 Task: Simulate a beauty dish effect to achieve soft and flattering illumination on a subject.
Action: Mouse moved to (160, 512)
Screenshot: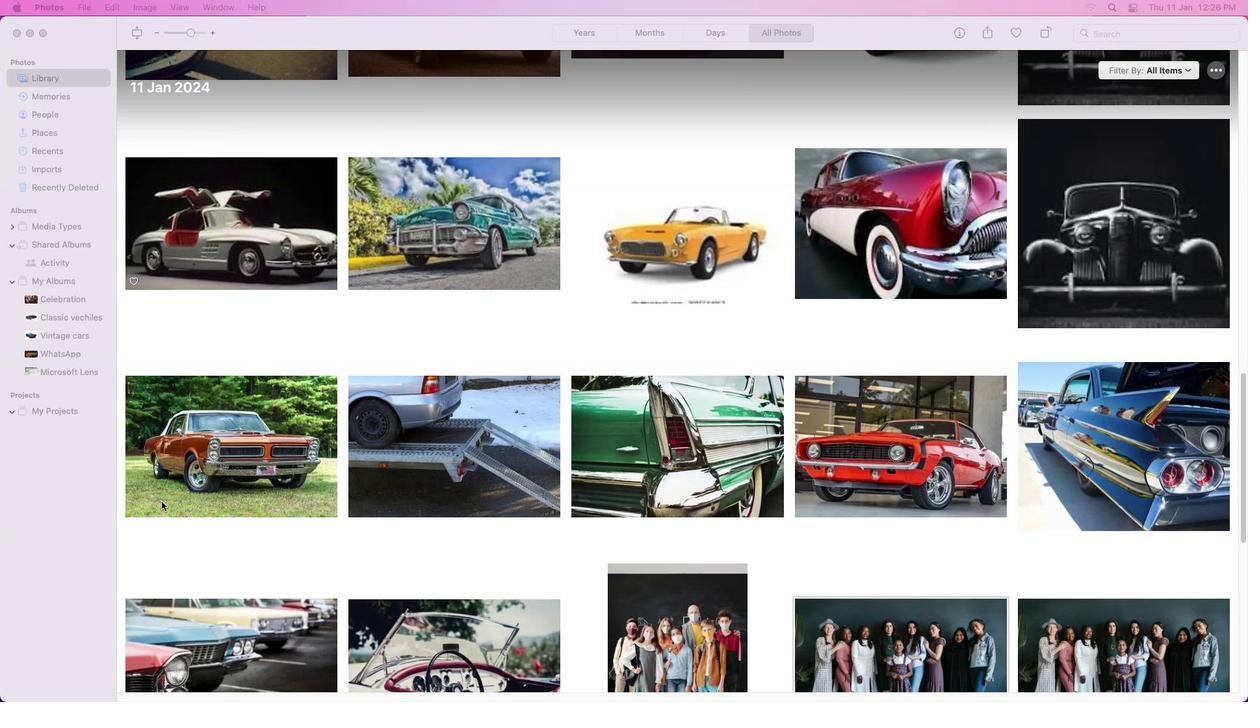 
Action: Mouse scrolled (160, 512) with delta (0, 0)
Screenshot: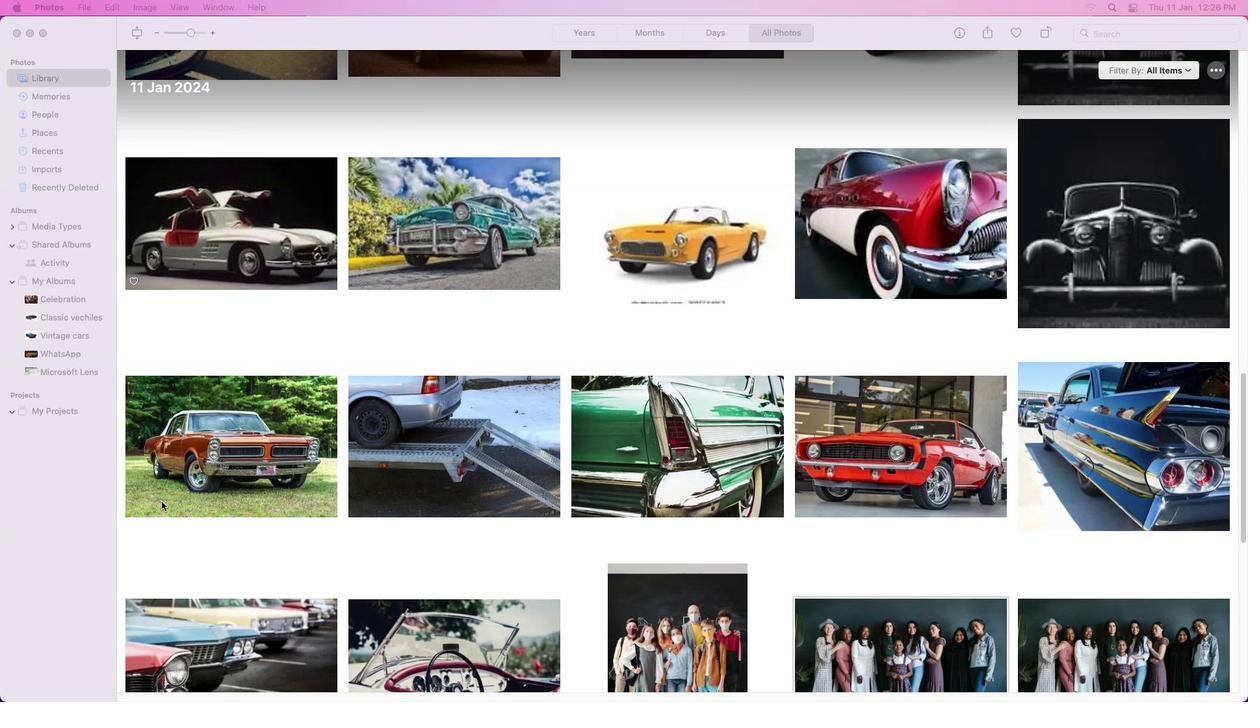 
Action: Mouse moved to (161, 512)
Screenshot: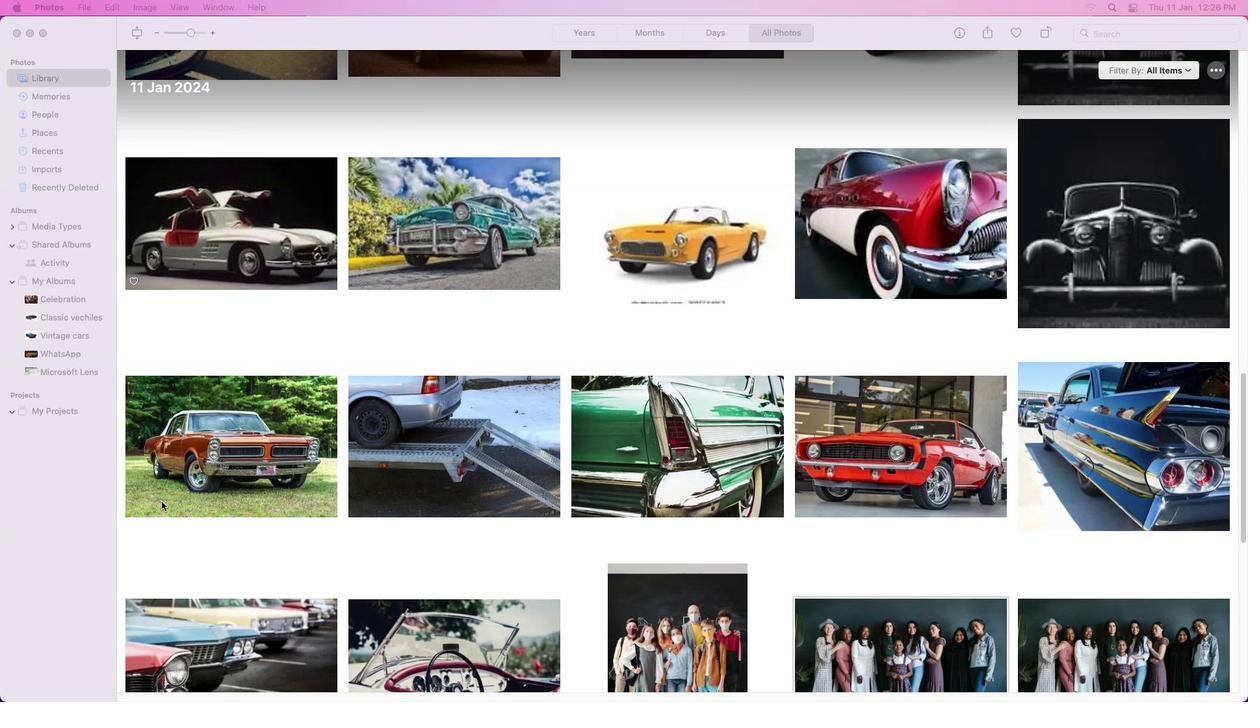 
Action: Mouse scrolled (161, 512) with delta (0, 0)
Screenshot: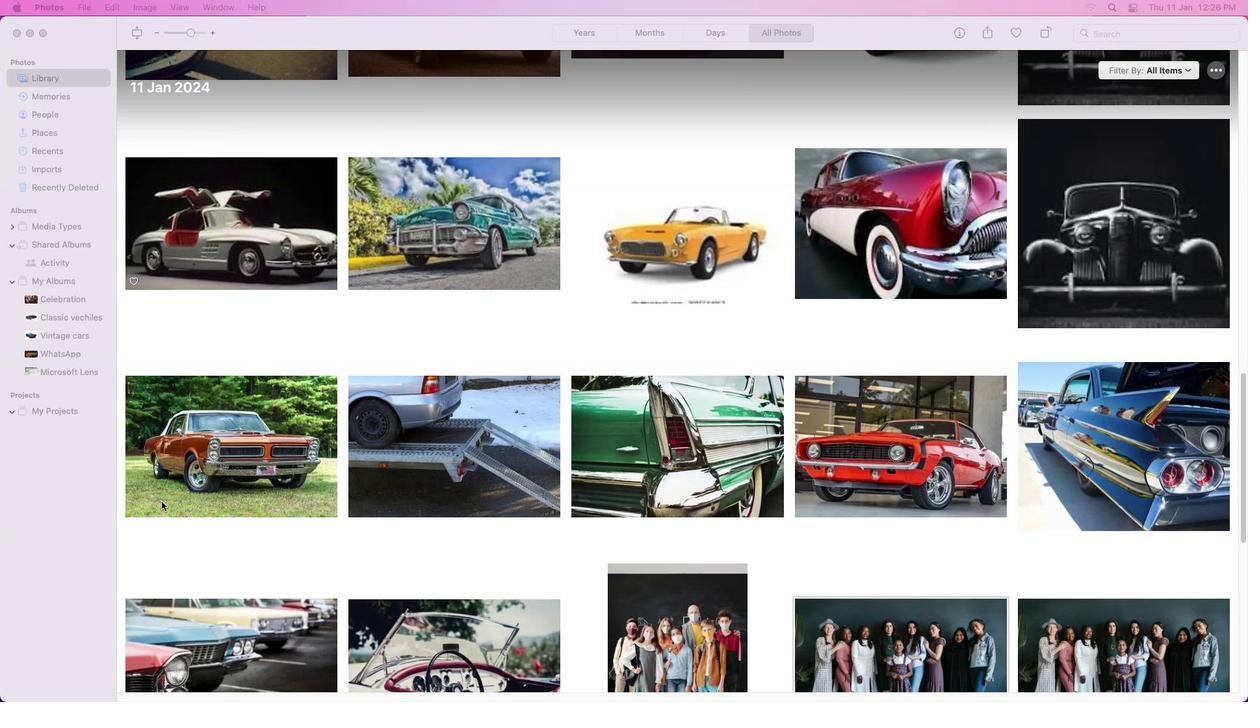 
Action: Mouse moved to (161, 512)
Screenshot: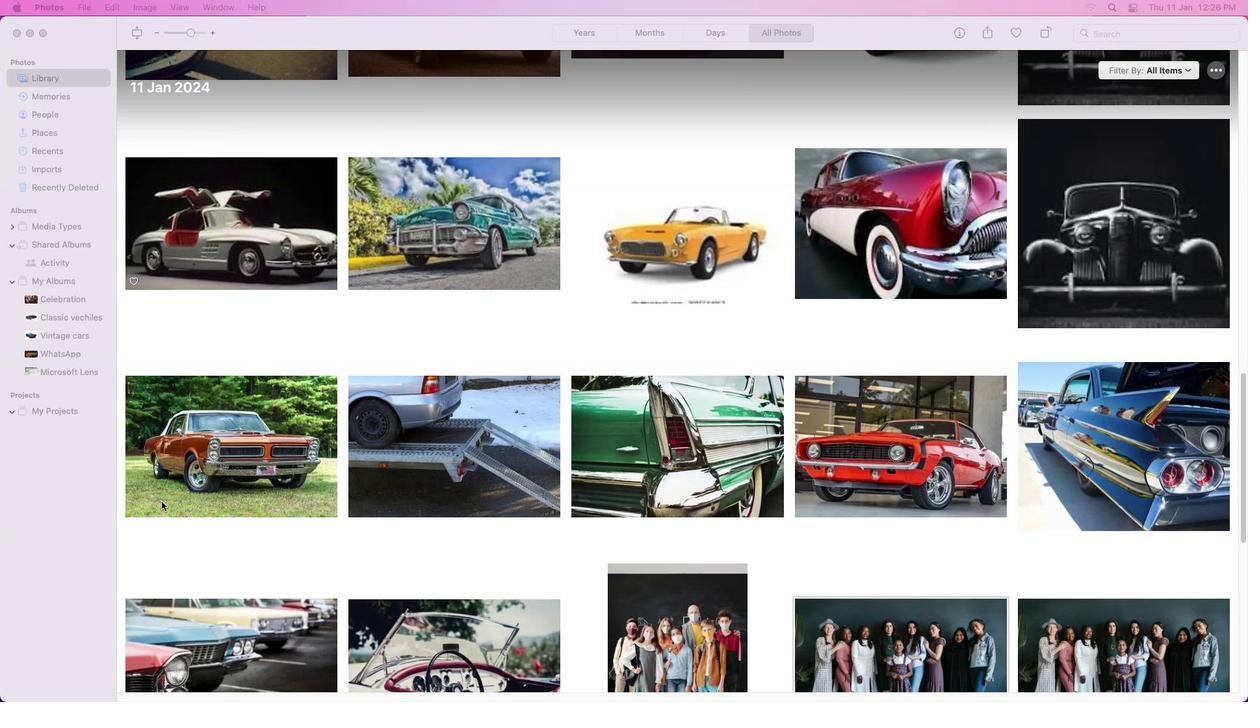 
Action: Mouse scrolled (161, 512) with delta (0, 1)
Screenshot: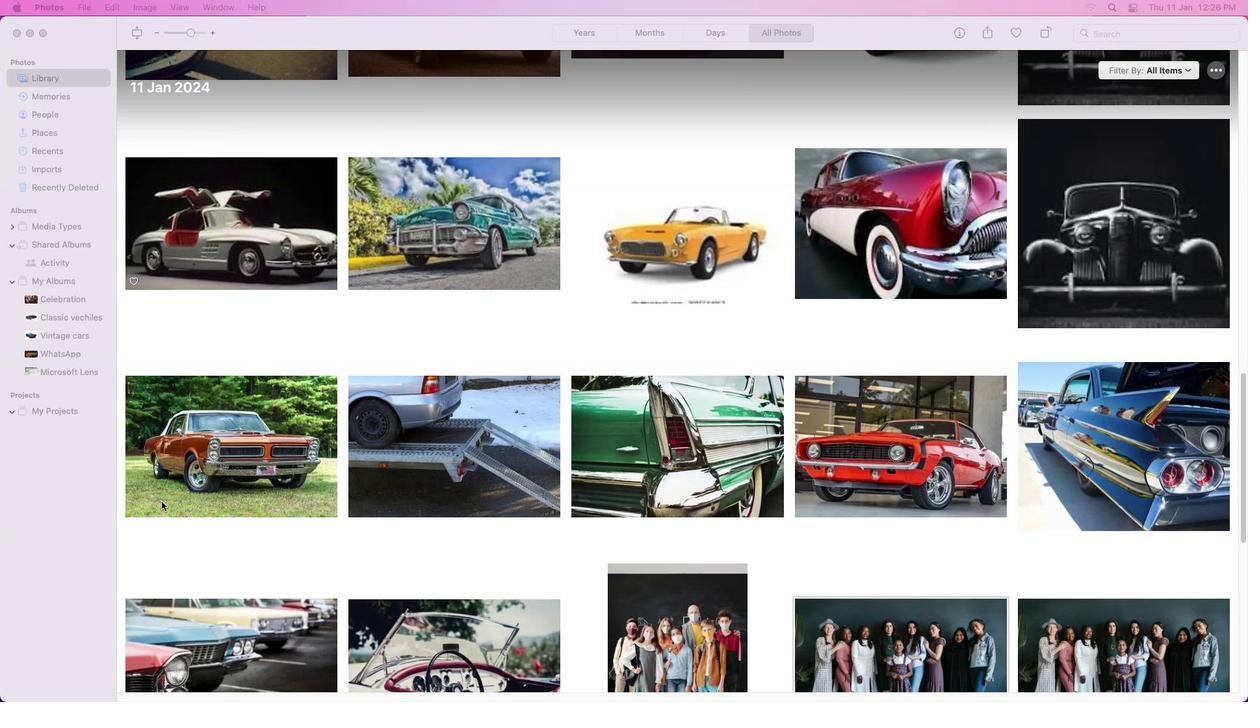 
Action: Mouse moved to (57, 293)
Screenshot: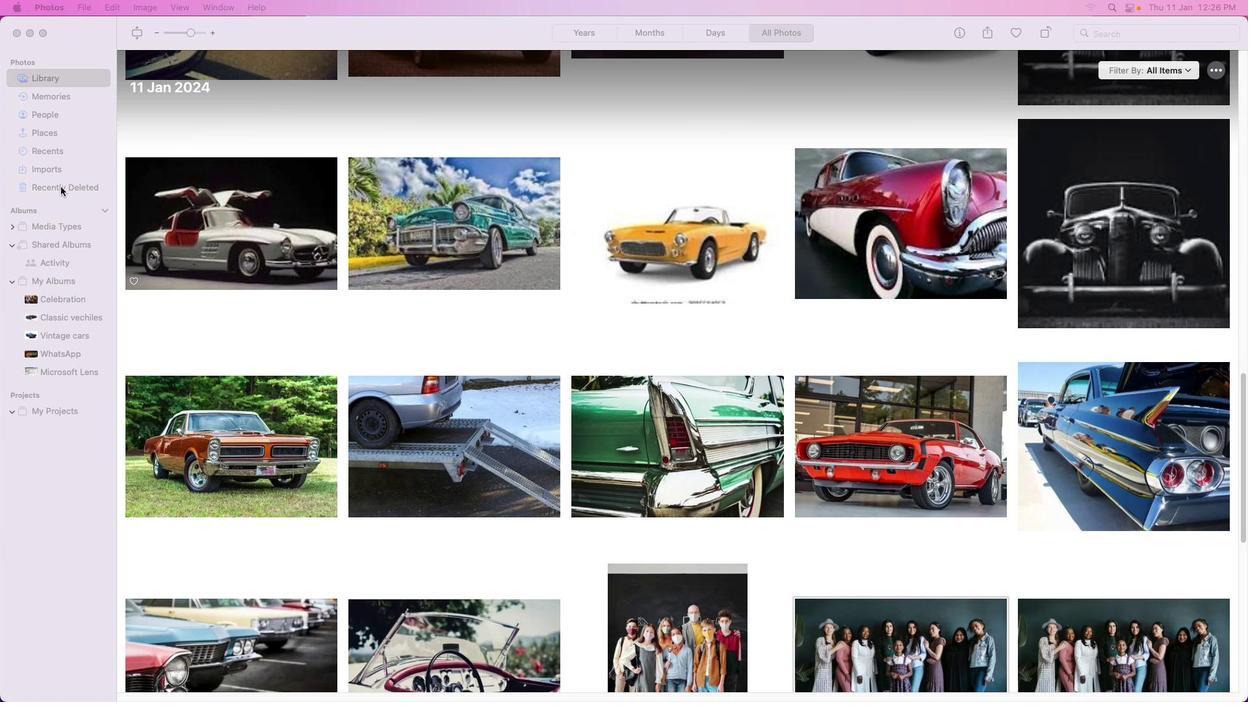 
Action: Mouse scrolled (57, 293) with delta (0, 0)
Screenshot: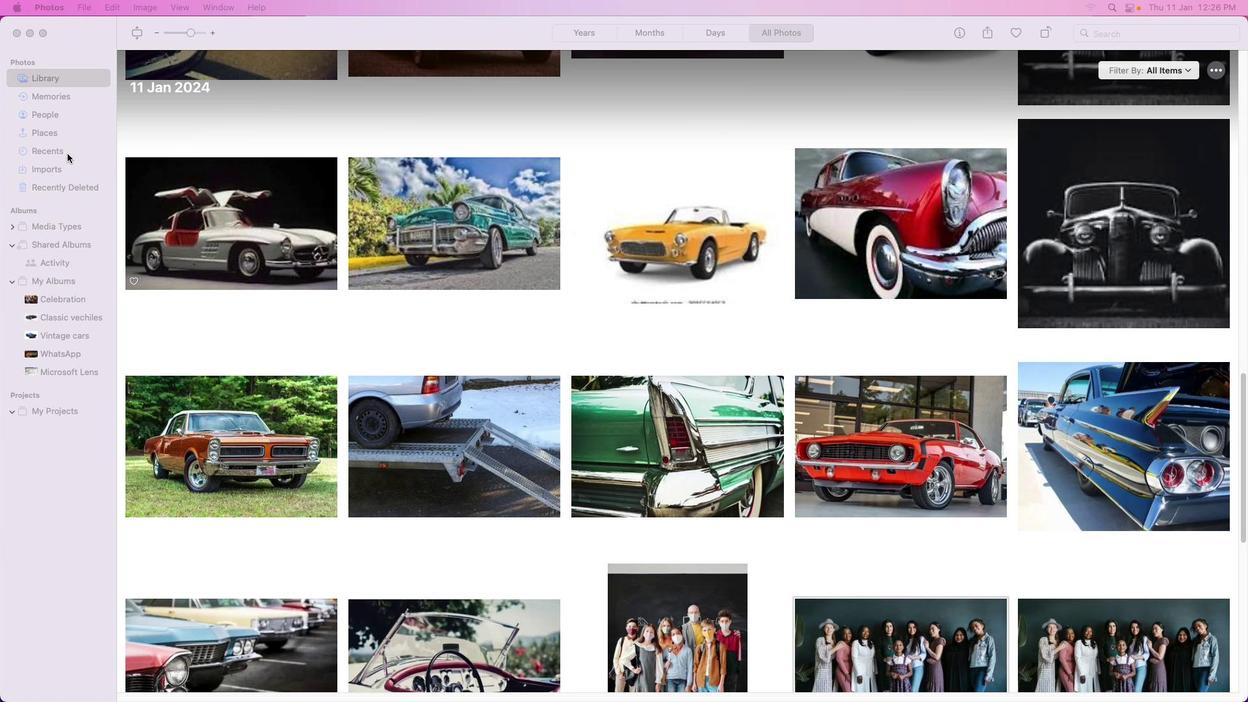 
Action: Mouse moved to (57, 293)
Screenshot: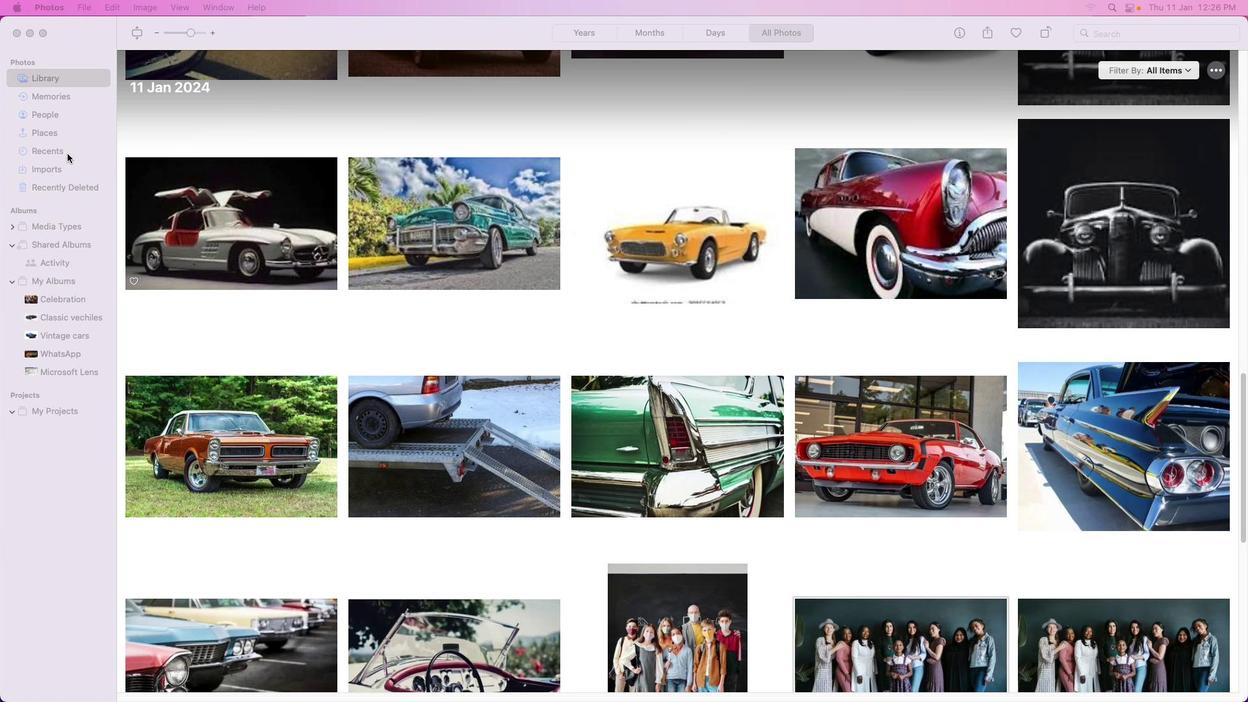 
Action: Mouse scrolled (57, 293) with delta (0, 0)
Screenshot: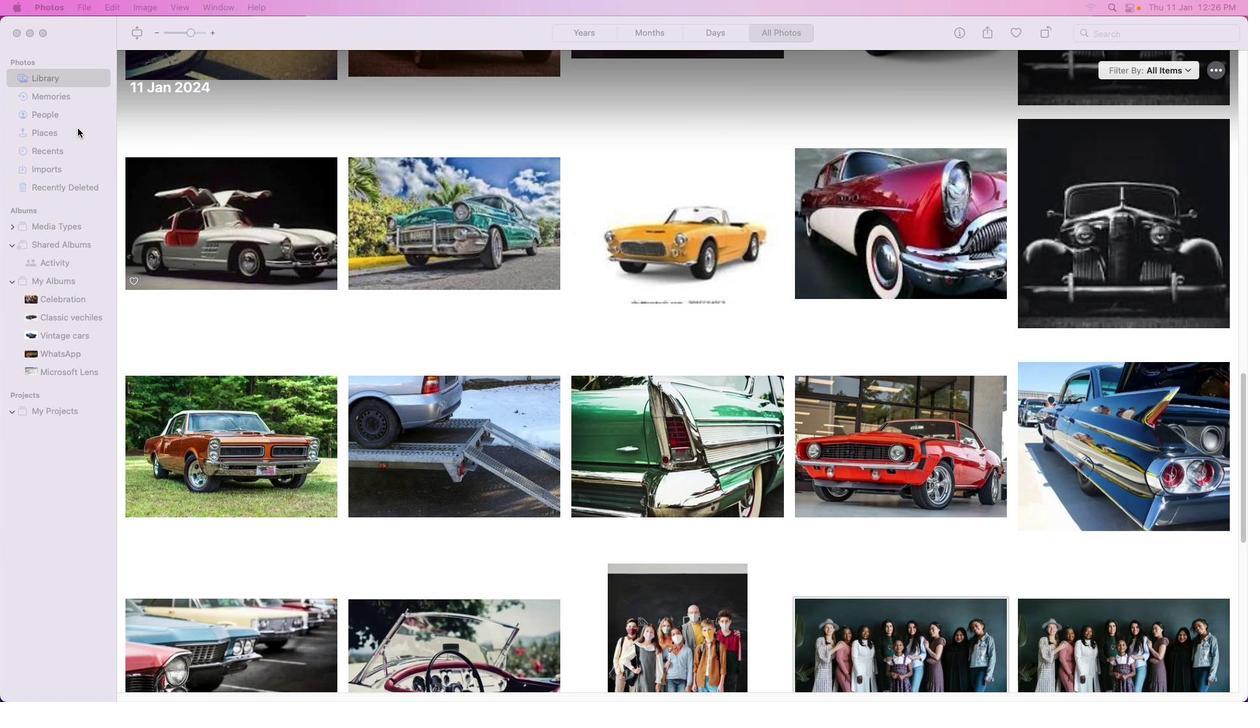 
Action: Mouse moved to (56, 74)
Screenshot: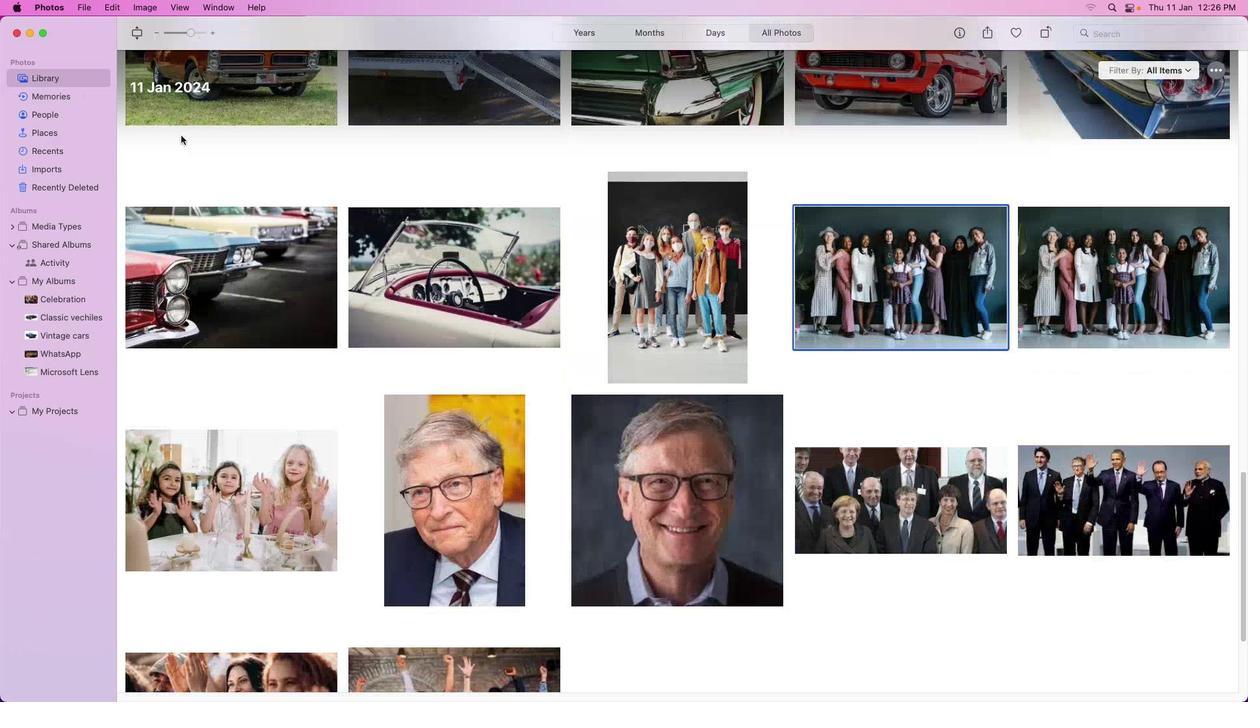 
Action: Mouse pressed left at (56, 74)
Screenshot: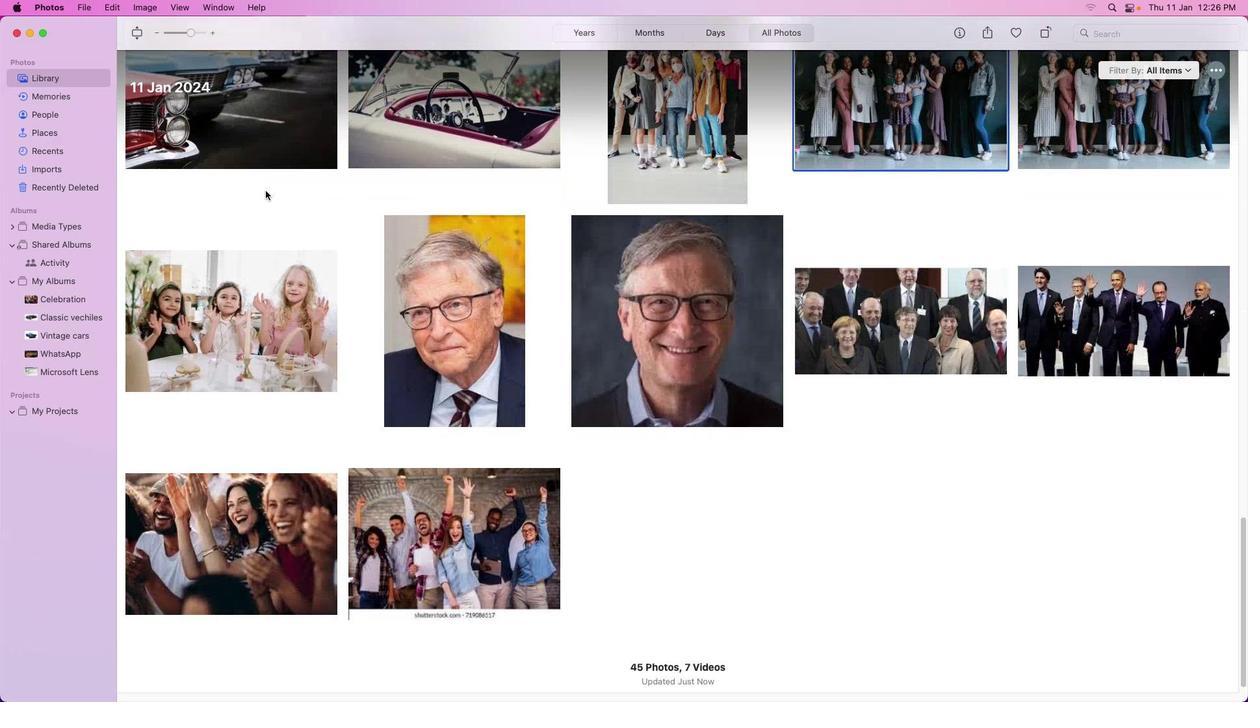 
Action: Mouse moved to (383, 249)
Screenshot: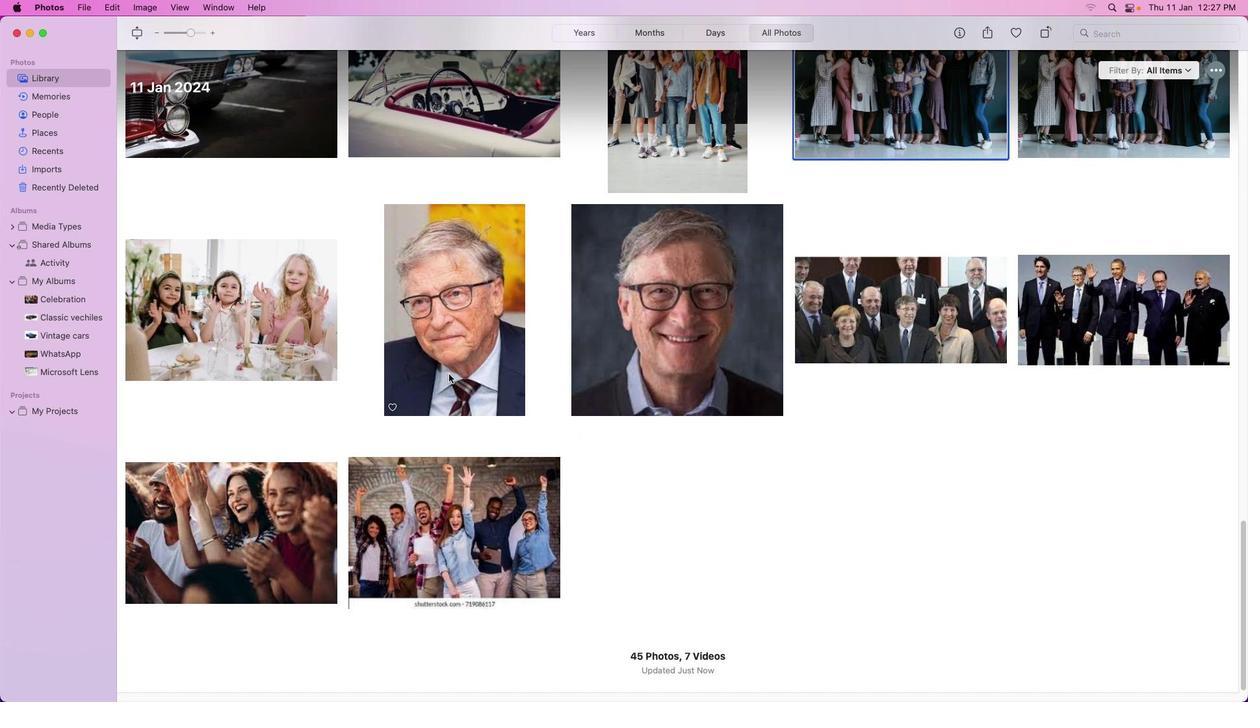 
Action: Mouse scrolled (383, 249) with delta (0, 0)
Screenshot: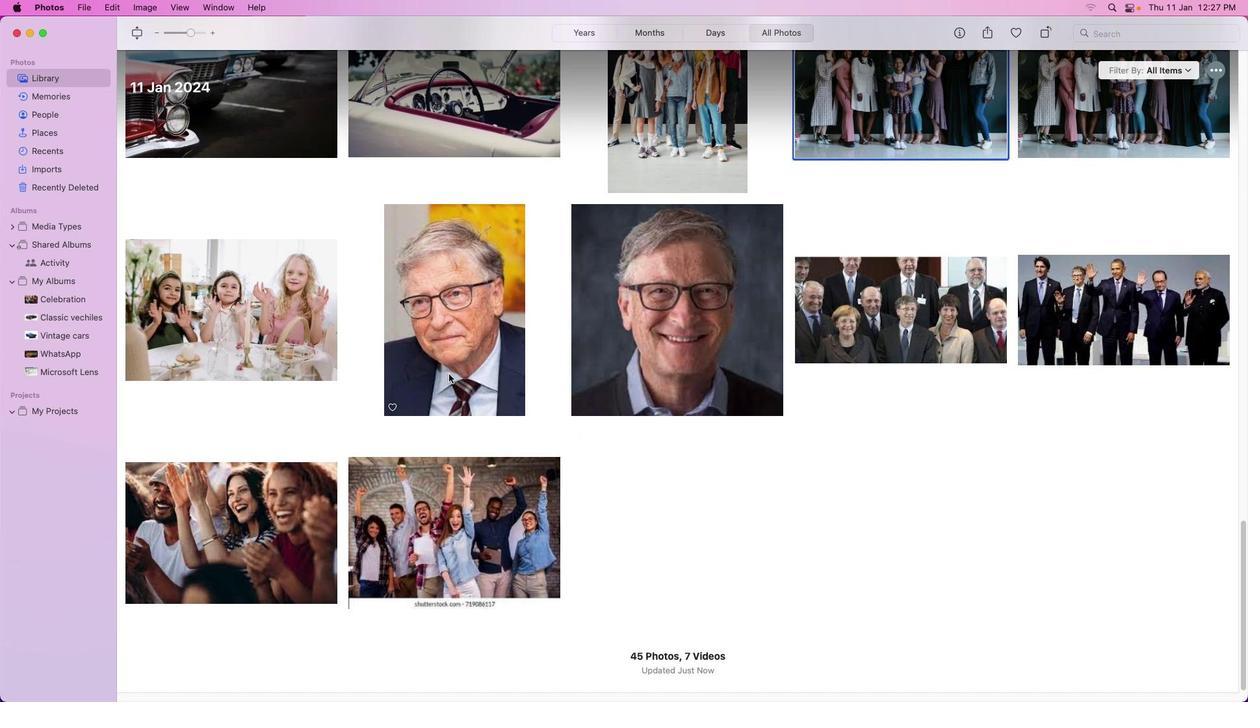 
Action: Mouse moved to (387, 254)
Screenshot: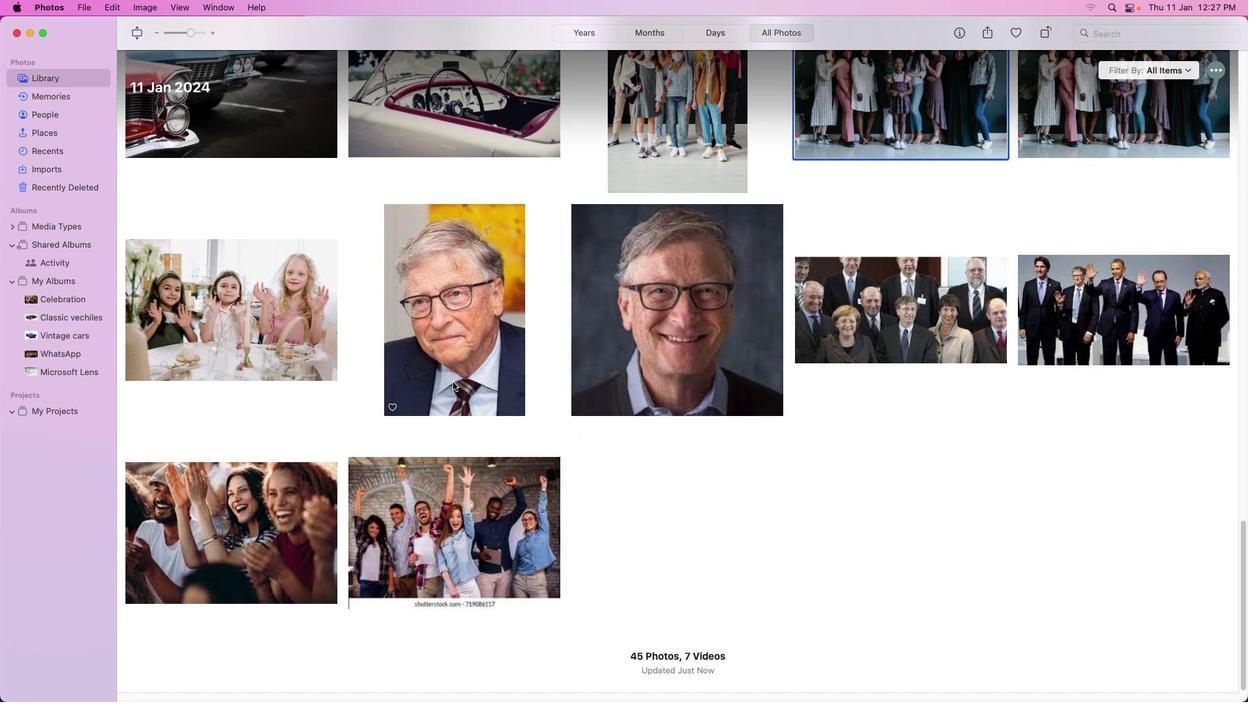 
Action: Mouse scrolled (387, 254) with delta (0, 0)
Screenshot: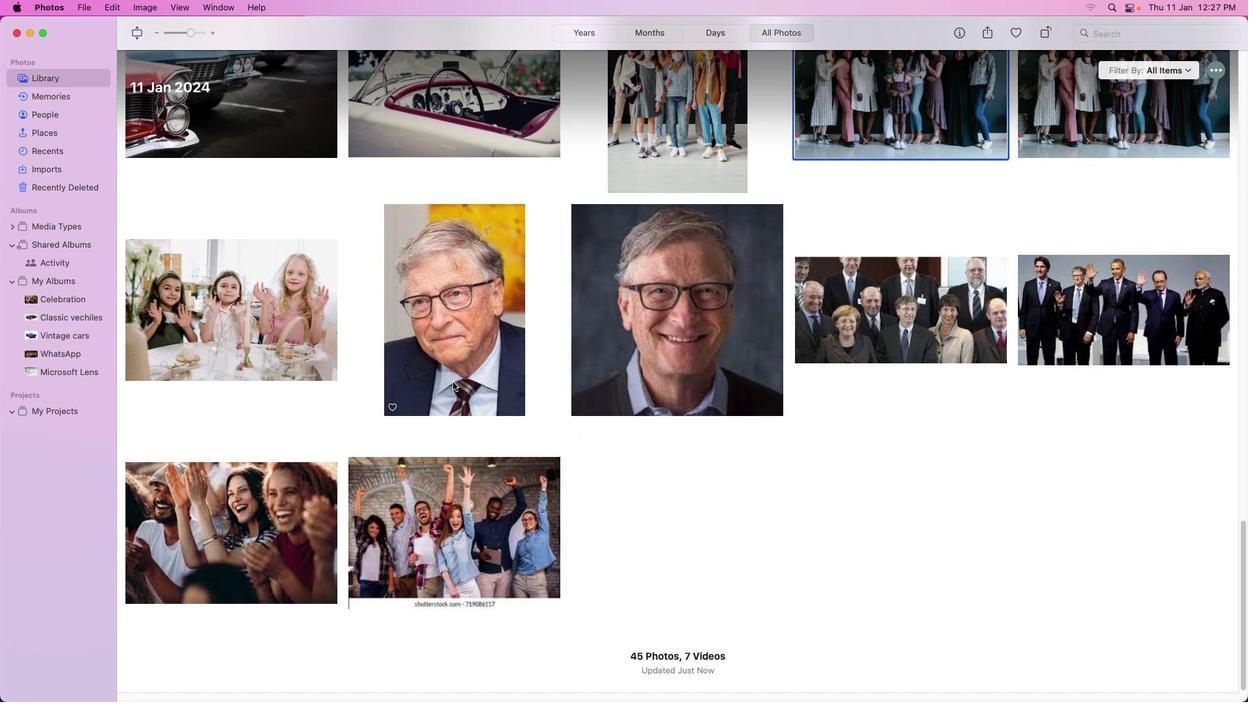 
Action: Mouse moved to (391, 261)
Screenshot: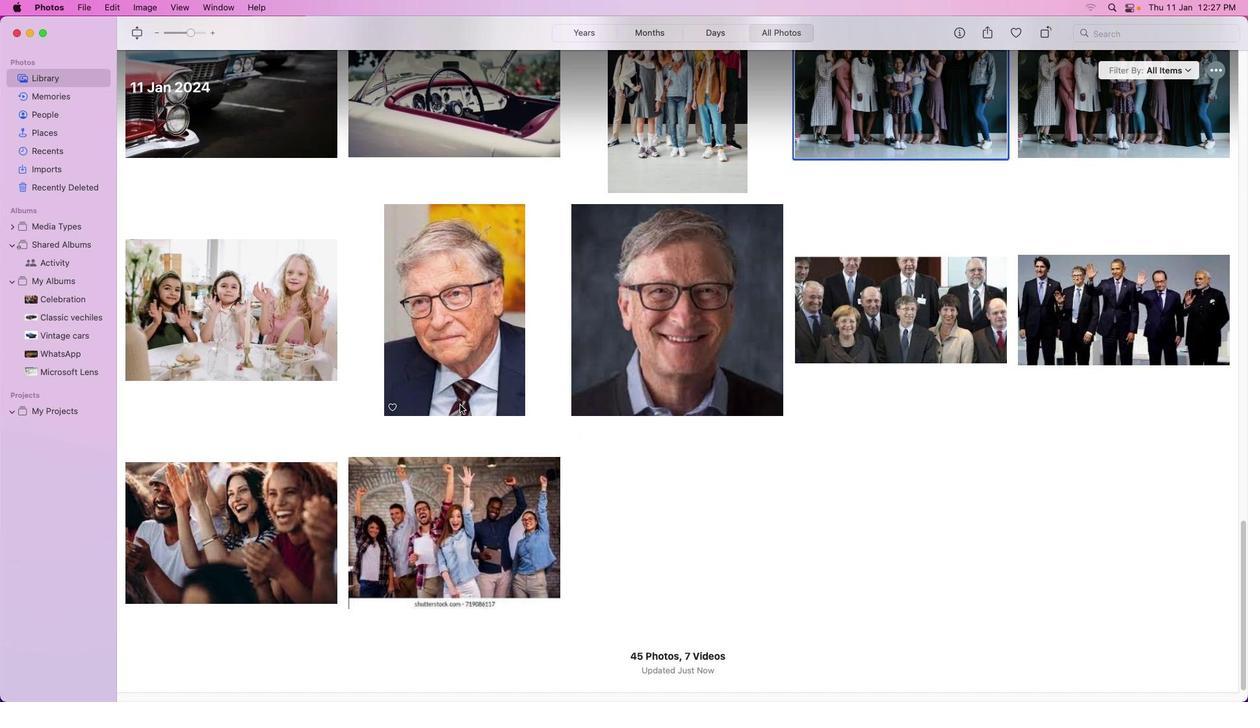
Action: Mouse scrolled (391, 261) with delta (0, -1)
Screenshot: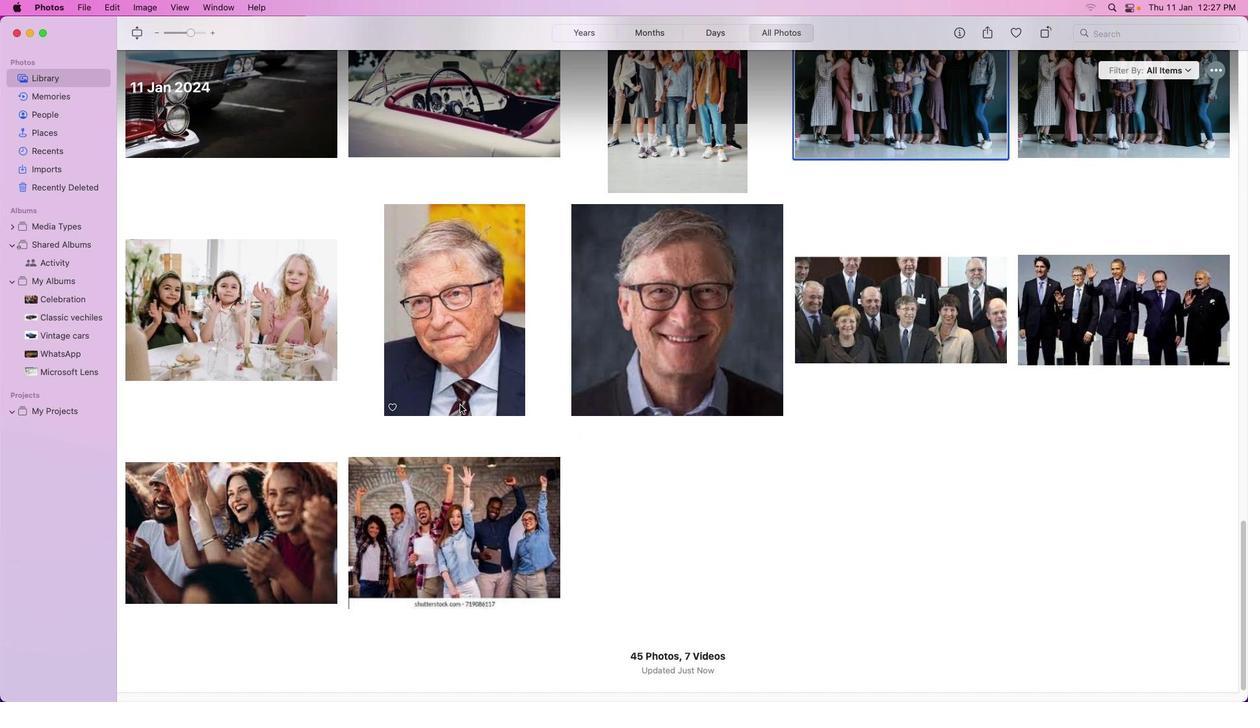 
Action: Mouse moved to (395, 267)
Screenshot: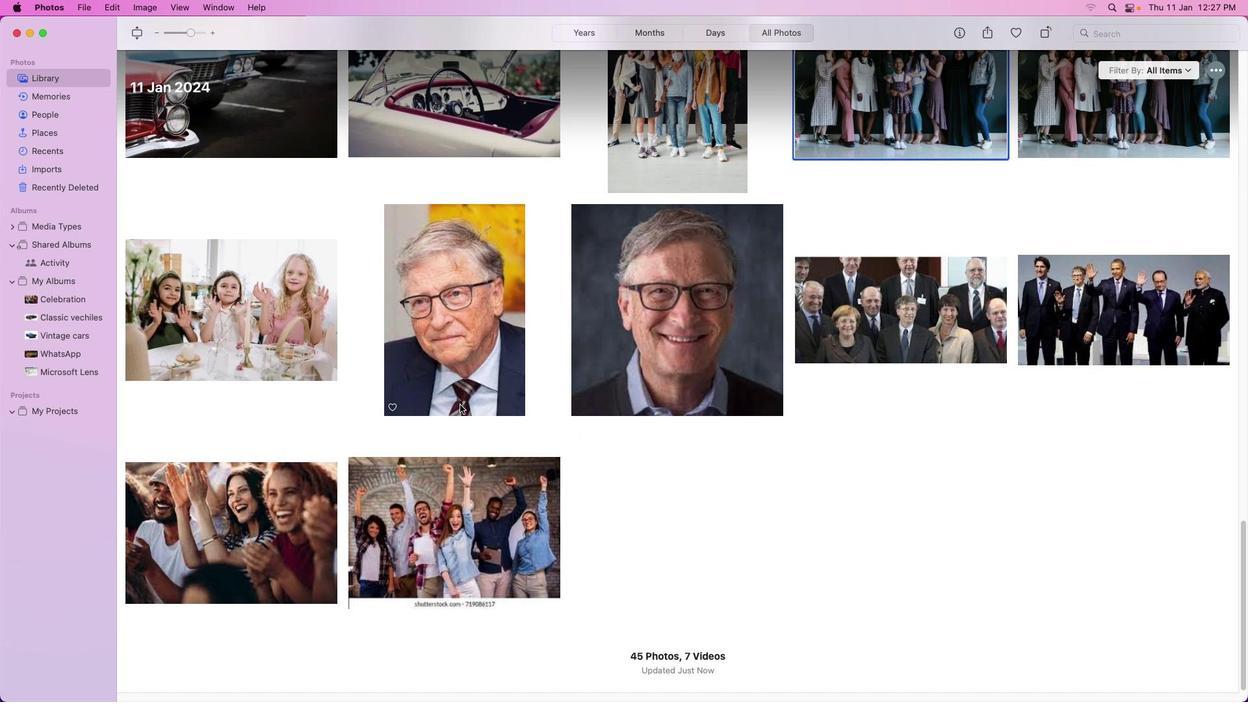
Action: Mouse scrolled (395, 267) with delta (0, -2)
Screenshot: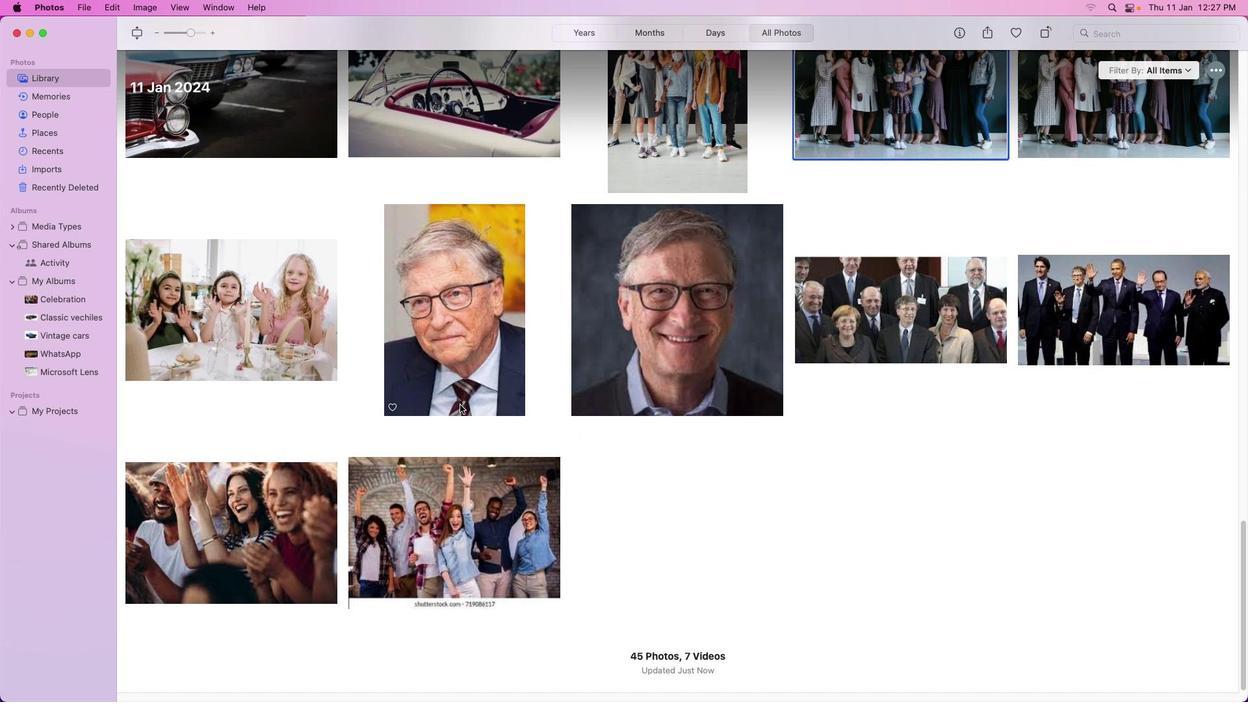 
Action: Mouse moved to (396, 269)
Screenshot: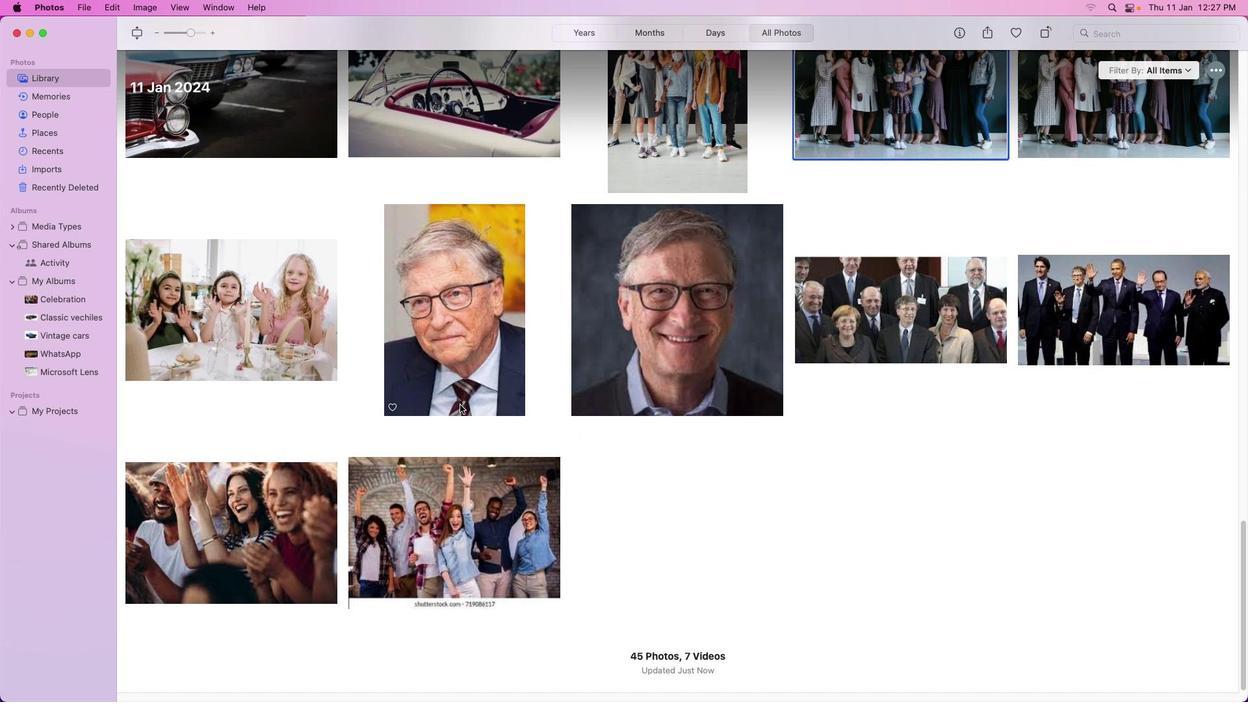 
Action: Mouse scrolled (396, 269) with delta (0, -3)
Screenshot: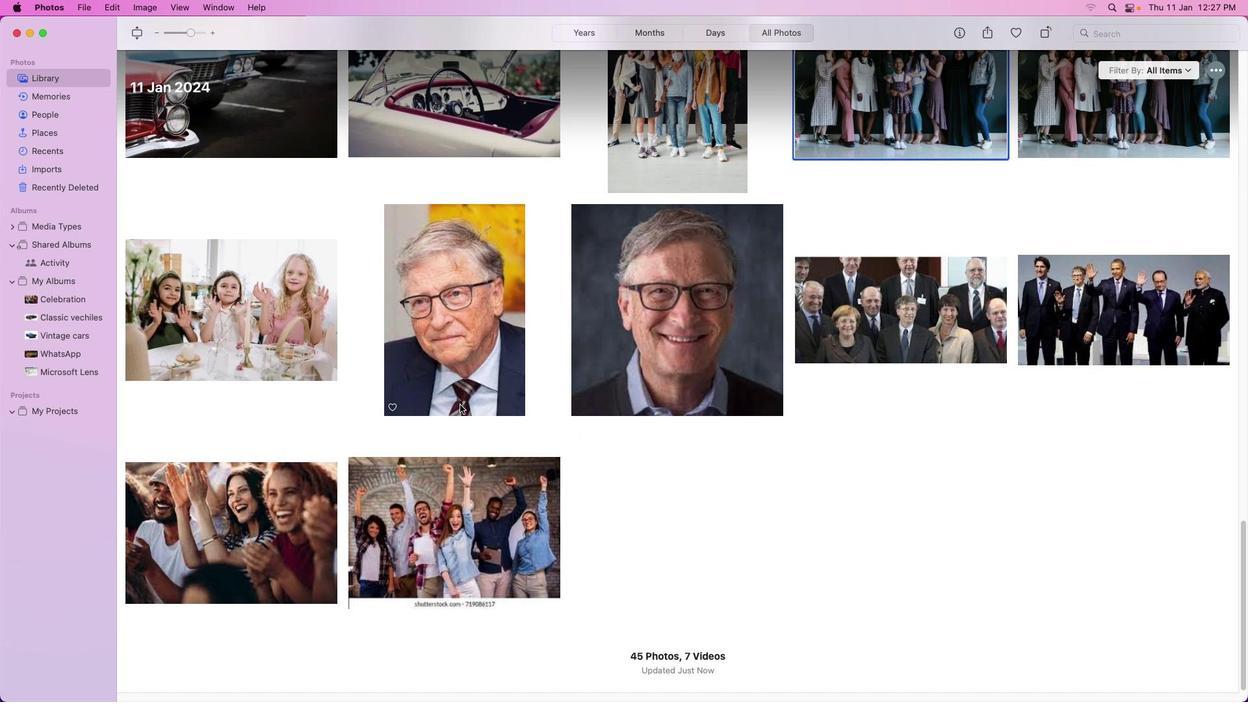 
Action: Mouse moved to (811, 437)
Screenshot: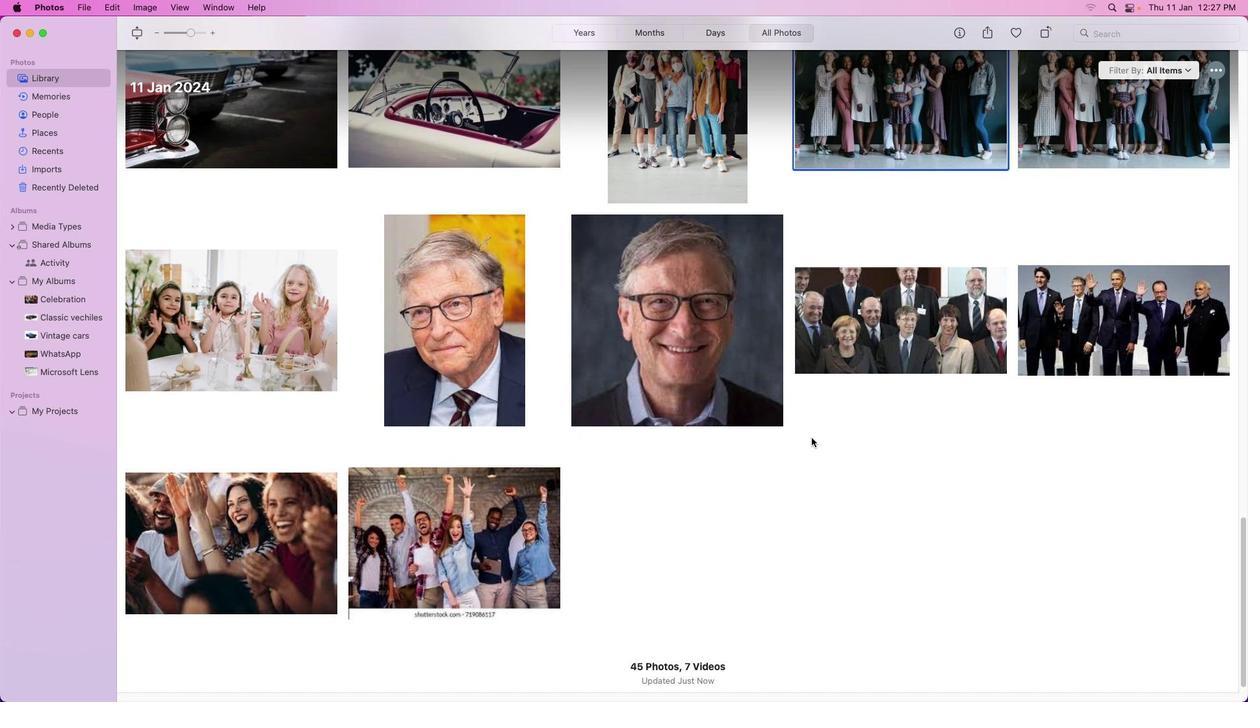 
Action: Mouse scrolled (811, 437) with delta (0, 0)
Screenshot: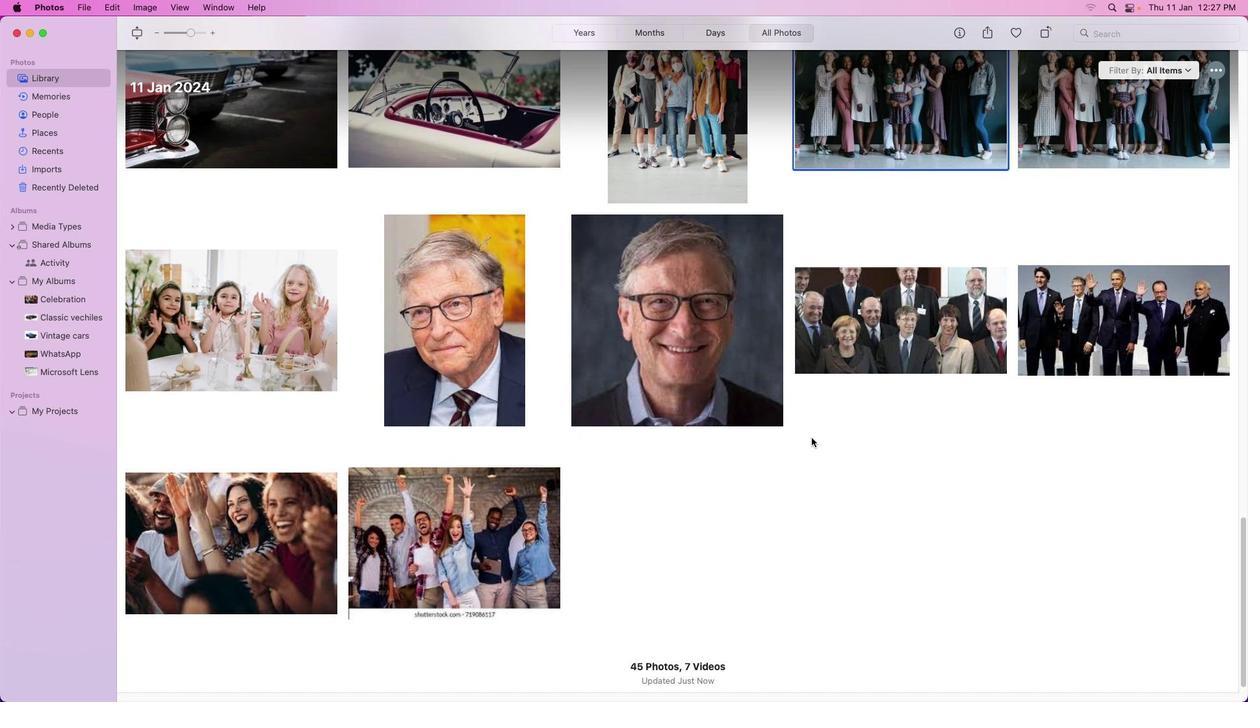 
Action: Mouse scrolled (811, 437) with delta (0, 0)
Screenshot: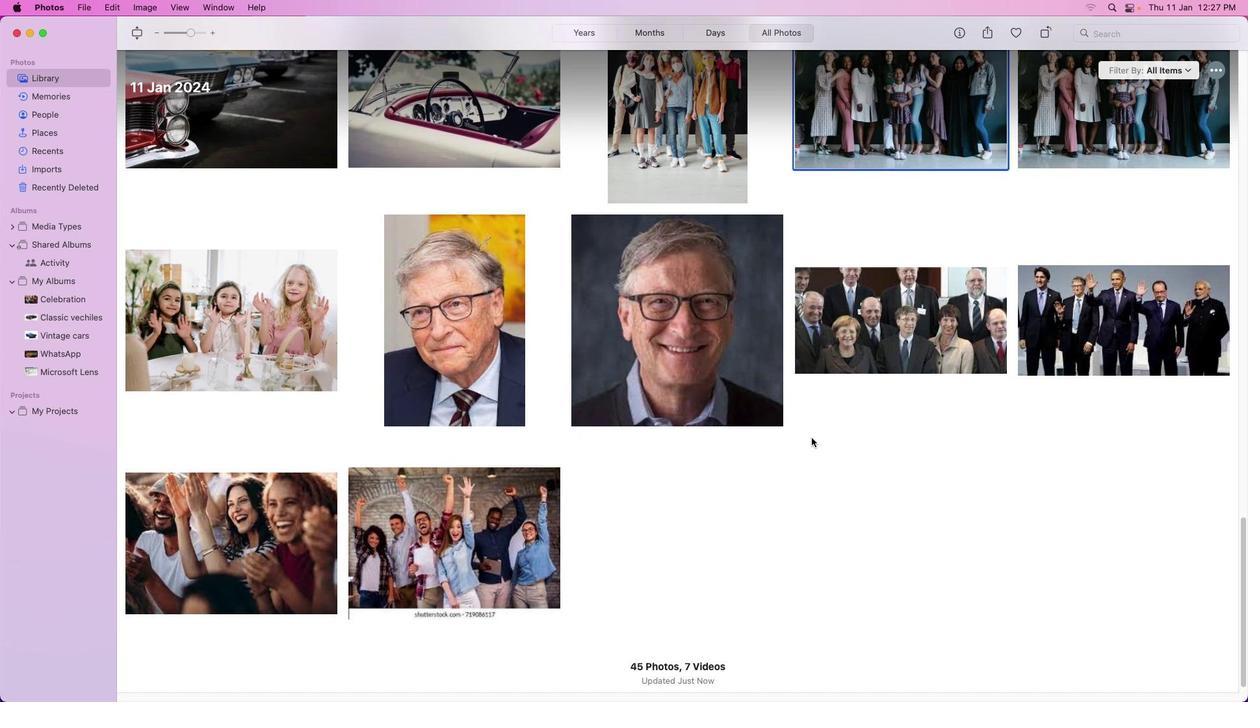 
Action: Mouse scrolled (811, 437) with delta (0, 0)
Screenshot: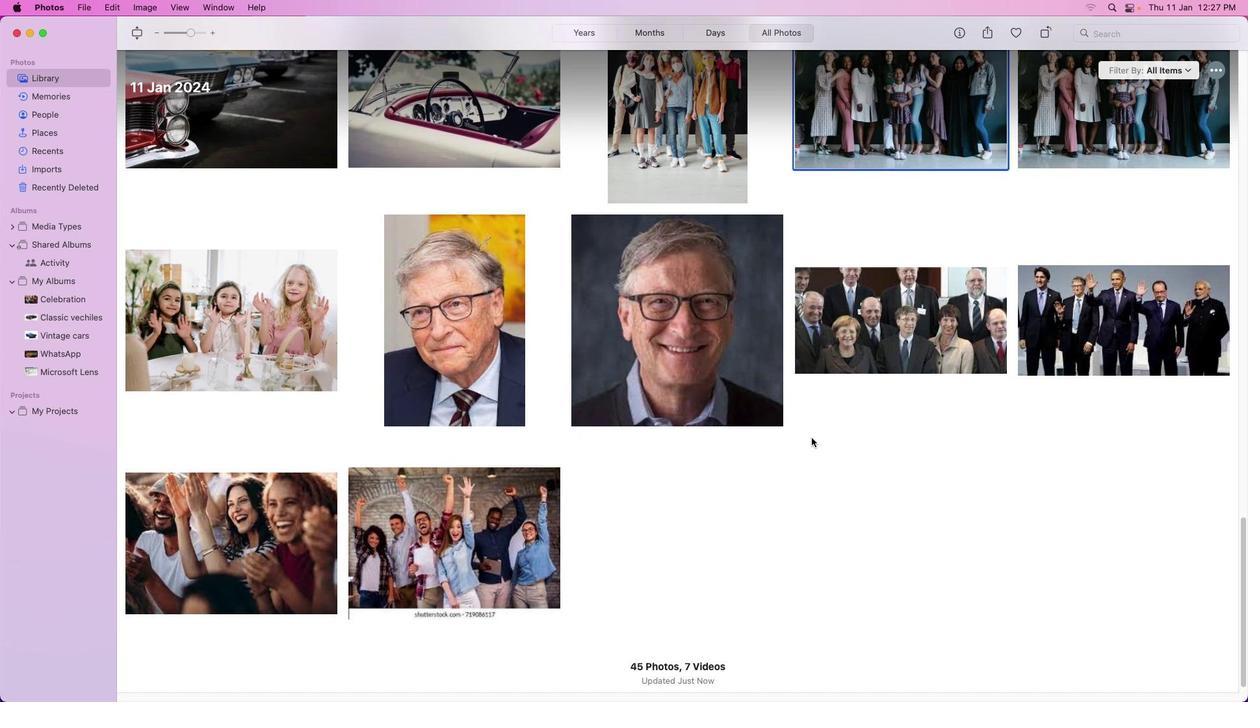 
Action: Mouse scrolled (811, 437) with delta (0, 0)
Screenshot: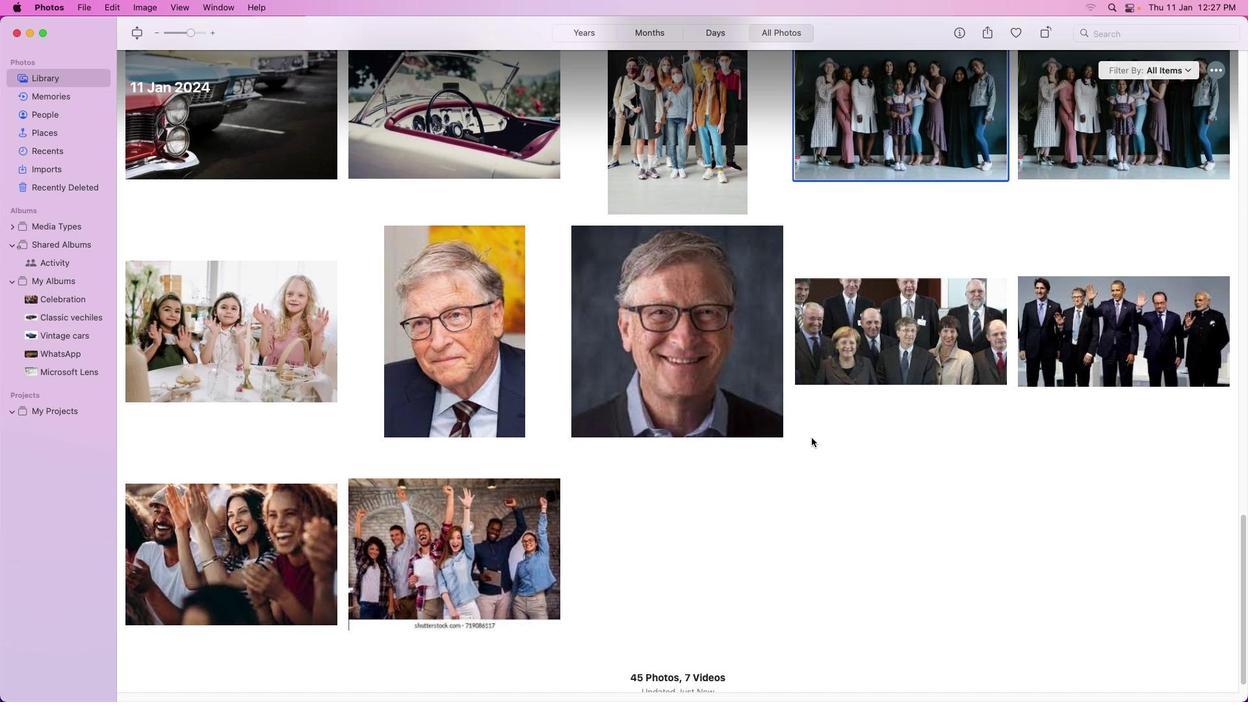 
Action: Mouse scrolled (811, 437) with delta (0, 0)
Screenshot: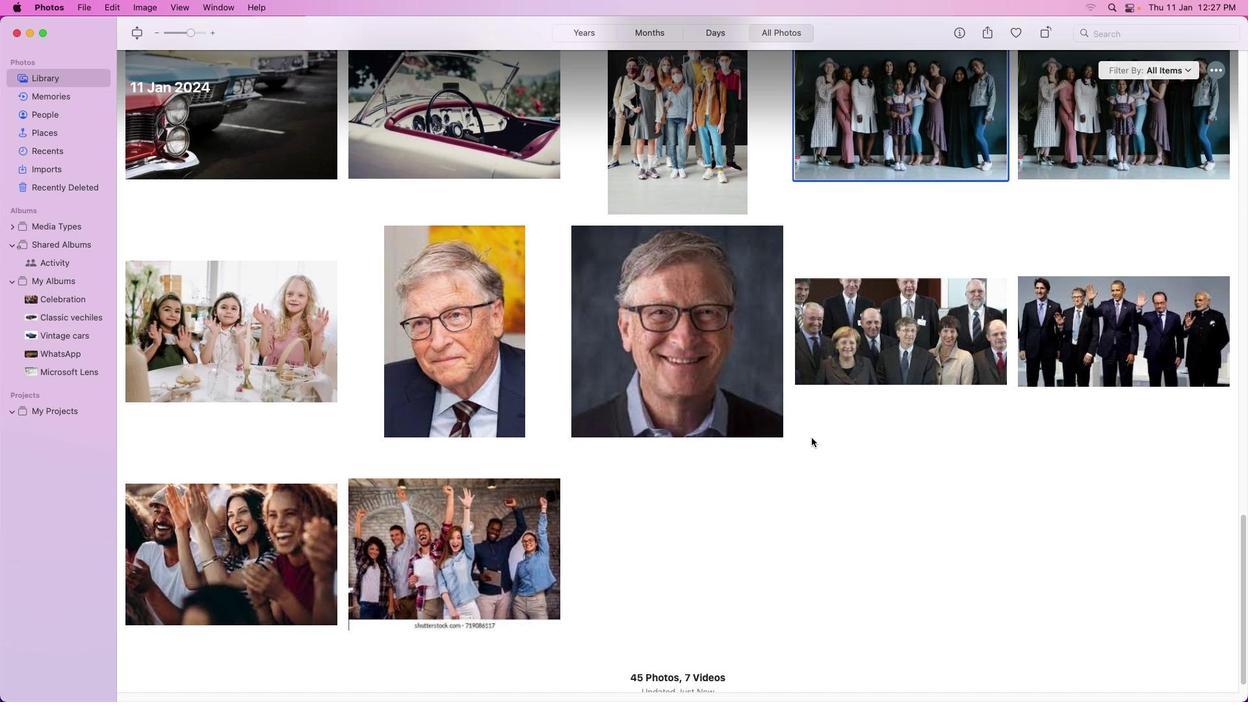 
Action: Mouse scrolled (811, 437) with delta (0, 0)
Screenshot: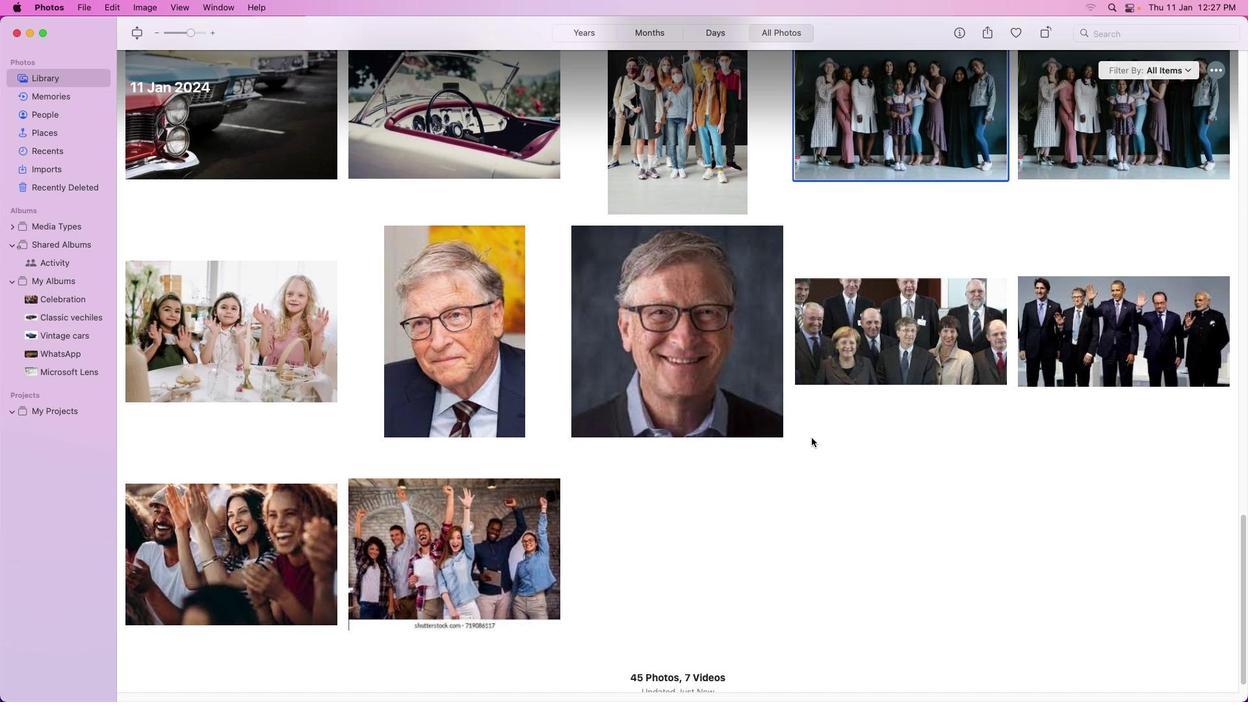 
Action: Mouse moved to (888, 155)
Screenshot: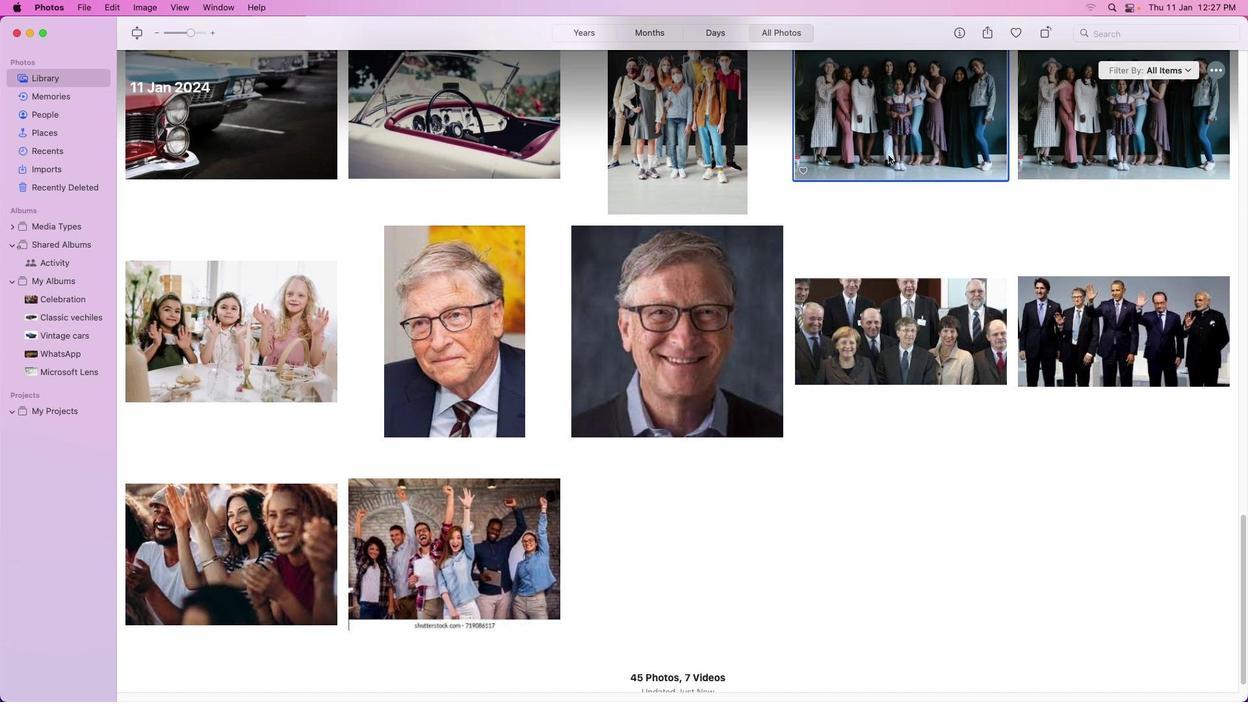
Action: Mouse pressed left at (888, 155)
Screenshot: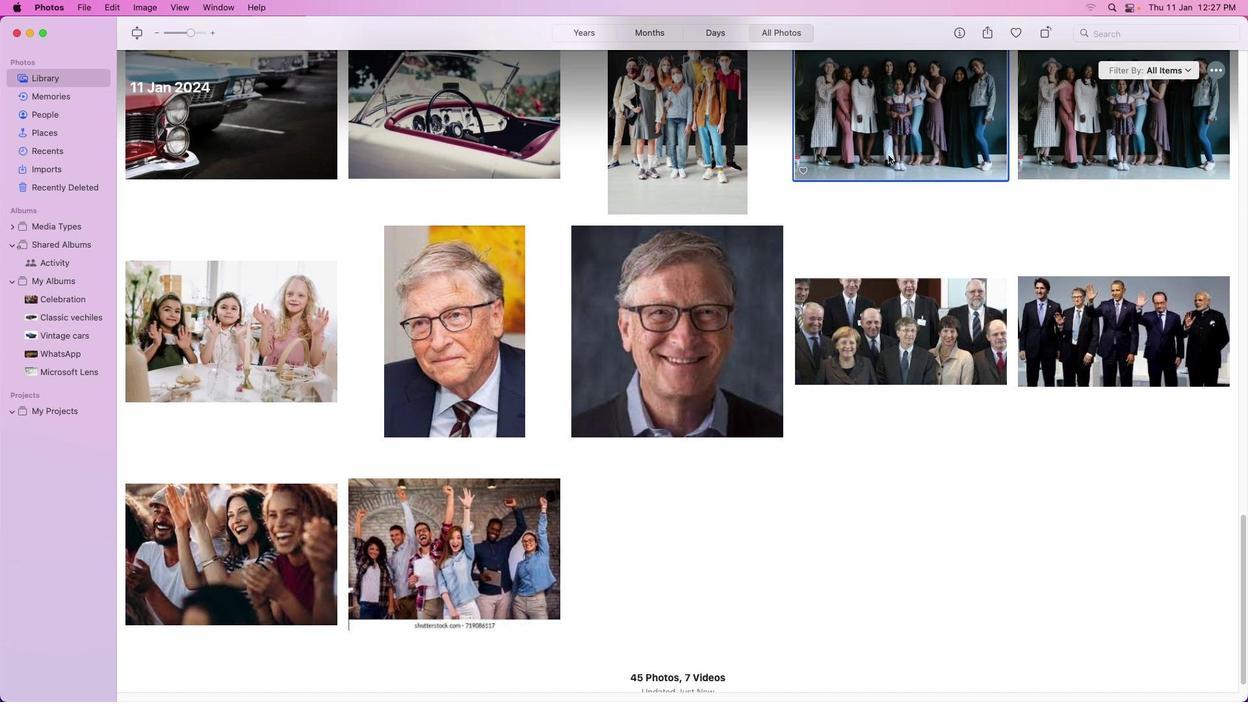 
Action: Mouse pressed left at (888, 155)
Screenshot: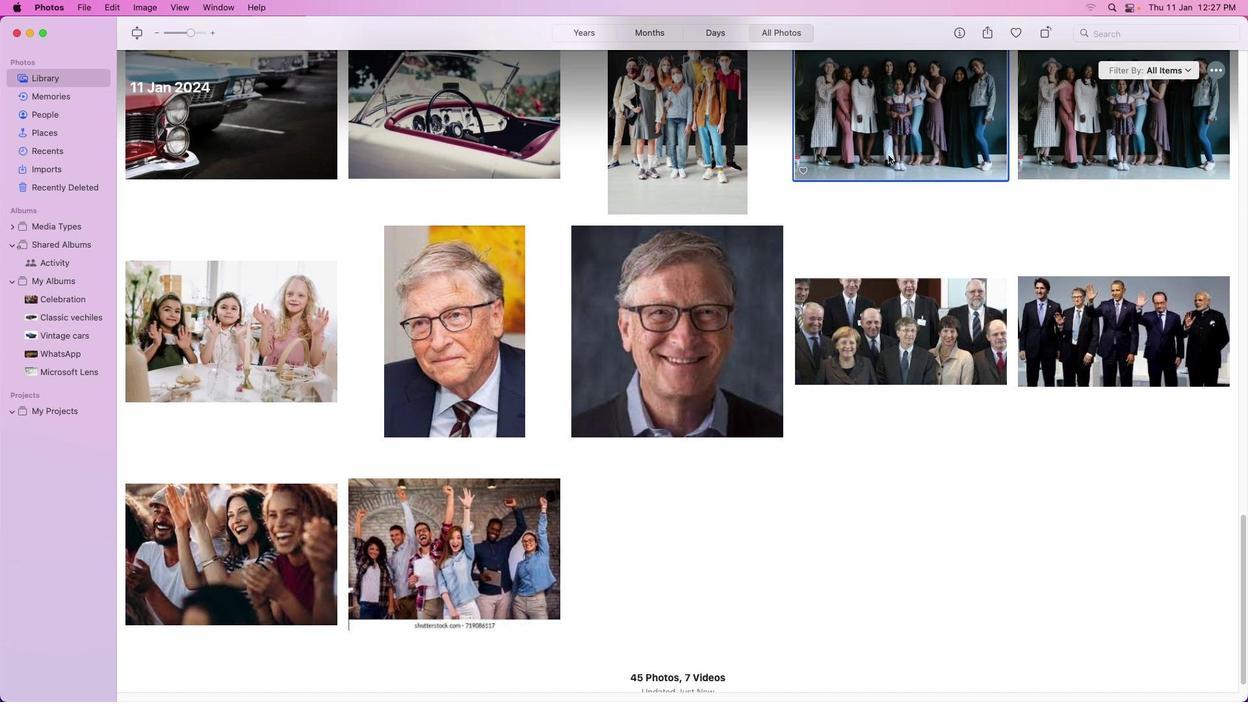 
Action: Mouse pressed left at (888, 155)
Screenshot: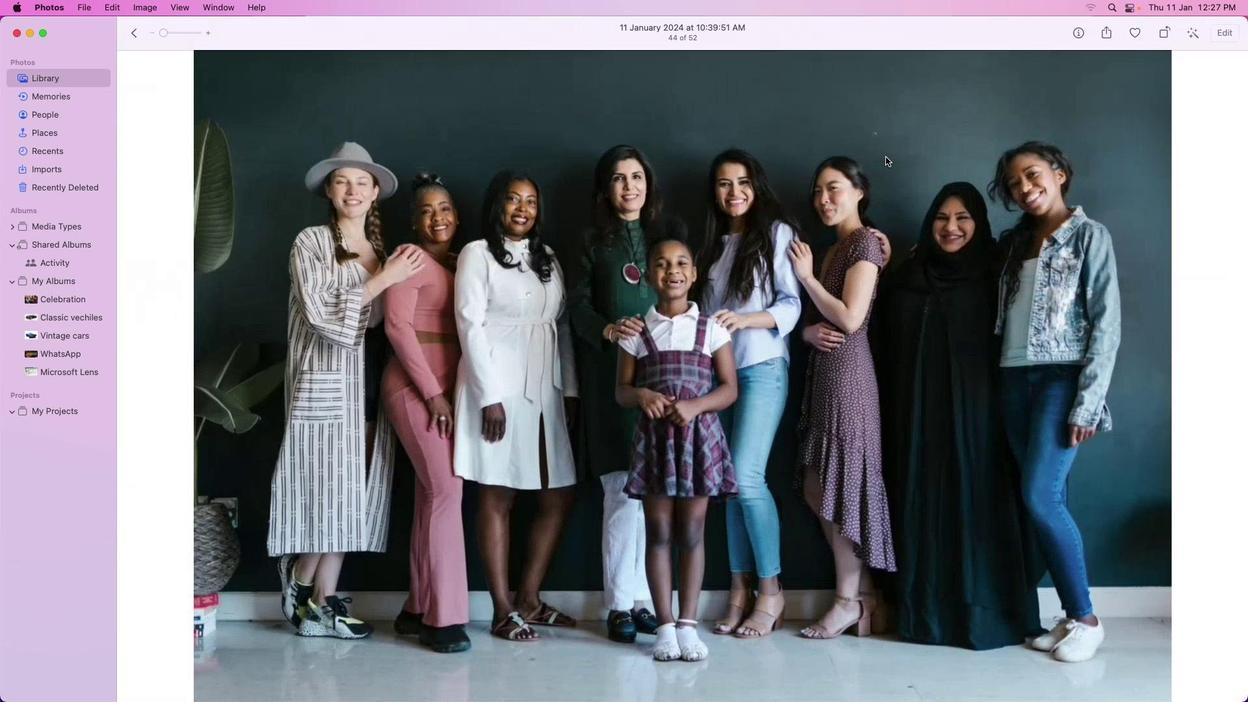 
Action: Mouse moved to (1188, 28)
Screenshot: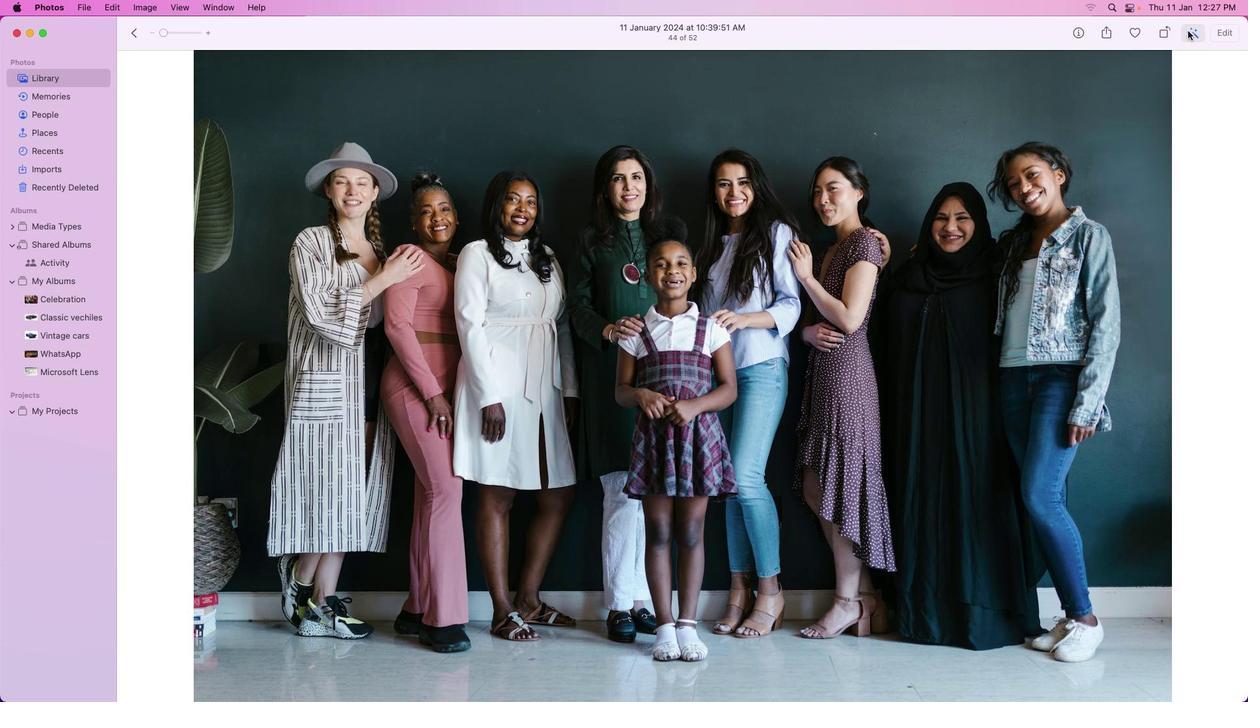 
Action: Mouse pressed left at (1188, 28)
Screenshot: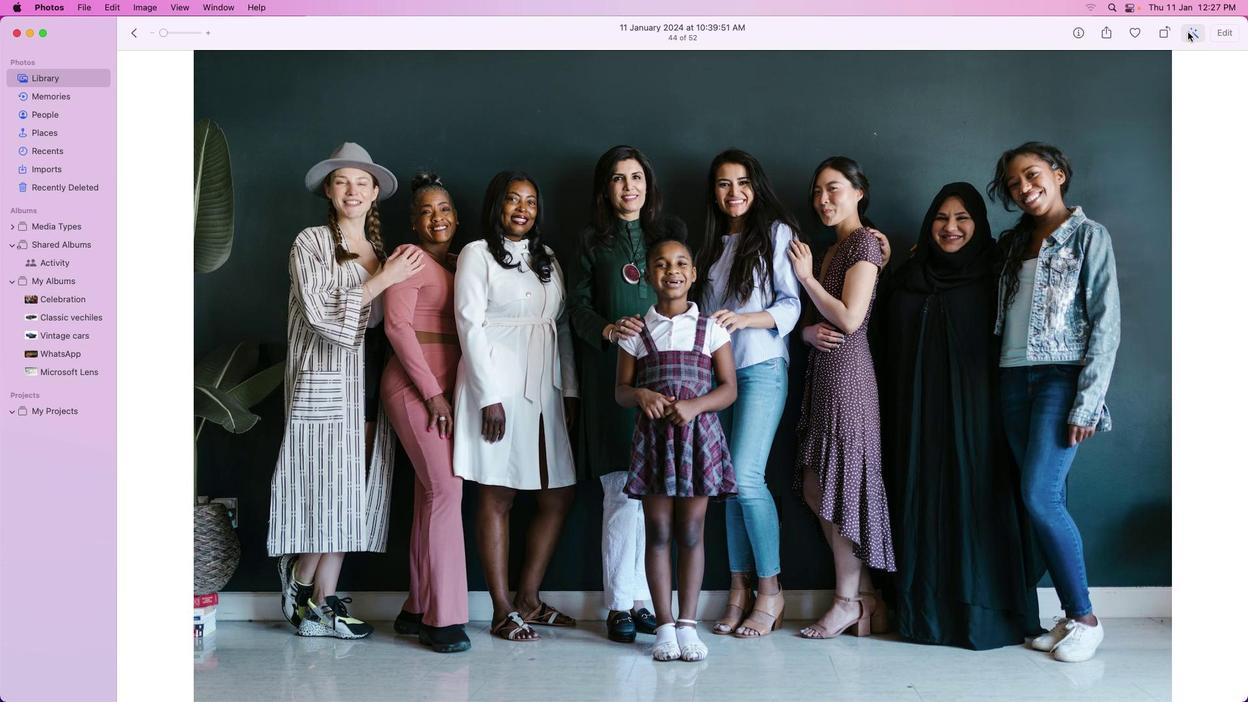 
Action: Mouse moved to (1233, 30)
Screenshot: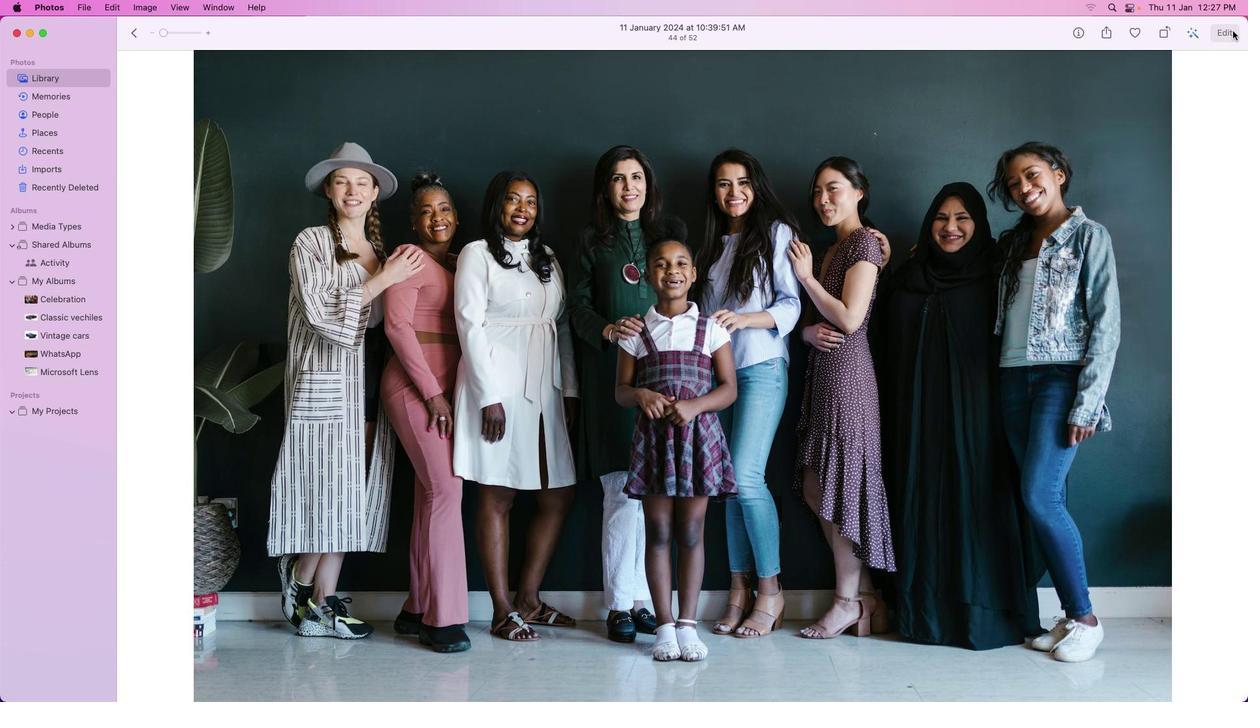 
Action: Mouse pressed left at (1233, 30)
Screenshot: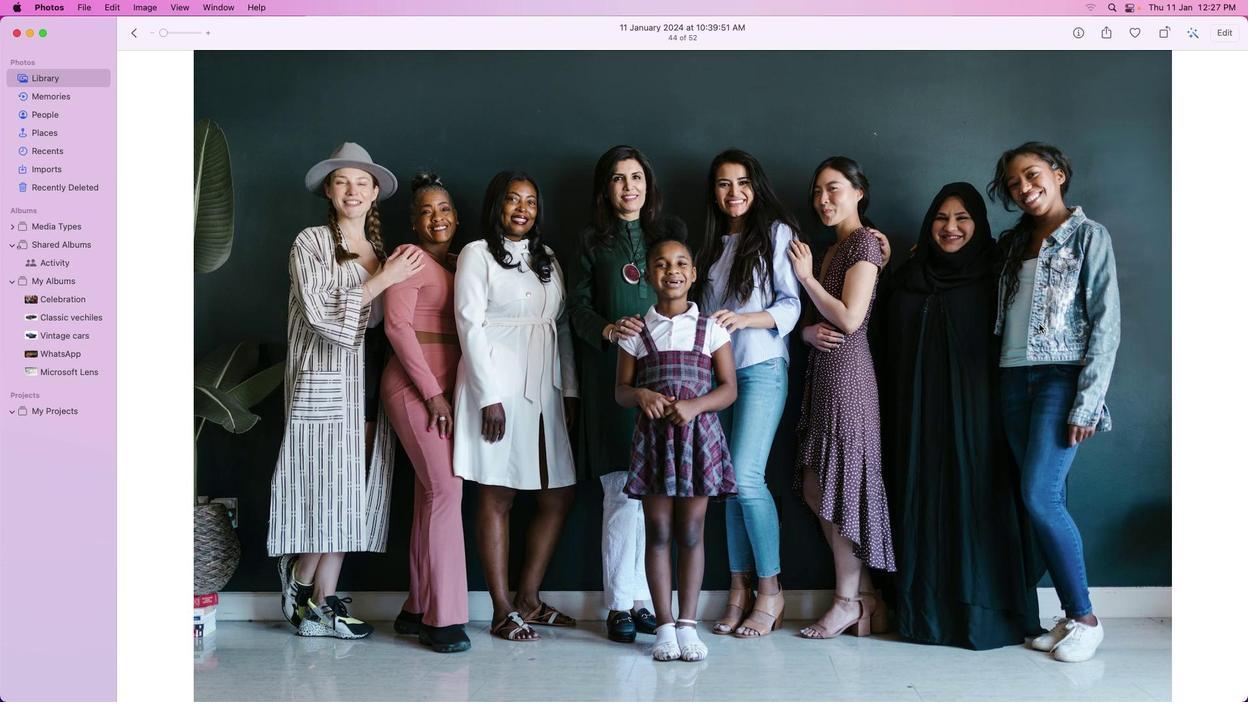
Action: Mouse moved to (1153, 302)
Screenshot: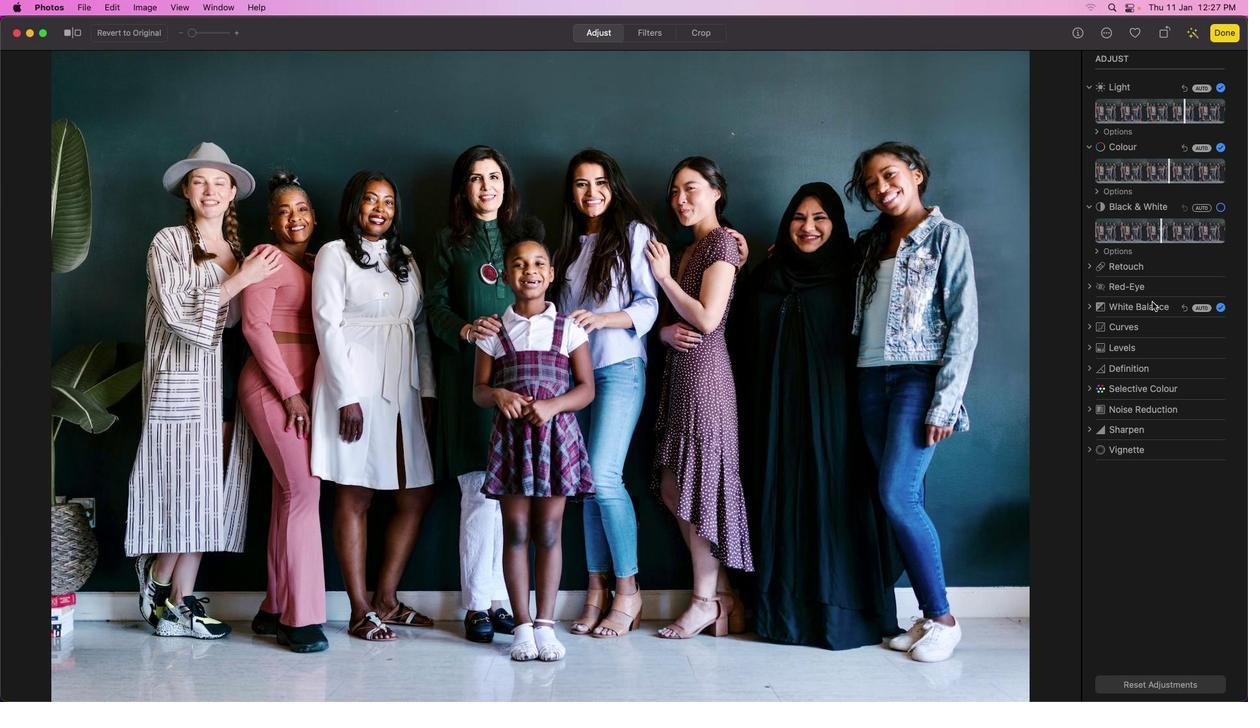 
Action: Mouse scrolled (1153, 302) with delta (0, 0)
Screenshot: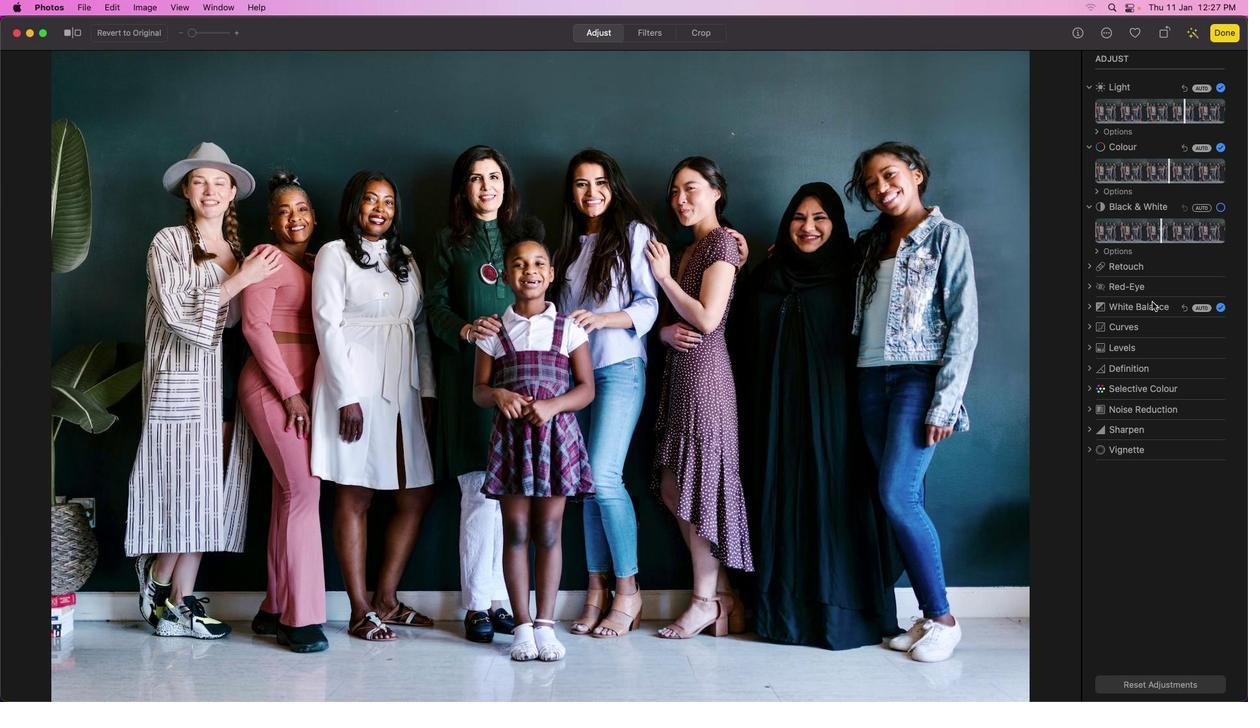 
Action: Mouse moved to (1152, 302)
Screenshot: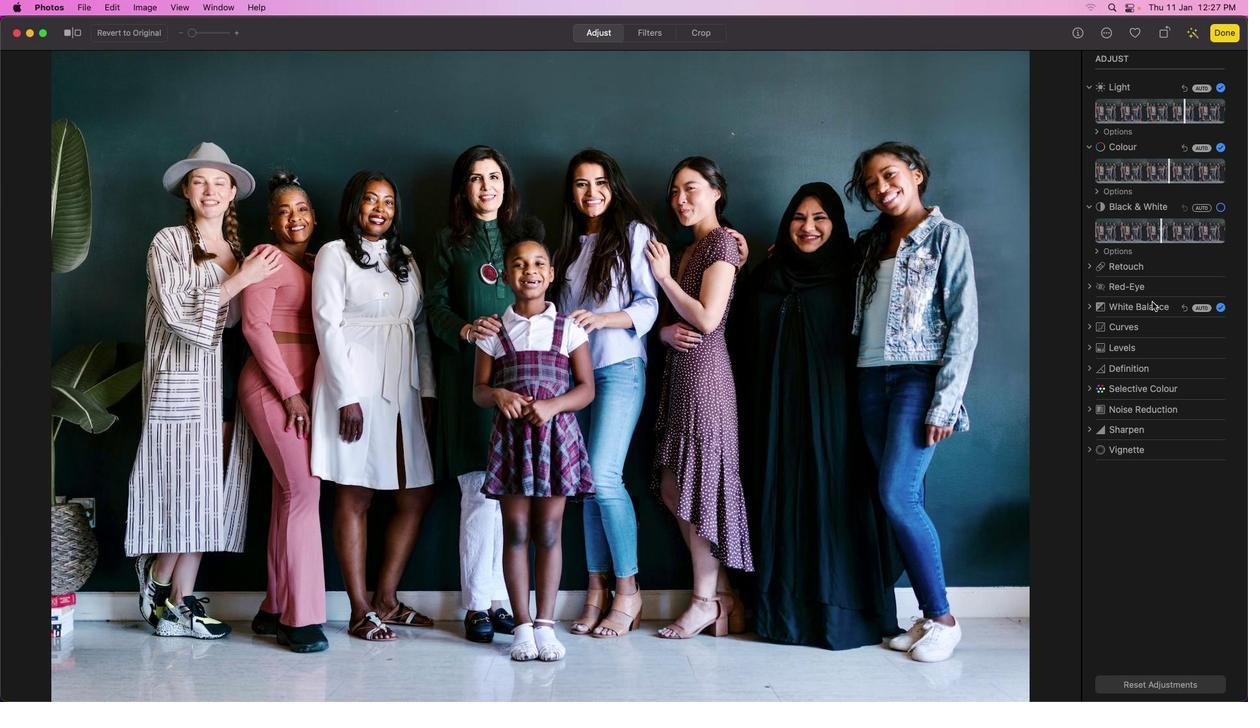 
Action: Mouse scrolled (1152, 302) with delta (0, 0)
Screenshot: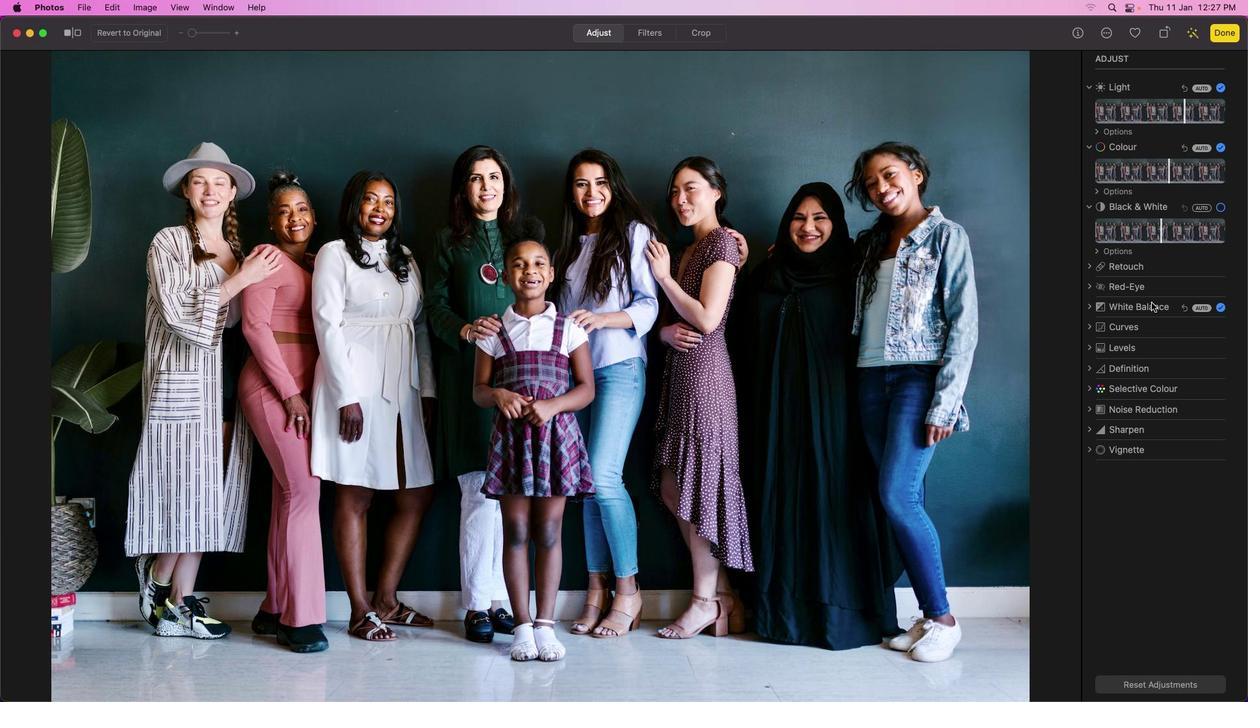 
Action: Mouse moved to (1144, 300)
Screenshot: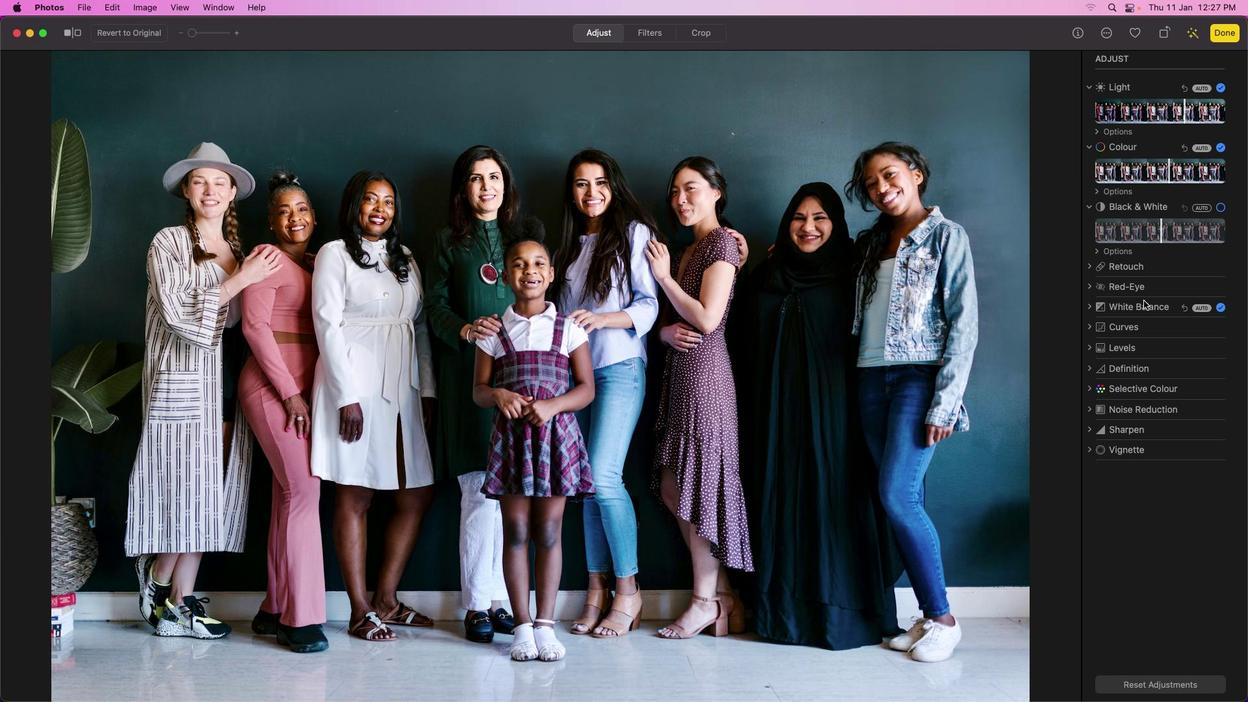 
Action: Mouse scrolled (1144, 300) with delta (0, 0)
Screenshot: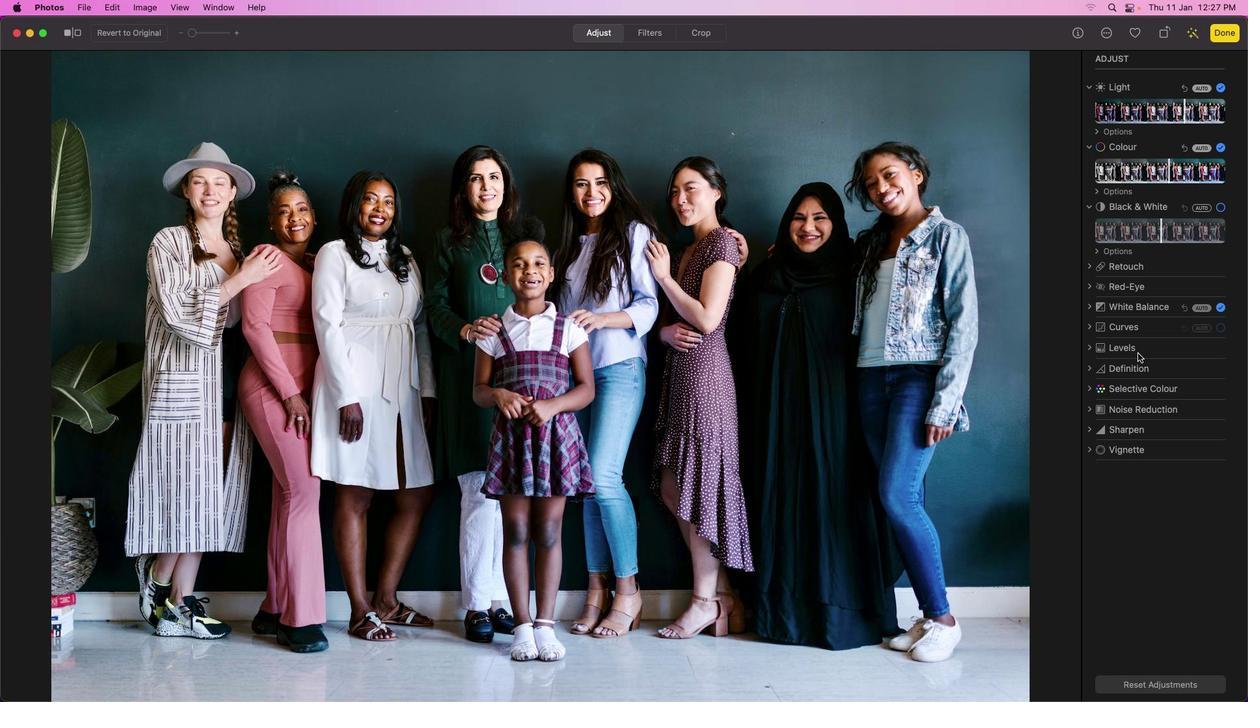 
Action: Mouse scrolled (1144, 300) with delta (0, 0)
Screenshot: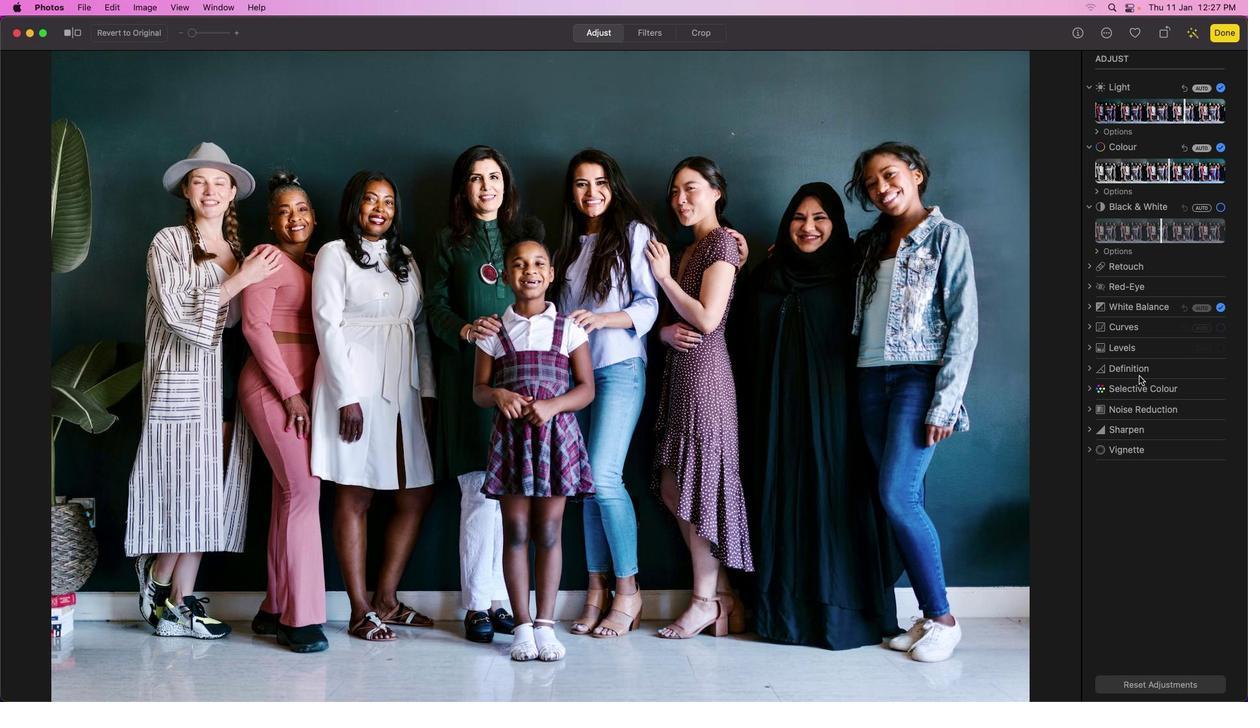 
Action: Mouse scrolled (1144, 300) with delta (0, 1)
Screenshot: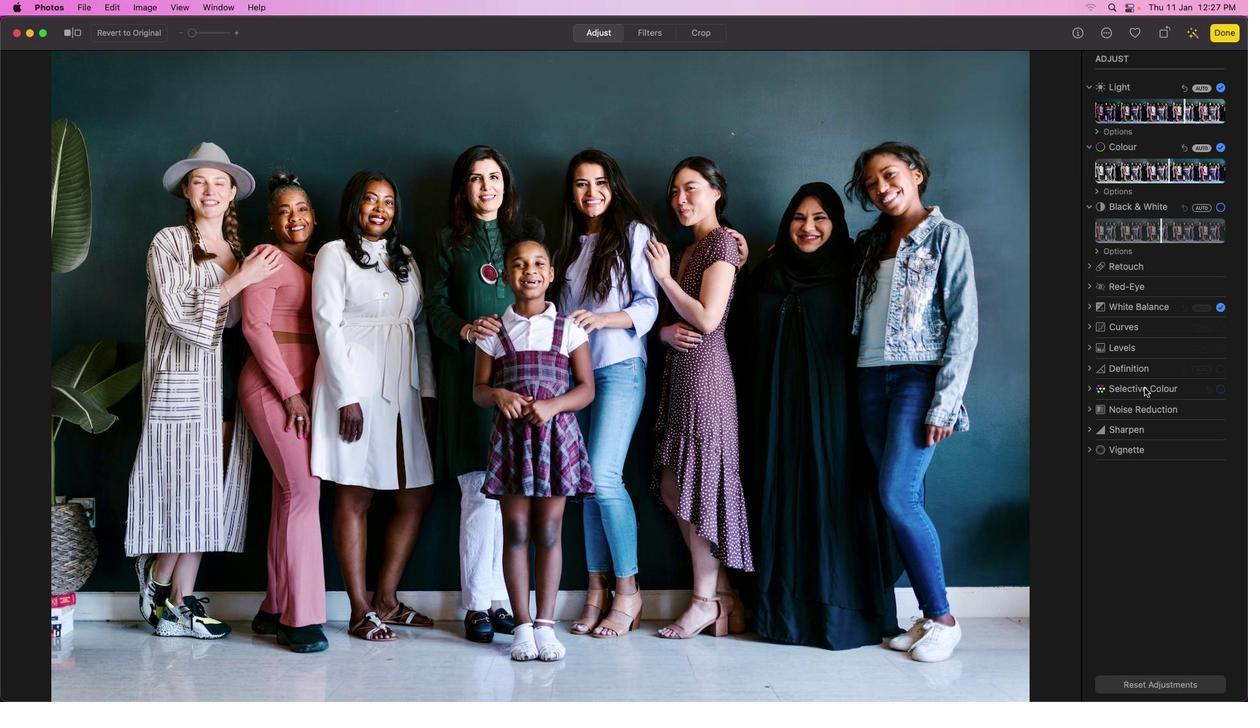 
Action: Mouse moved to (1116, 85)
Screenshot: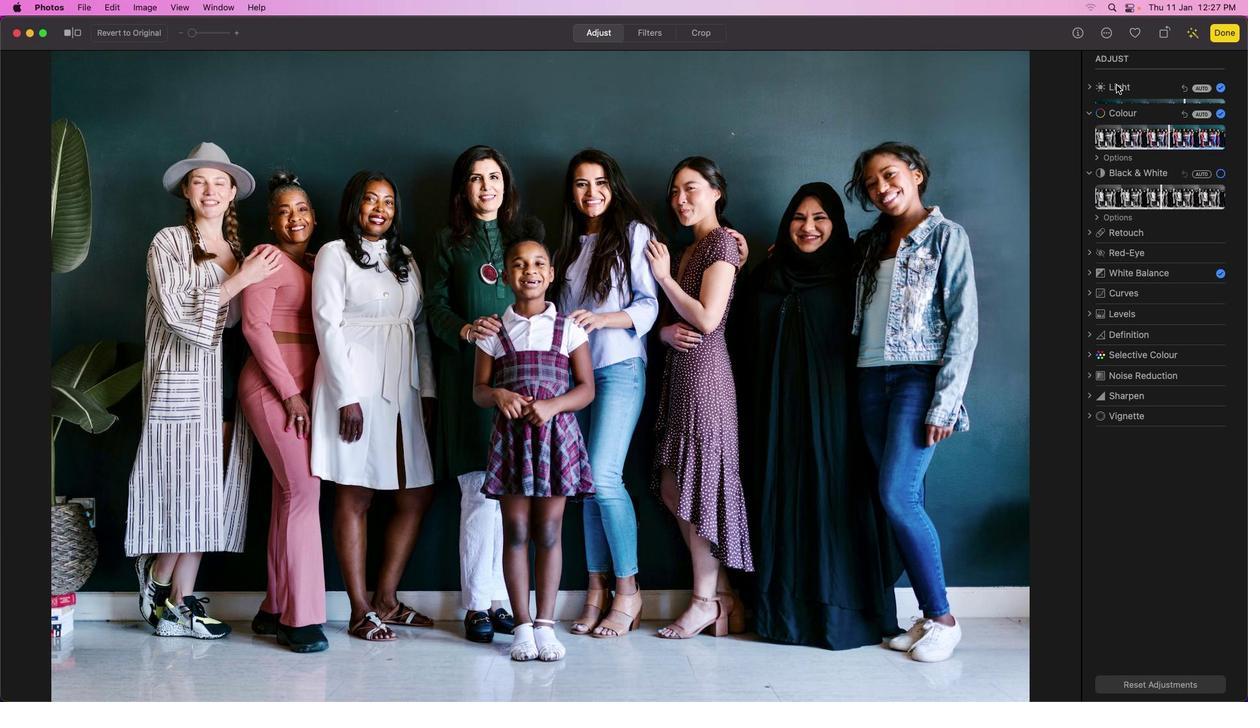 
Action: Mouse pressed left at (1116, 85)
Screenshot: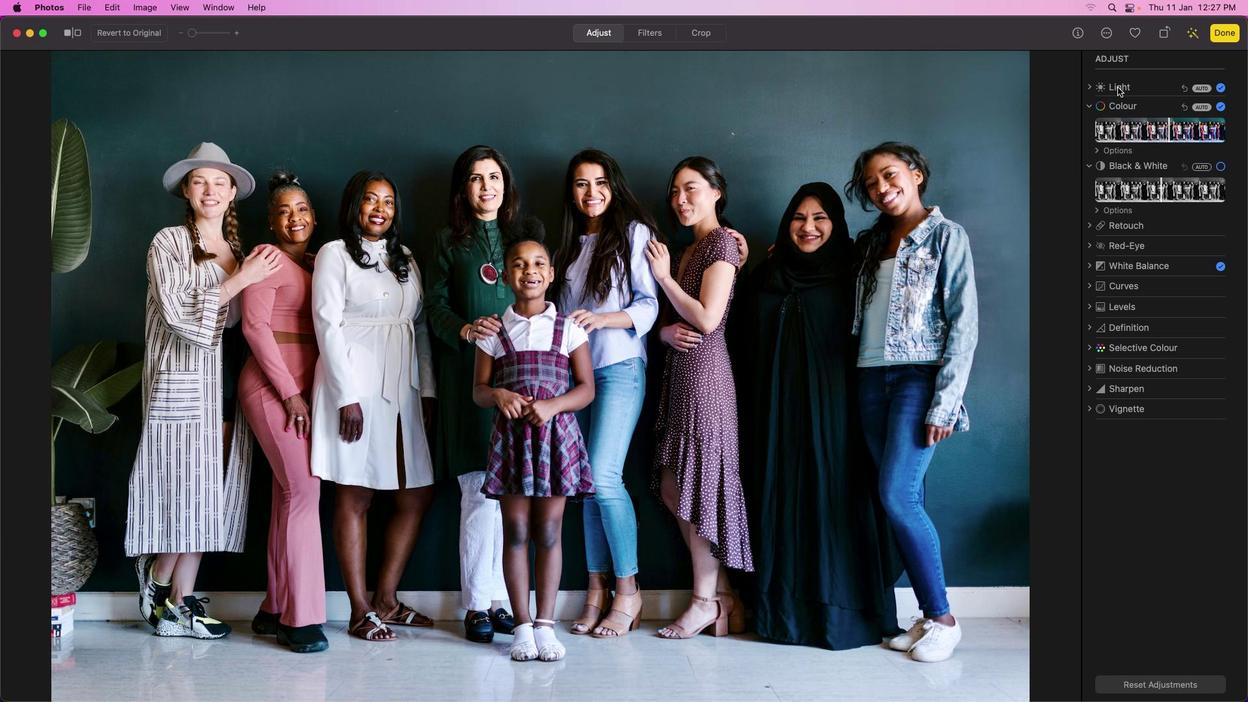 
Action: Mouse moved to (1102, 88)
Screenshot: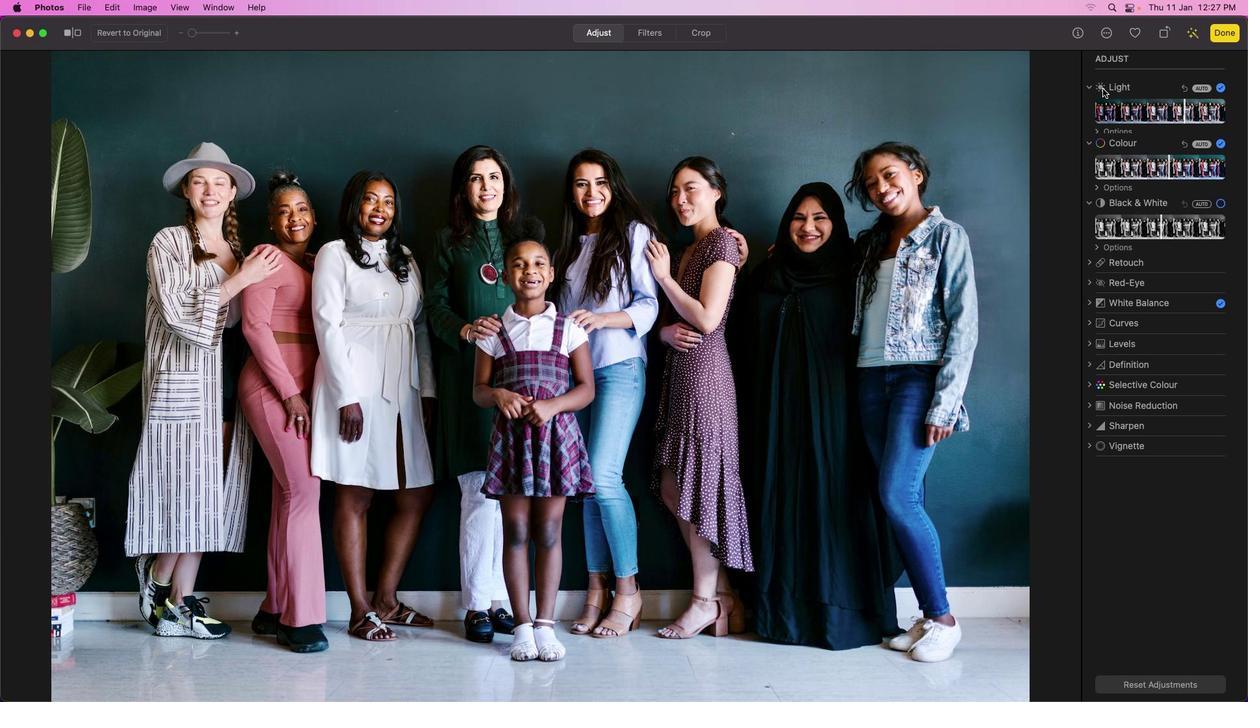 
Action: Mouse pressed left at (1102, 88)
Screenshot: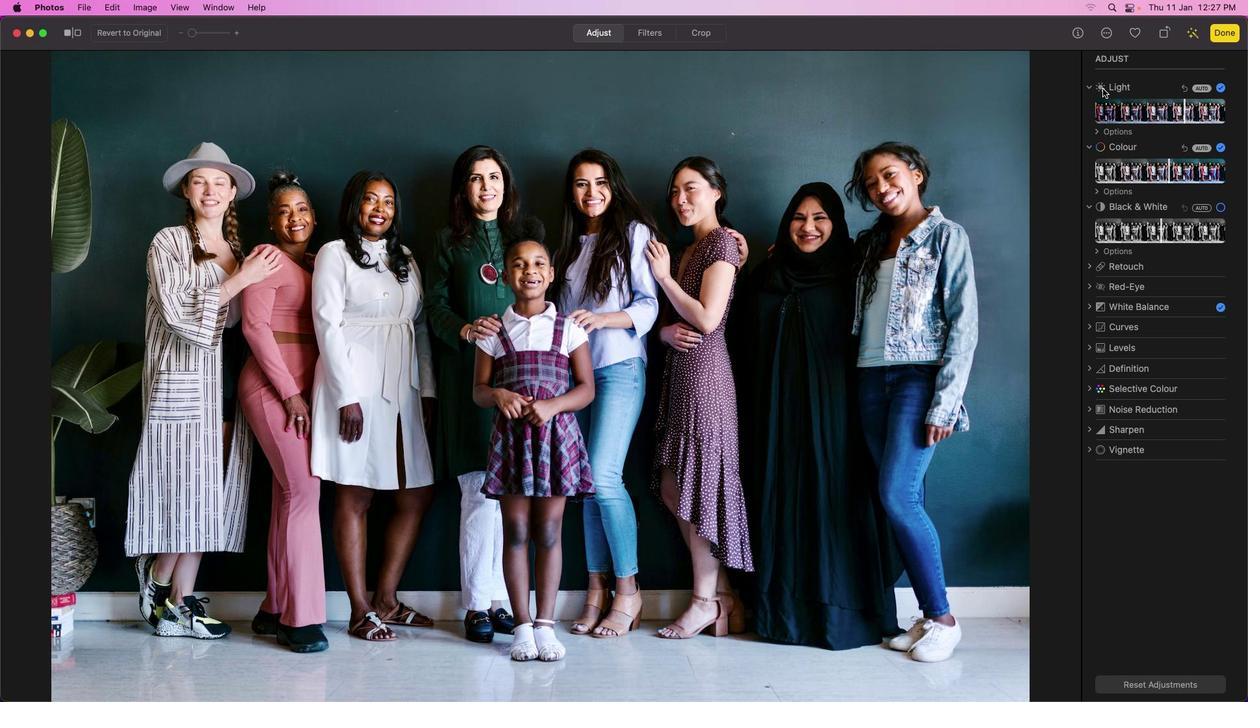 
Action: Mouse moved to (1187, 113)
Screenshot: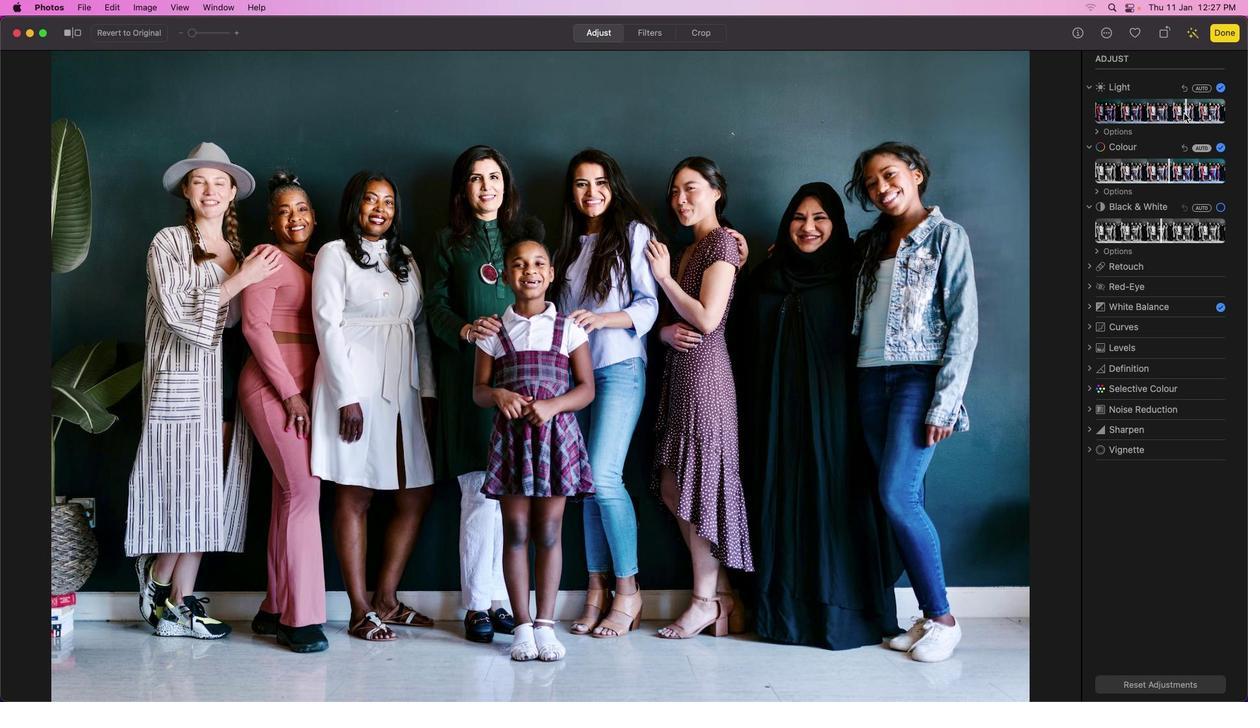 
Action: Mouse pressed left at (1187, 113)
Screenshot: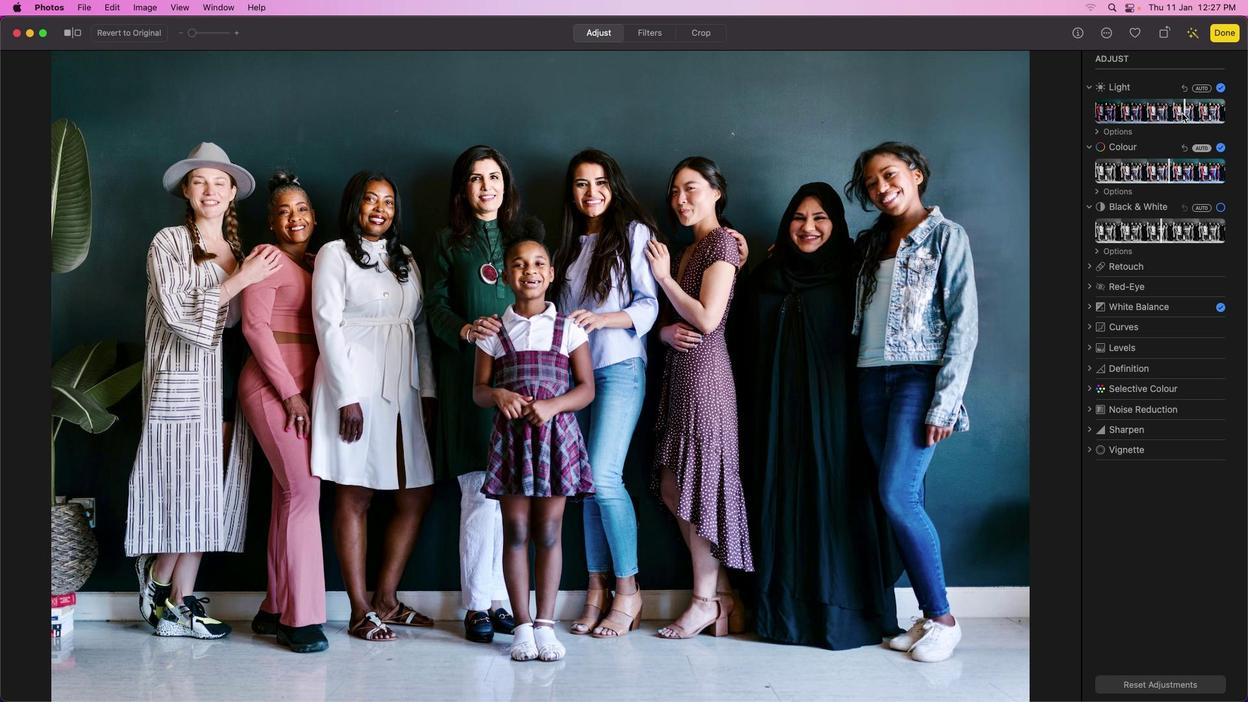 
Action: Mouse moved to (1094, 147)
Screenshot: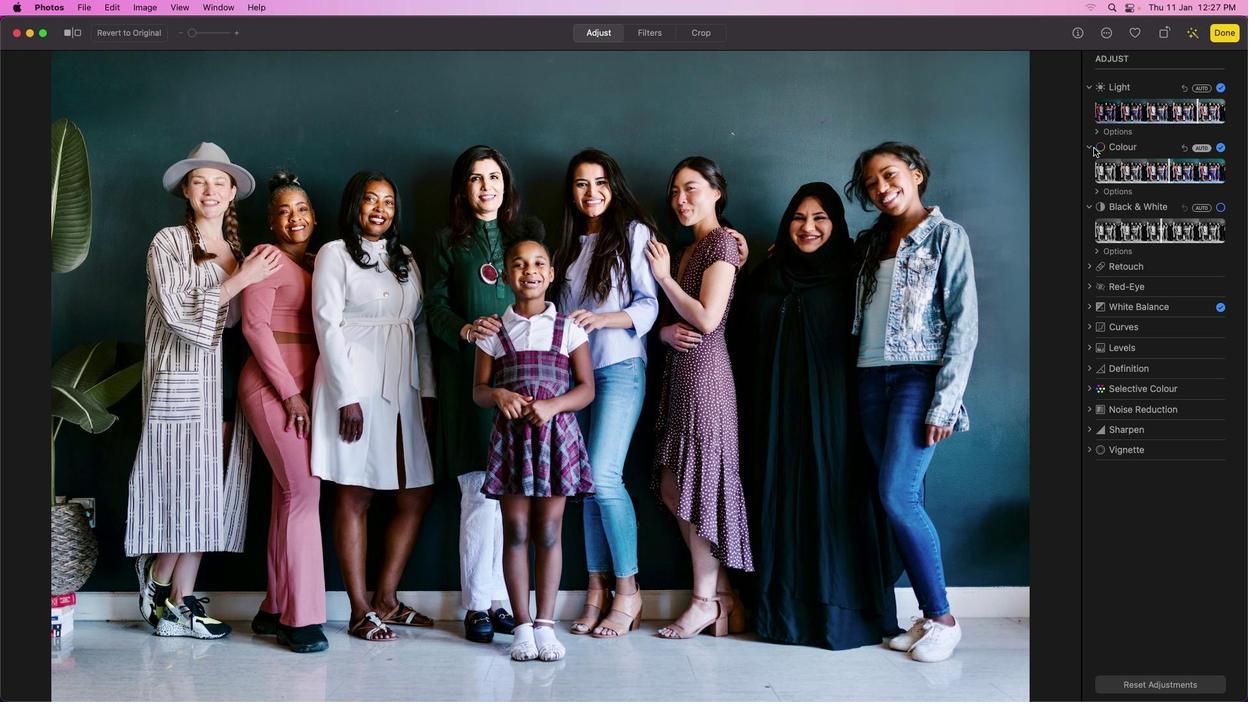 
Action: Mouse pressed left at (1094, 147)
Screenshot: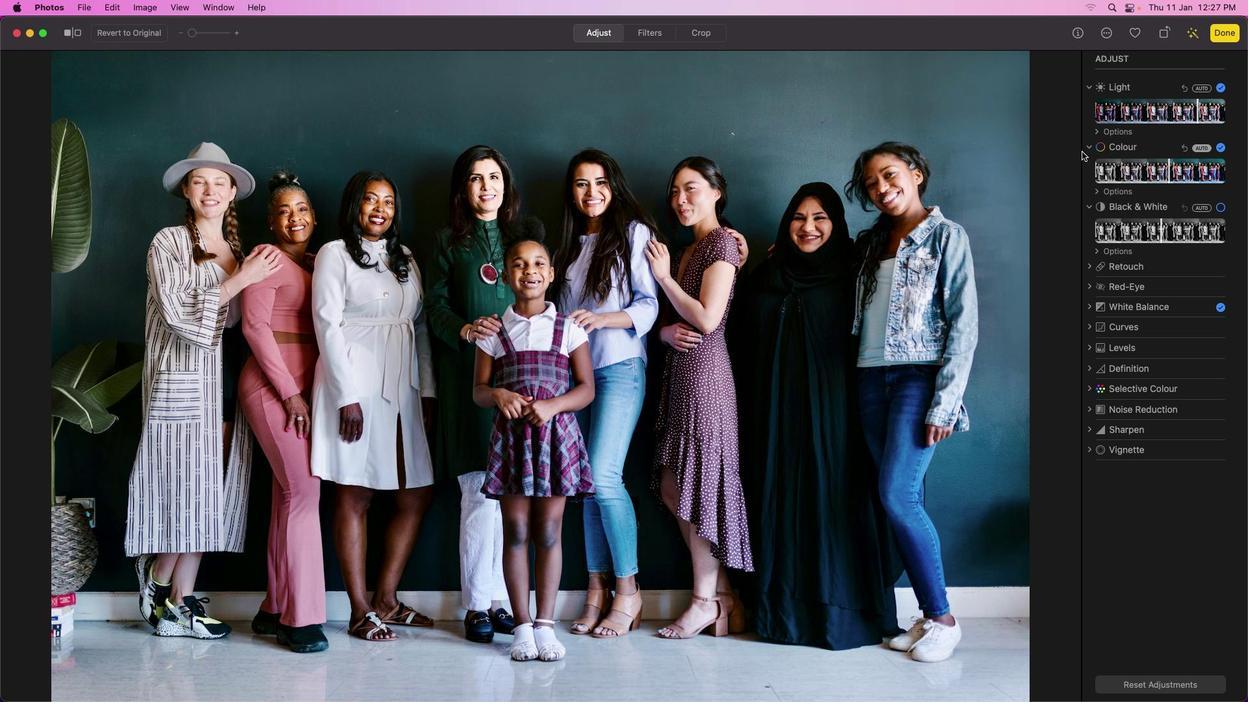 
Action: Mouse moved to (1114, 144)
Screenshot: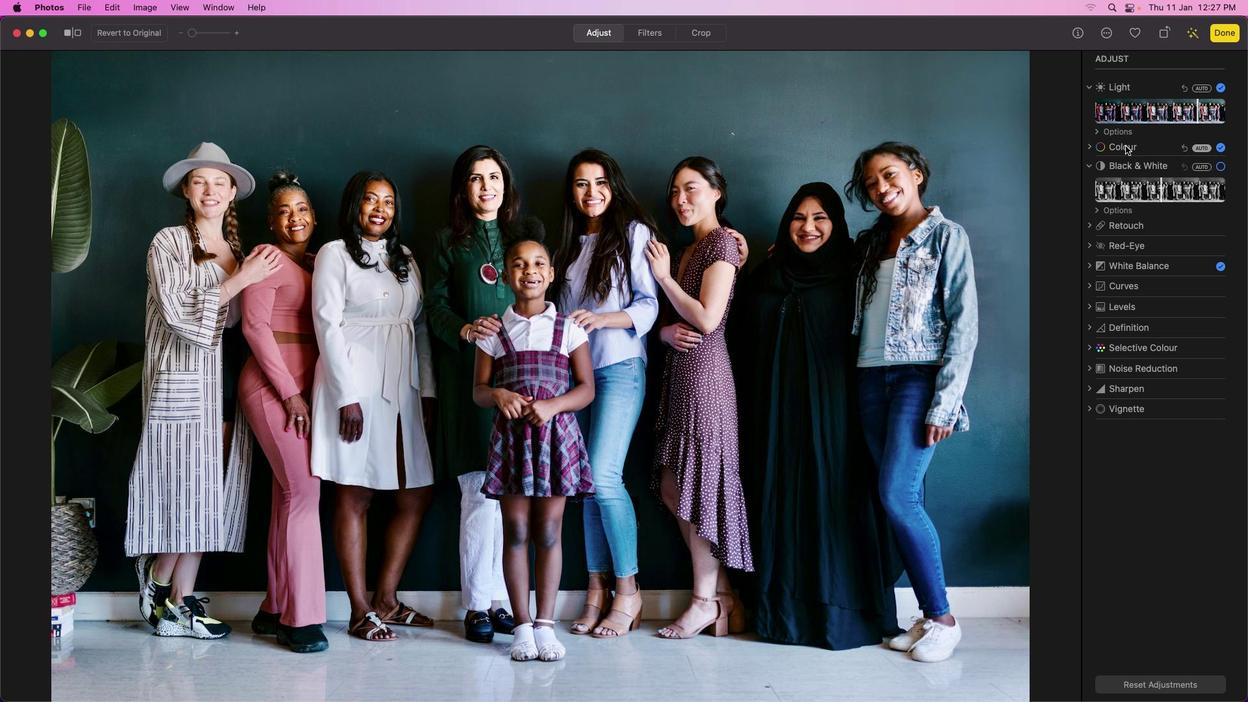 
Action: Mouse pressed left at (1114, 144)
Screenshot: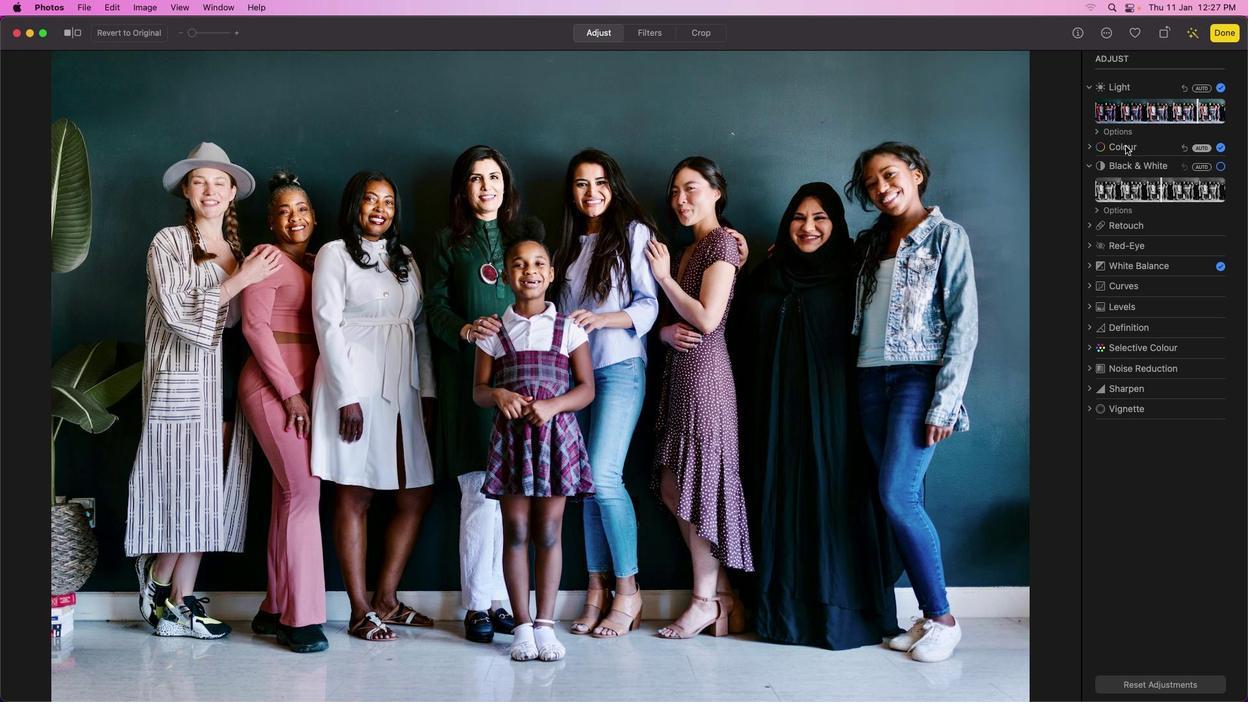 
Action: Mouse moved to (1125, 146)
Screenshot: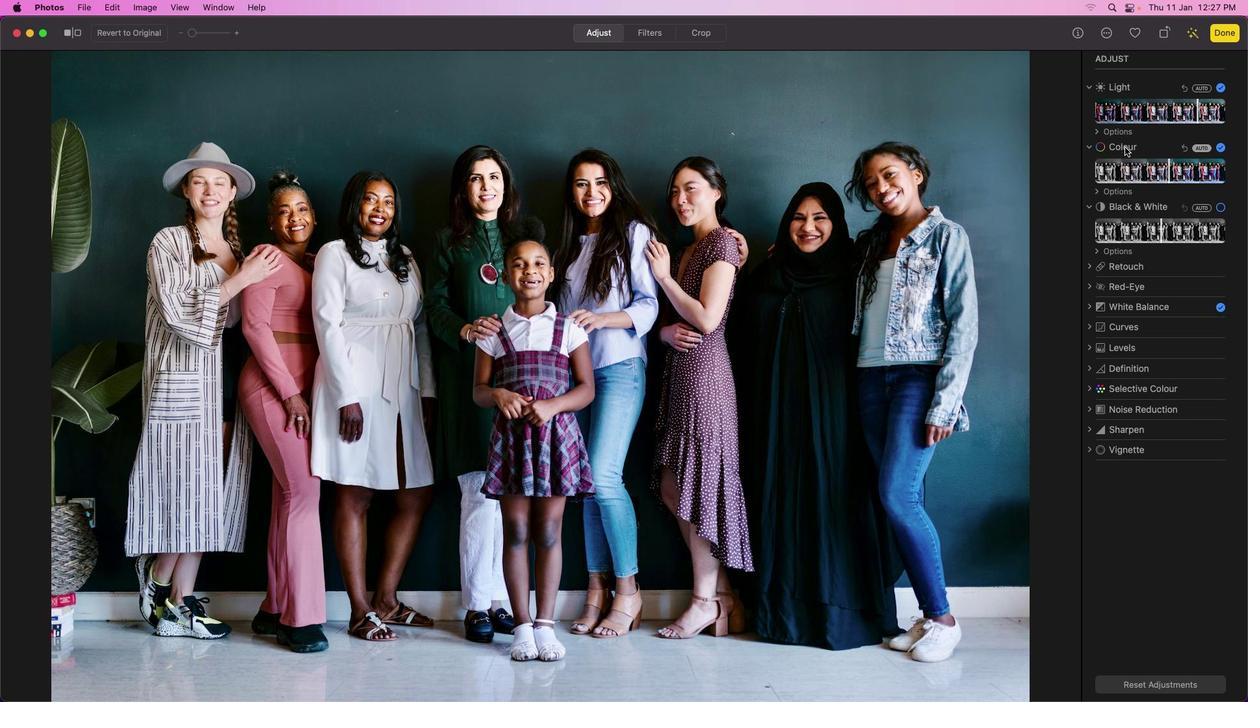 
Action: Mouse pressed left at (1125, 146)
Screenshot: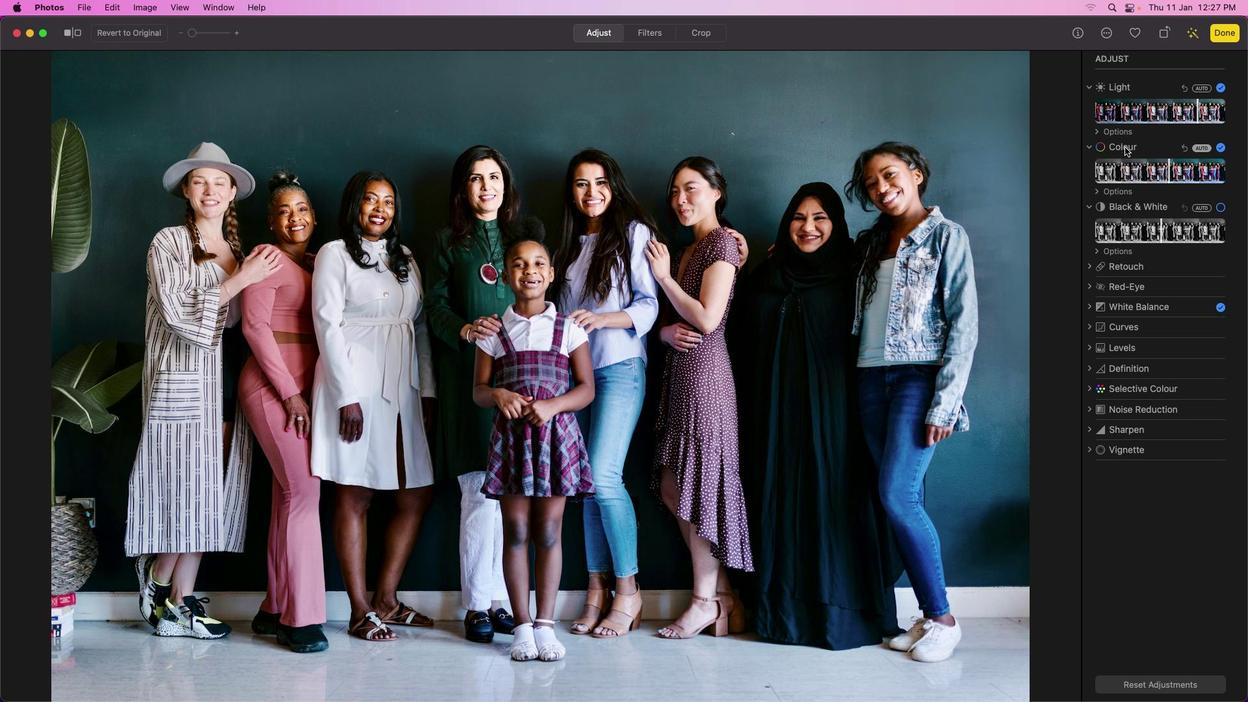 
Action: Mouse moved to (1172, 177)
Screenshot: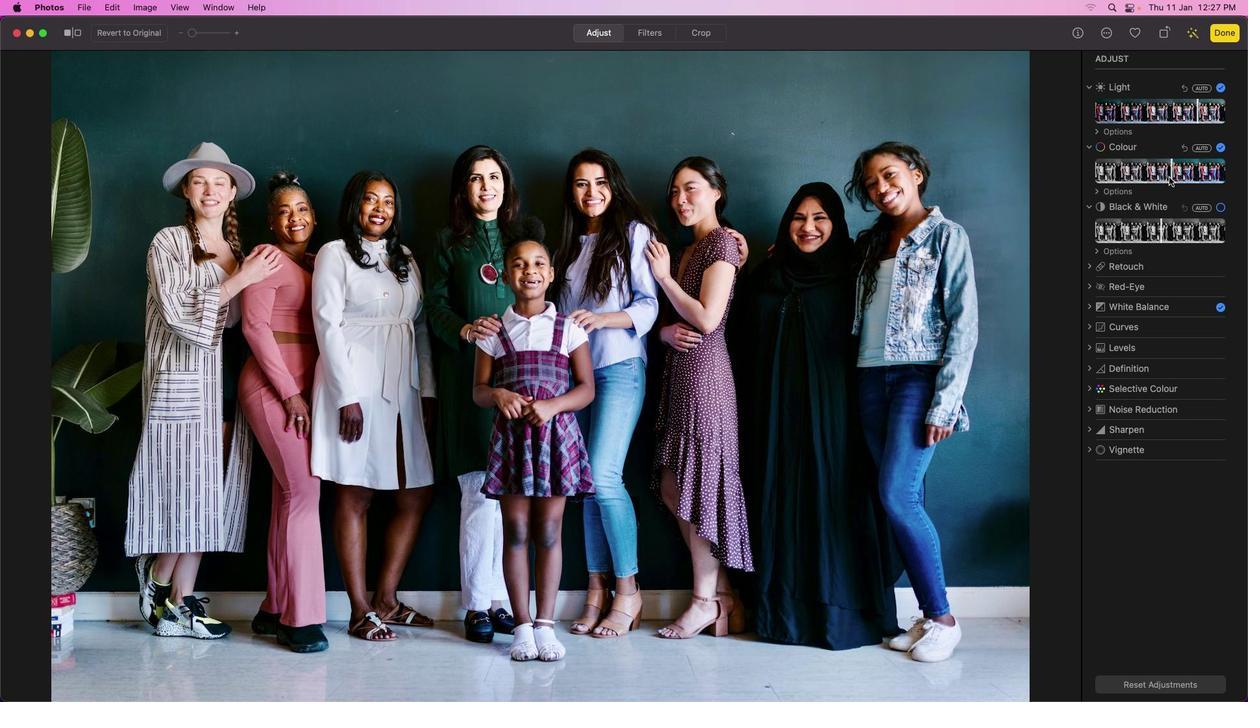 
Action: Mouse pressed left at (1172, 177)
Screenshot: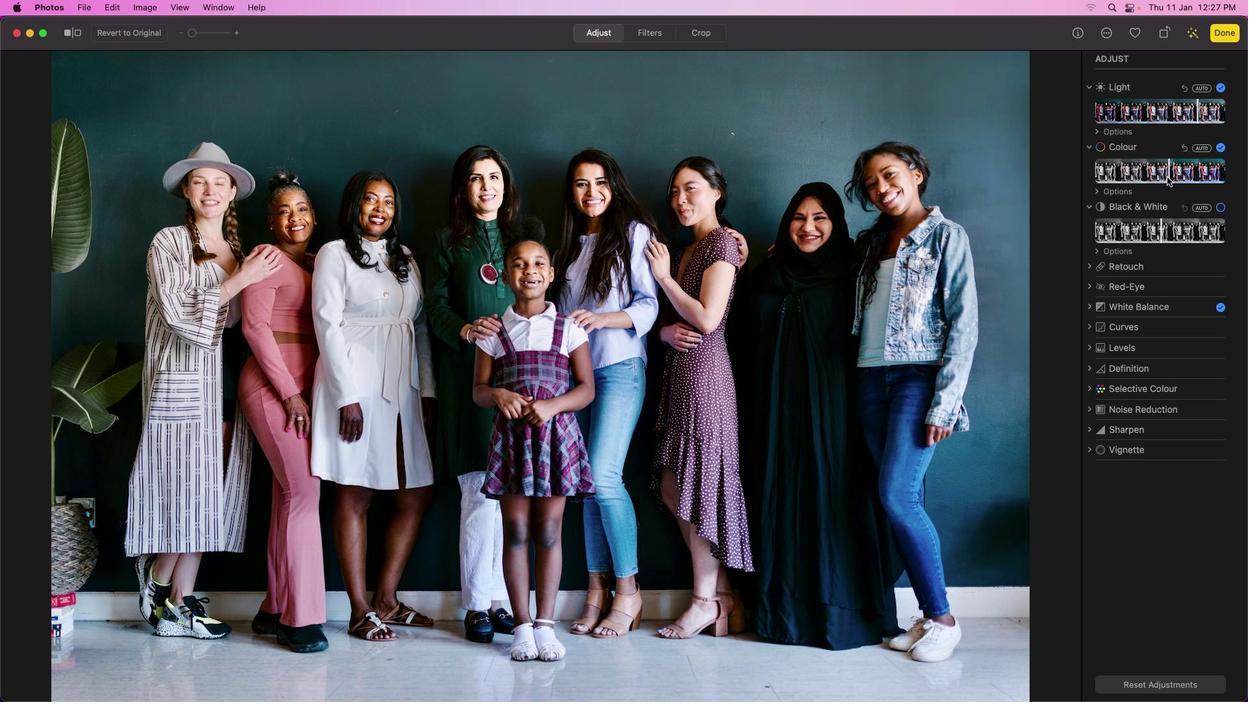 
Action: Mouse moved to (1215, 225)
Screenshot: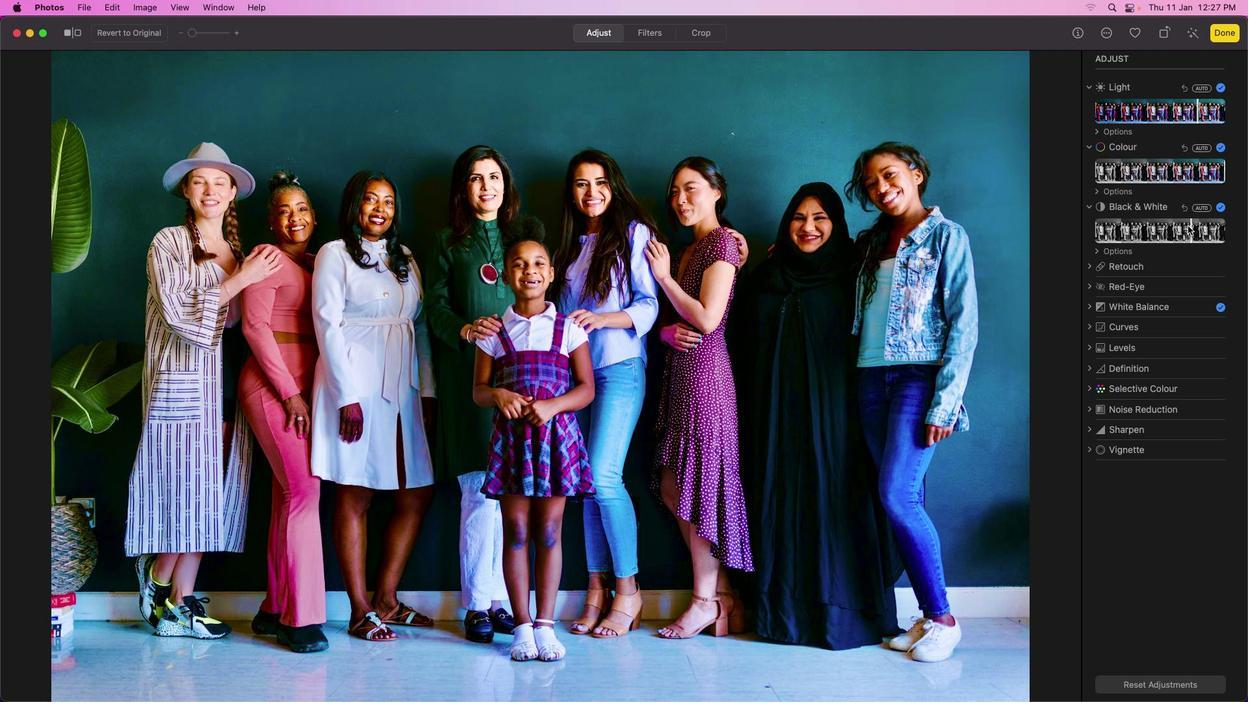 
Action: Mouse pressed left at (1215, 225)
Screenshot: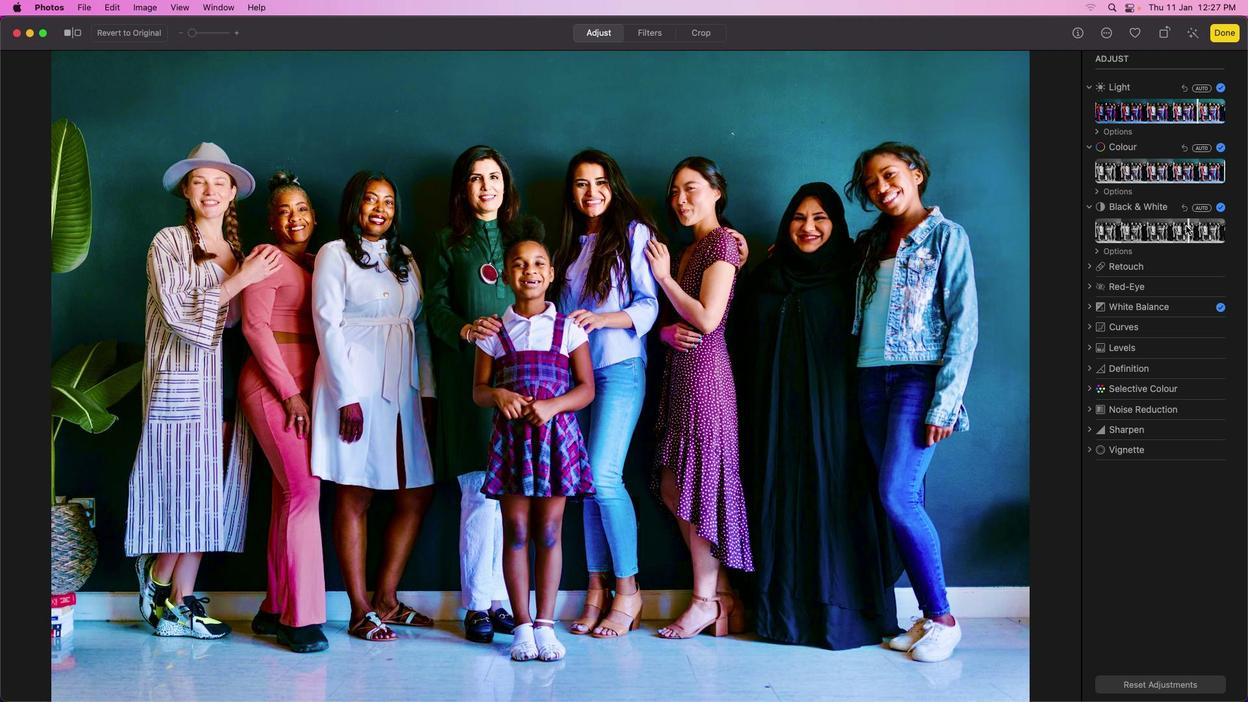 
Action: Mouse moved to (1121, 249)
Screenshot: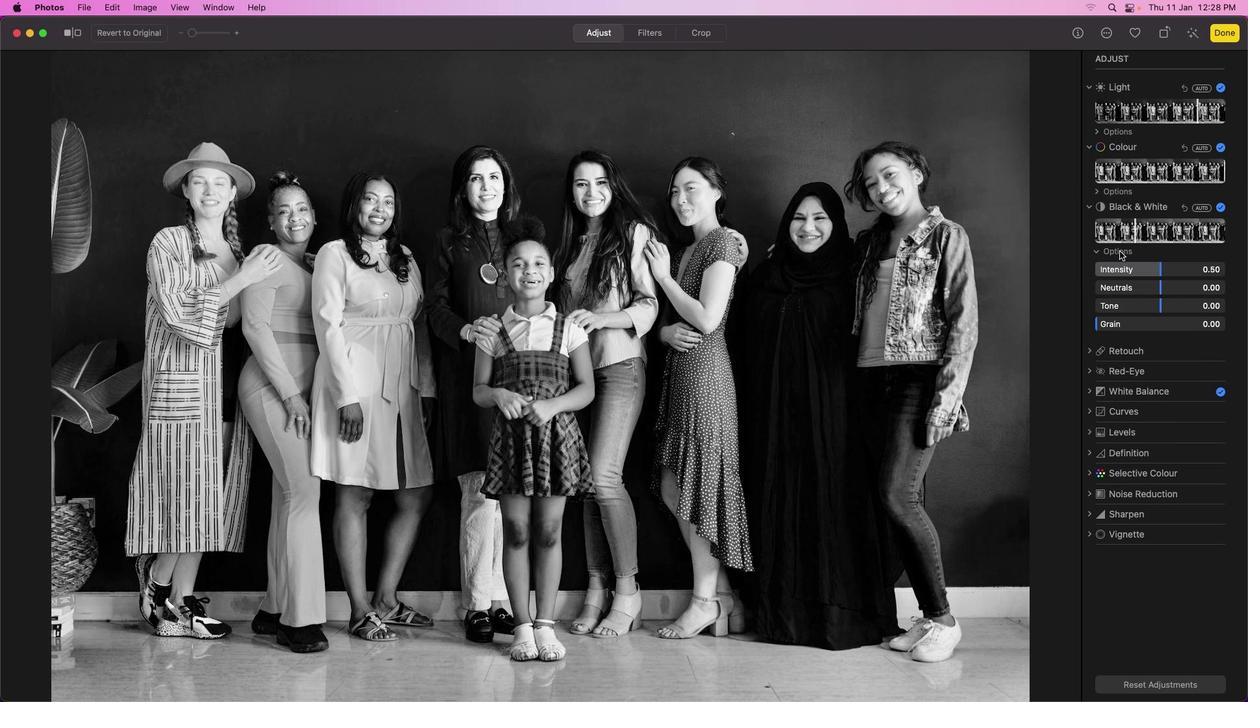 
Action: Mouse pressed left at (1121, 249)
Screenshot: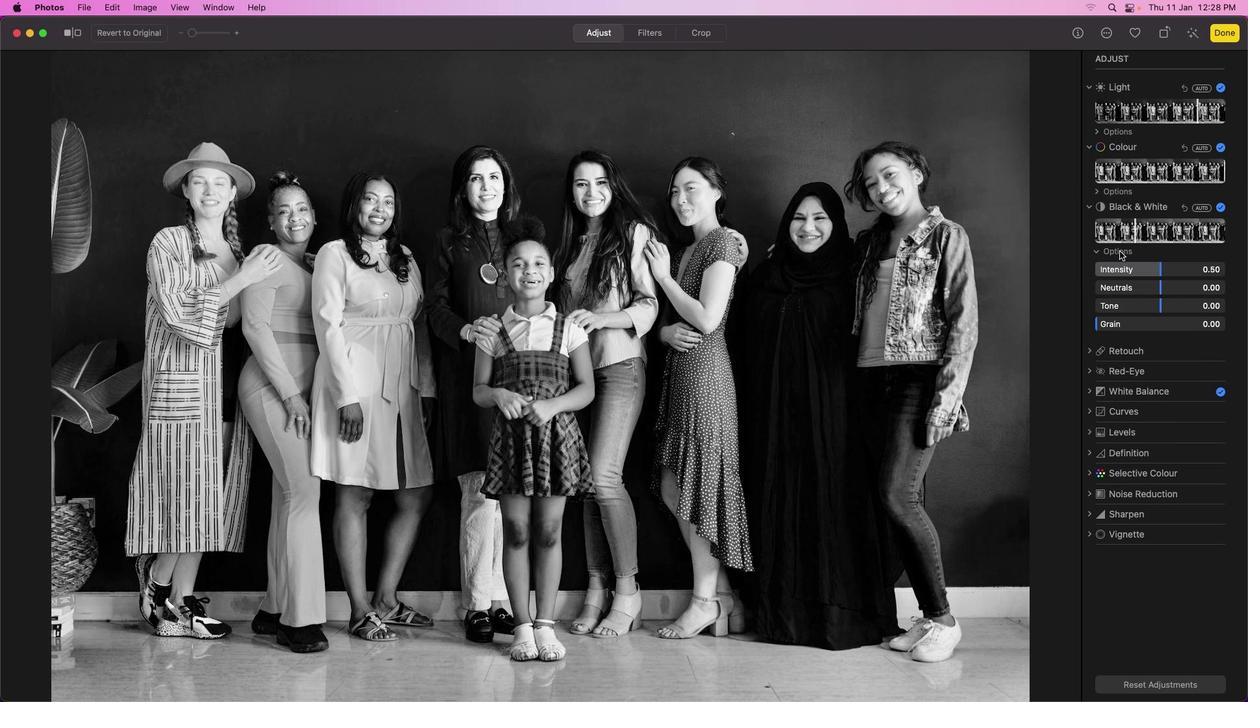 
Action: Mouse moved to (1214, 273)
Screenshot: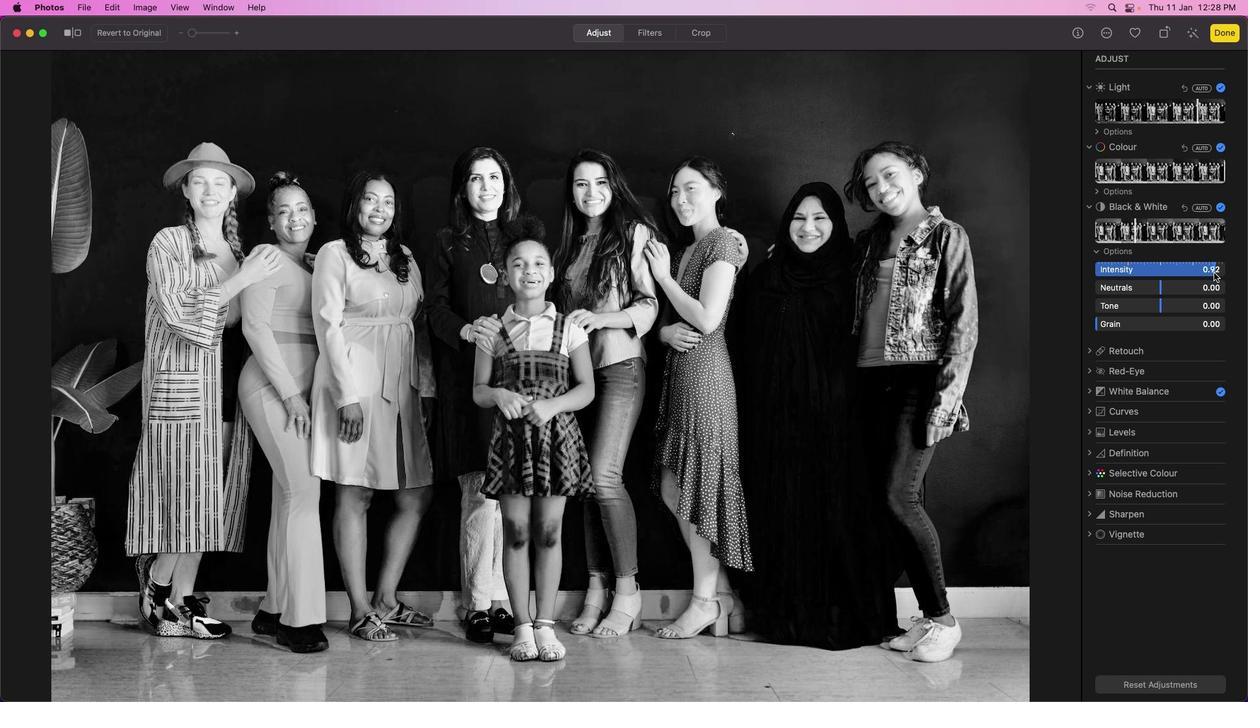 
Action: Mouse pressed left at (1214, 273)
Screenshot: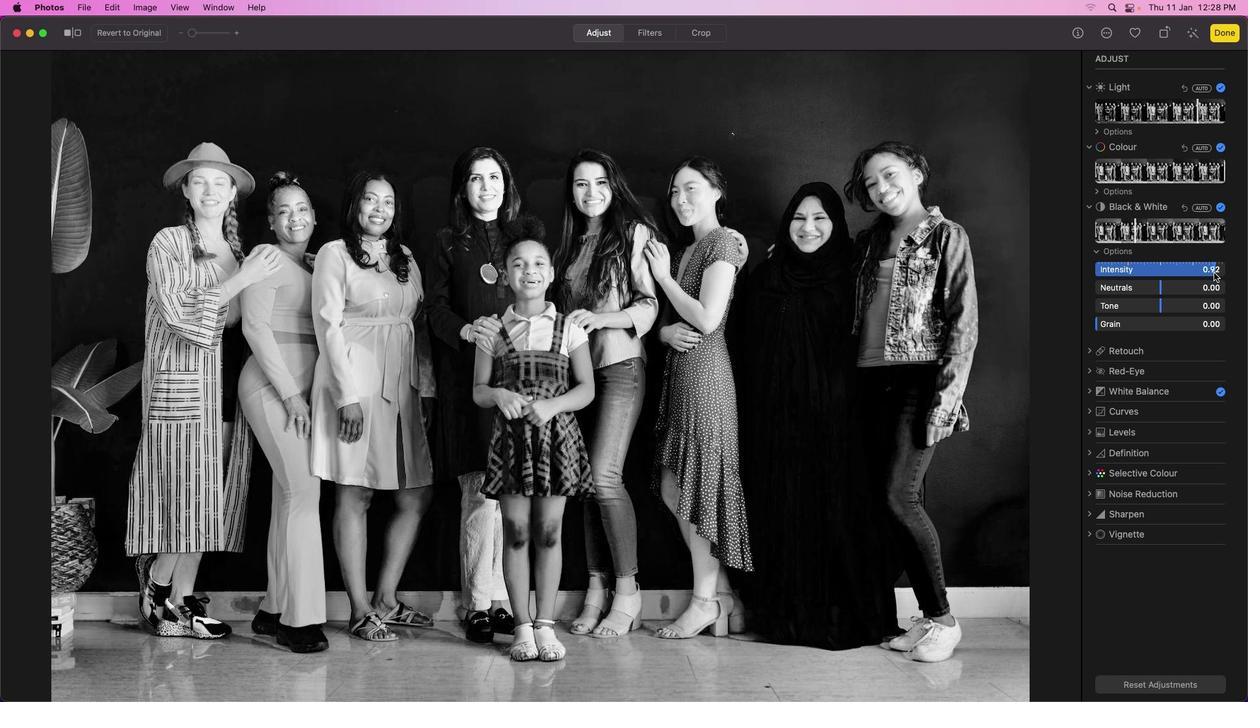 
Action: Mouse moved to (1213, 273)
Screenshot: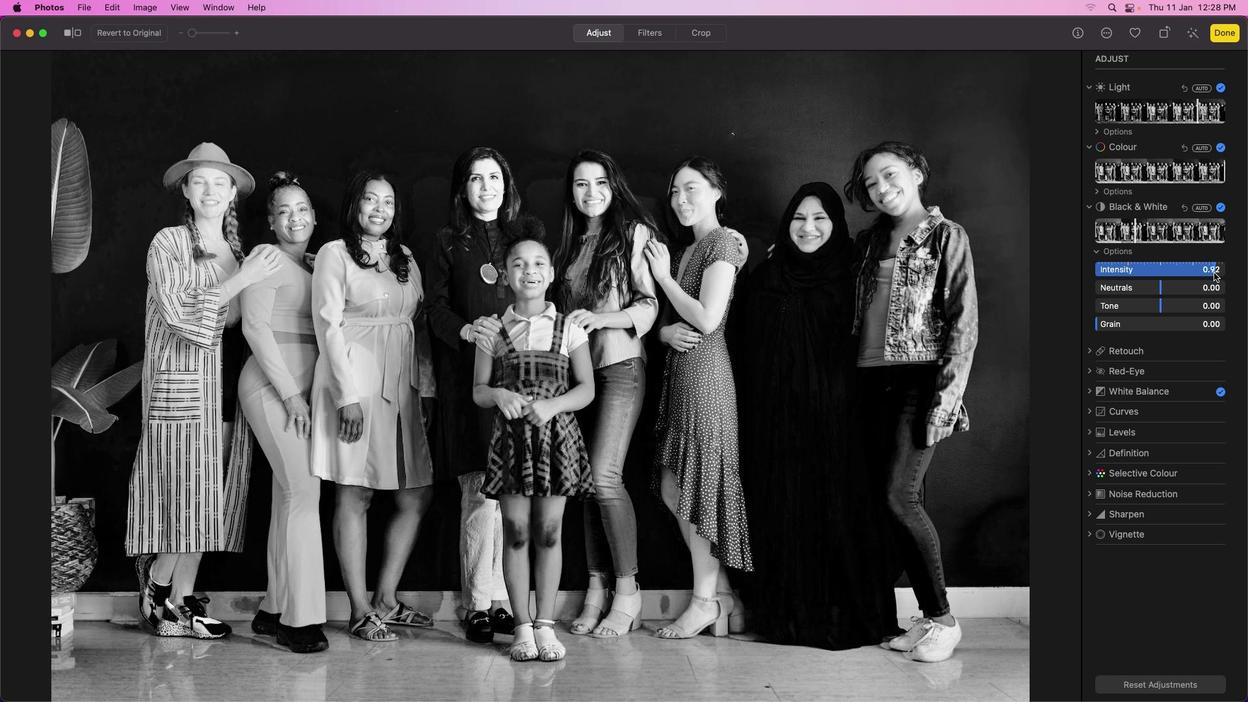 
Action: Key pressed Key.up
Screenshot: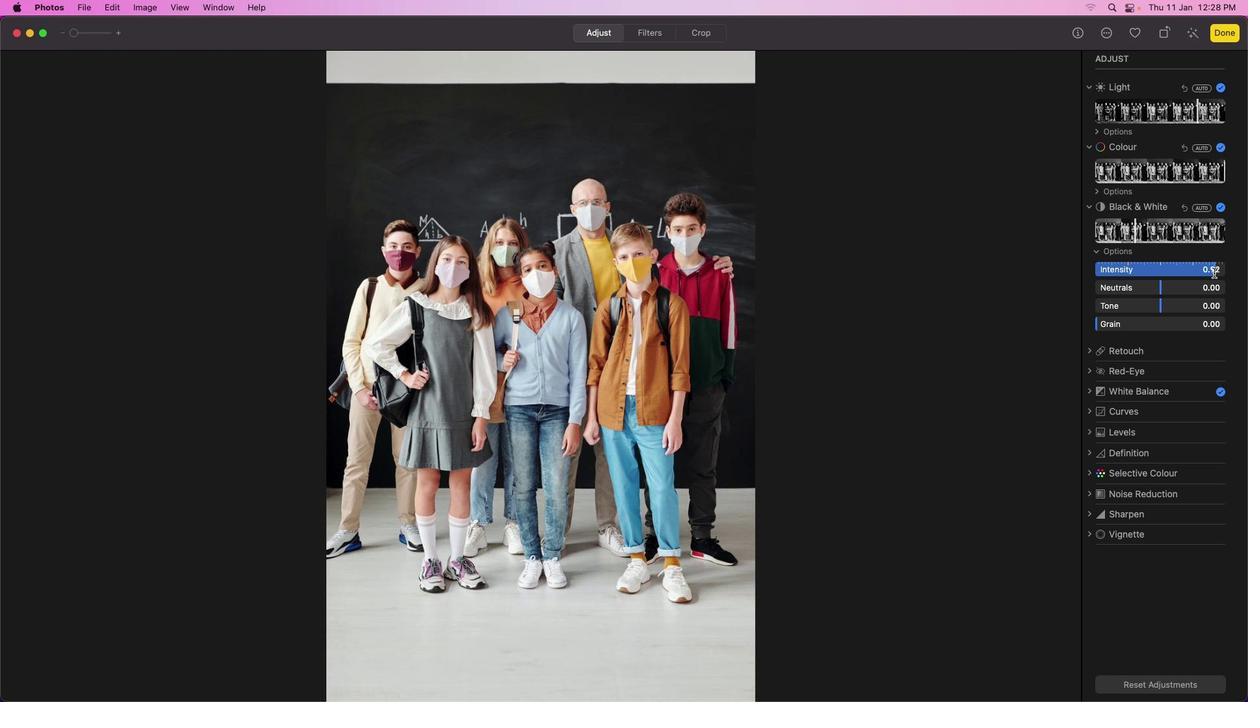 
Action: Mouse moved to (1146, 169)
Screenshot: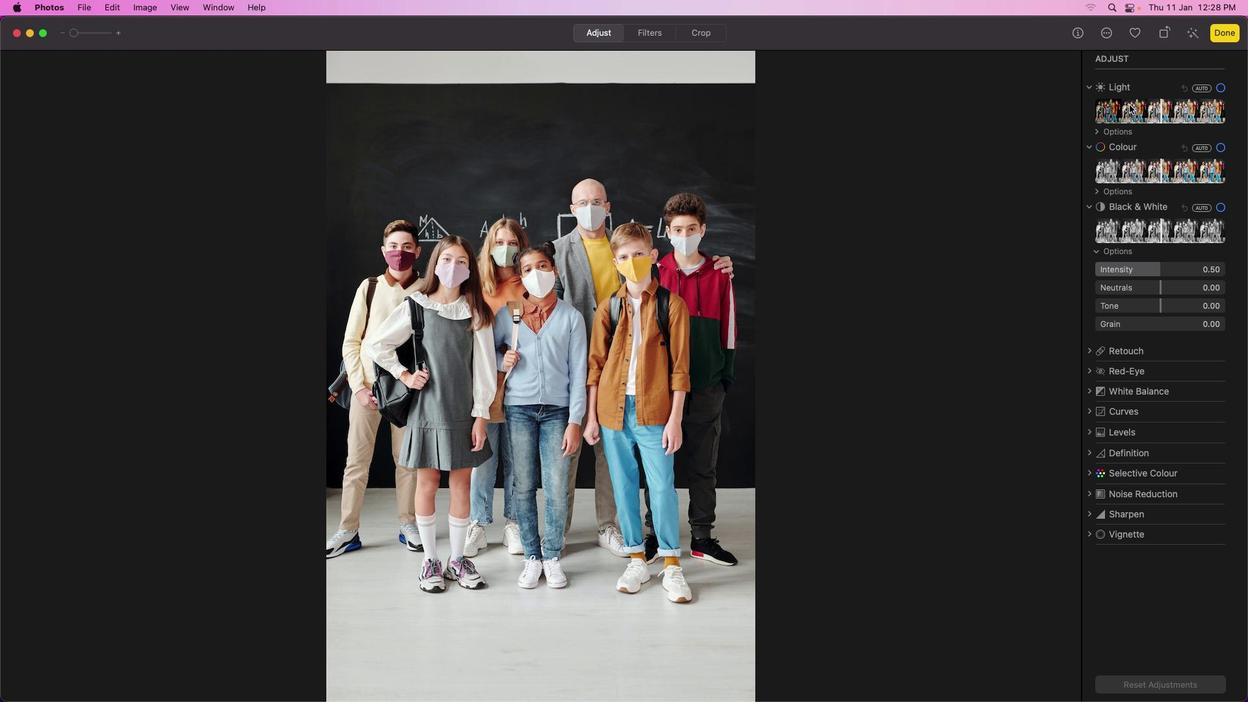 
Action: Mouse scrolled (1146, 169) with delta (0, 0)
Screenshot: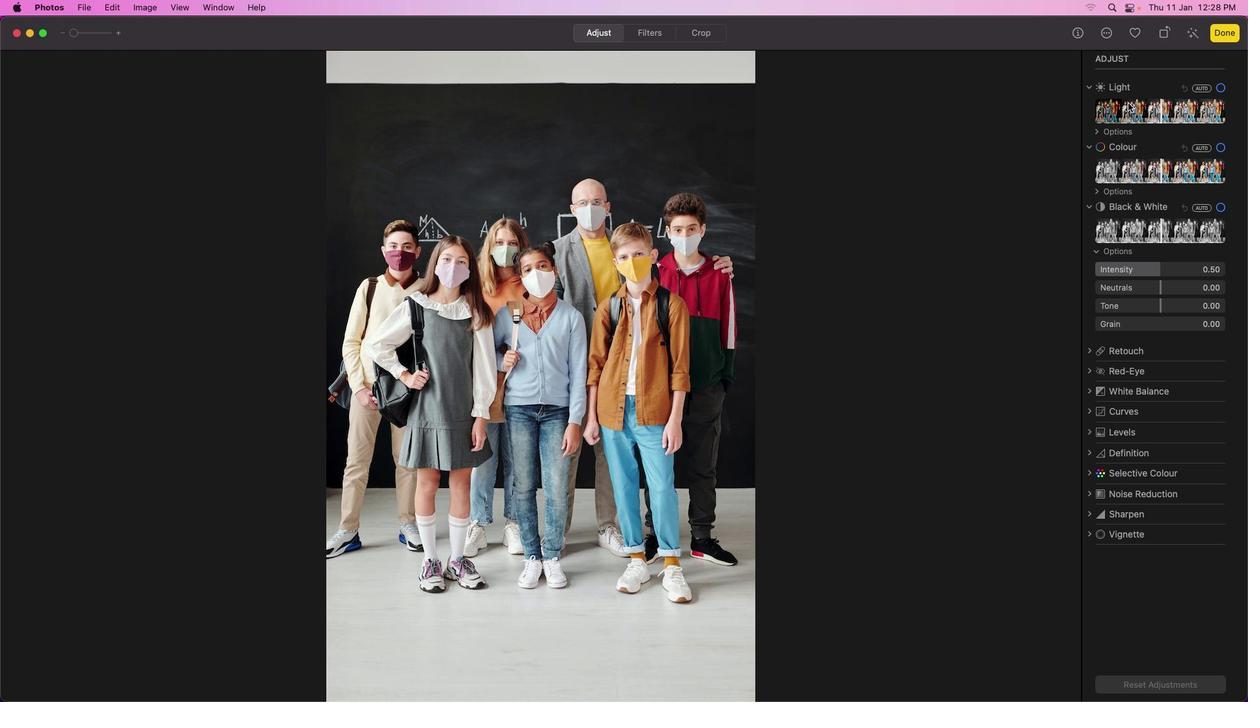 
Action: Mouse moved to (1146, 169)
Screenshot: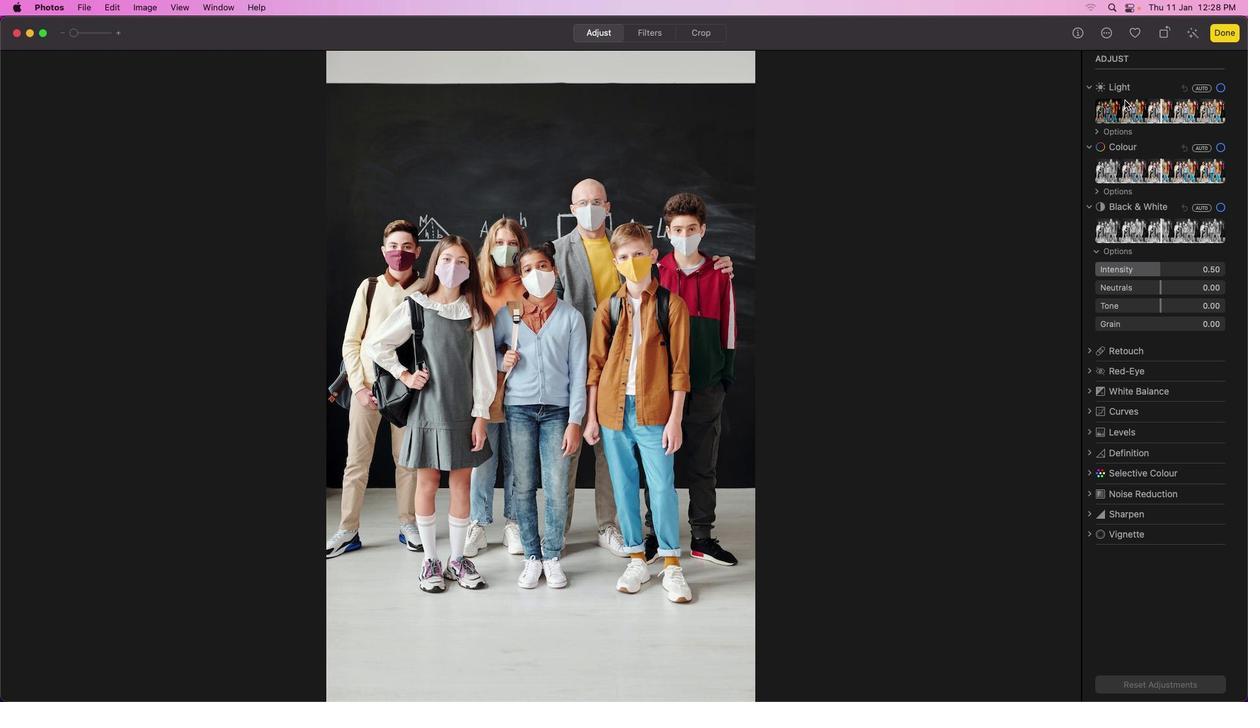 
Action: Mouse scrolled (1146, 169) with delta (0, 0)
Screenshot: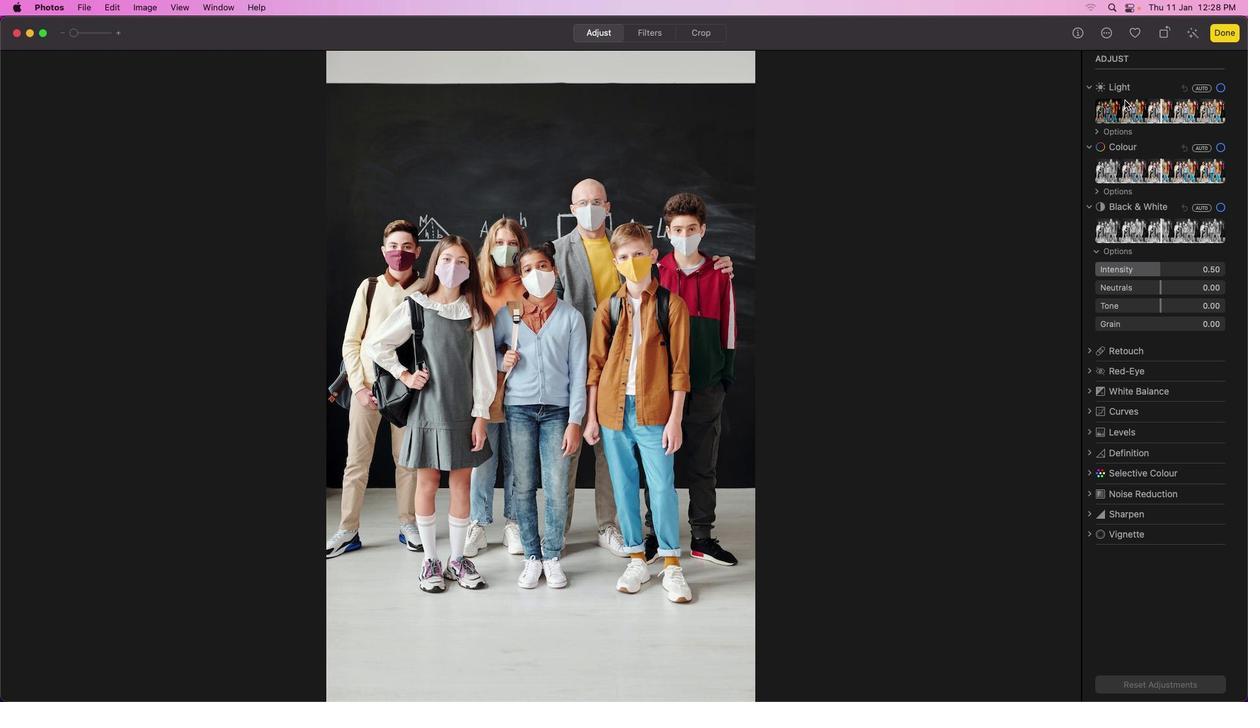 
Action: Mouse scrolled (1146, 169) with delta (0, 1)
Screenshot: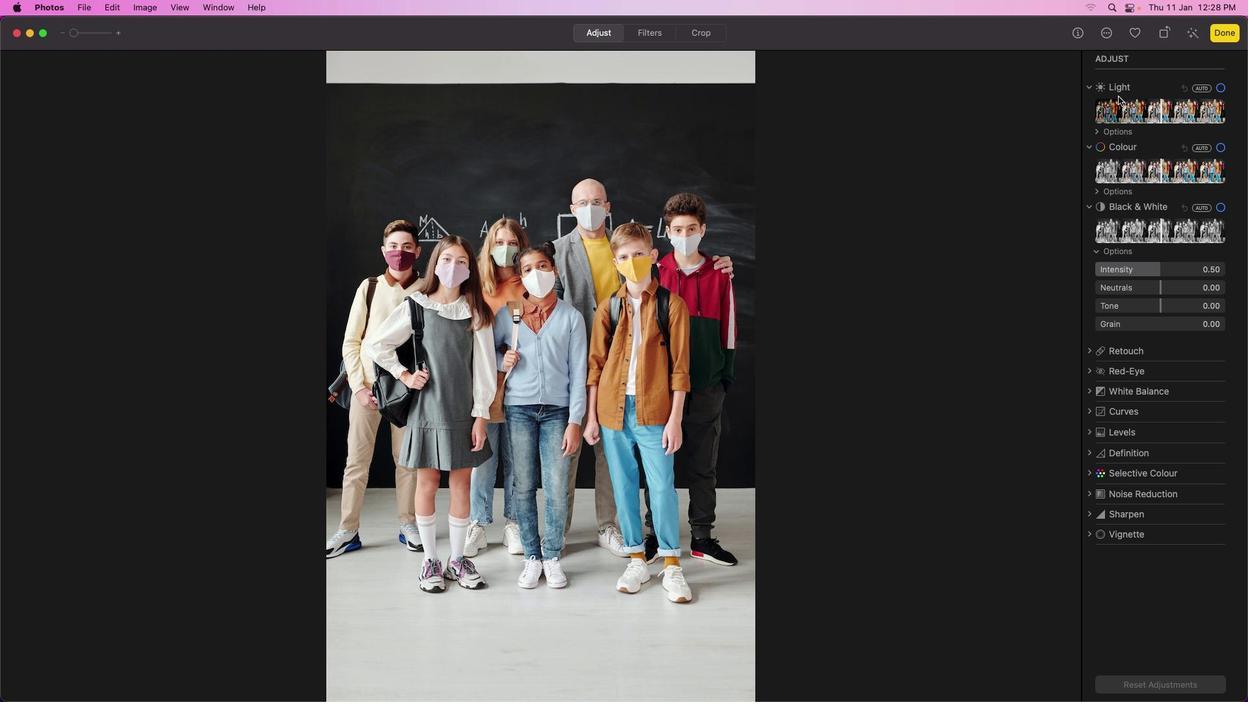
Action: Mouse scrolled (1146, 169) with delta (0, 2)
Screenshot: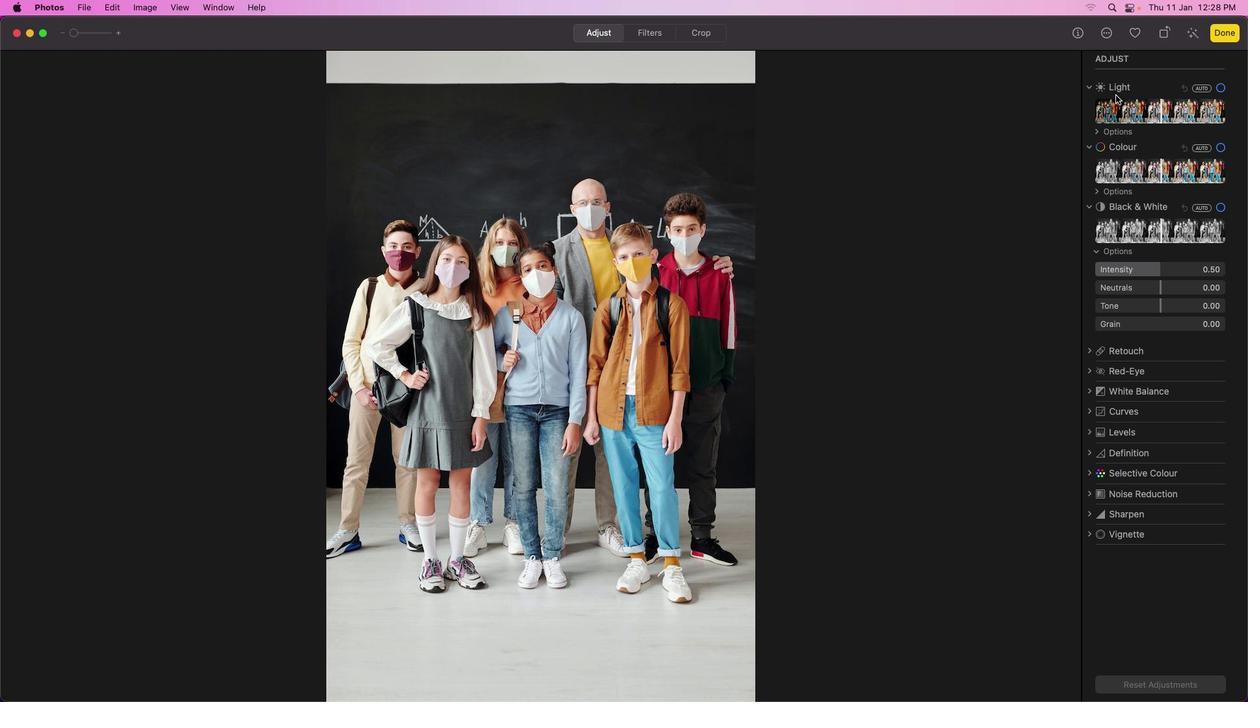 
Action: Mouse moved to (1146, 169)
Screenshot: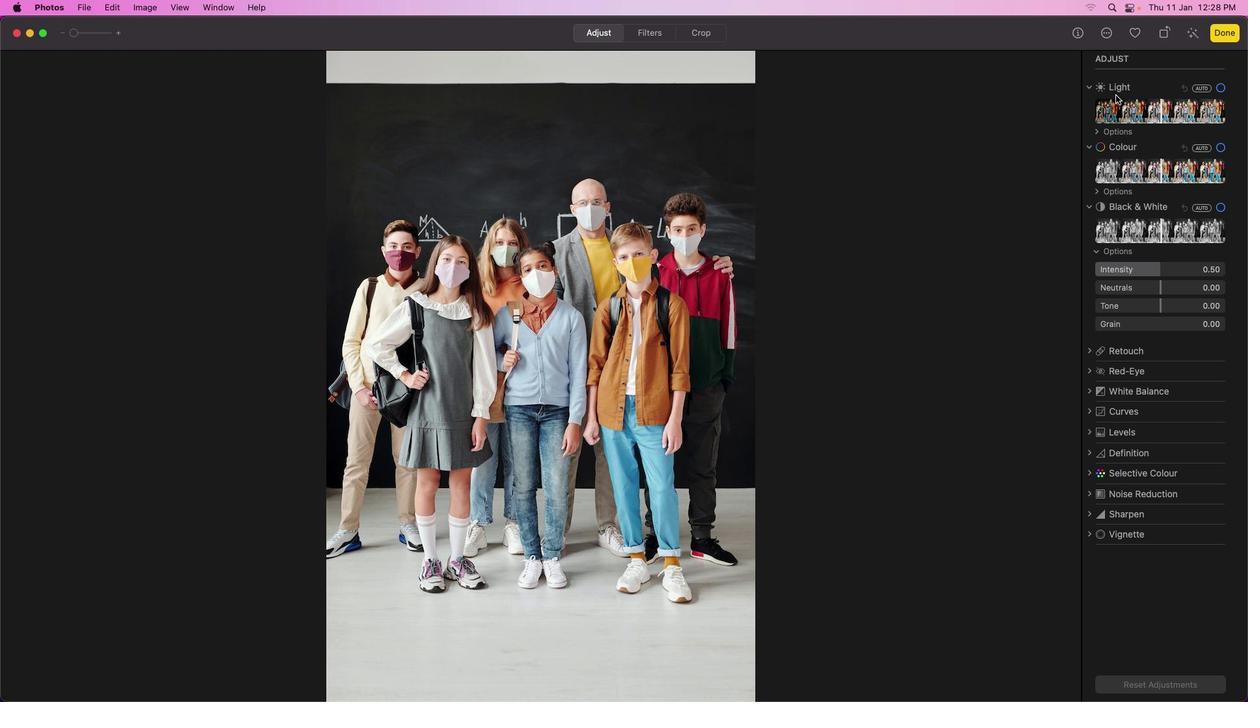 
Action: Mouse scrolled (1146, 169) with delta (0, 3)
Screenshot: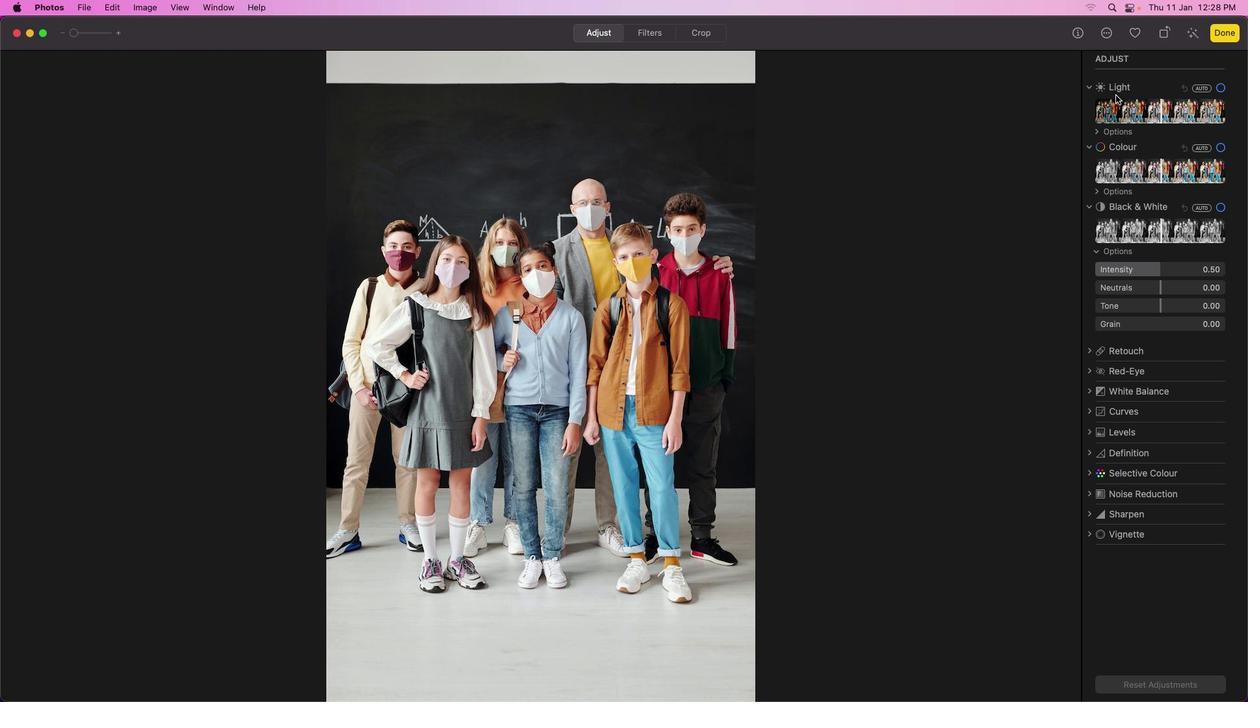 
Action: Mouse moved to (644, 282)
Screenshot: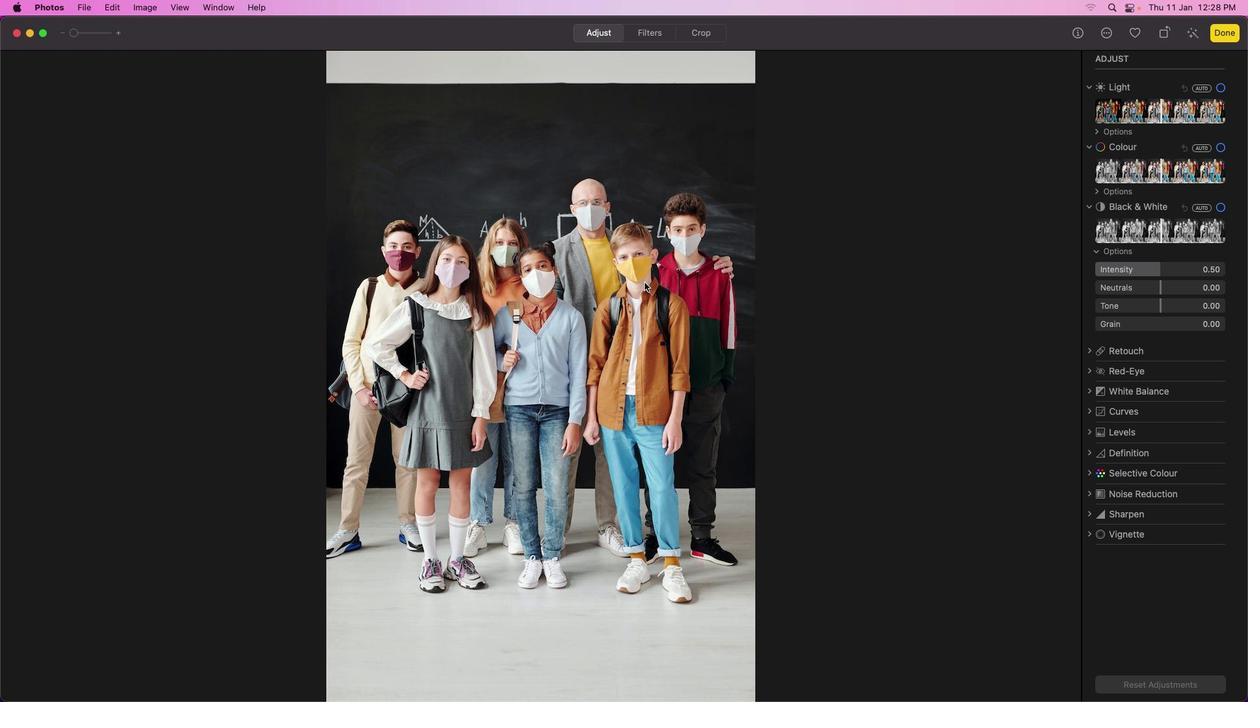 
Action: Mouse scrolled (644, 282) with delta (0, 0)
Screenshot: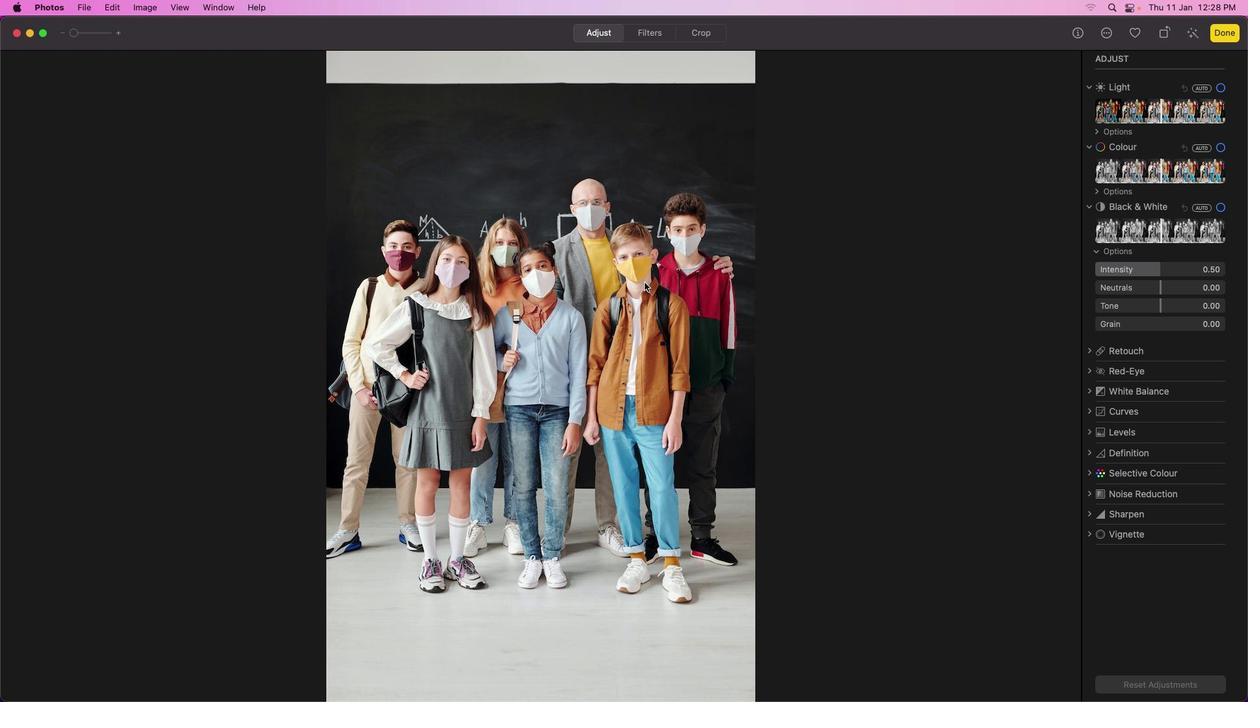 
Action: Mouse scrolled (644, 282) with delta (0, 0)
Screenshot: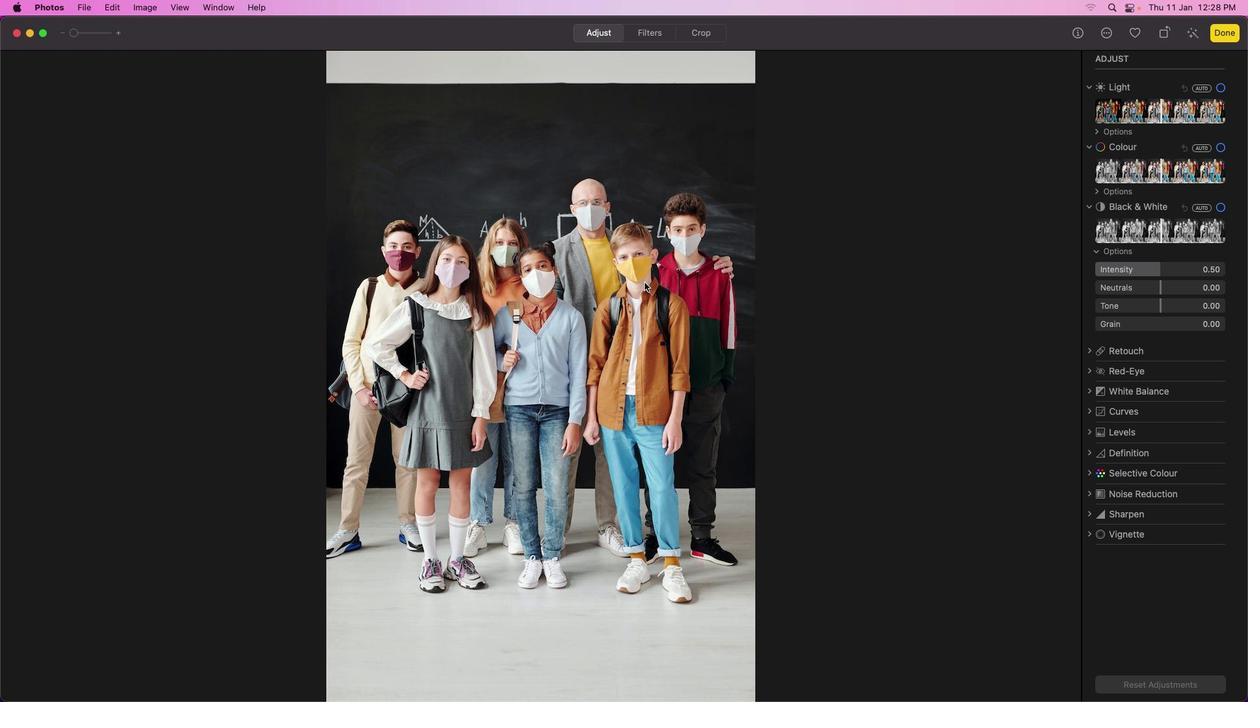 
Action: Mouse scrolled (644, 282) with delta (0, -1)
Screenshot: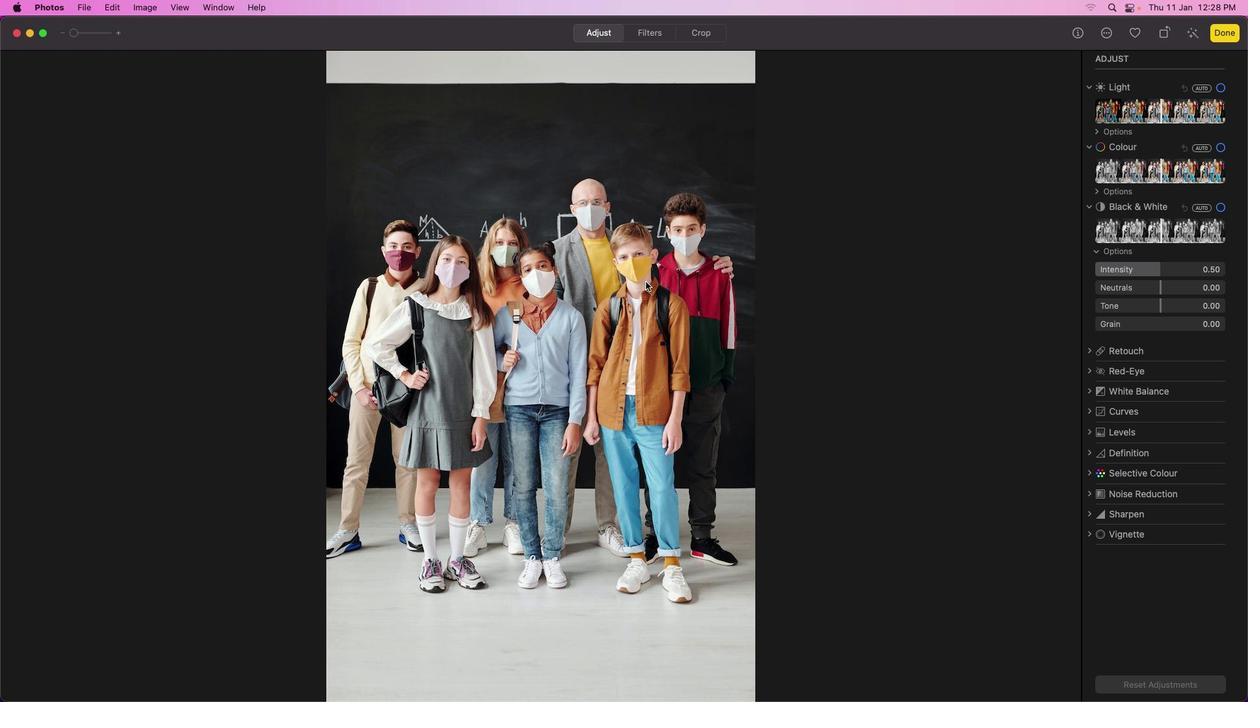 
Action: Mouse scrolled (644, 282) with delta (0, -2)
Screenshot: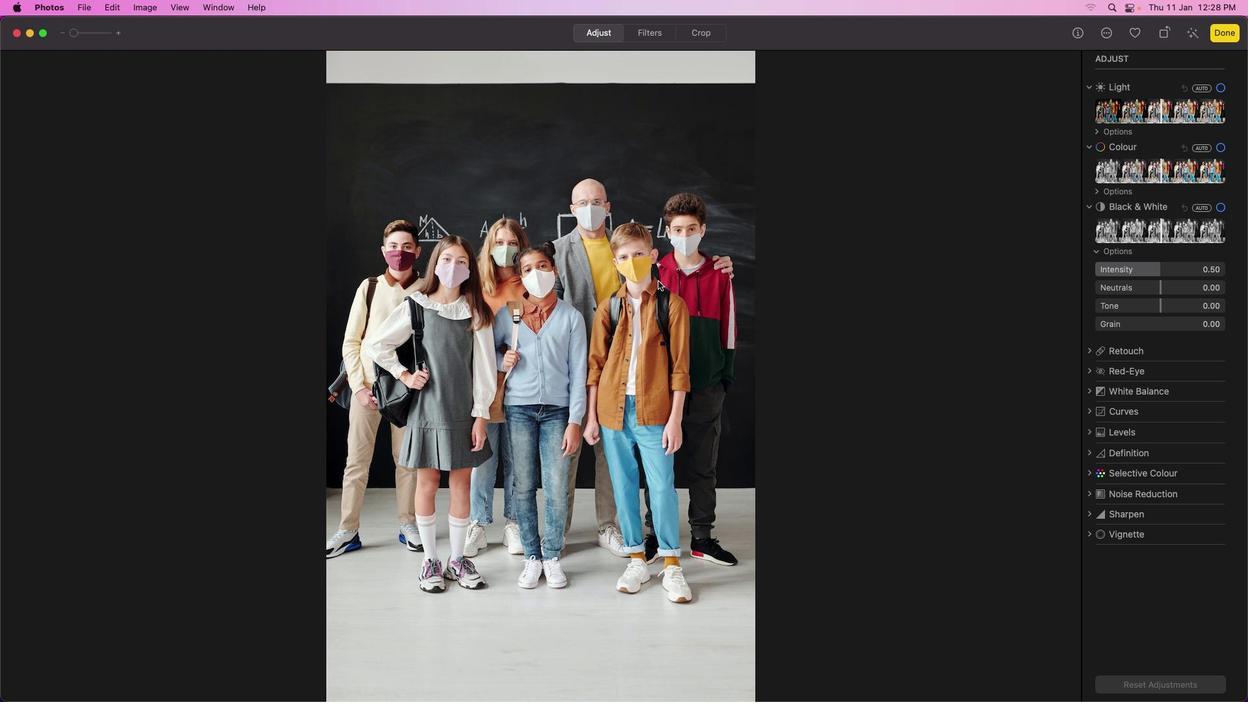 
Action: Mouse scrolled (644, 282) with delta (0, -3)
Screenshot: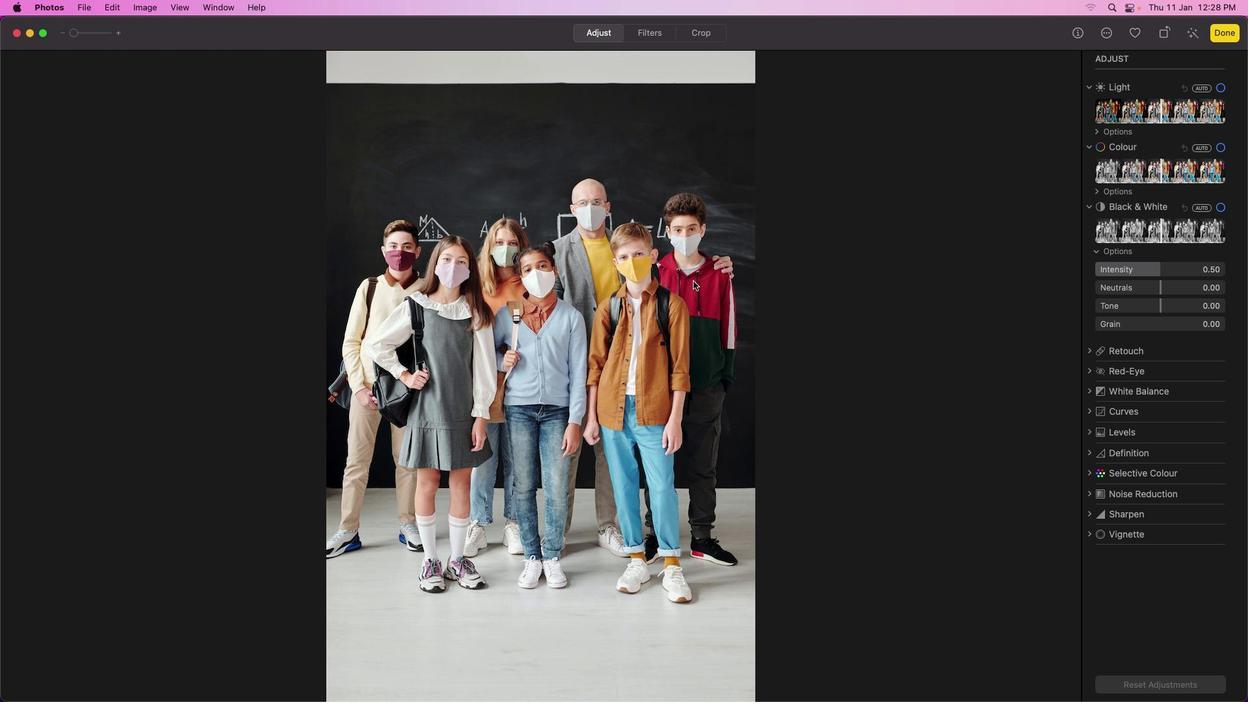
Action: Mouse scrolled (644, 282) with delta (0, -3)
Screenshot: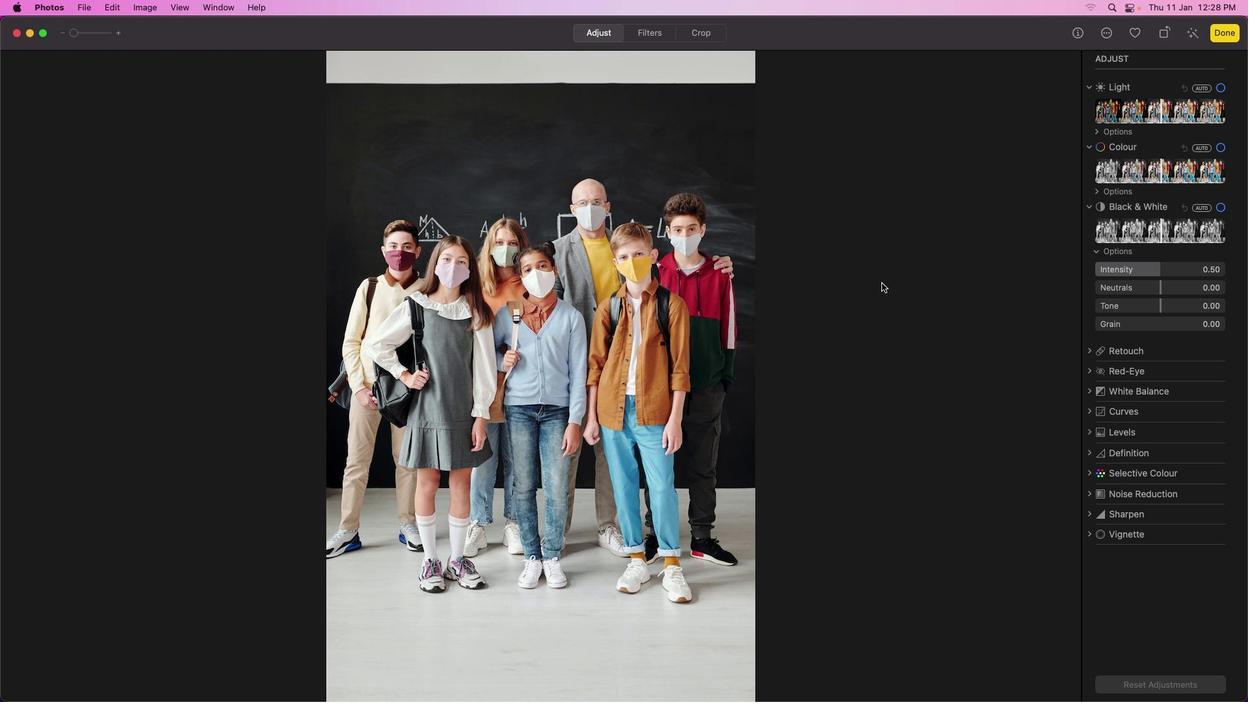 
Action: Mouse scrolled (644, 282) with delta (0, 0)
Screenshot: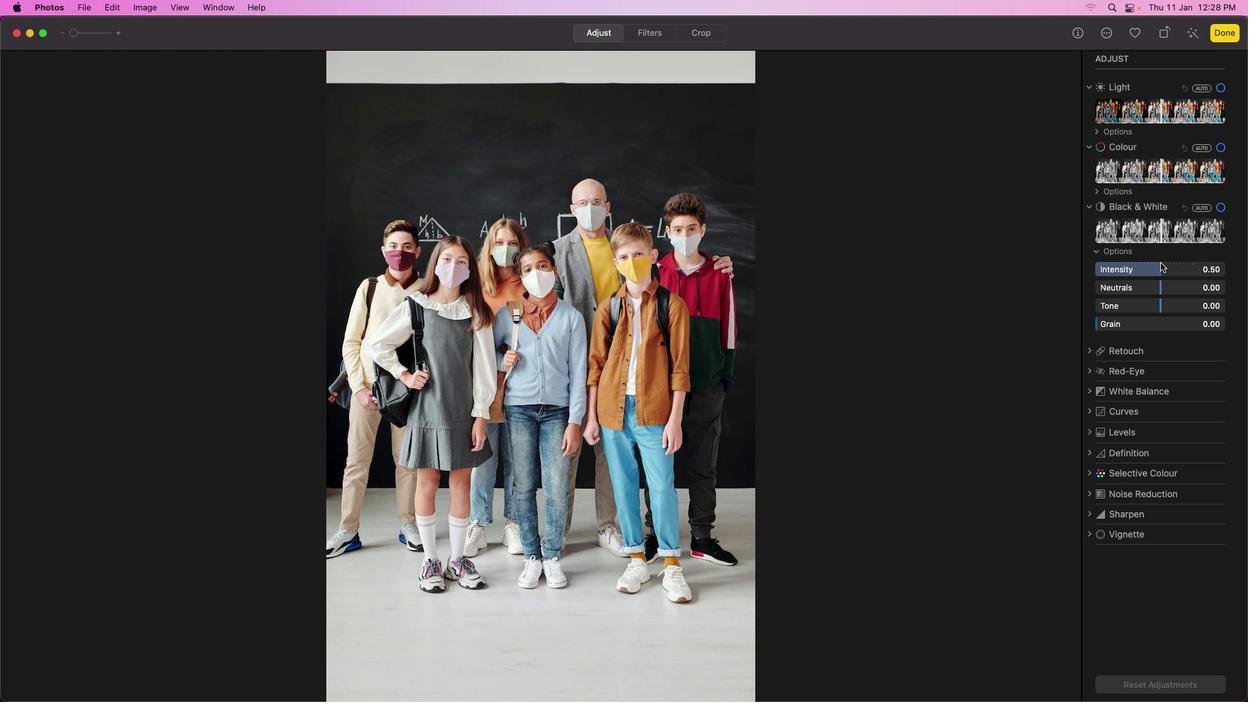 
Action: Mouse scrolled (644, 282) with delta (0, 0)
Screenshot: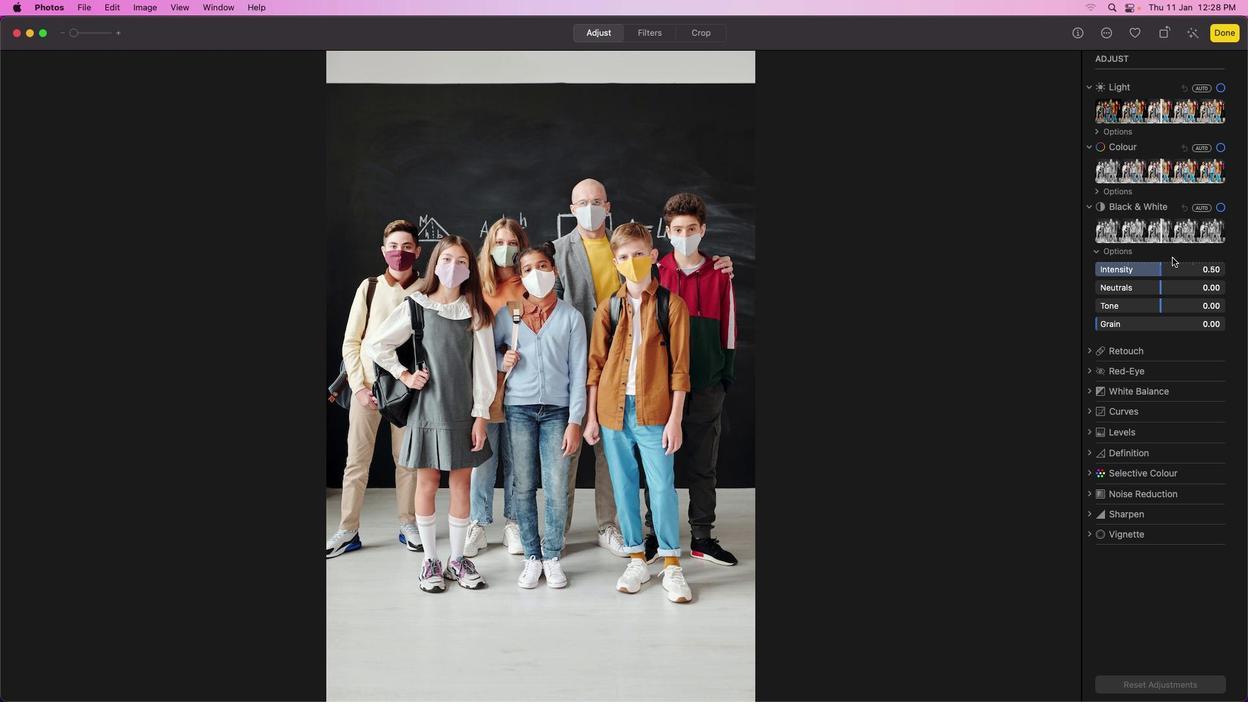 
Action: Mouse scrolled (644, 282) with delta (0, 1)
Screenshot: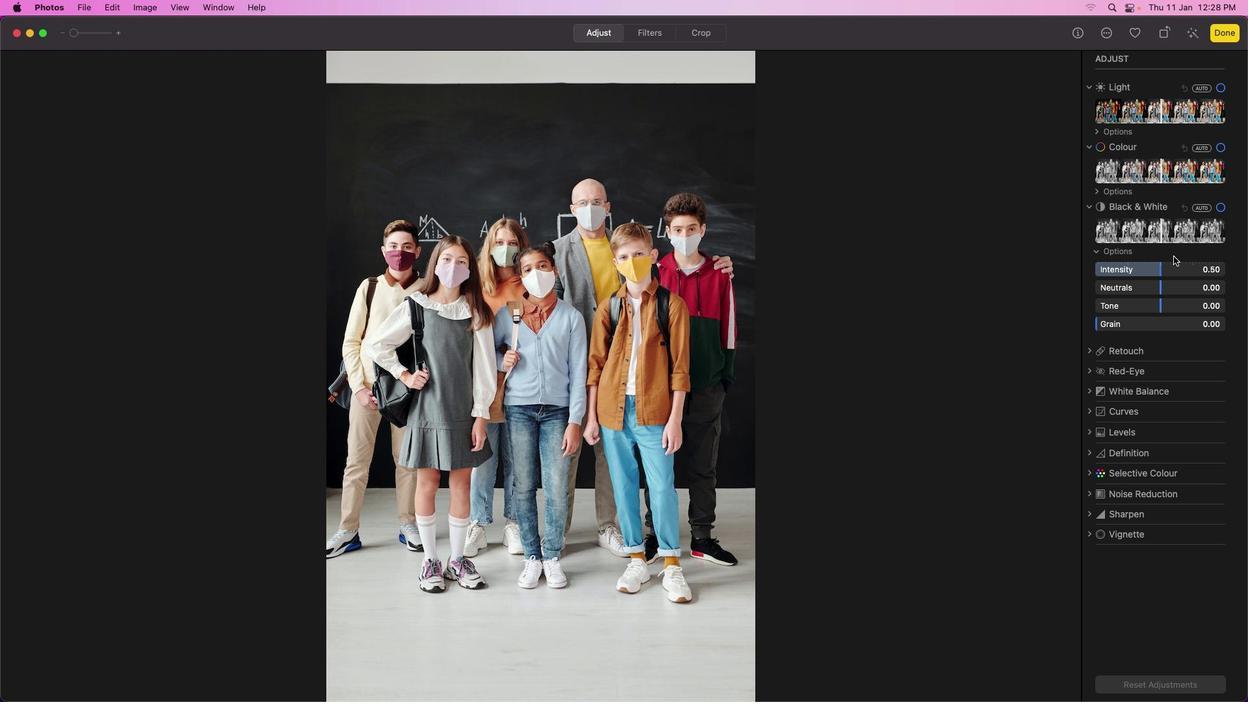 
Action: Mouse moved to (1209, 267)
Screenshot: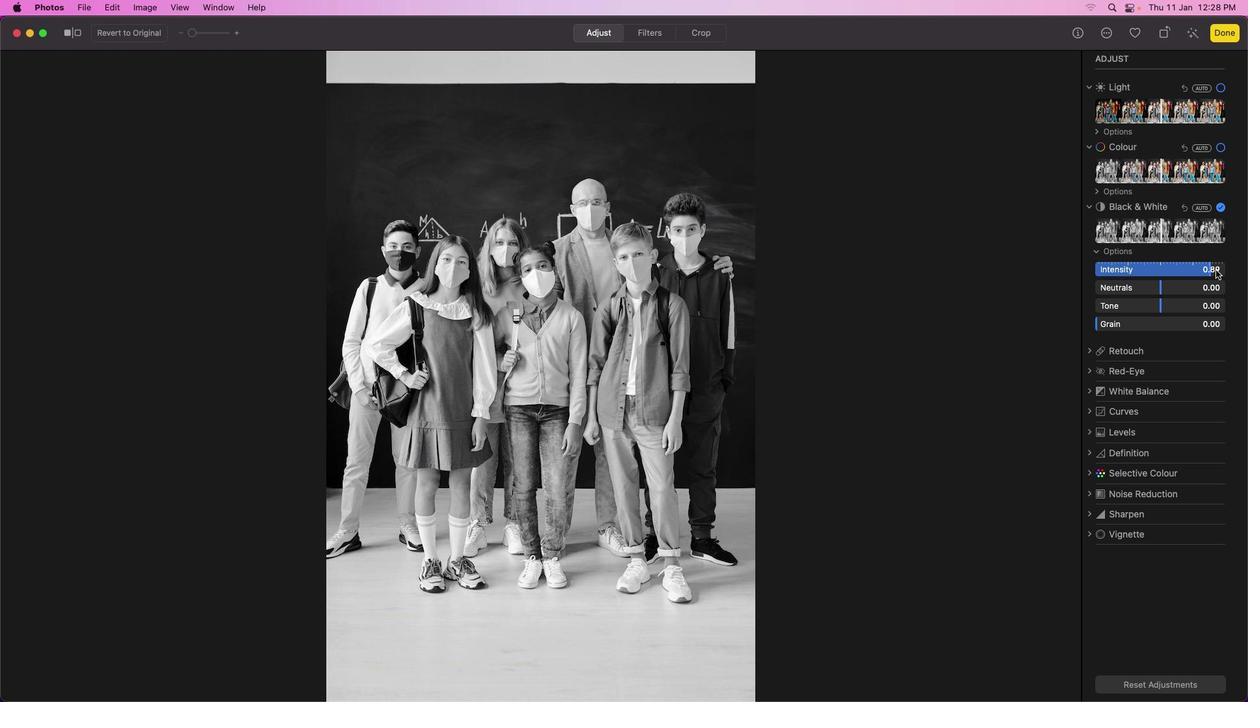 
Action: Mouse pressed left at (1209, 267)
Screenshot: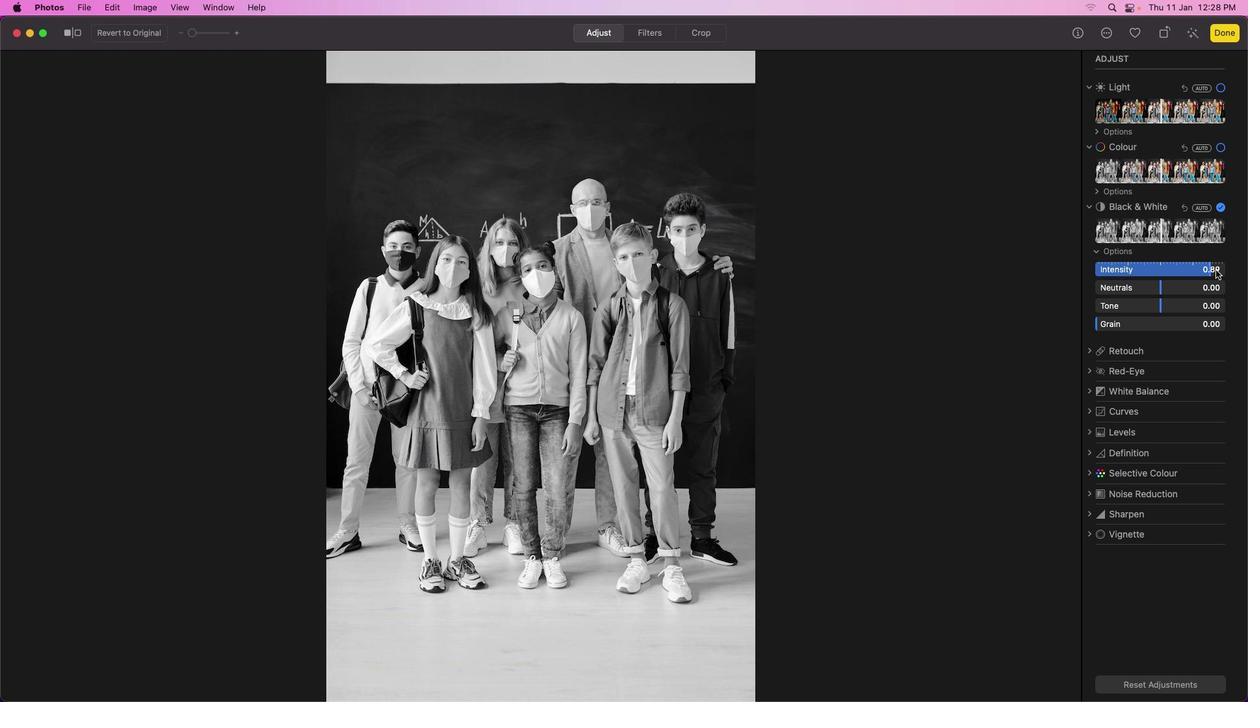 
Action: Mouse moved to (1215, 270)
Screenshot: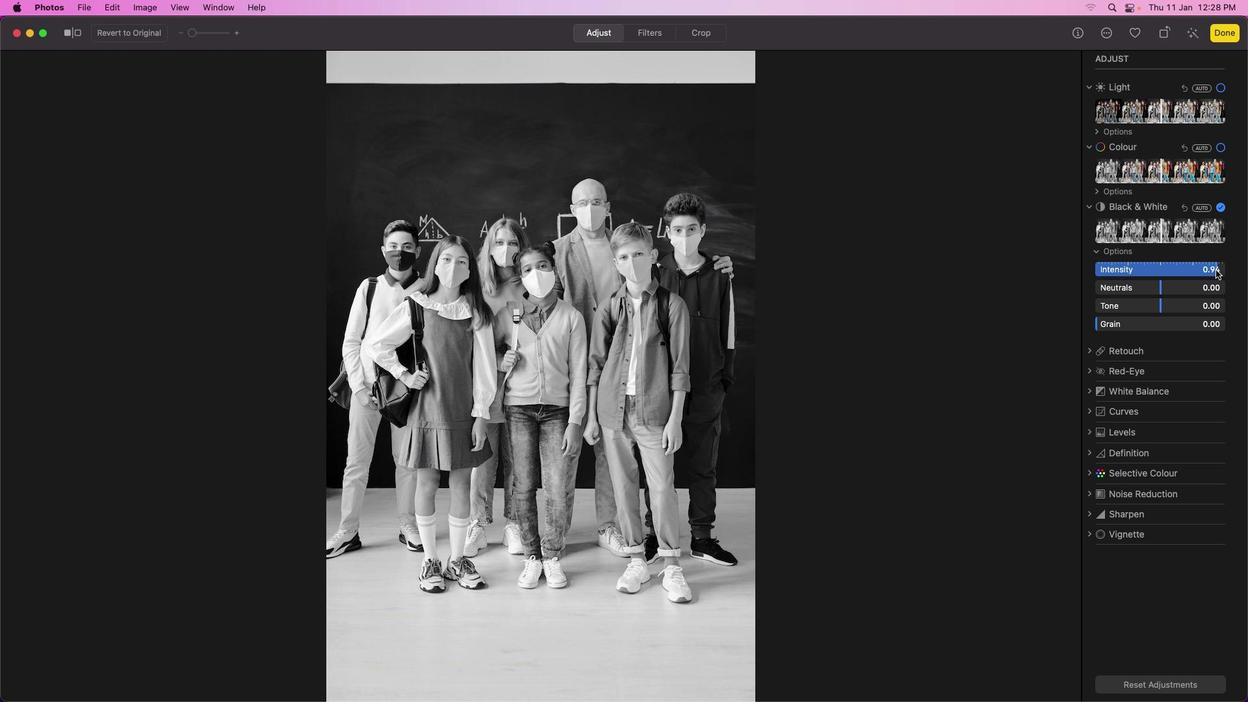 
Action: Mouse pressed left at (1215, 270)
Screenshot: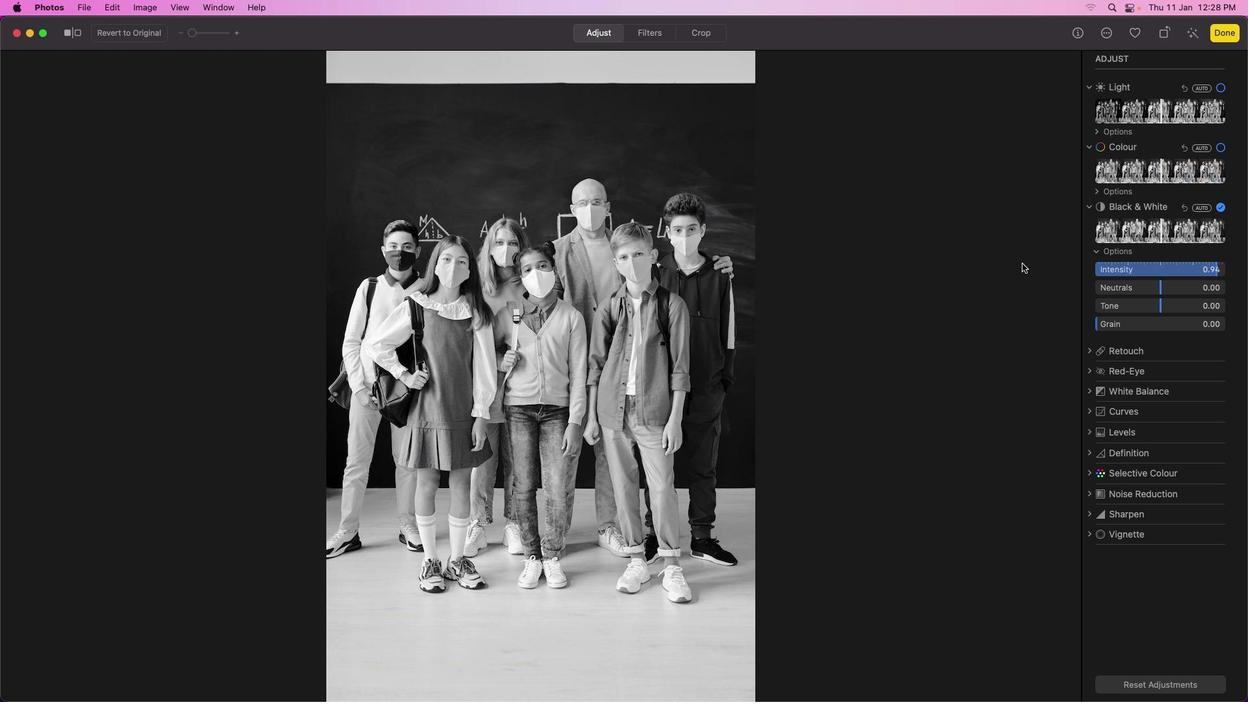
Action: Mouse moved to (1222, 150)
Screenshot: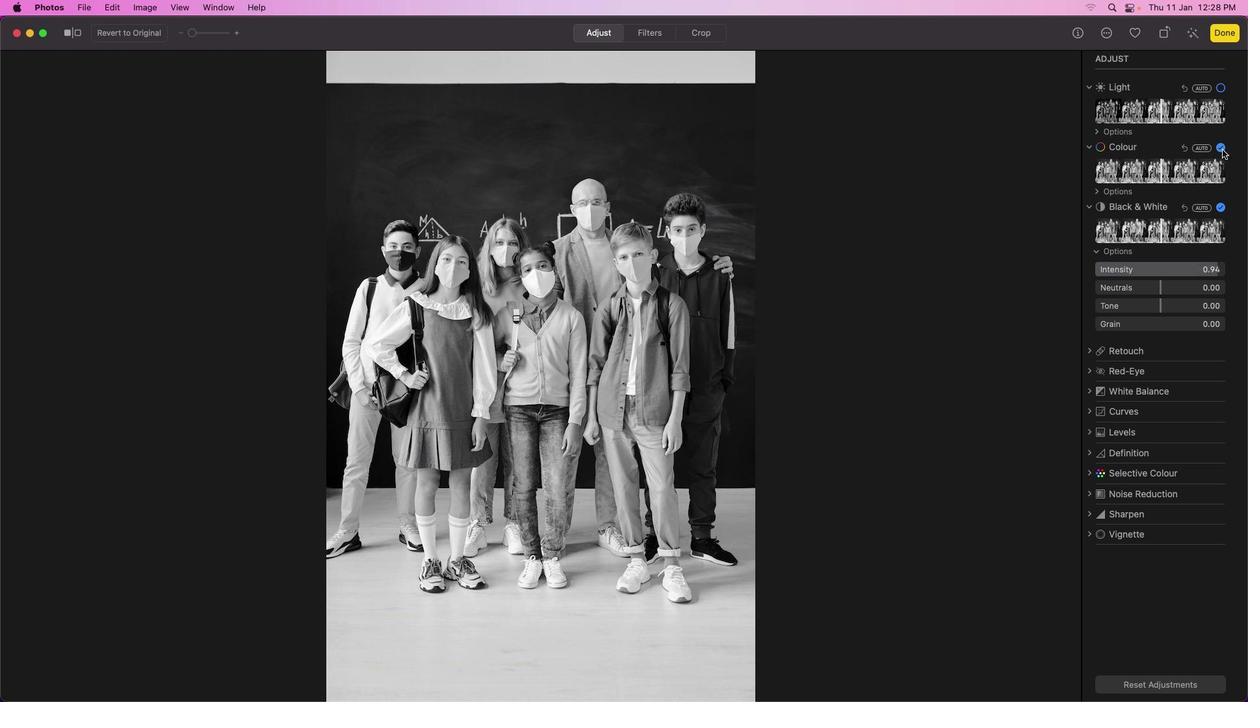 
Action: Mouse pressed left at (1222, 150)
Screenshot: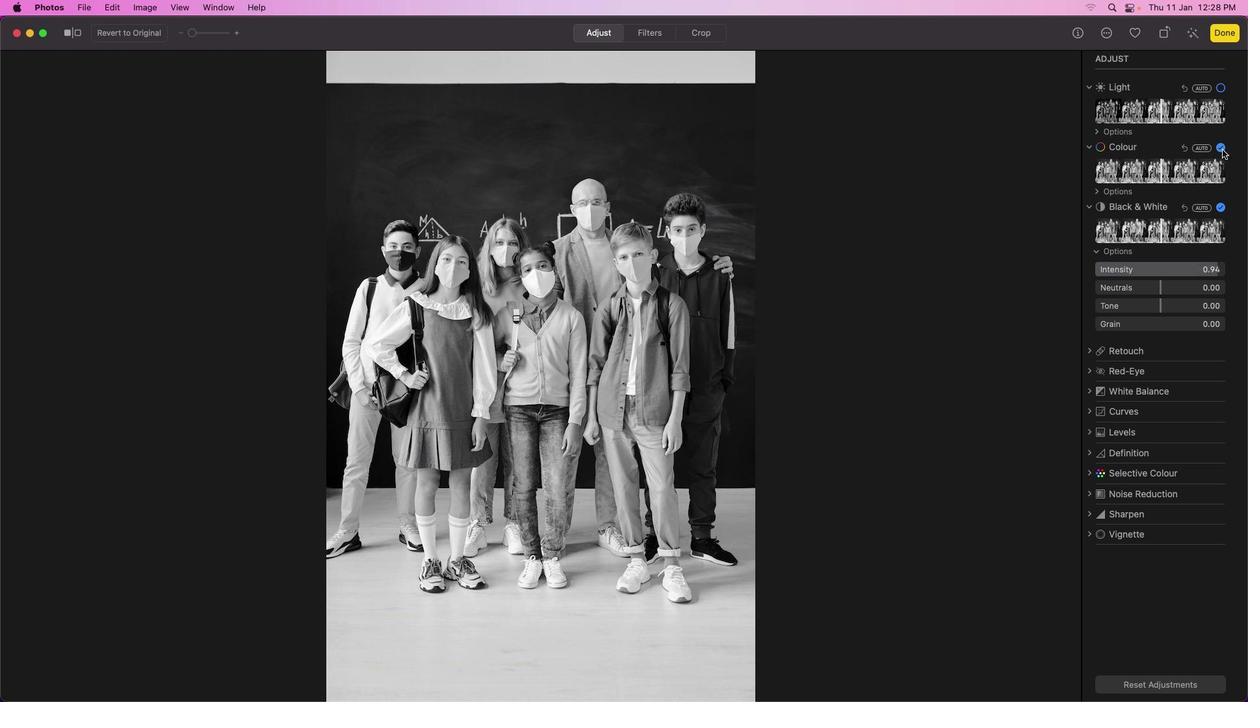 
Action: Mouse moved to (1224, 206)
Screenshot: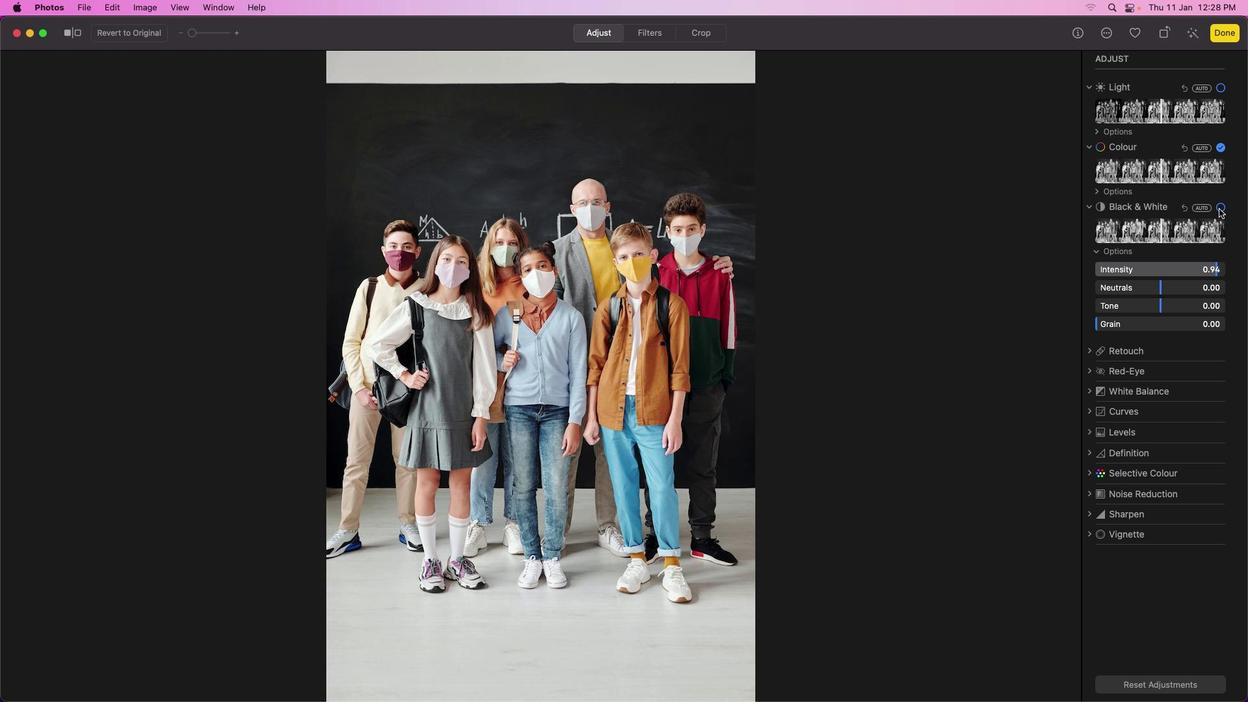 
Action: Mouse pressed left at (1224, 206)
Screenshot: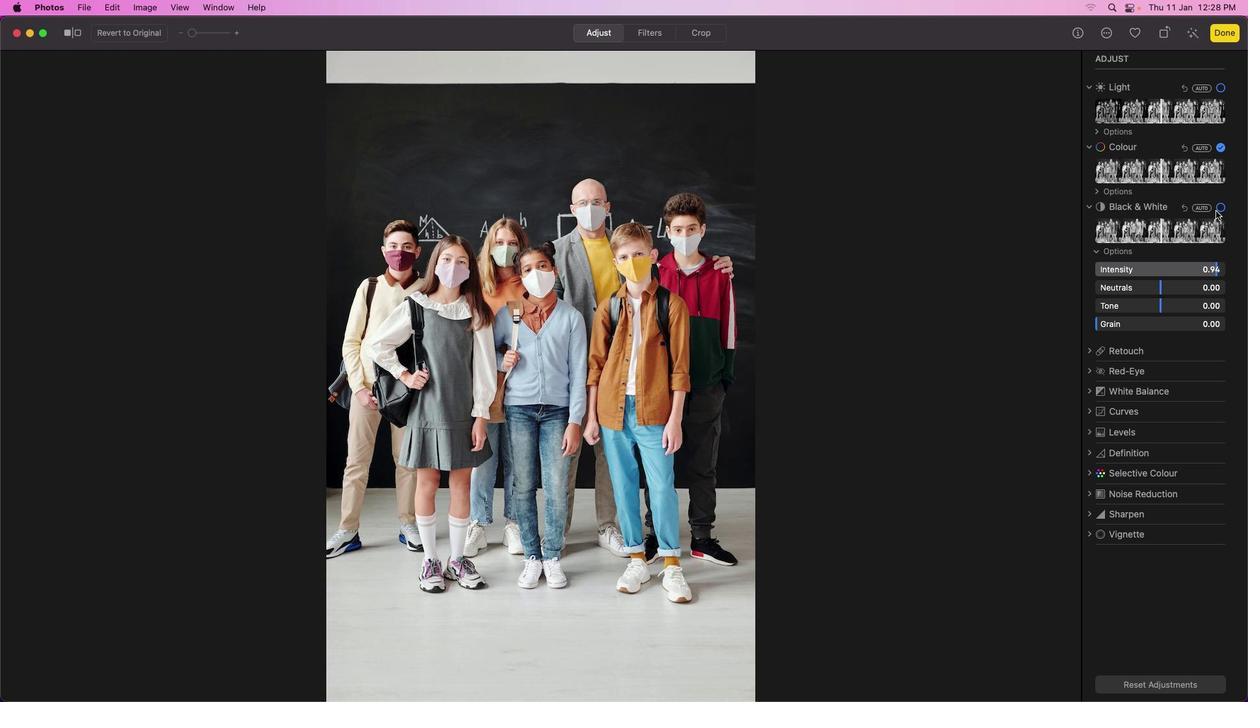 
Action: Mouse moved to (1214, 269)
Screenshot: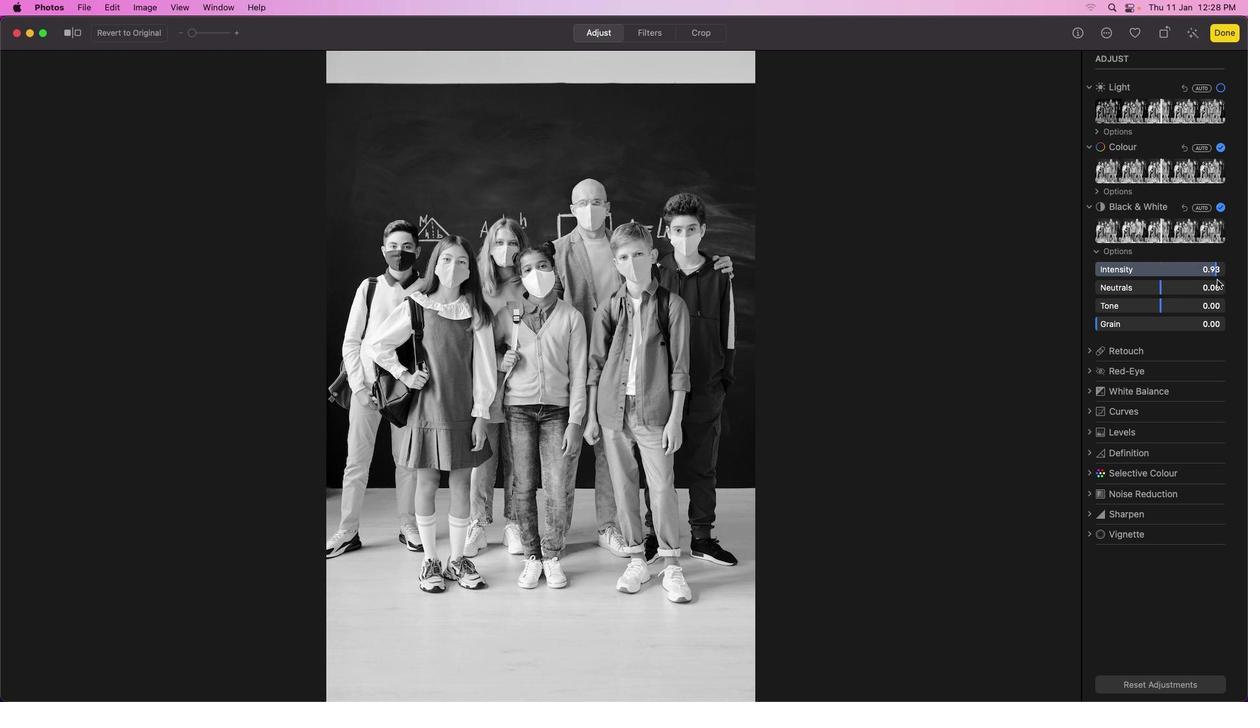 
Action: Mouse pressed left at (1214, 269)
Screenshot: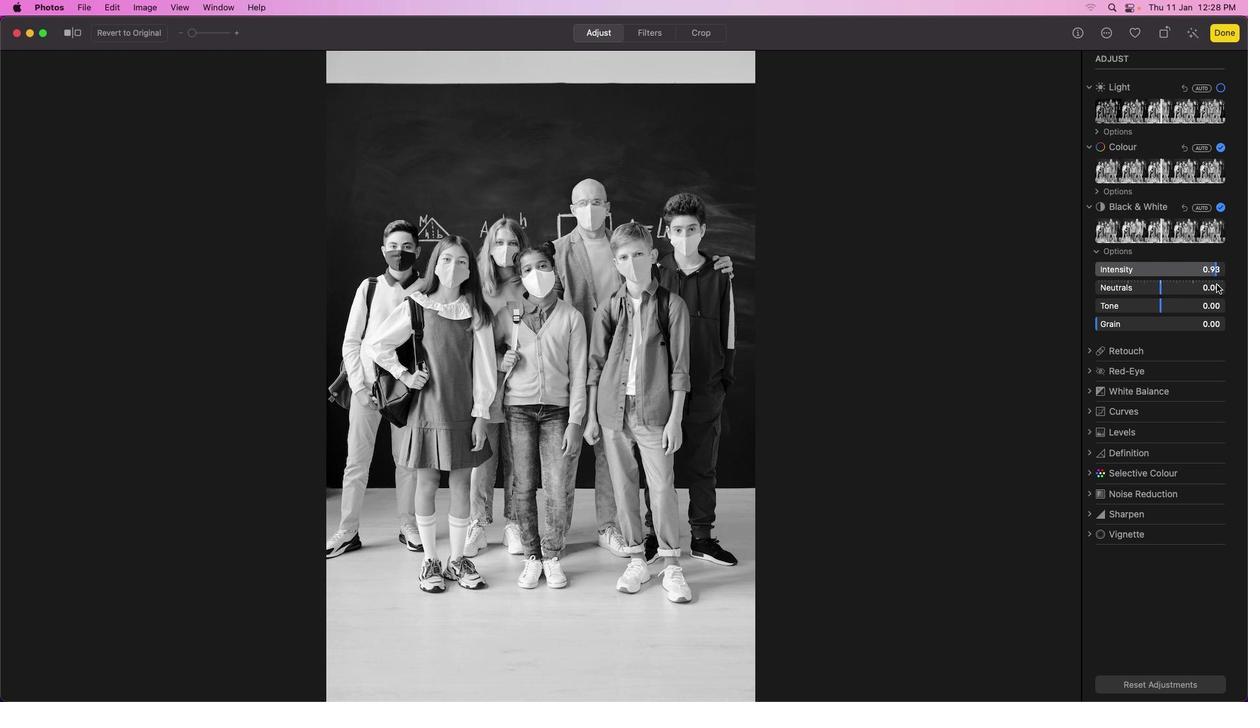
Action: Mouse moved to (1208, 272)
Screenshot: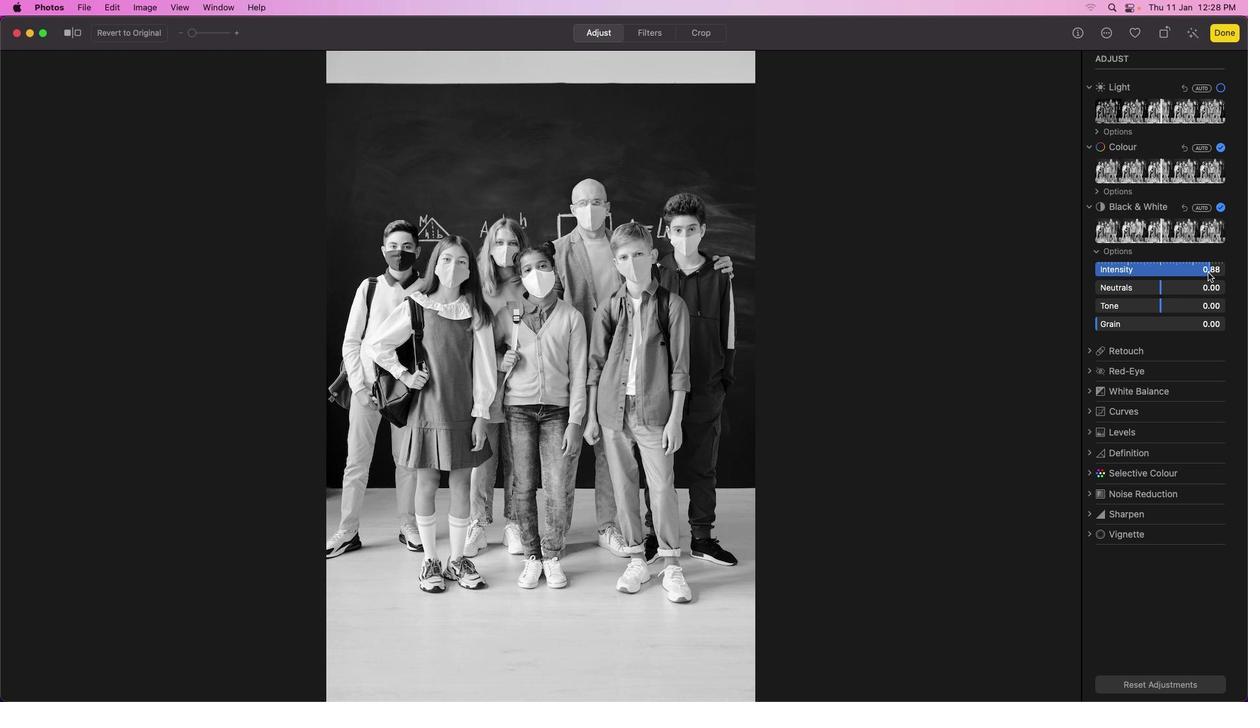 
Action: Mouse pressed left at (1208, 272)
Screenshot: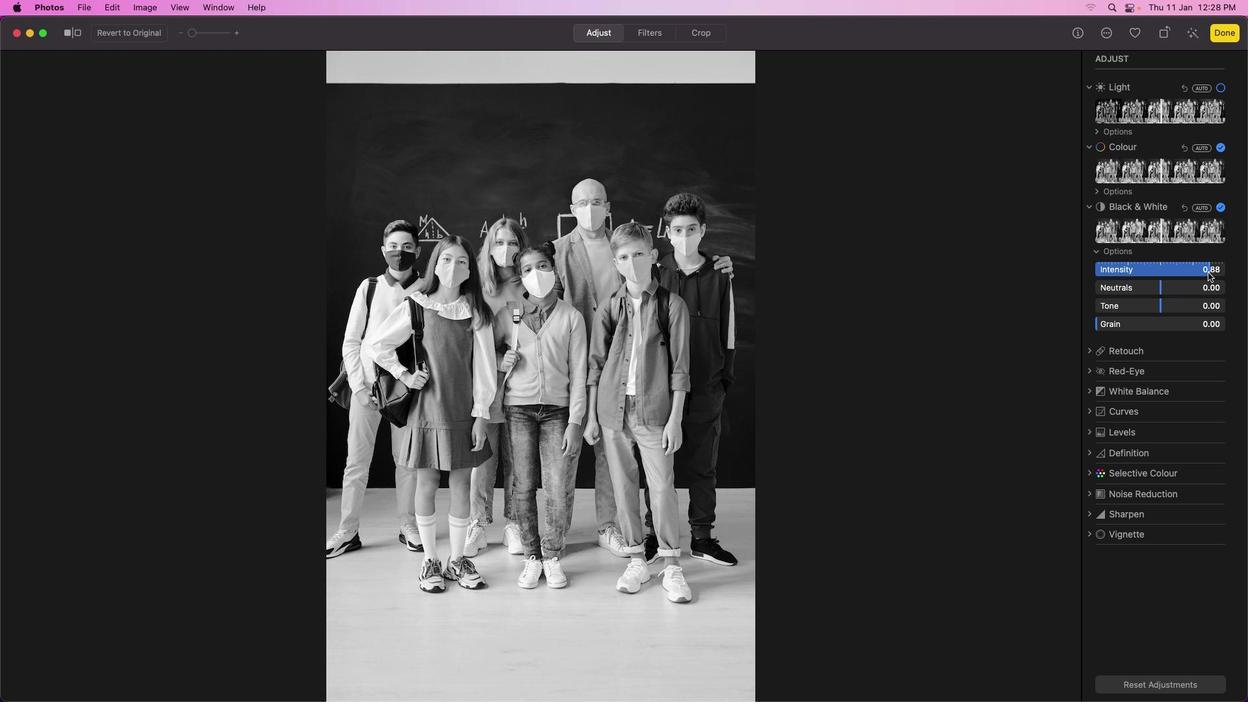 
Action: Key pressed Key.rightKey.left
Screenshot: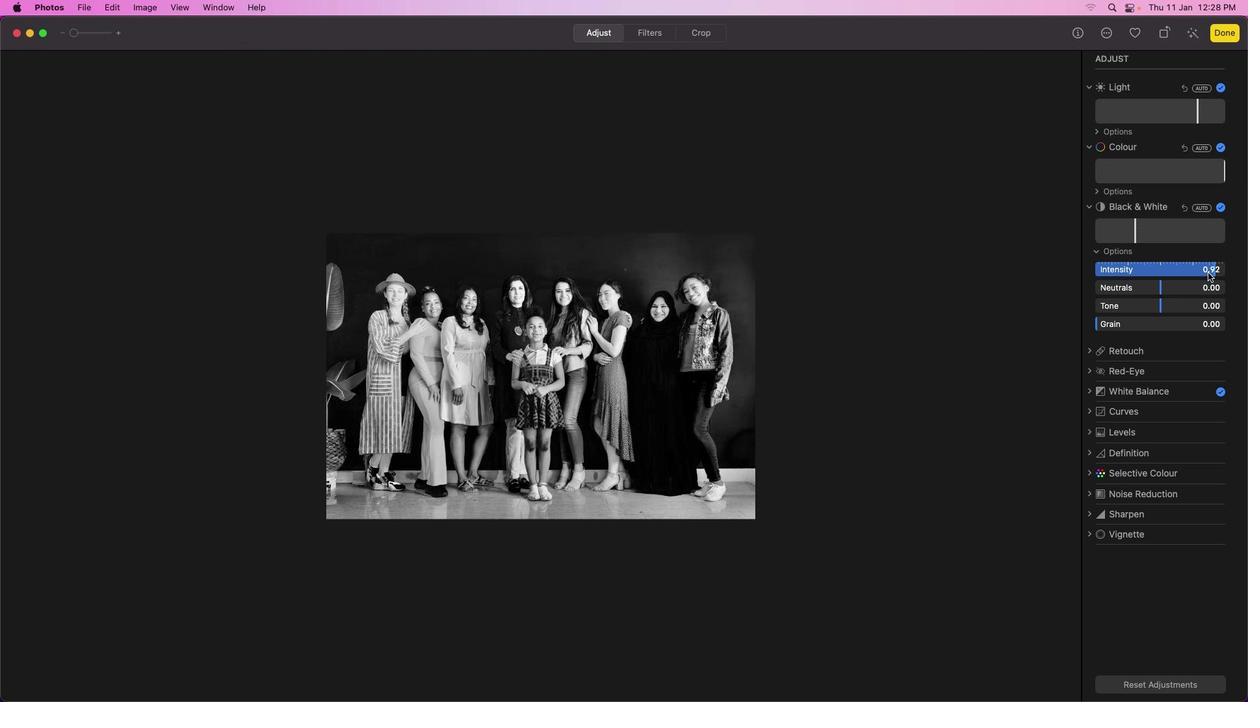 
Action: Mouse moved to (1211, 271)
Screenshot: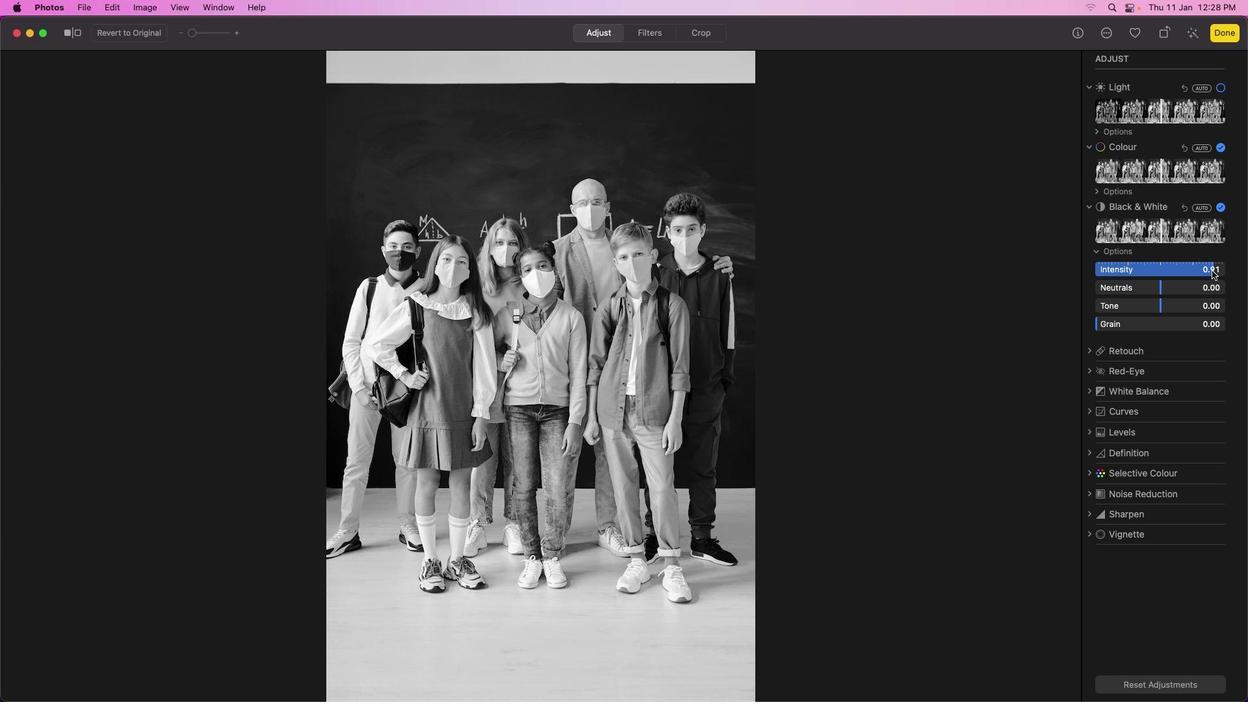 
Action: Mouse pressed left at (1211, 271)
Screenshot: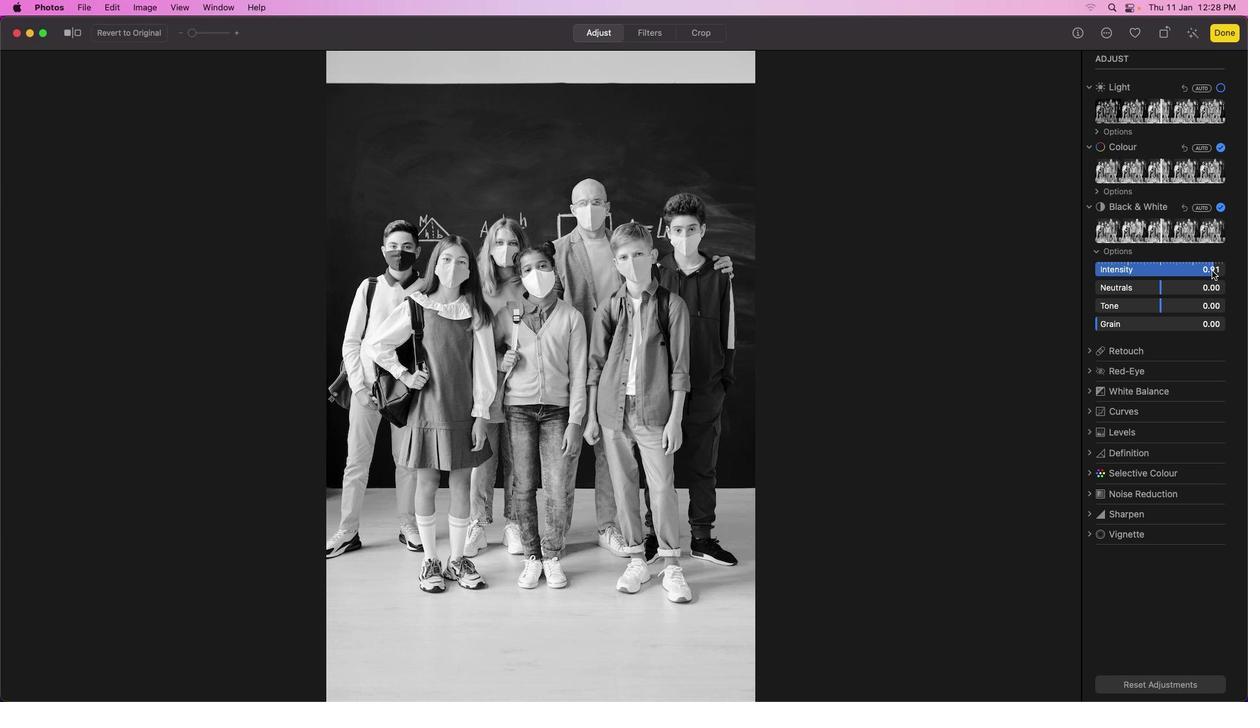 
Action: Mouse pressed left at (1211, 271)
Screenshot: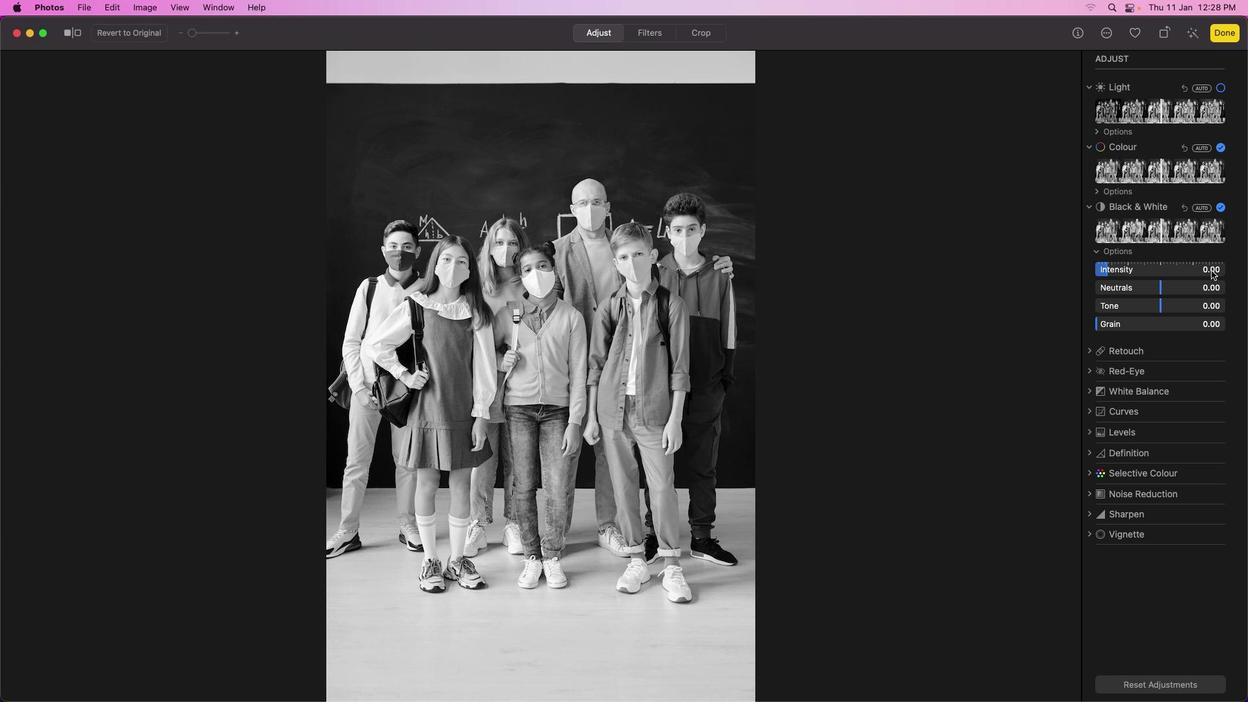 
Action: Mouse moved to (1211, 271)
Screenshot: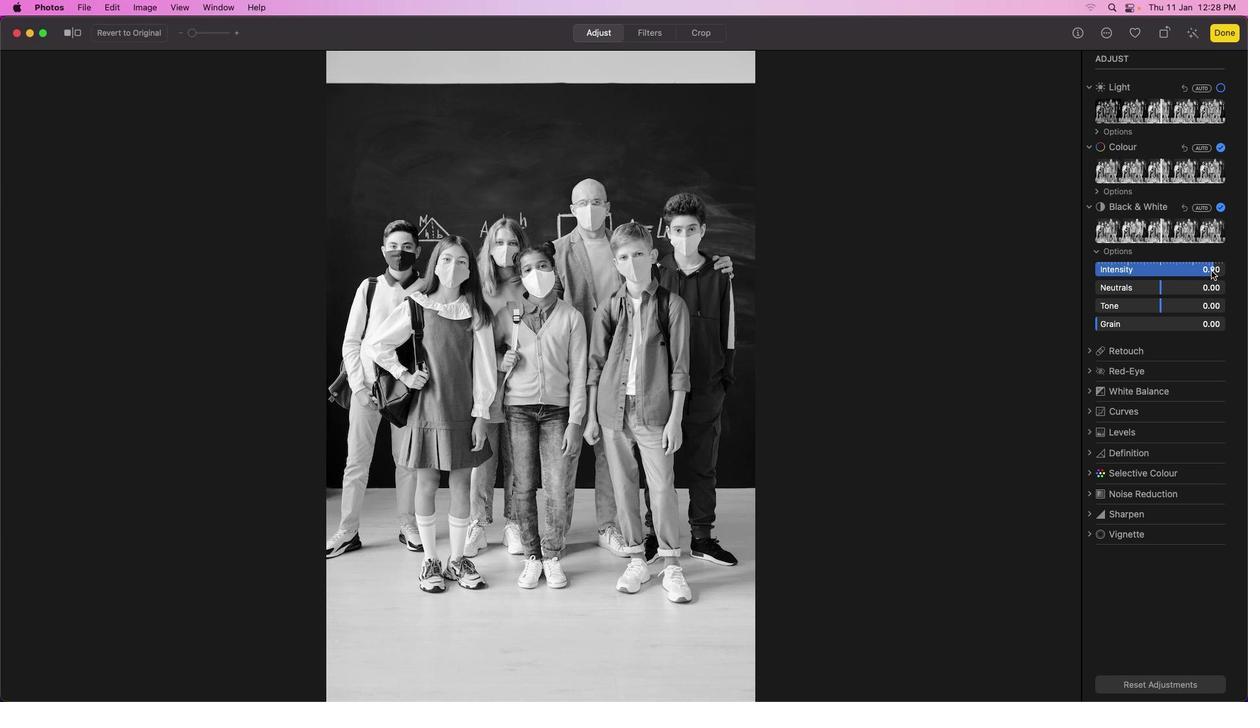 
Action: Mouse pressed left at (1211, 271)
Screenshot: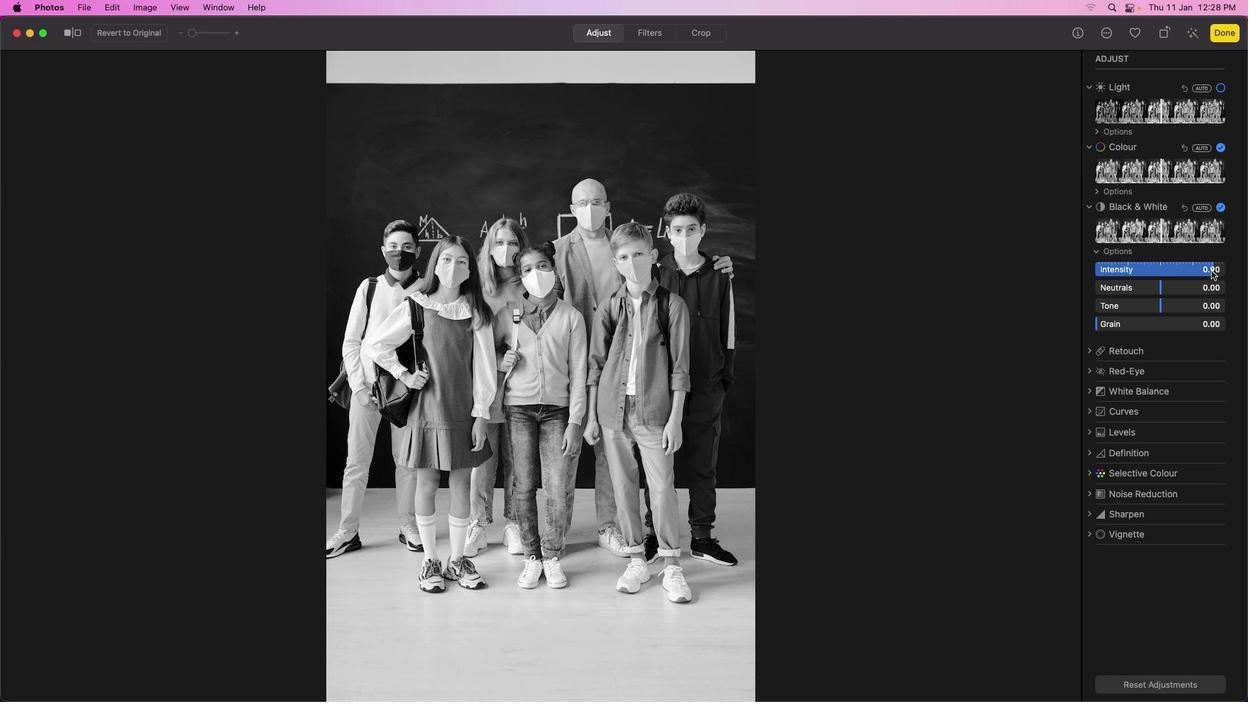 
Action: Mouse pressed left at (1211, 271)
Screenshot: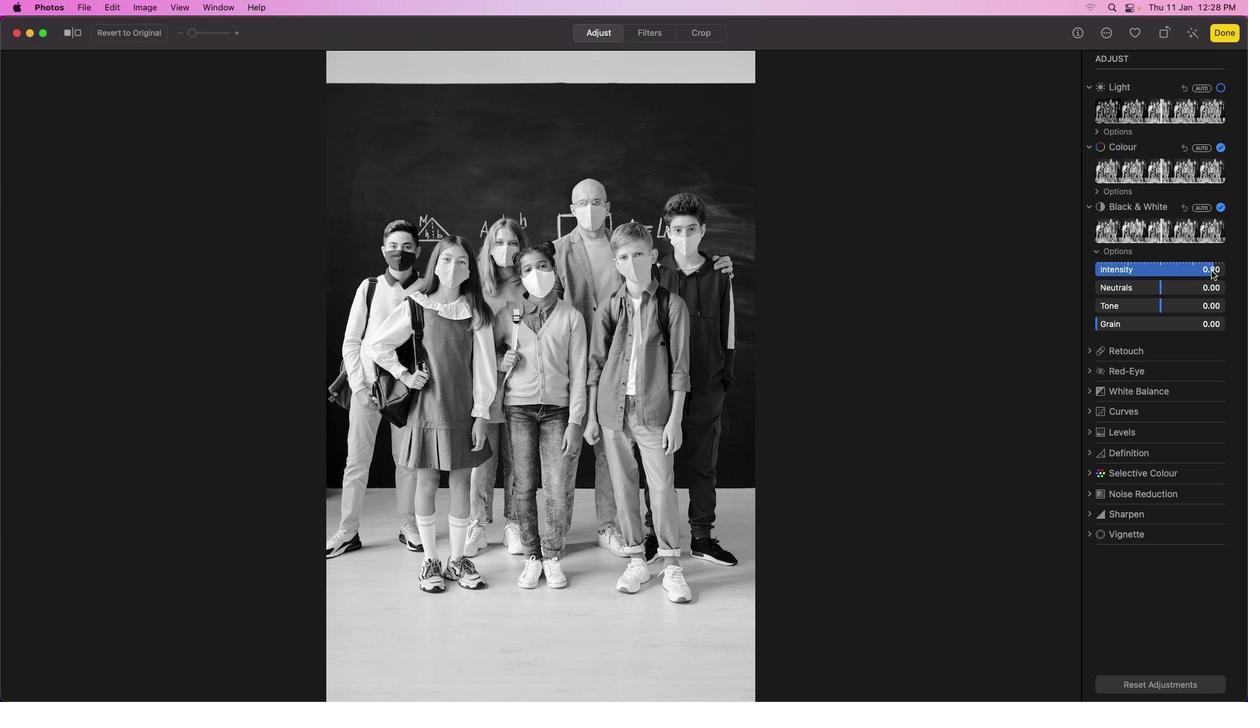 
Action: Mouse pressed left at (1211, 271)
Screenshot: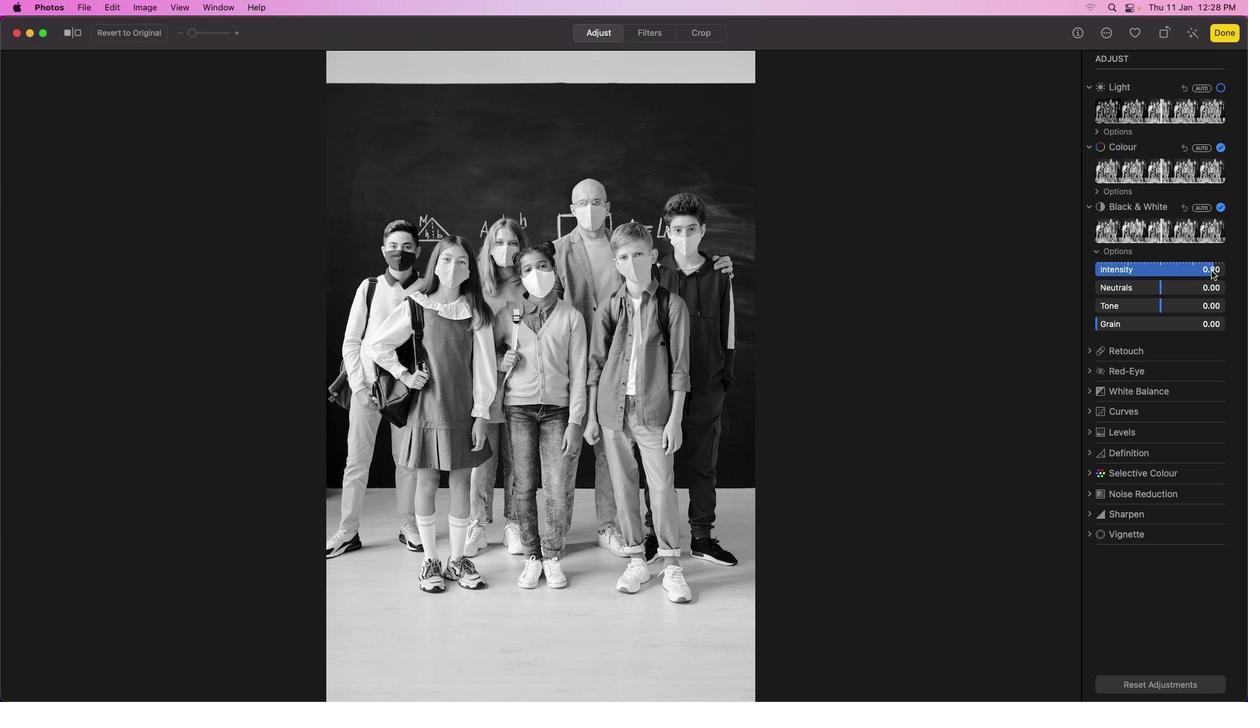 
Action: Mouse pressed left at (1211, 271)
Screenshot: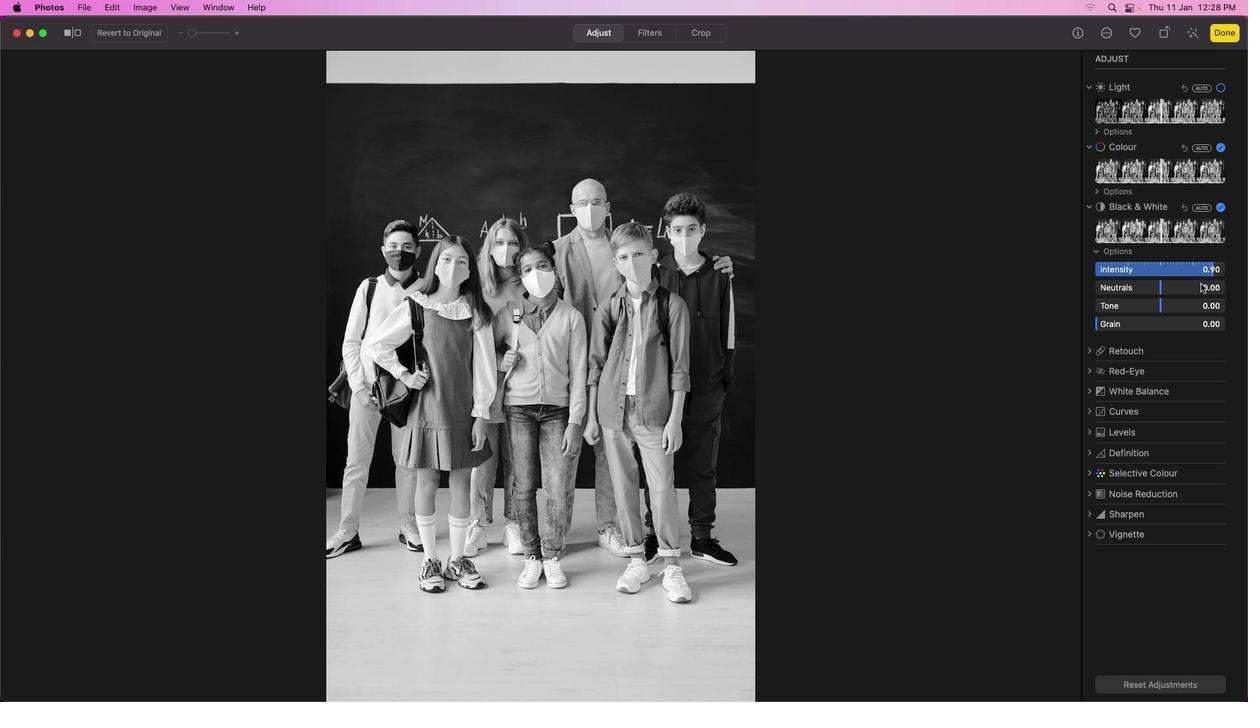 
Action: Mouse pressed left at (1211, 271)
Screenshot: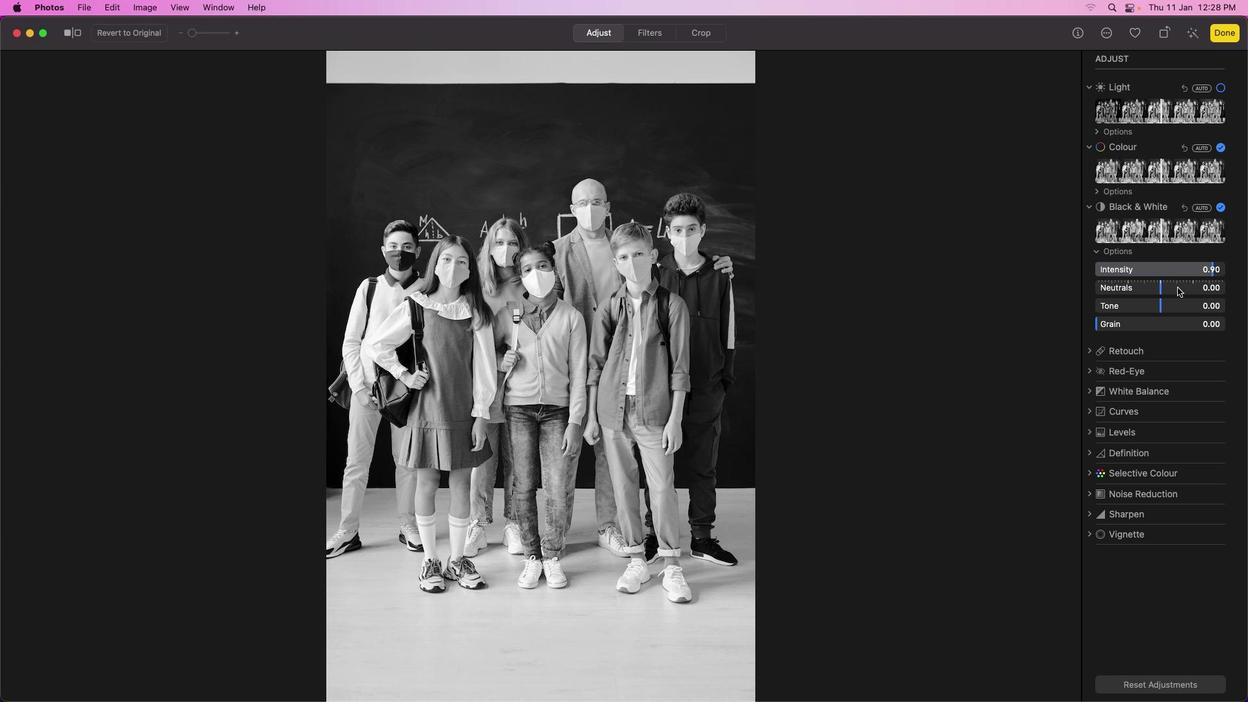 
Action: Mouse moved to (1169, 269)
Screenshot: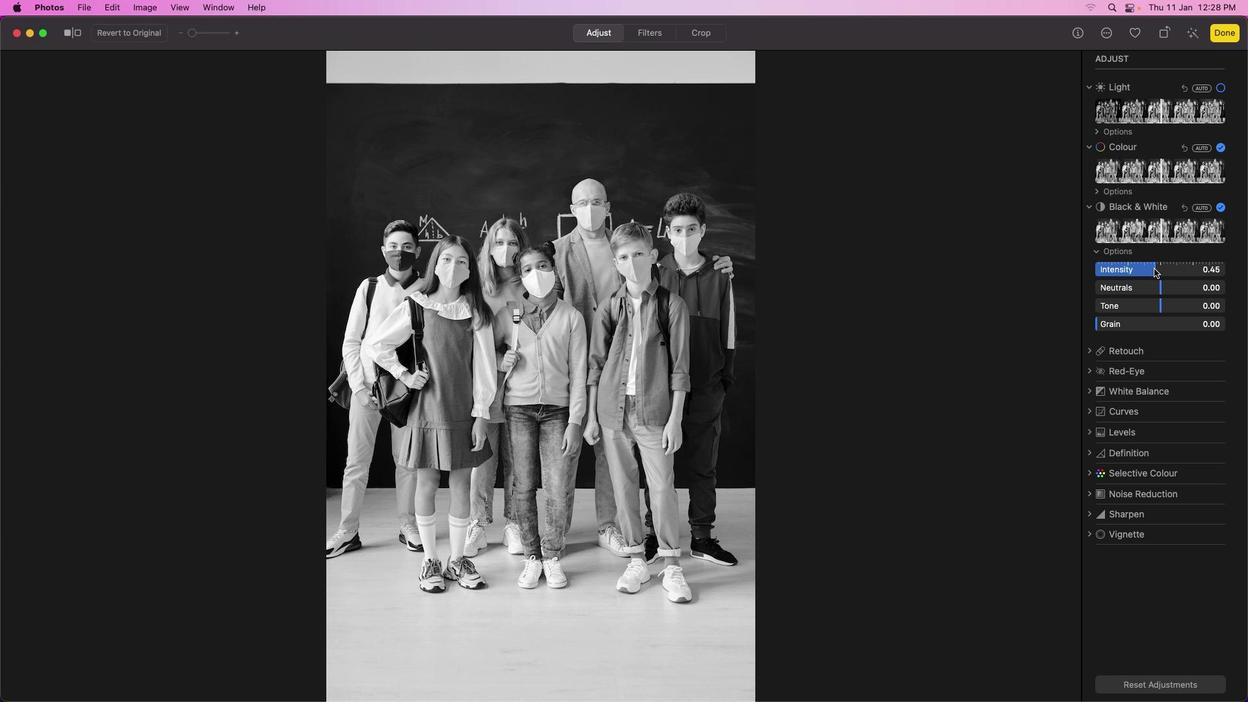 
Action: Mouse pressed left at (1169, 269)
Screenshot: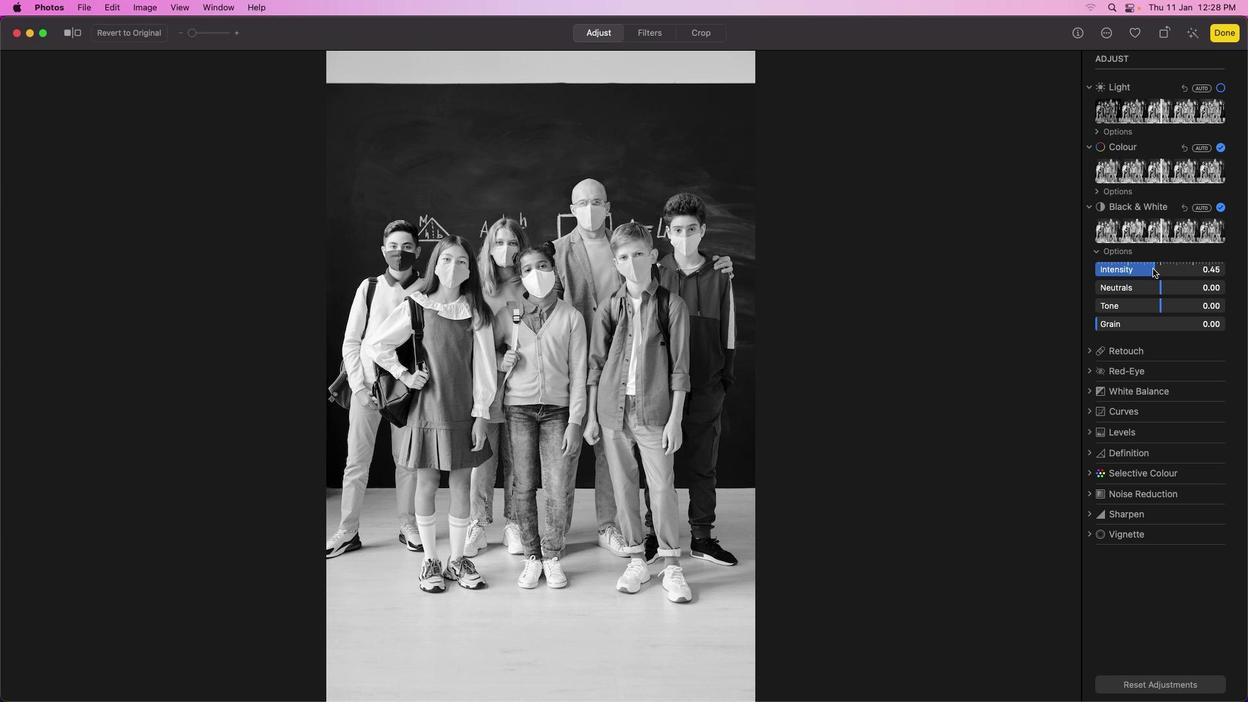 
Action: Mouse moved to (1160, 286)
Screenshot: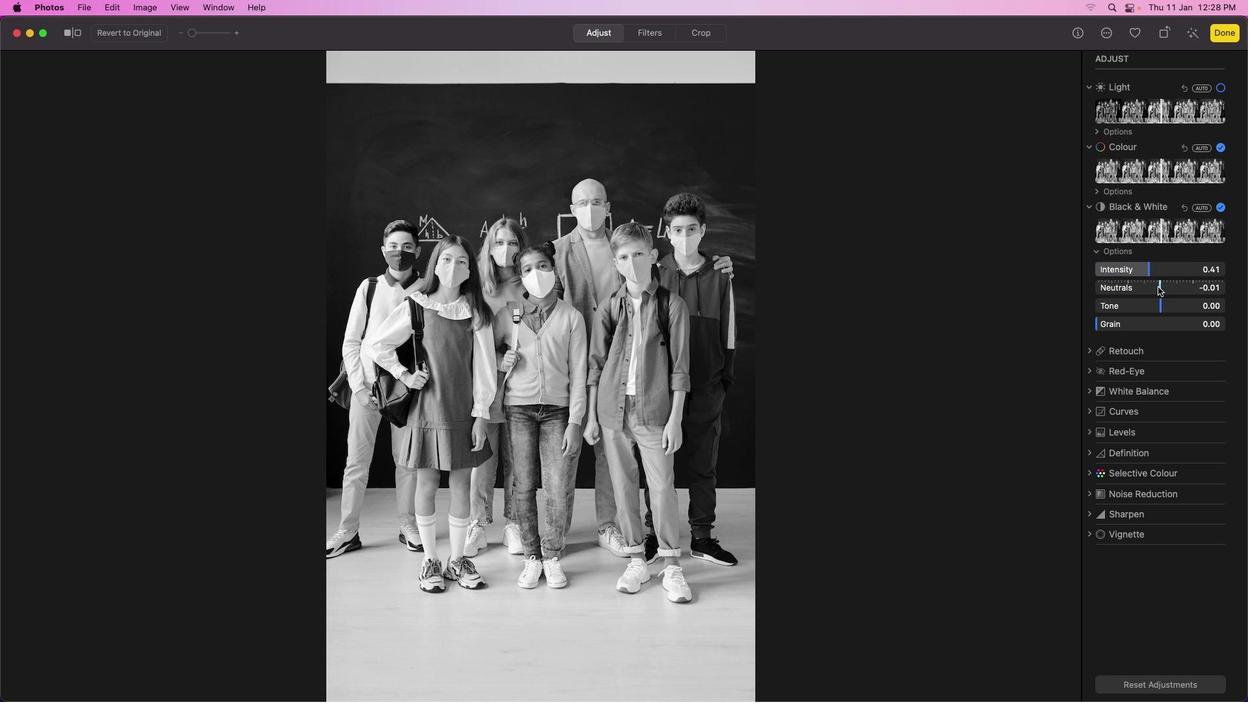 
Action: Mouse pressed left at (1160, 286)
Screenshot: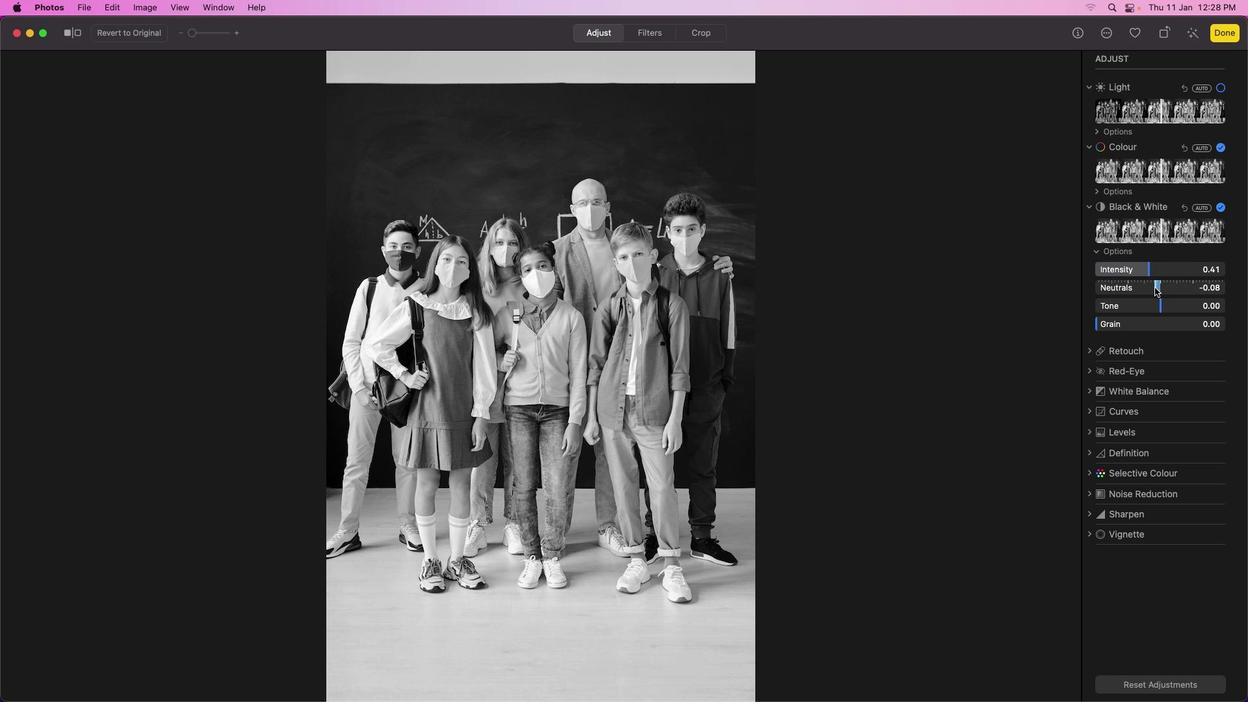 
Action: Mouse moved to (1160, 308)
Screenshot: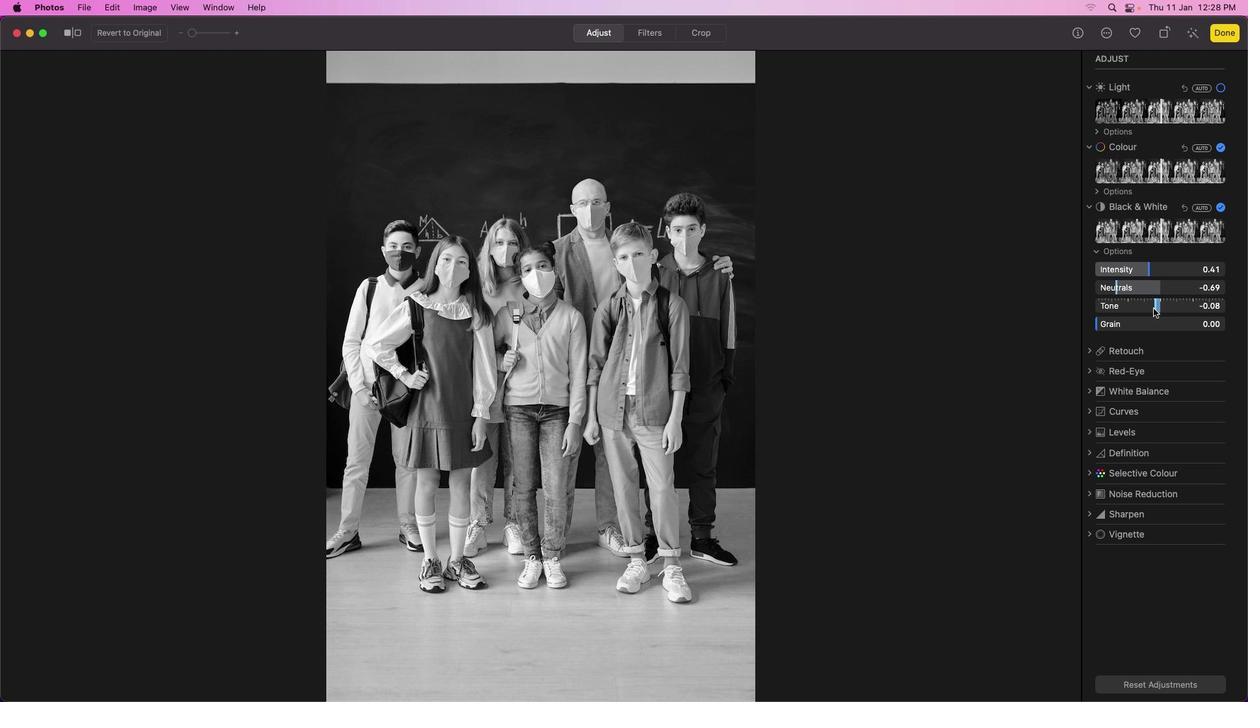 
Action: Mouse pressed left at (1160, 308)
Screenshot: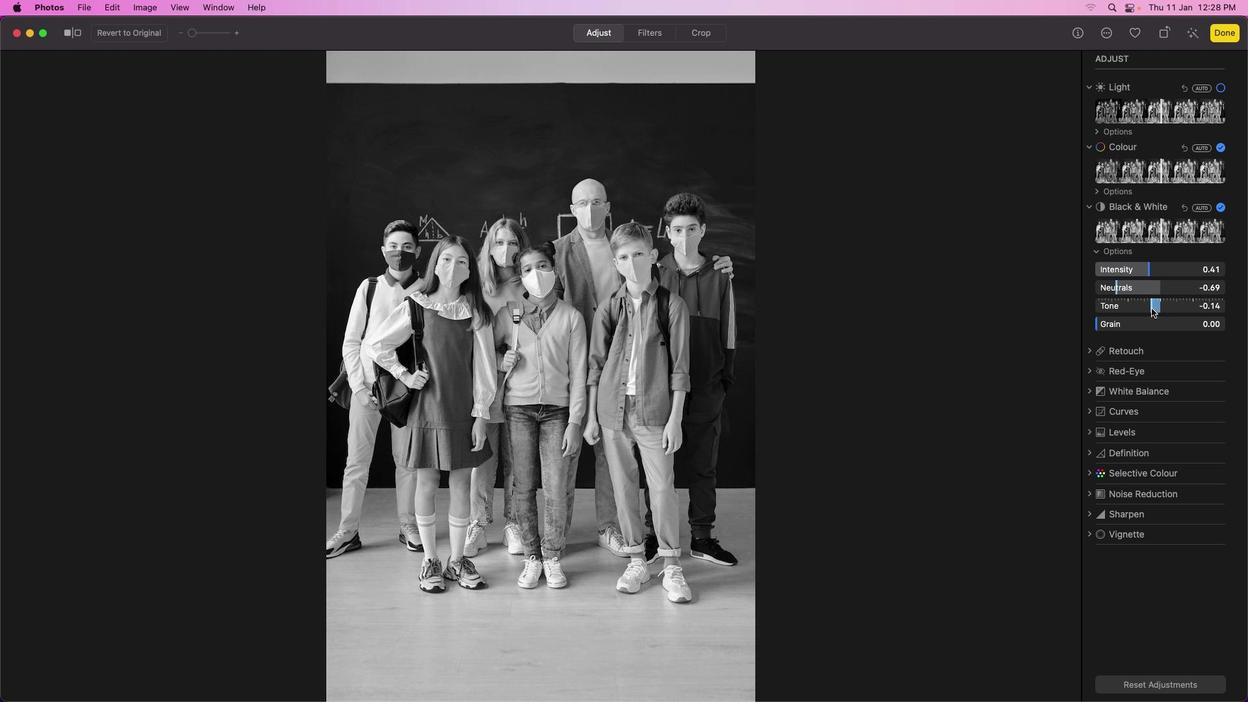 
Action: Mouse moved to (1148, 325)
Screenshot: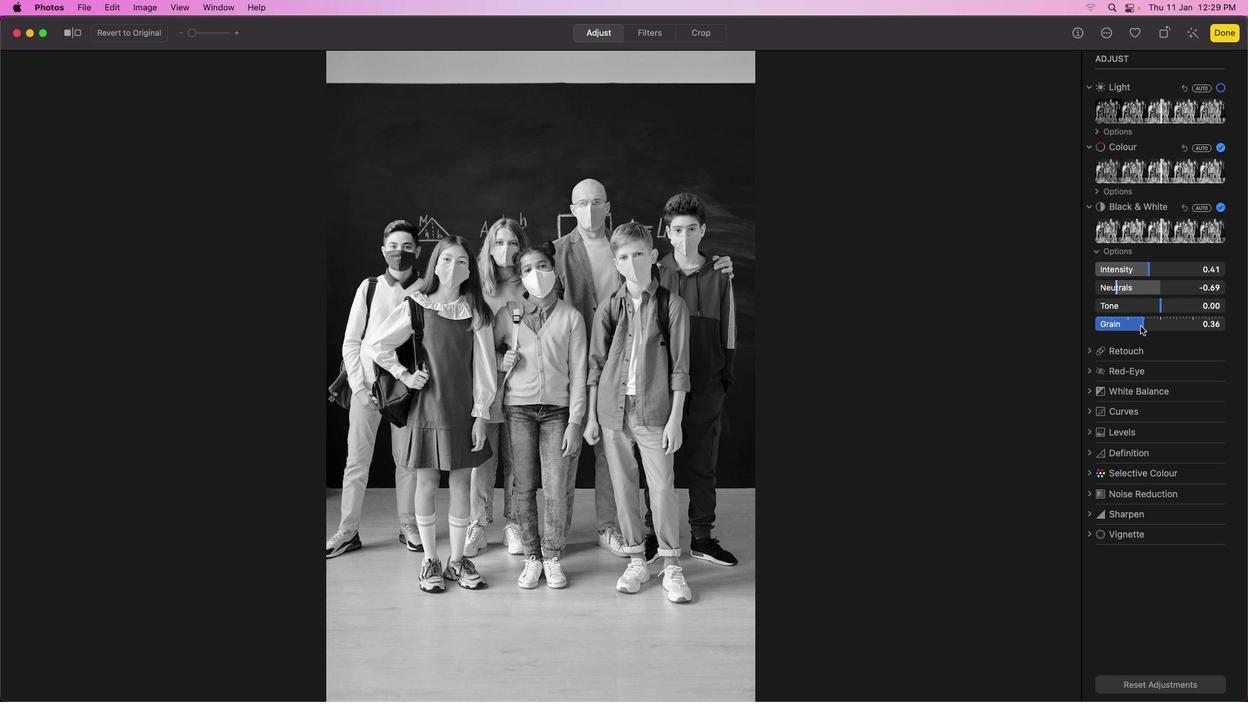 
Action: Mouse pressed left at (1148, 325)
Screenshot: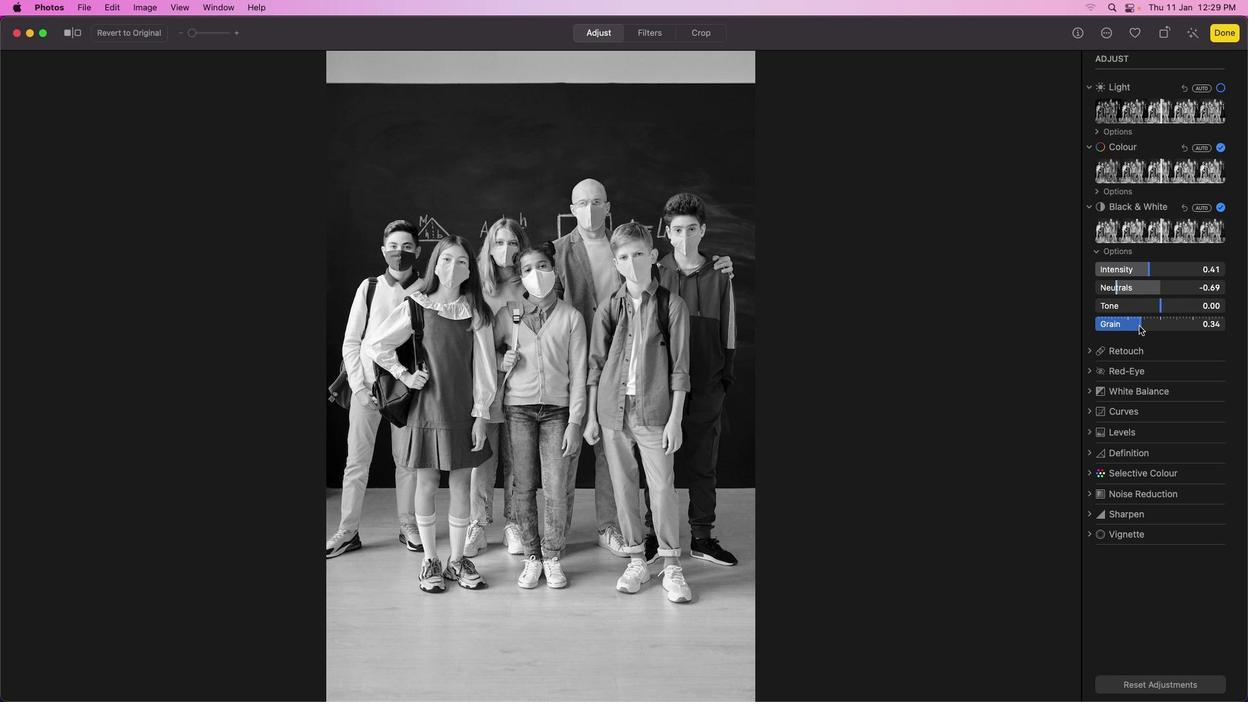 
Action: Mouse moved to (1218, 207)
Screenshot: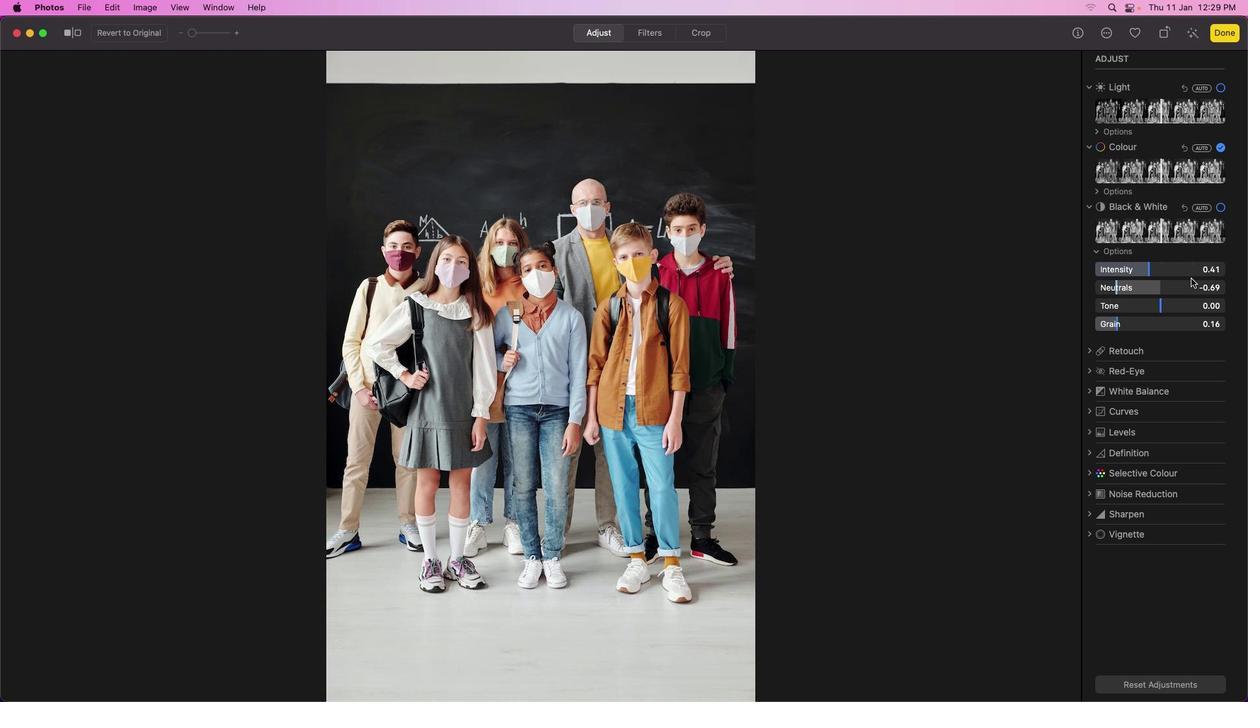 
Action: Mouse pressed left at (1218, 207)
Screenshot: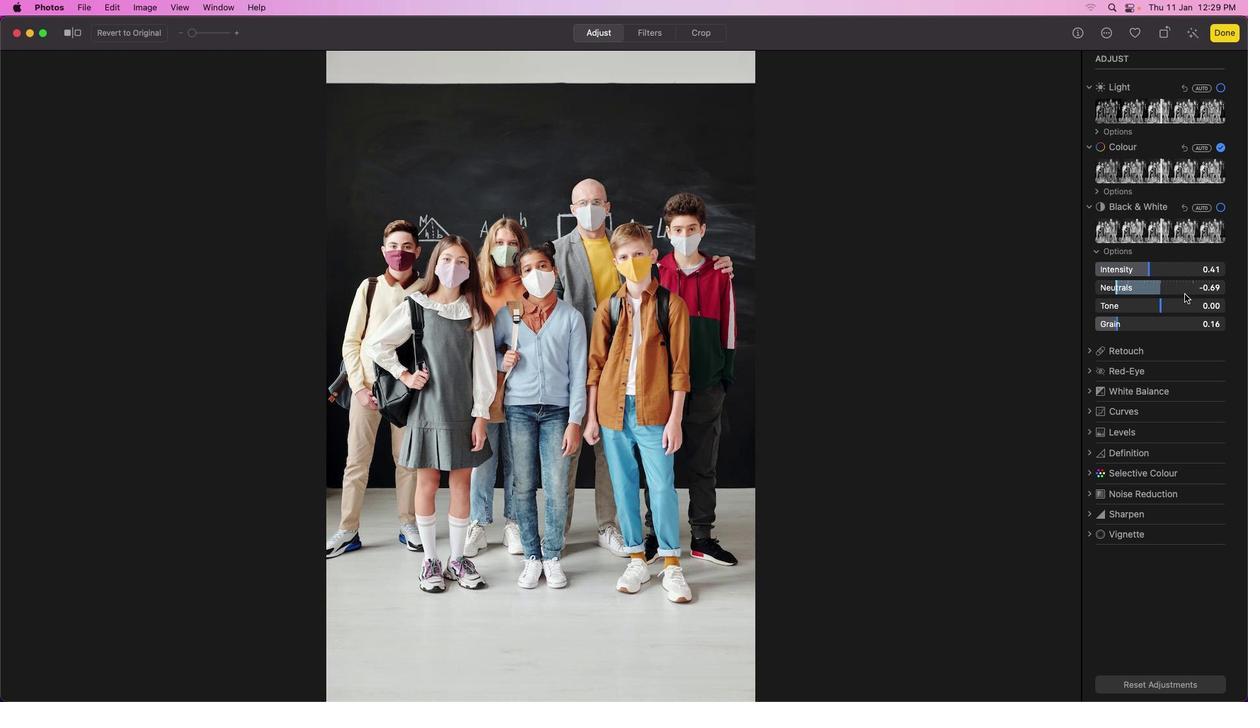 
Action: Mouse moved to (1151, 270)
Screenshot: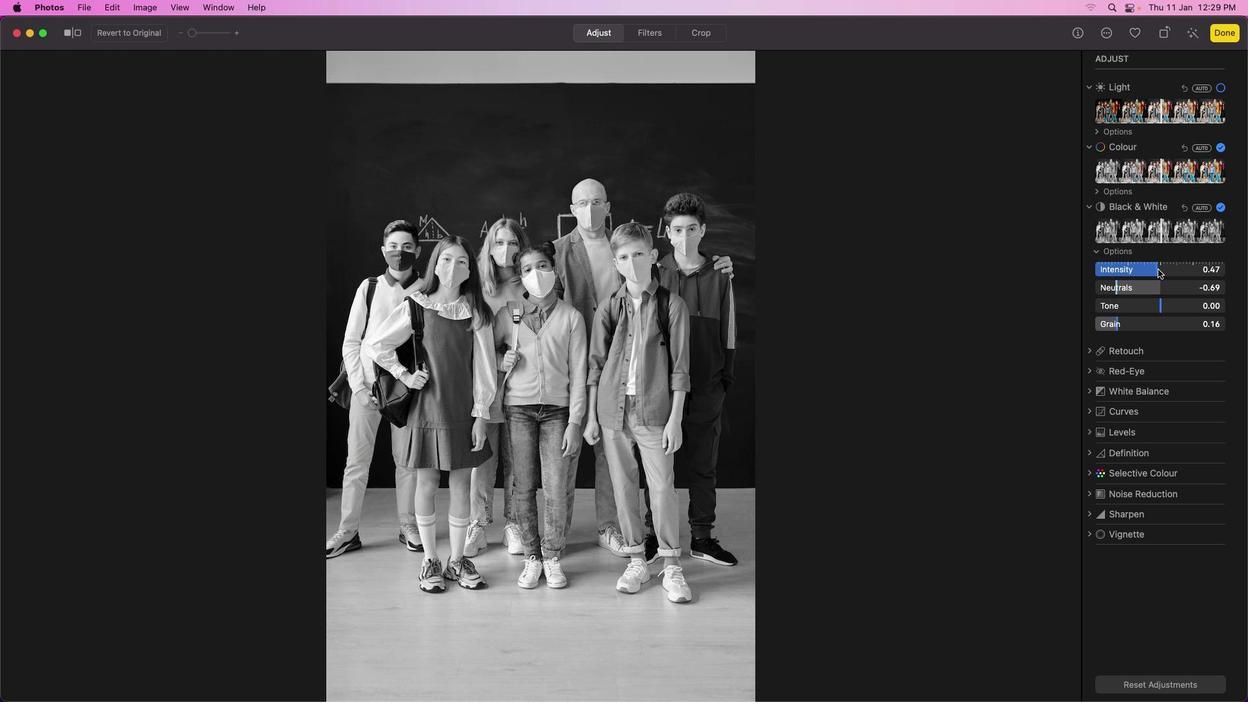 
Action: Mouse pressed left at (1151, 270)
Screenshot: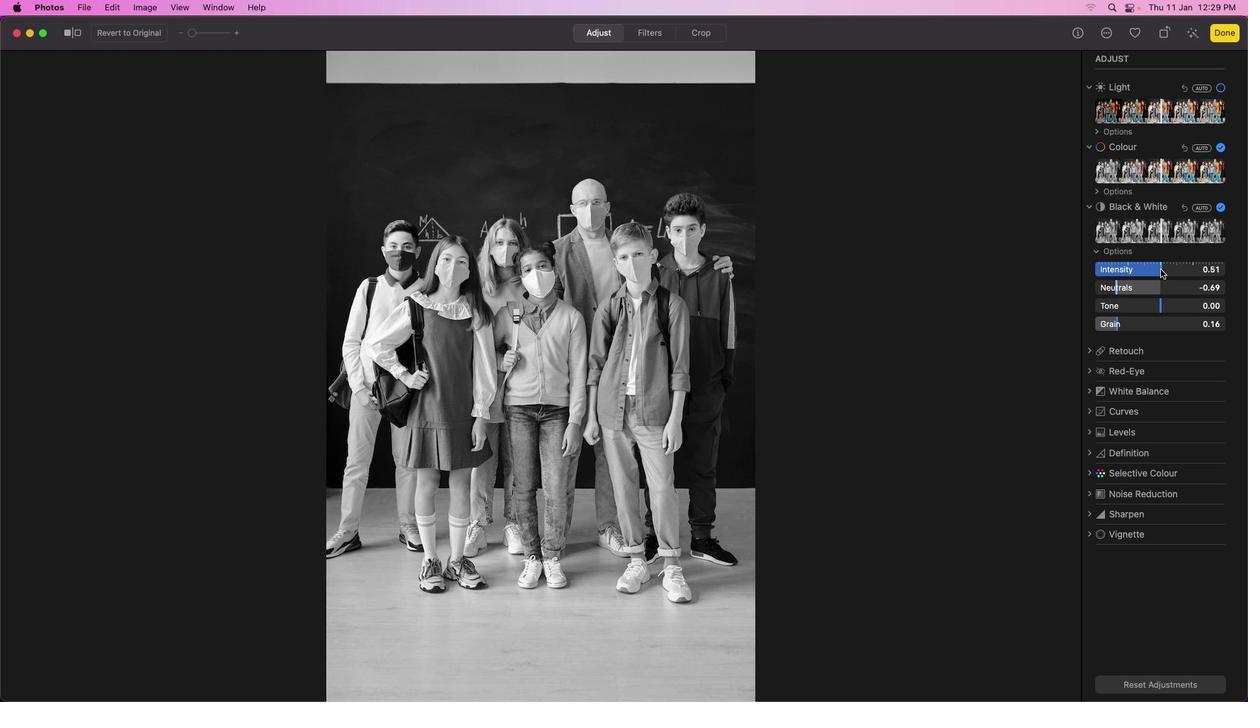 
Action: Mouse moved to (1219, 205)
Screenshot: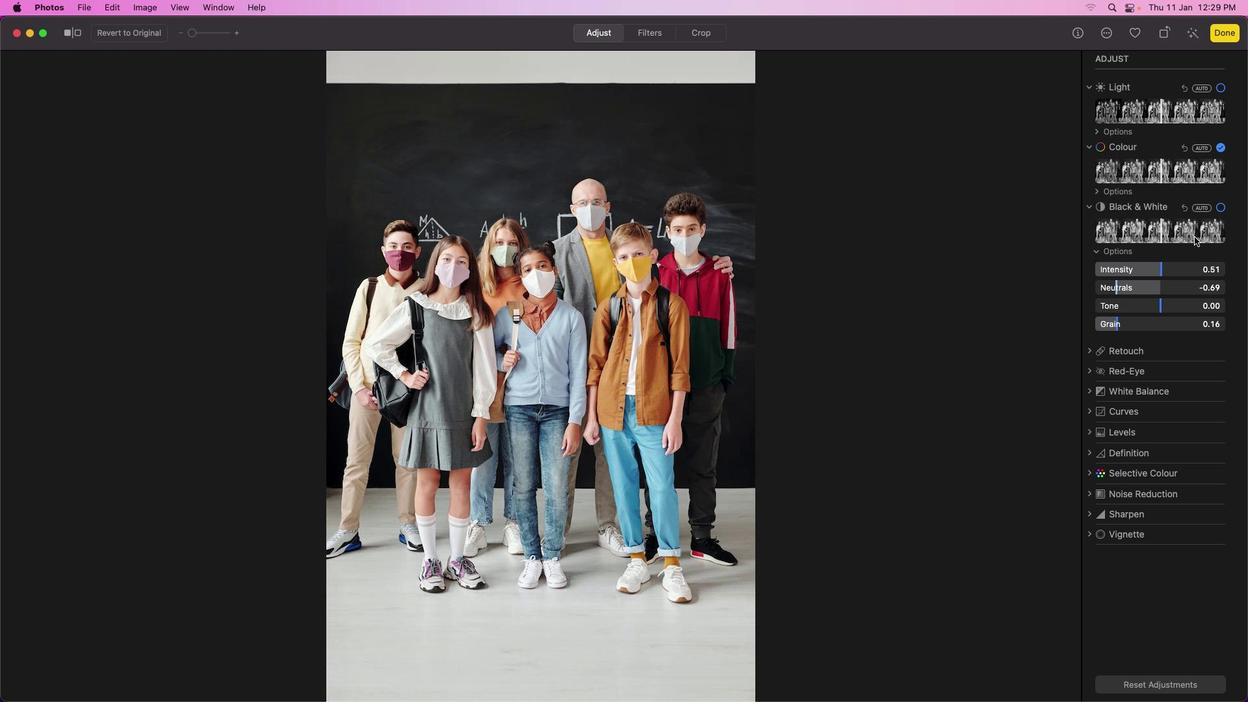 
Action: Mouse pressed left at (1219, 205)
Screenshot: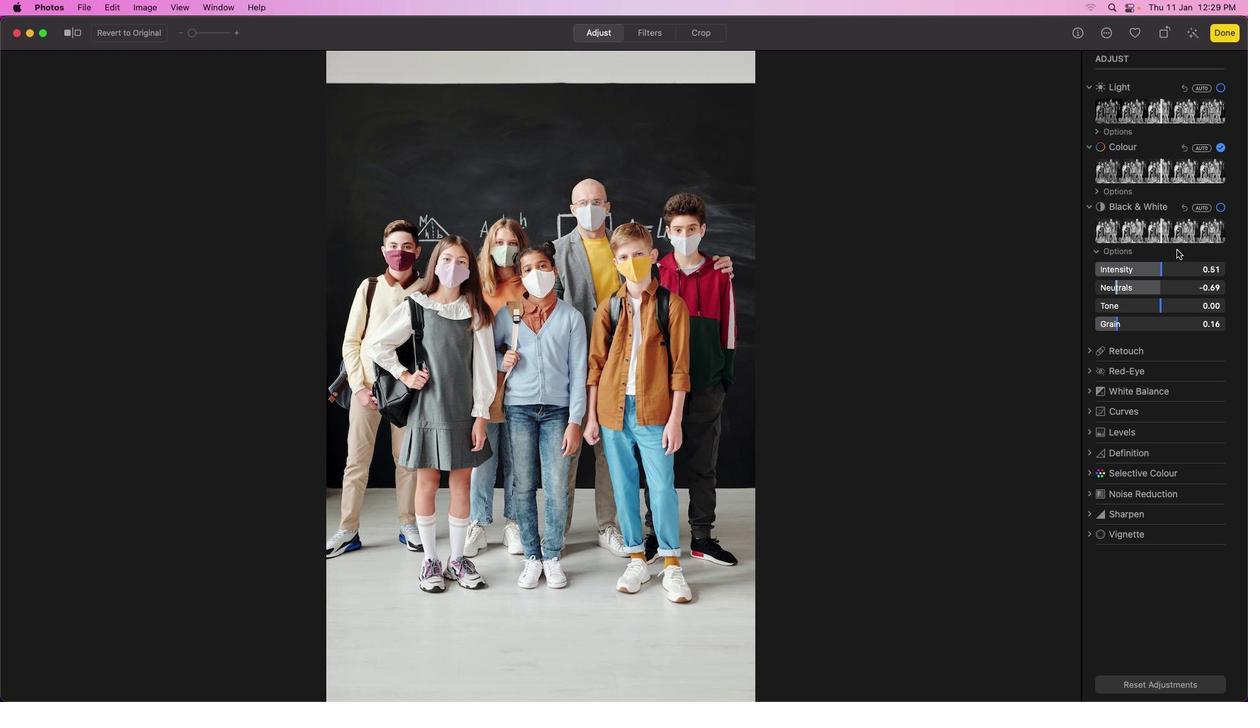 
Action: Mouse moved to (1159, 271)
Screenshot: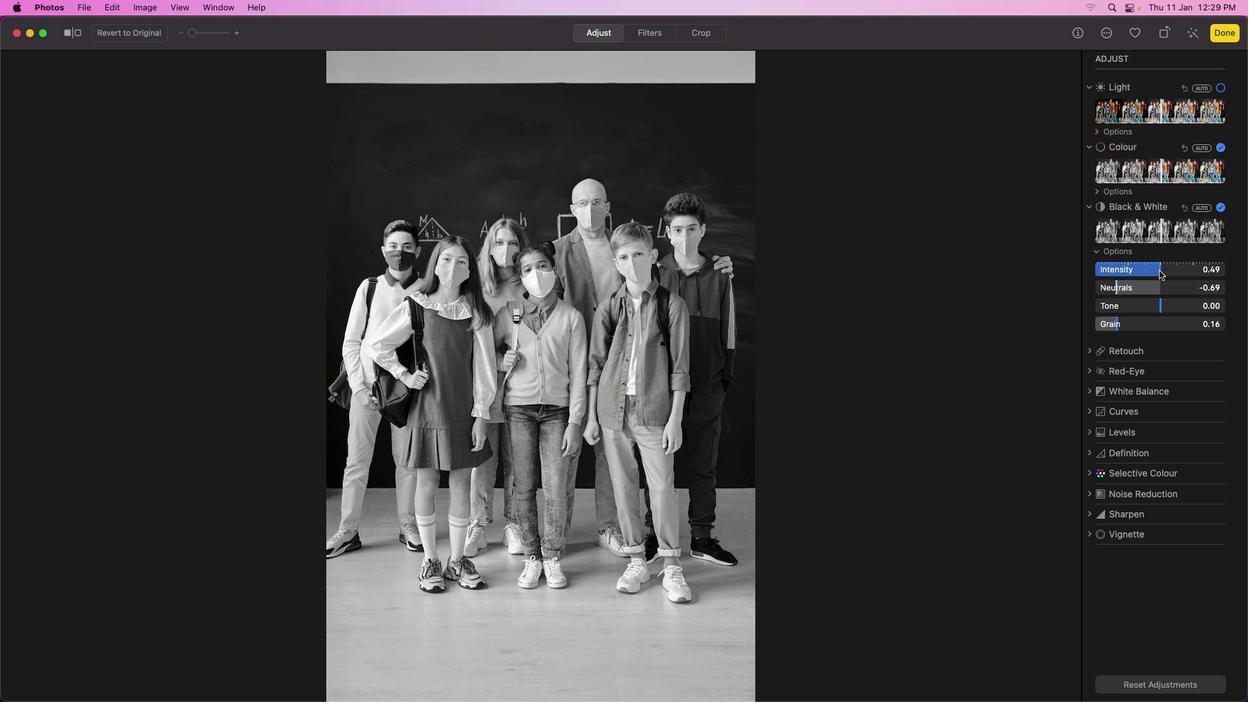 
Action: Mouse pressed left at (1159, 271)
Screenshot: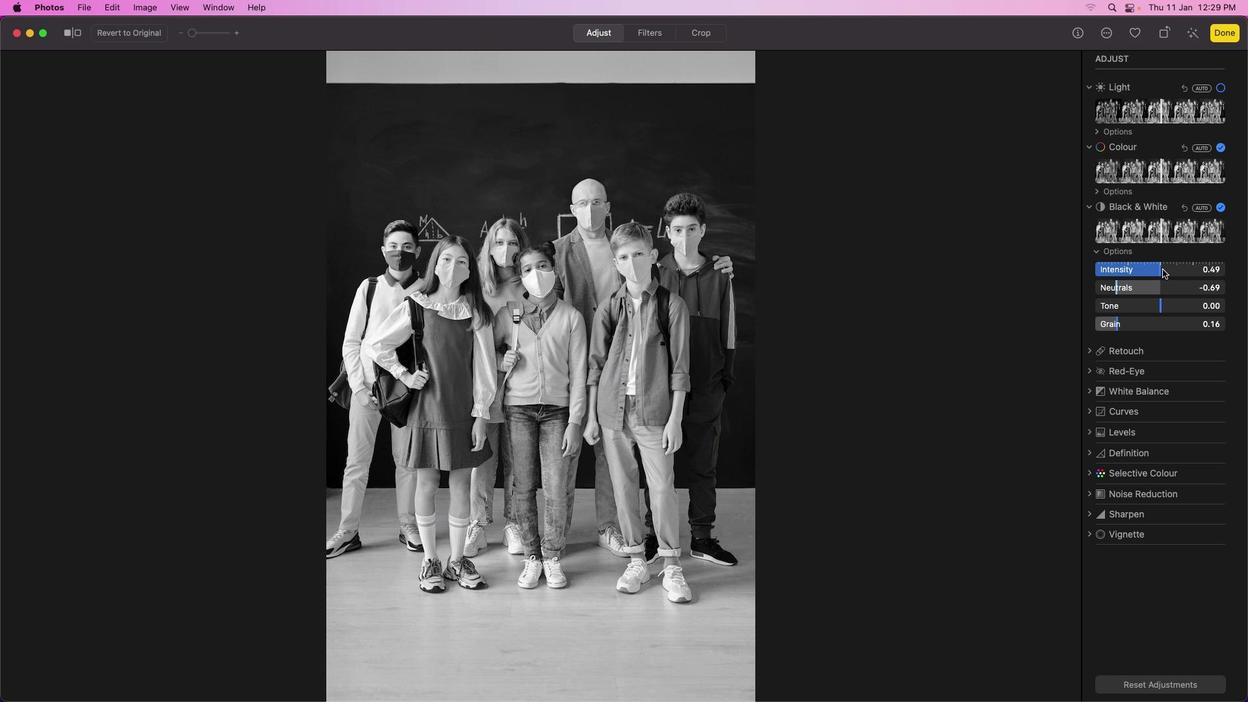 
Action: Mouse moved to (1222, 207)
Screenshot: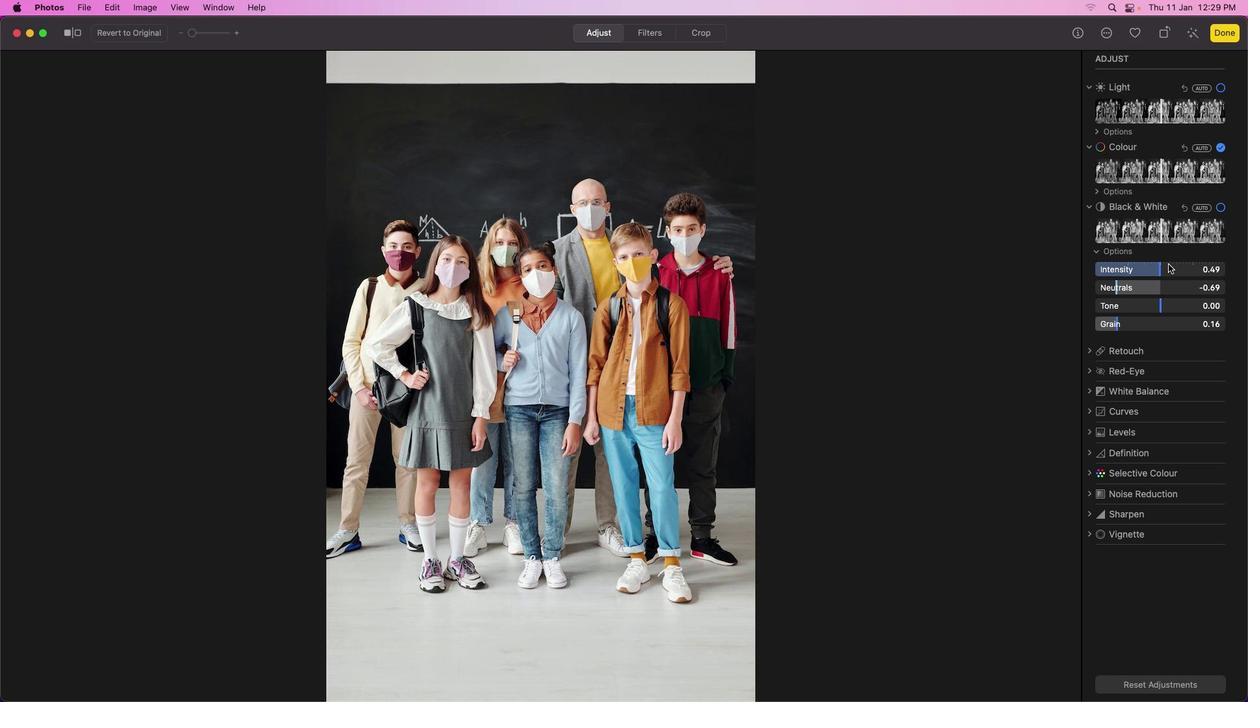 
Action: Mouse pressed left at (1222, 207)
Screenshot: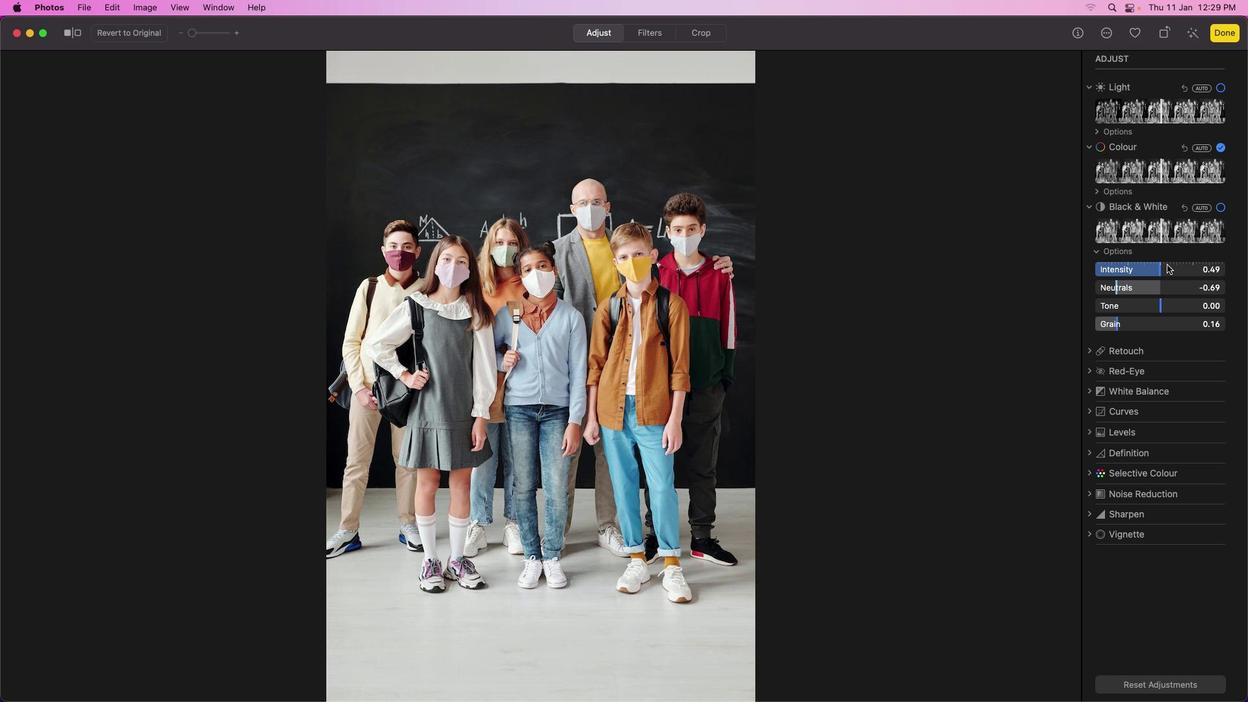 
Action: Mouse moved to (1114, 250)
Screenshot: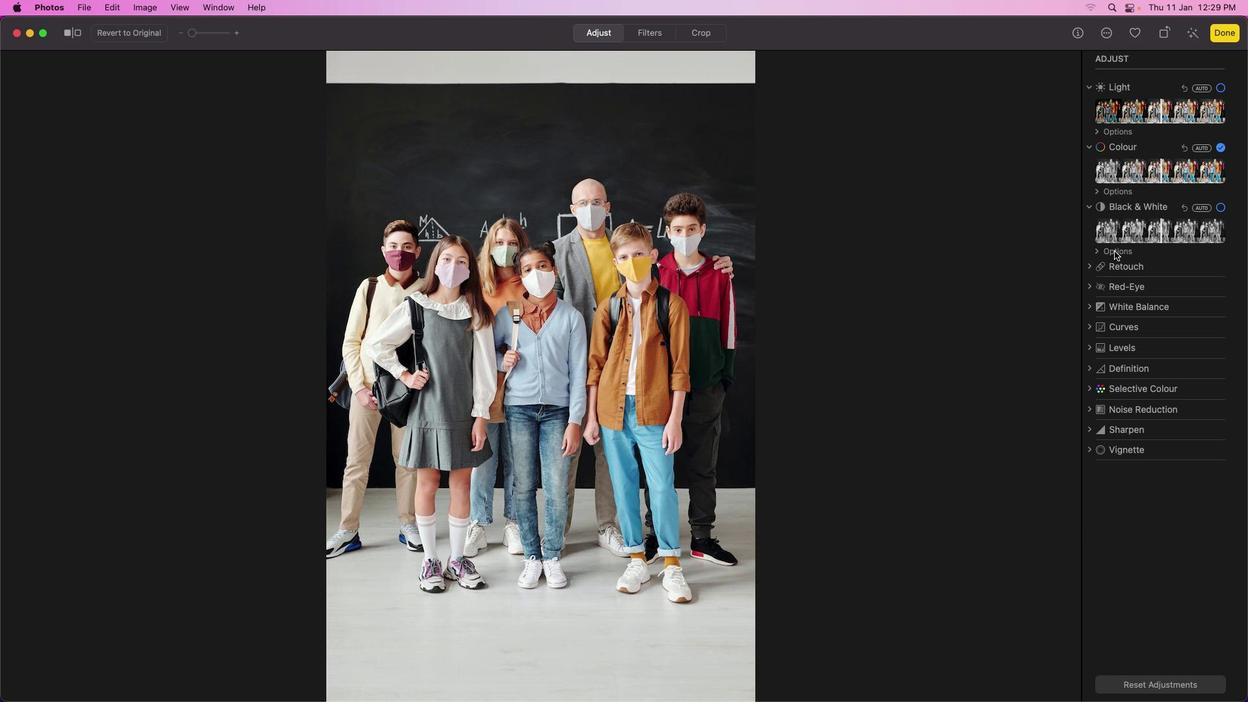 
Action: Mouse pressed left at (1114, 250)
Screenshot: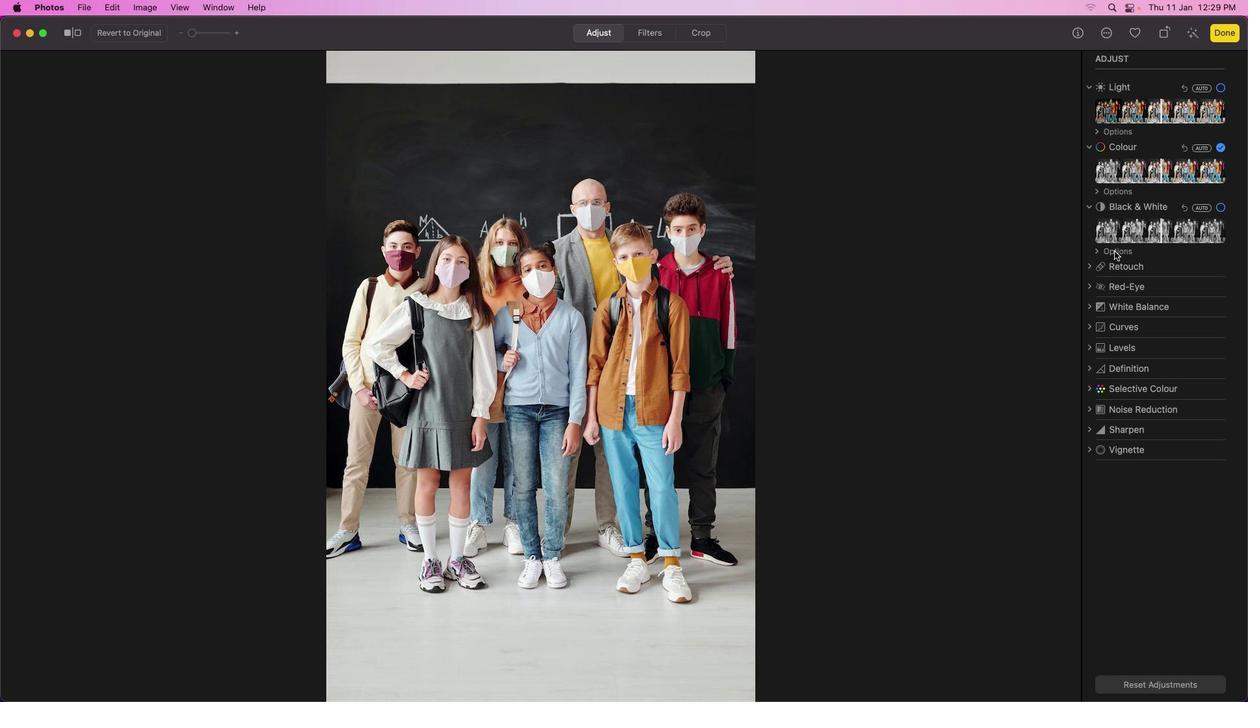 
Action: Mouse moved to (1129, 264)
Screenshot: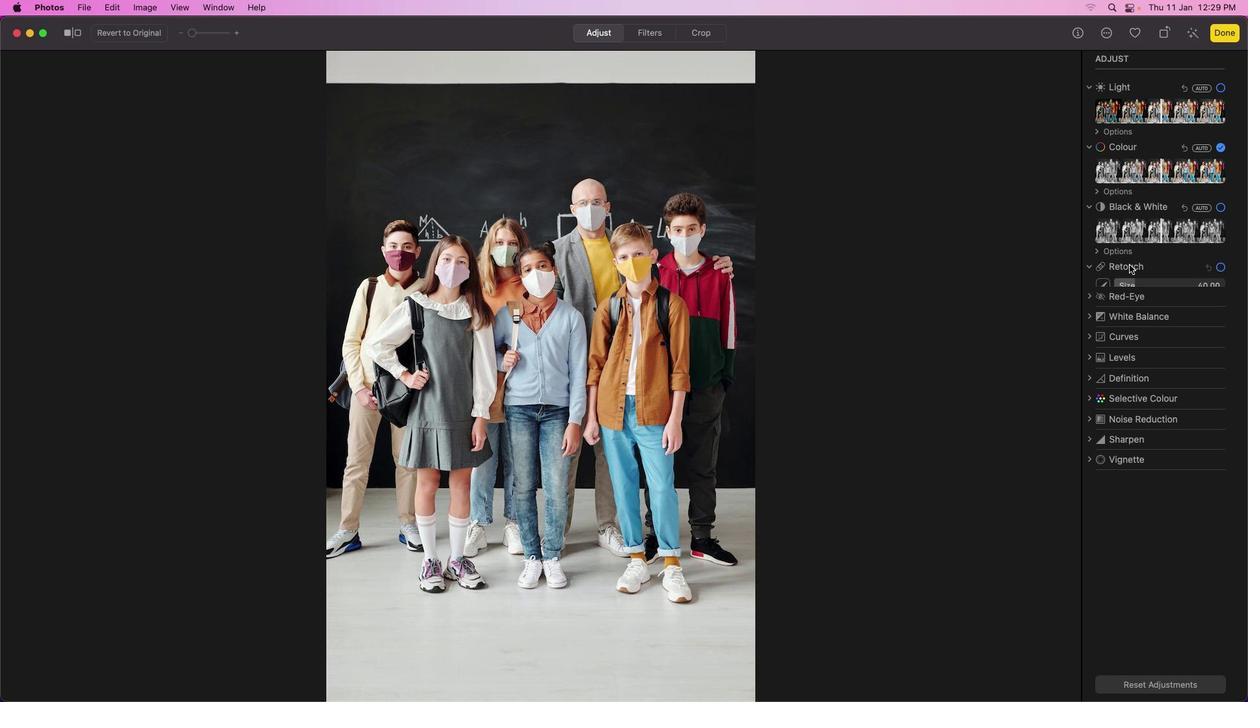 
Action: Mouse pressed left at (1129, 264)
Screenshot: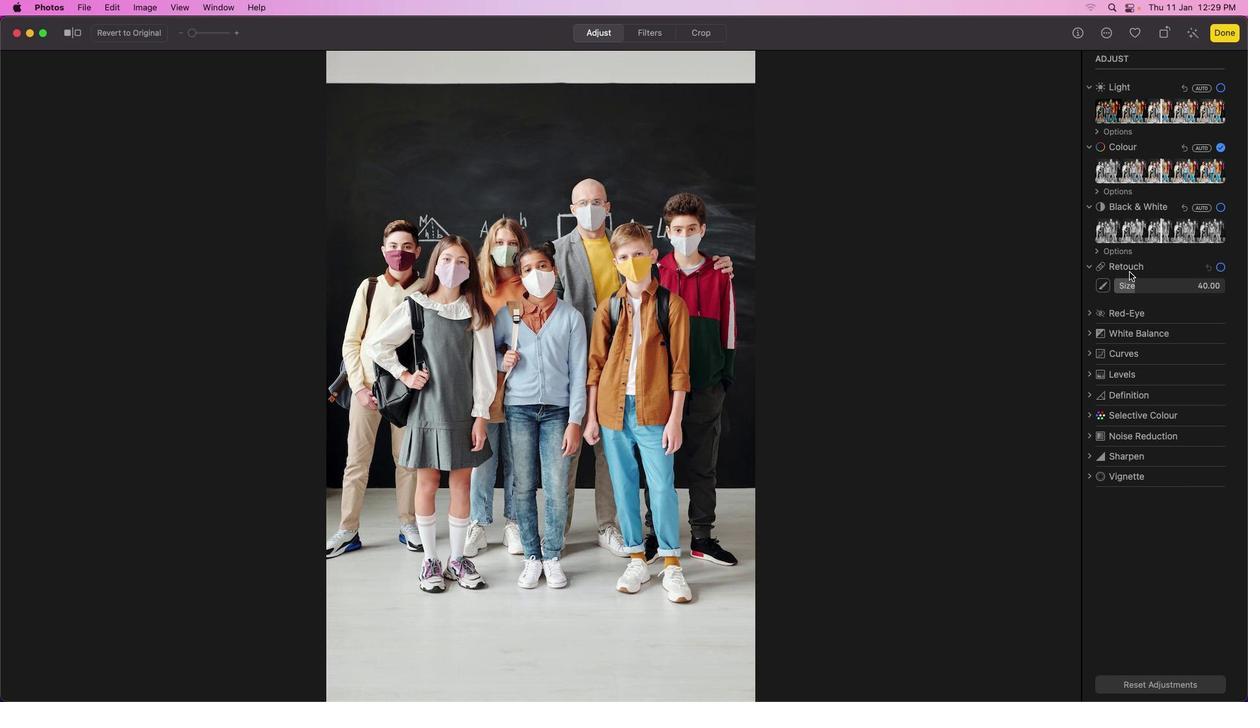 
Action: Mouse moved to (1131, 287)
Screenshot: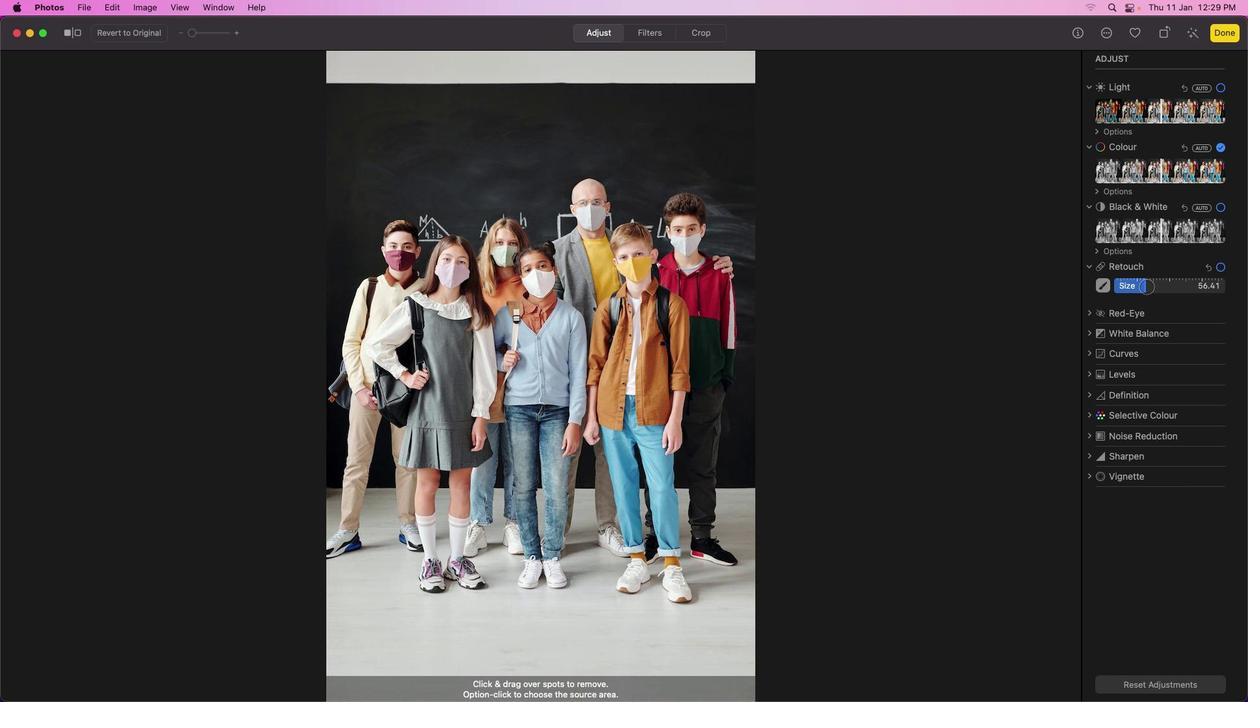 
Action: Mouse pressed left at (1131, 287)
Screenshot: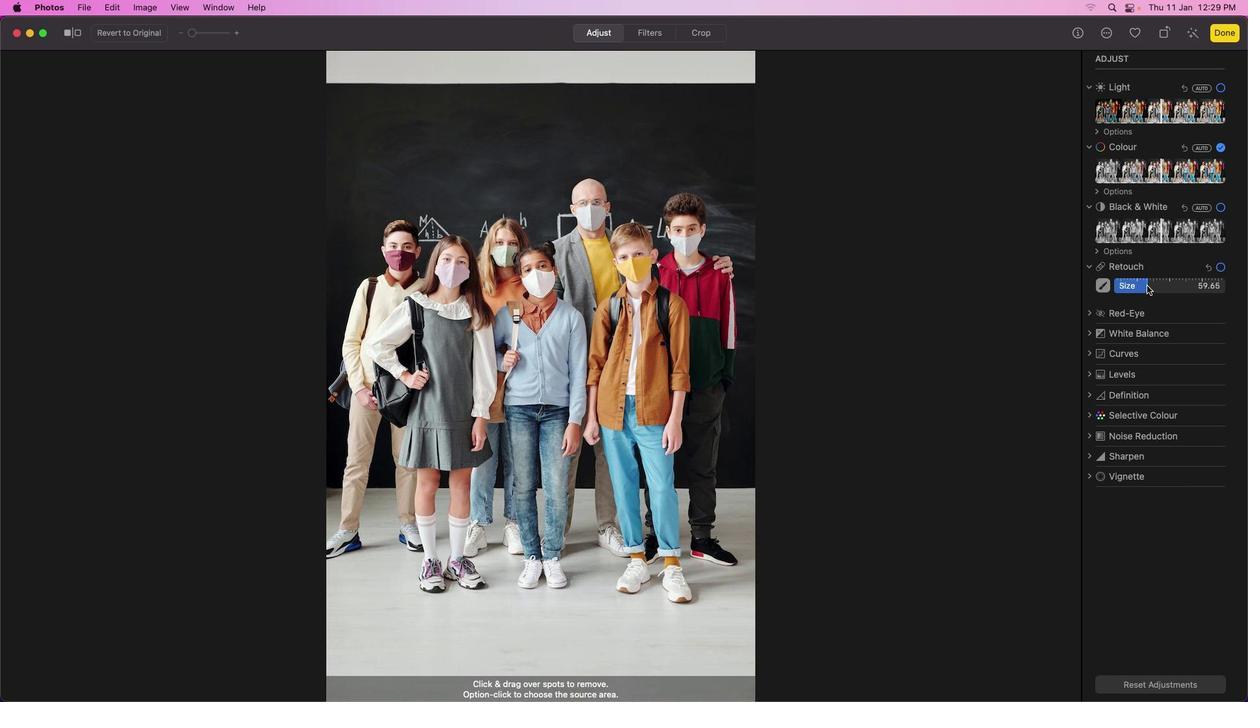 
Action: Mouse moved to (1131, 312)
Screenshot: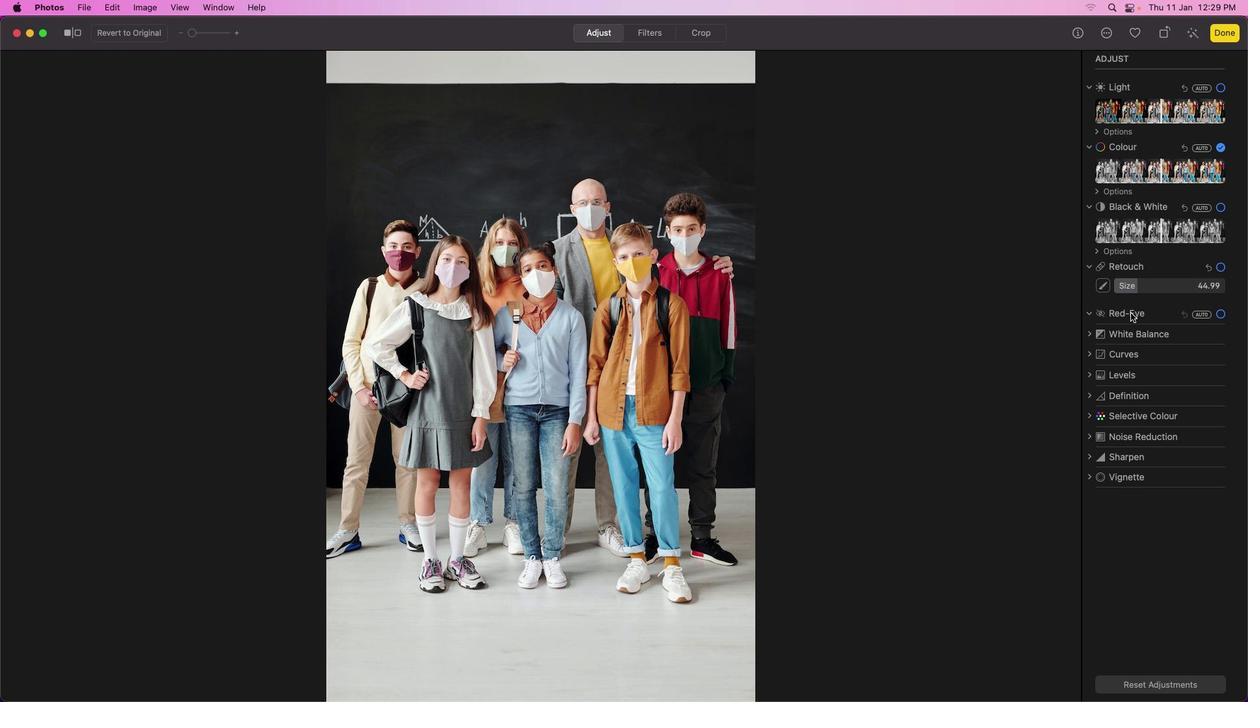 
Action: Mouse pressed left at (1131, 312)
Screenshot: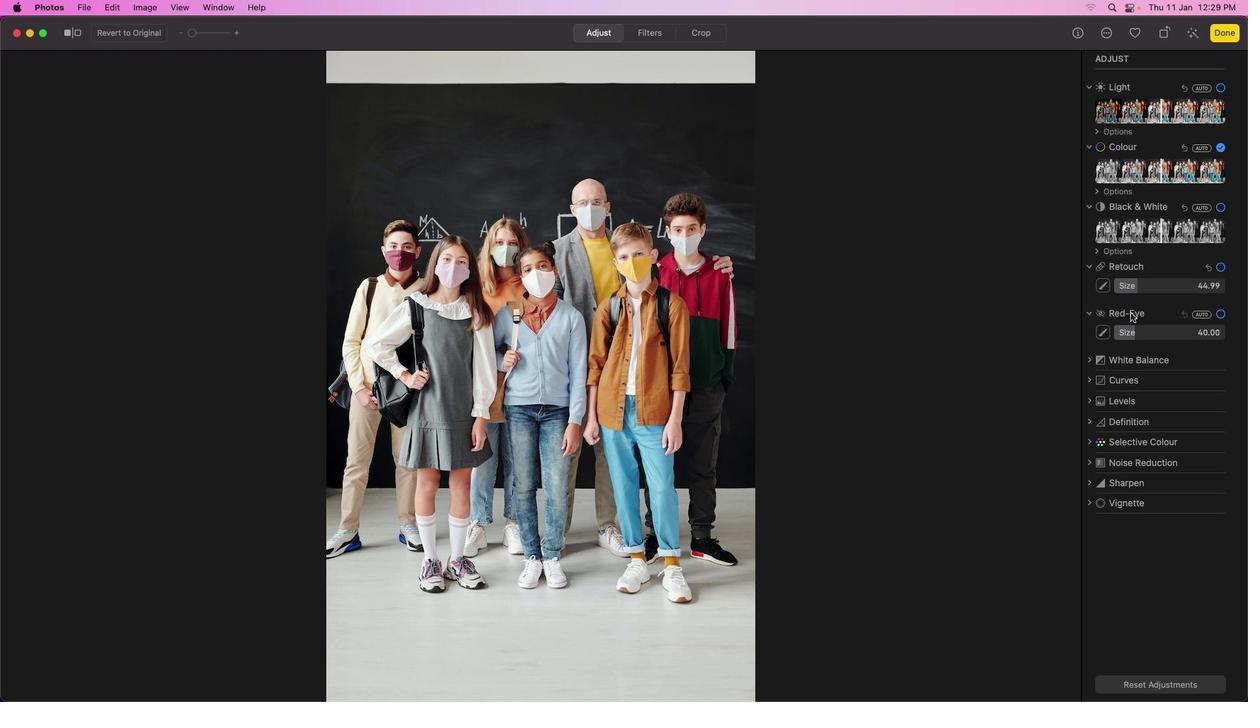 
Action: Mouse moved to (1155, 328)
Screenshot: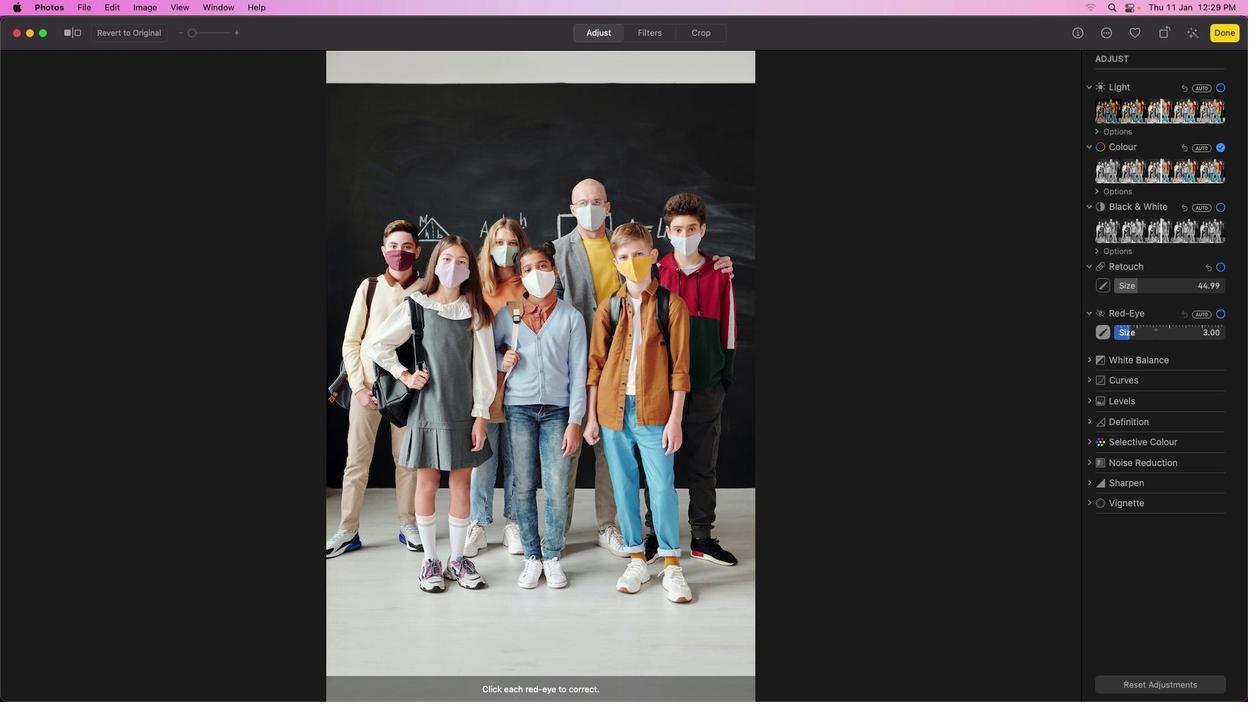 
Action: Mouse pressed left at (1155, 328)
Screenshot: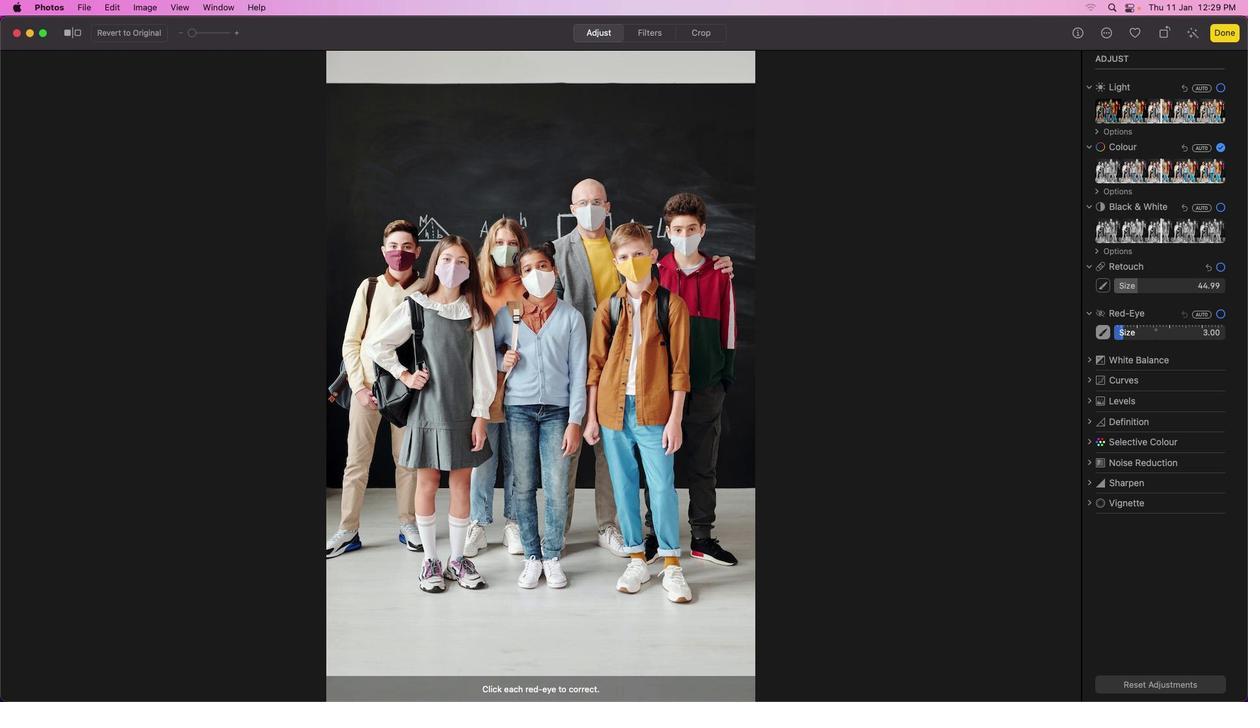 
Action: Mouse pressed left at (1155, 328)
Screenshot: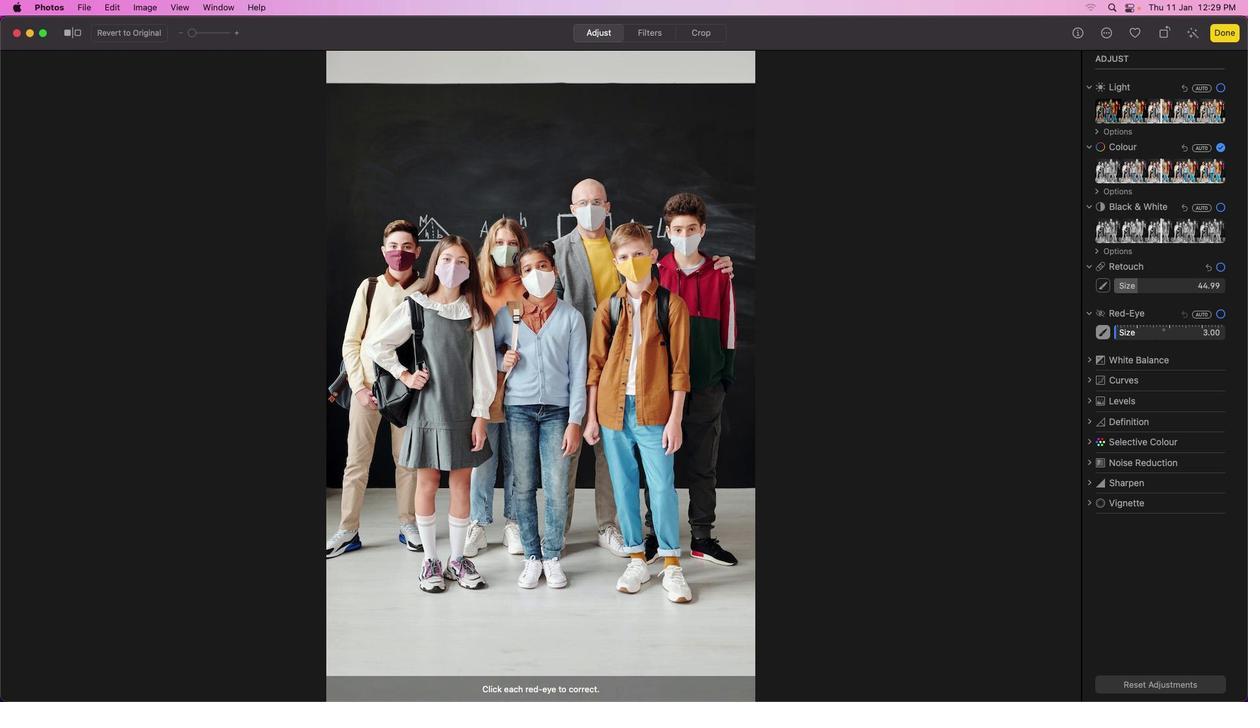
Action: Mouse moved to (1169, 334)
Screenshot: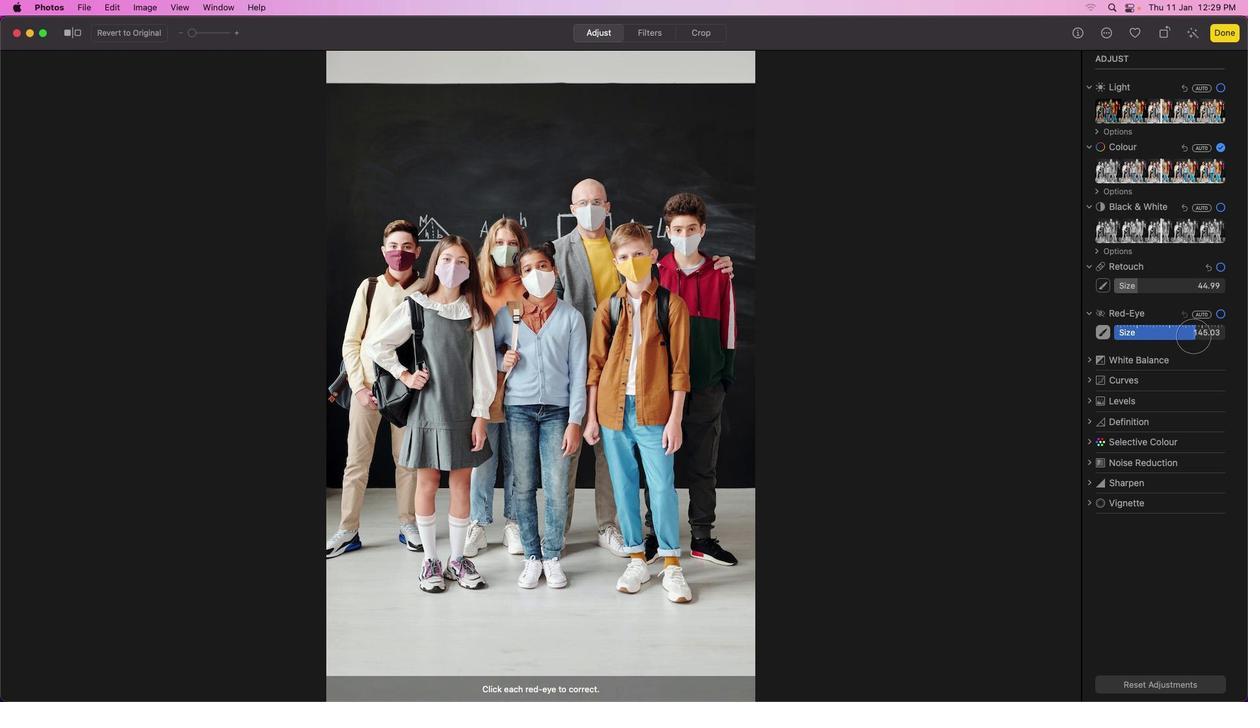
Action: Mouse pressed left at (1169, 334)
Screenshot: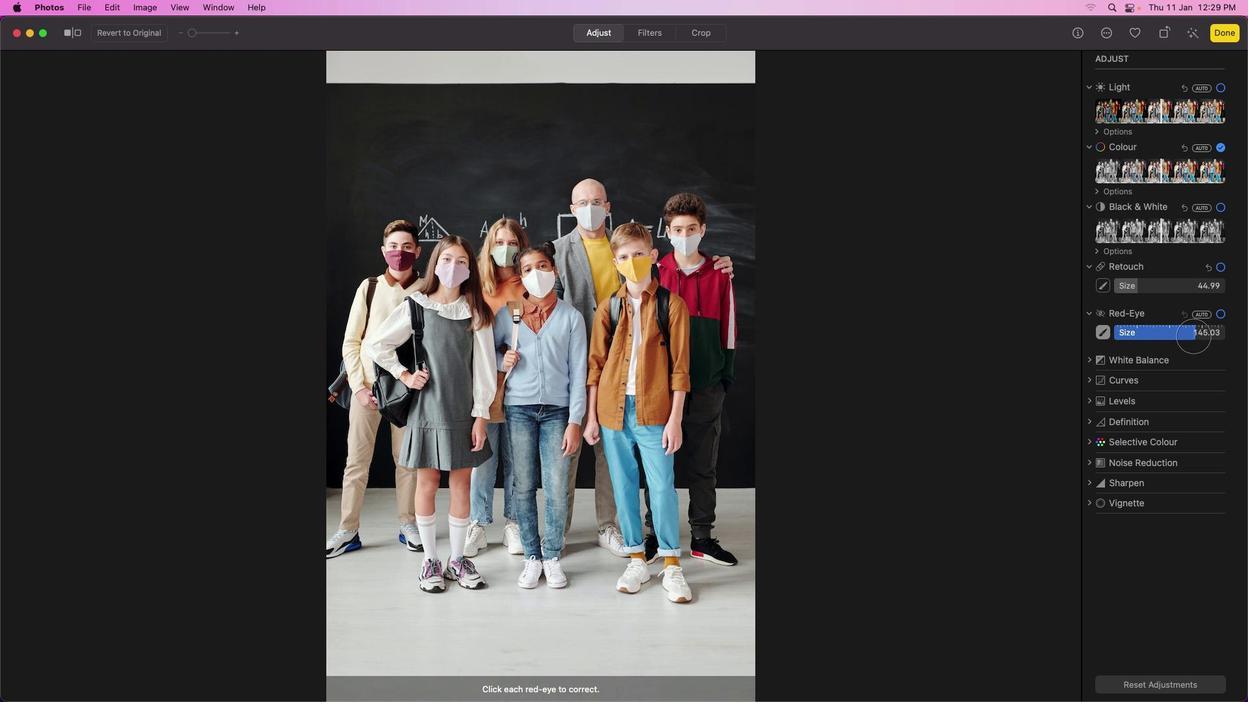 
Action: Mouse moved to (1168, 336)
Screenshot: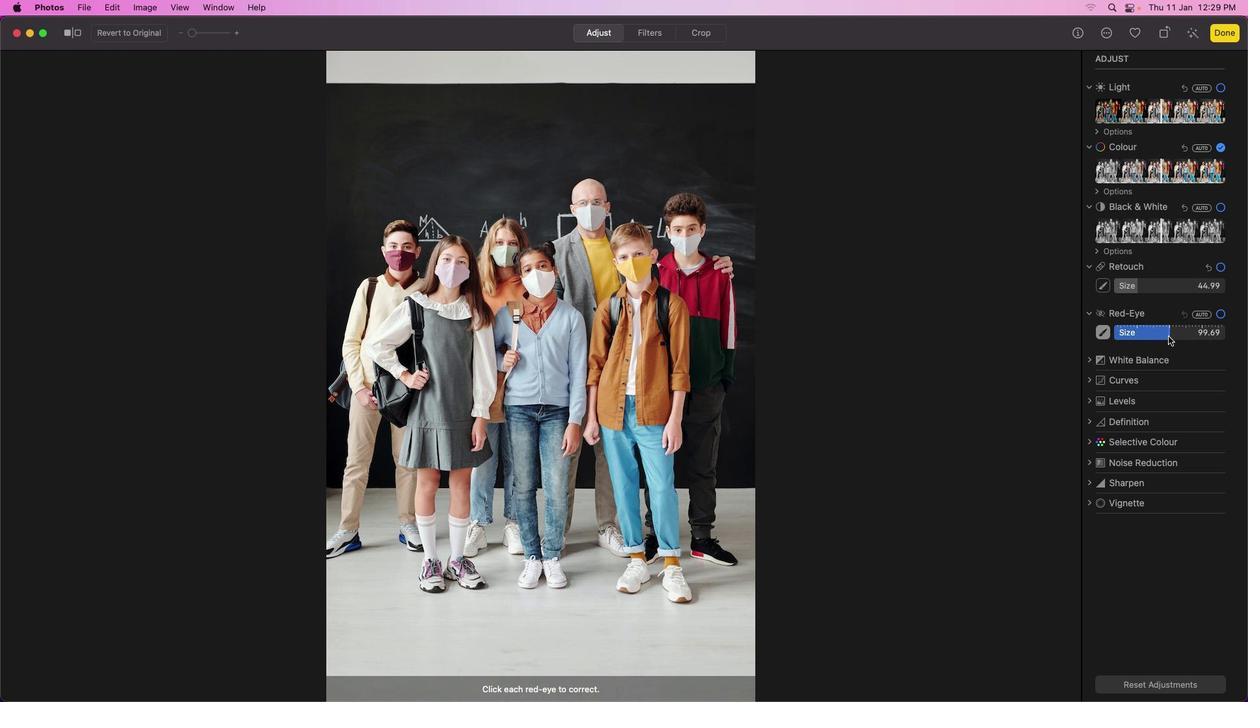 
Action: Mouse pressed left at (1168, 336)
Screenshot: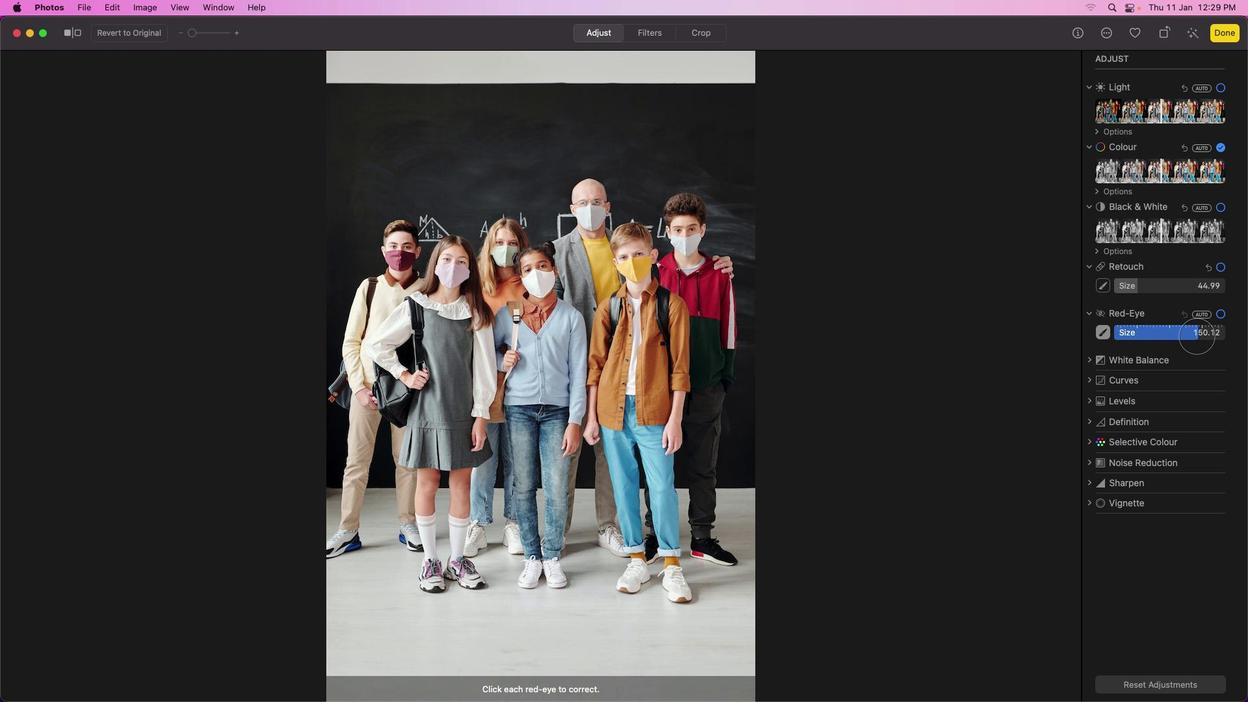 
Action: Mouse moved to (1142, 360)
Screenshot: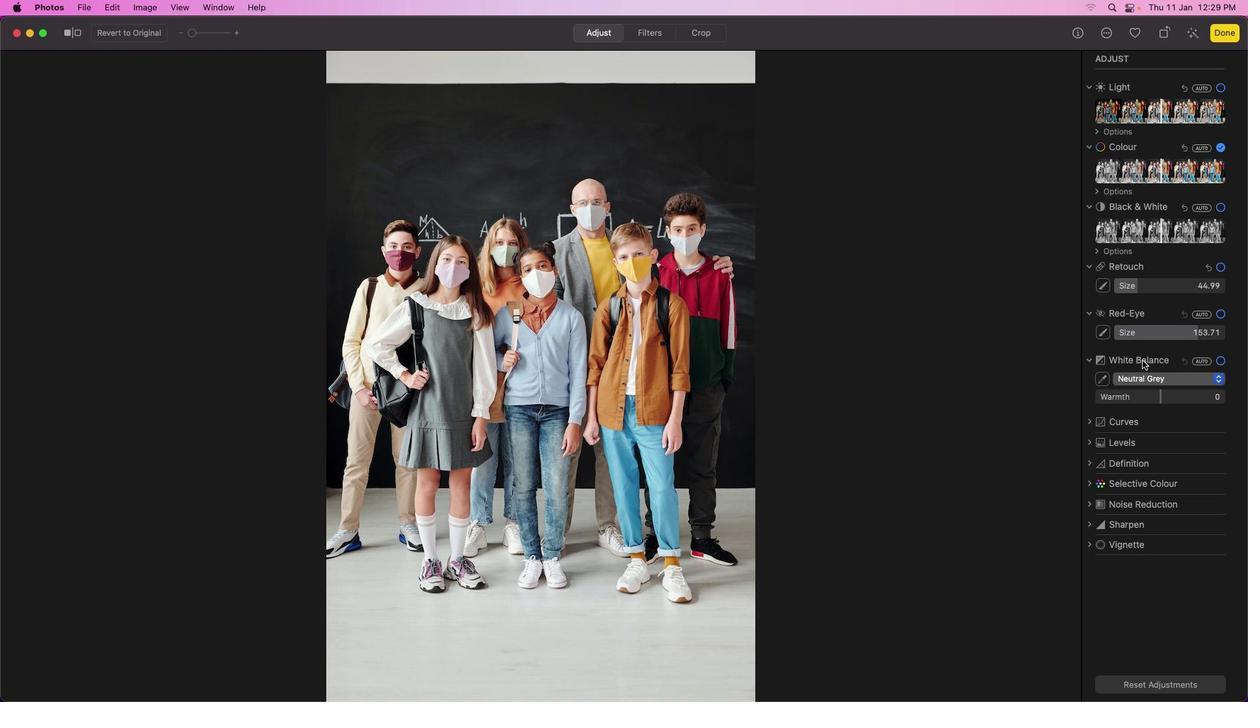 
Action: Mouse pressed left at (1142, 360)
Screenshot: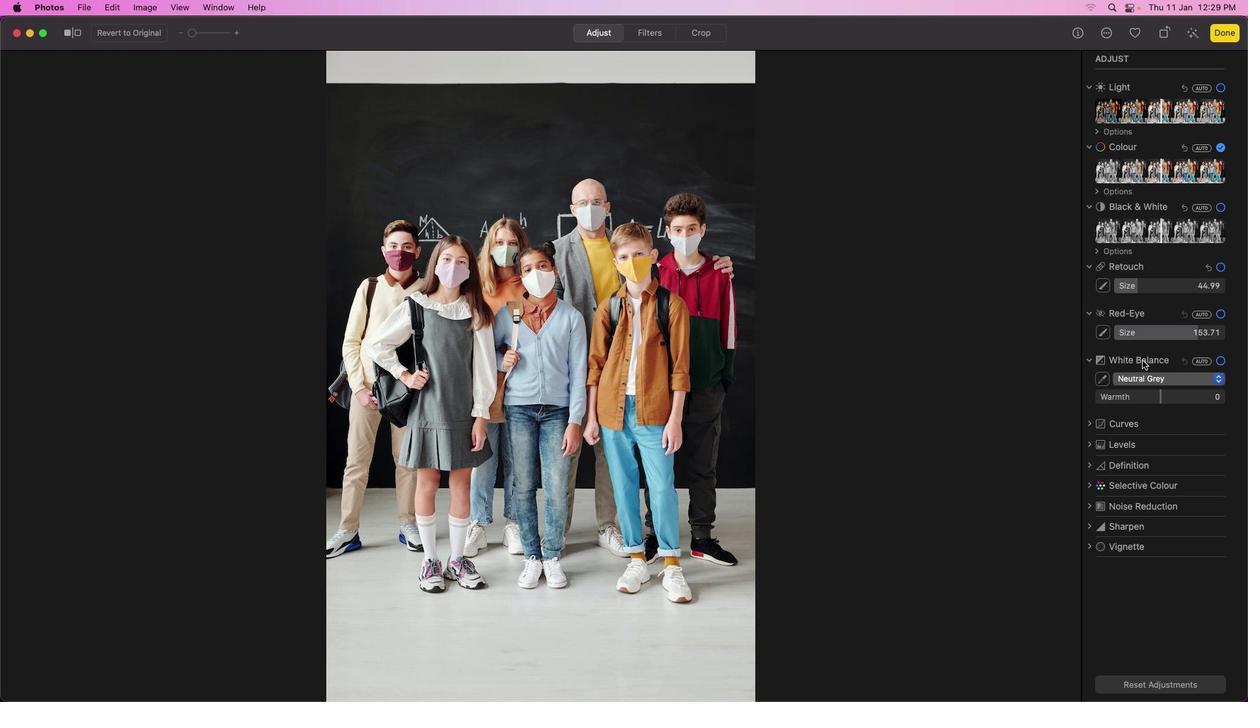 
Action: Mouse moved to (1161, 394)
Screenshot: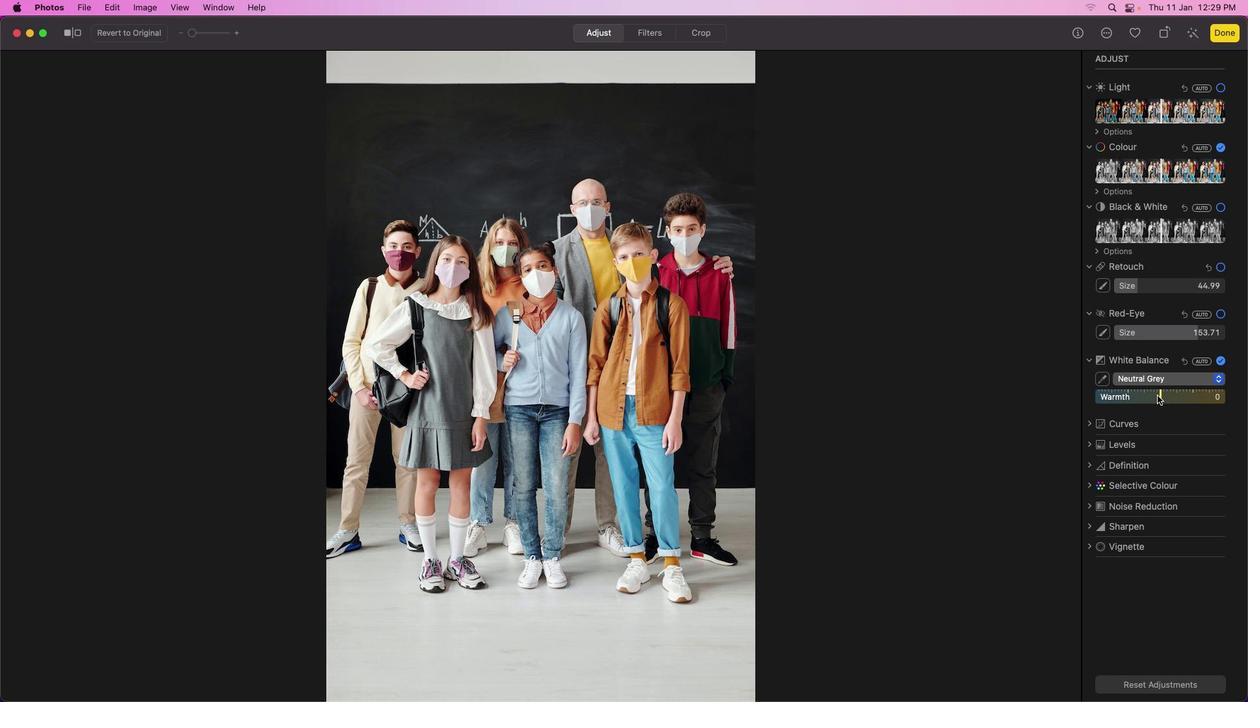 
Action: Mouse pressed left at (1161, 394)
Screenshot: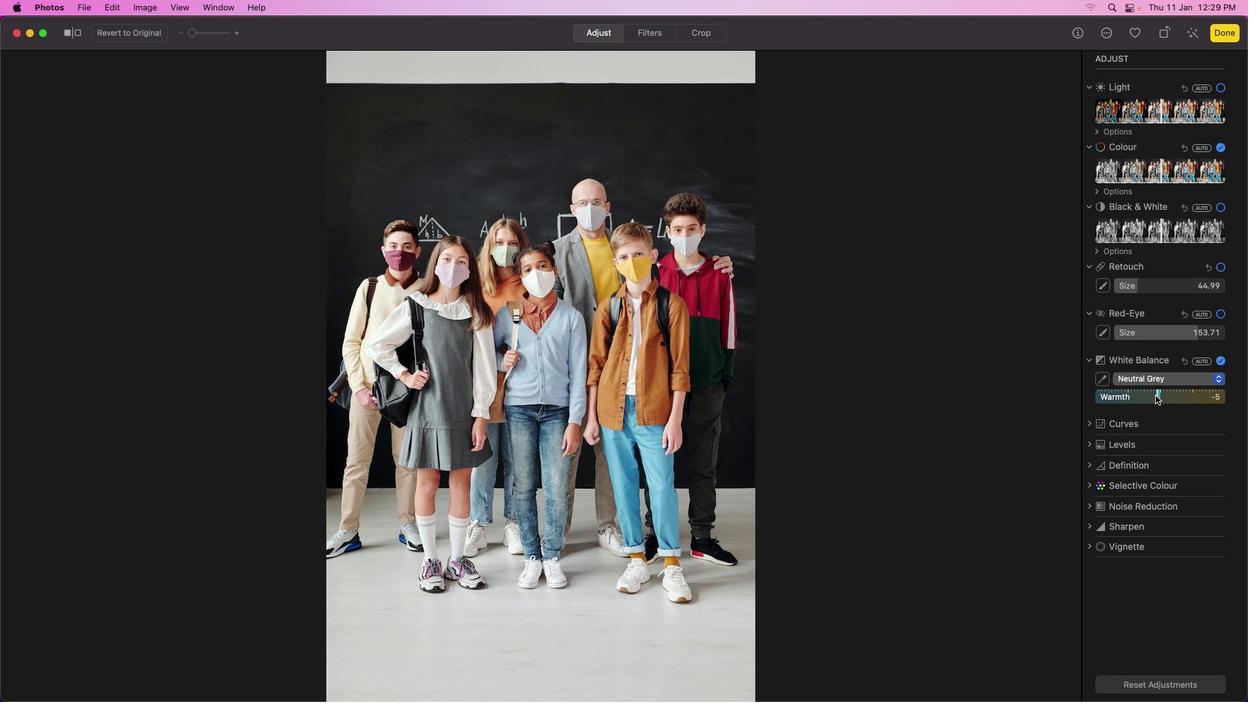 
Action: Mouse moved to (1157, 394)
Screenshot: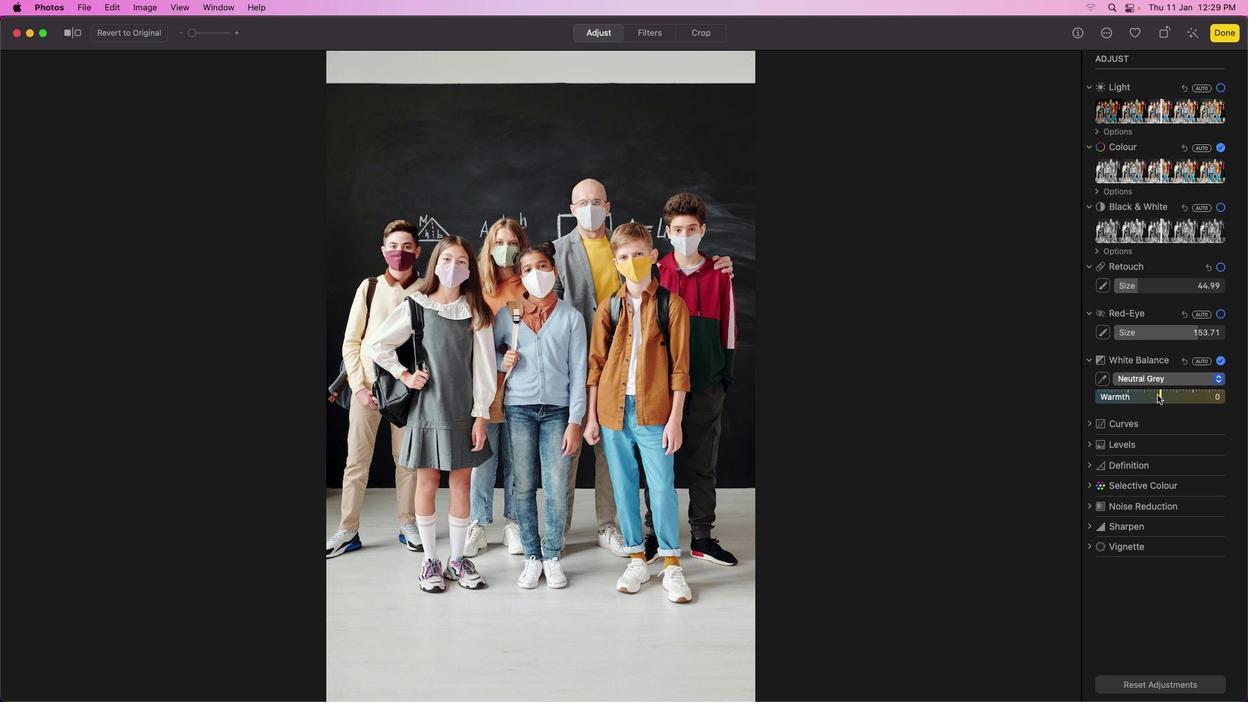 
Action: Mouse pressed left at (1157, 394)
Screenshot: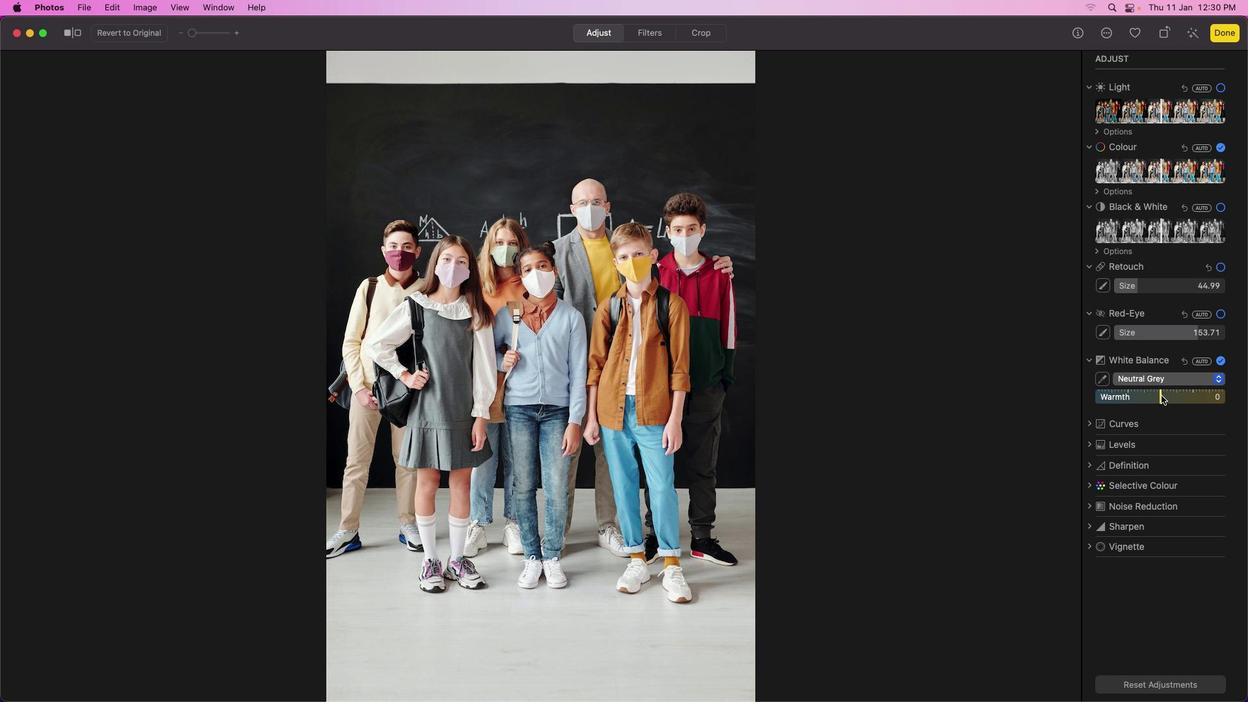 
Action: Mouse moved to (1129, 425)
Screenshot: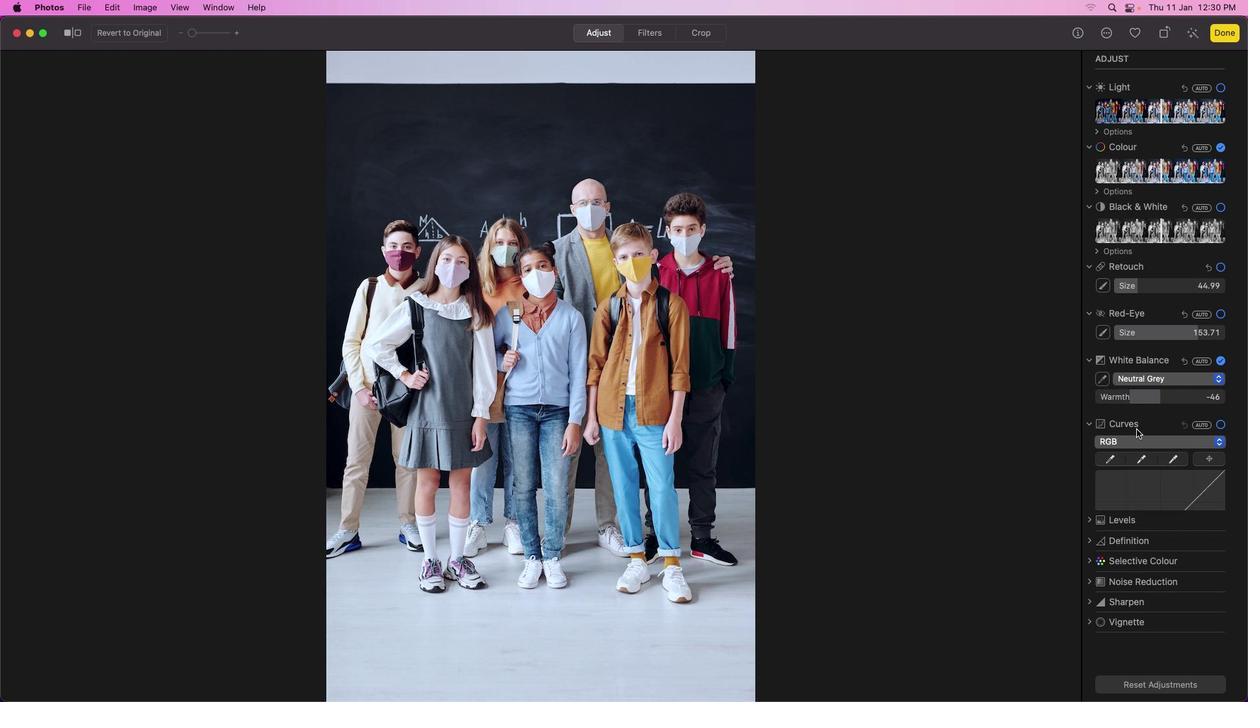 
Action: Mouse pressed left at (1129, 425)
Screenshot: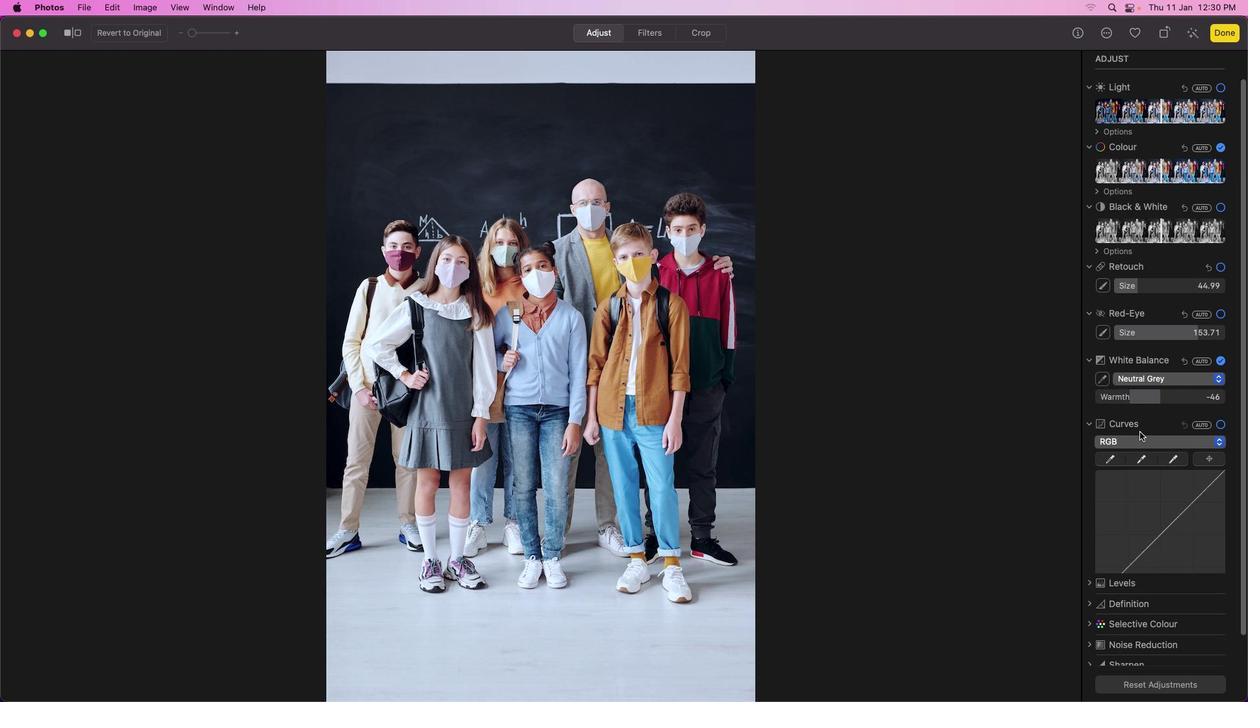 
Action: Mouse moved to (1180, 515)
Screenshot: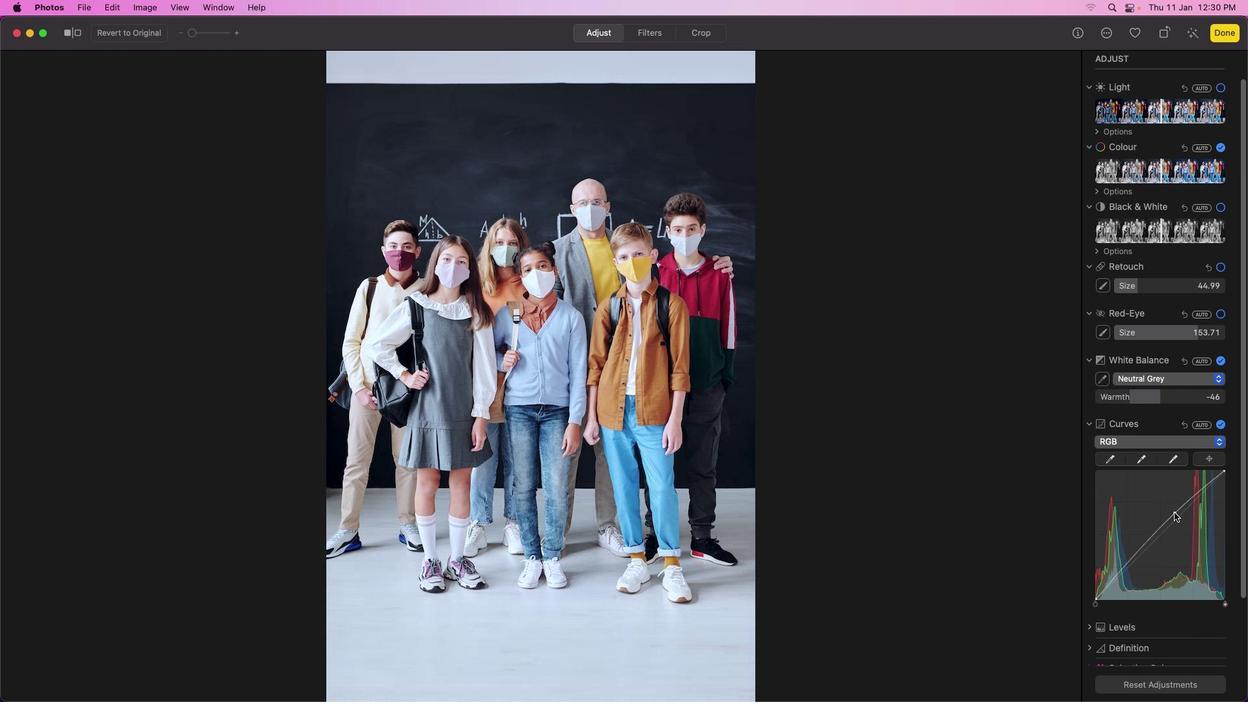 
Action: Mouse pressed left at (1180, 515)
Screenshot: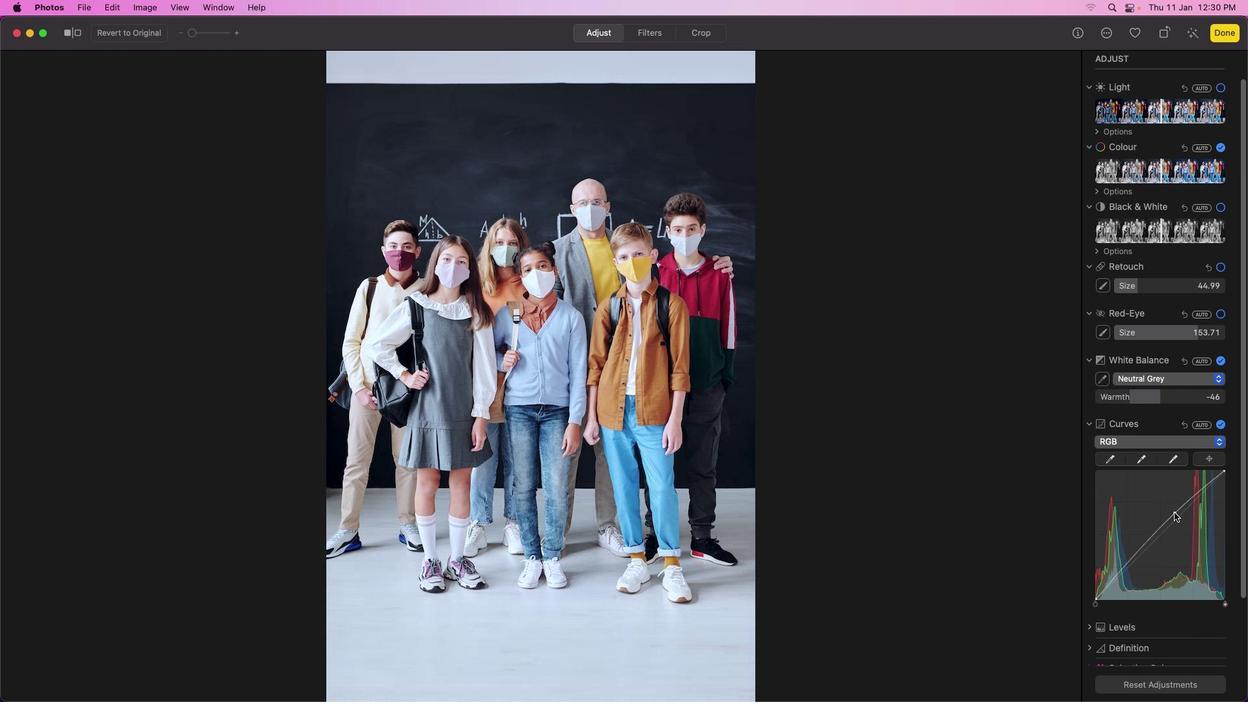 
Action: Mouse moved to (1175, 456)
Screenshot: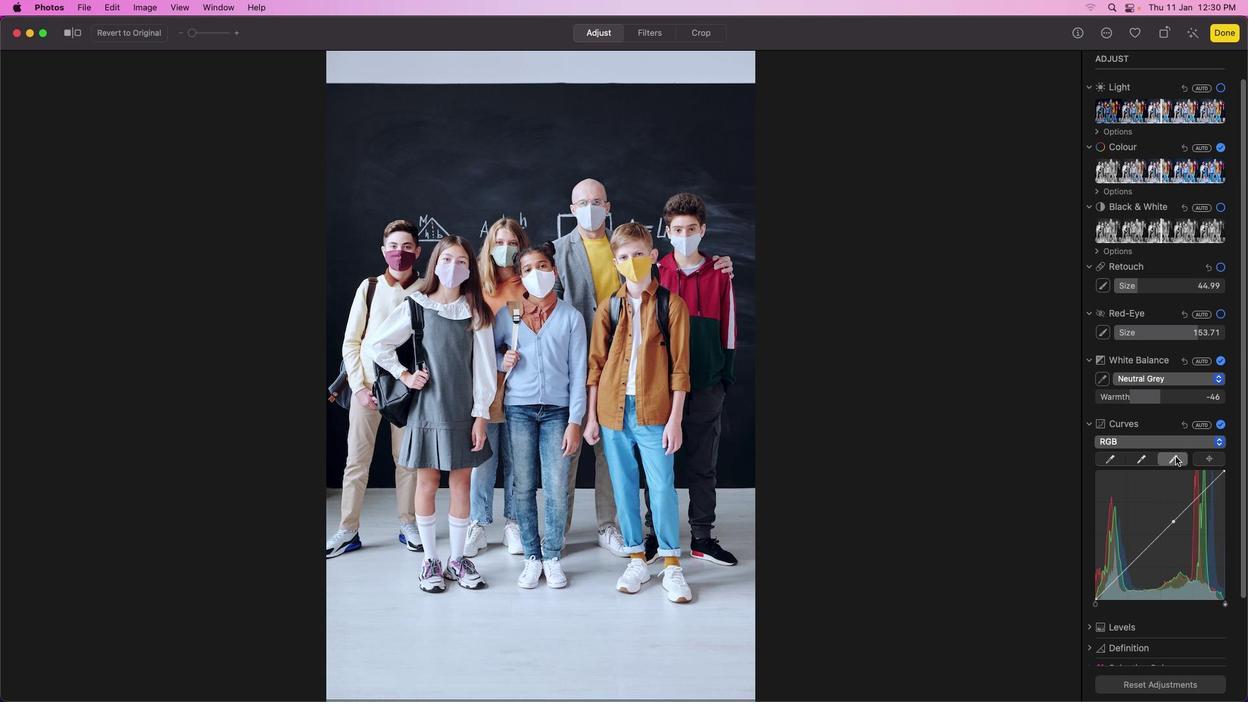 
Action: Mouse pressed left at (1175, 456)
Screenshot: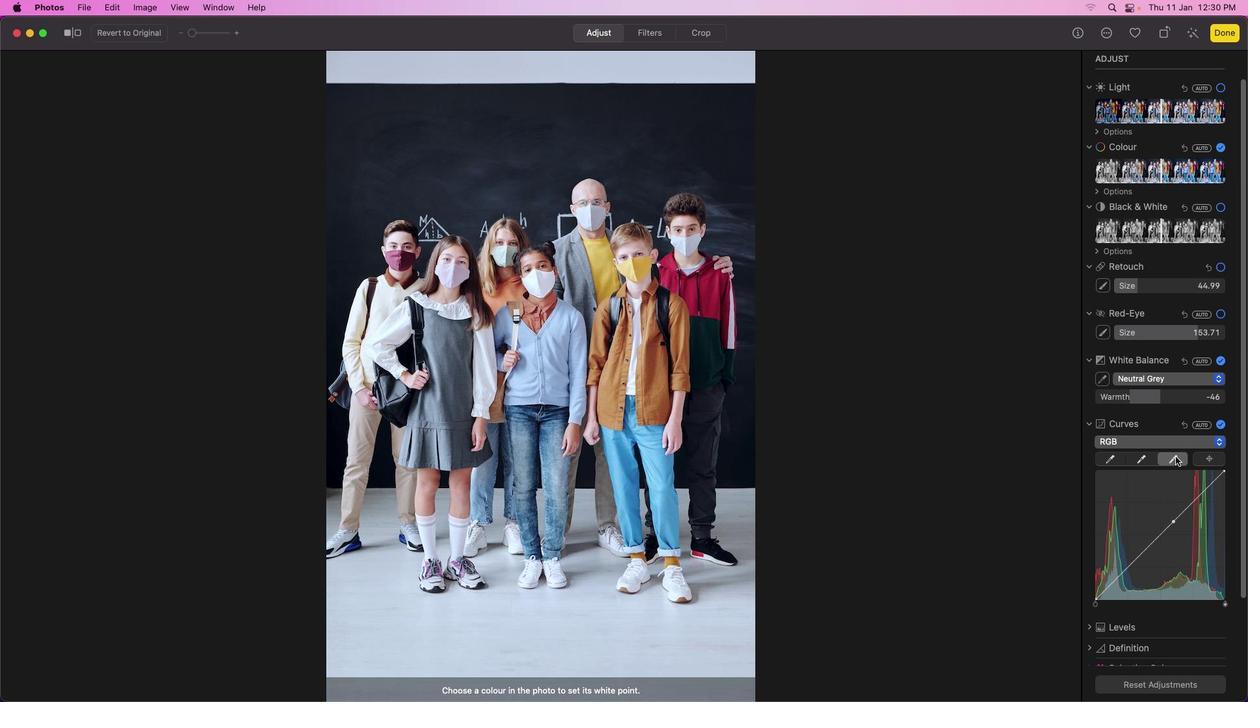
Action: Mouse moved to (1173, 518)
Screenshot: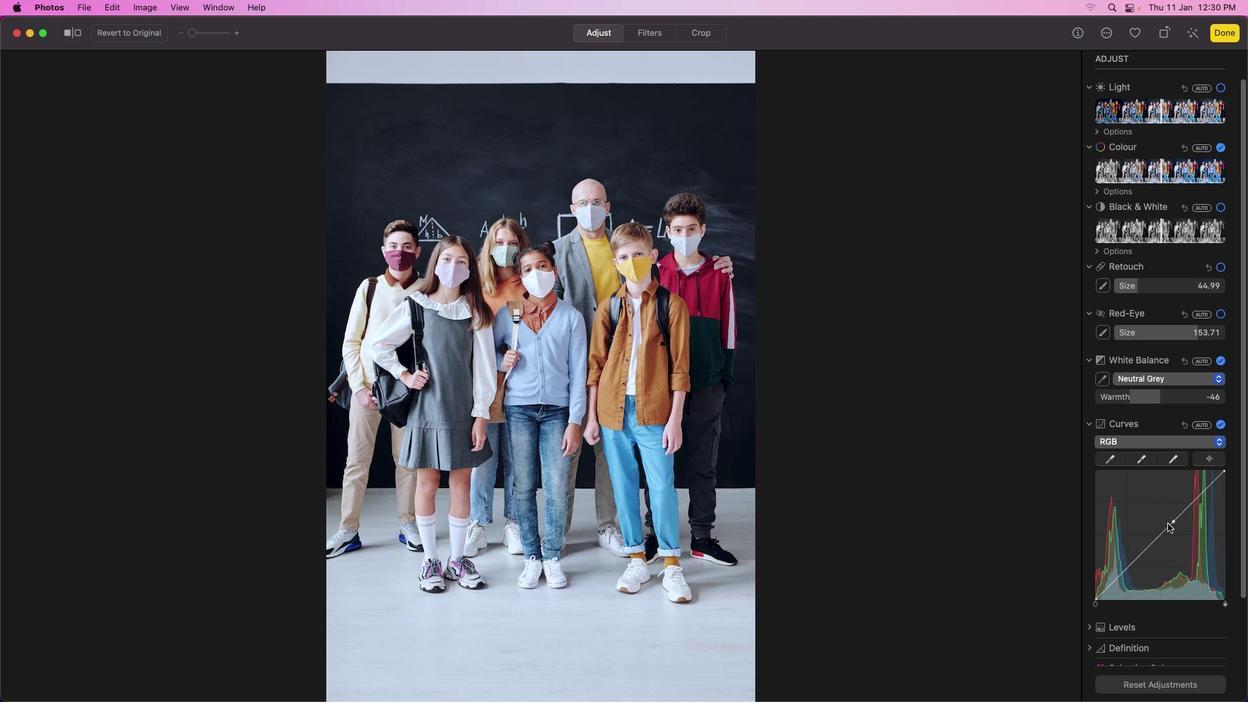 
Action: Mouse pressed left at (1173, 518)
Screenshot: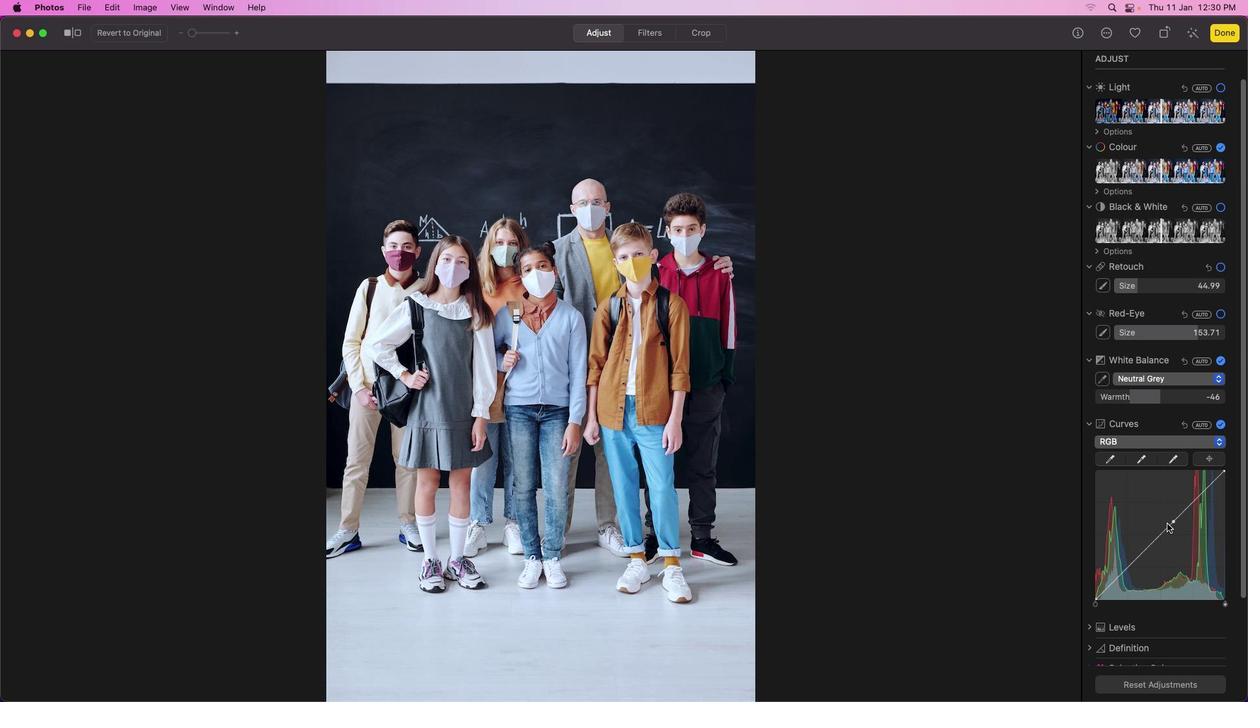 
Action: Mouse moved to (1175, 524)
Screenshot: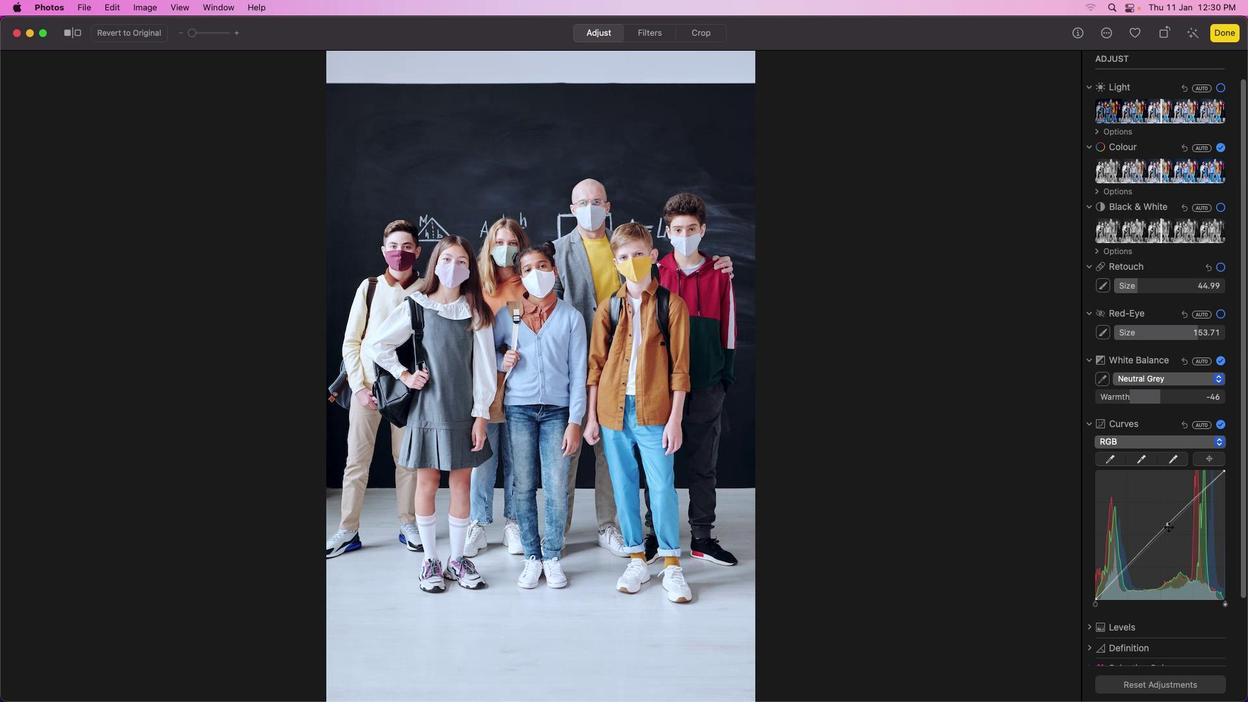 
Action: Mouse pressed left at (1175, 524)
Screenshot: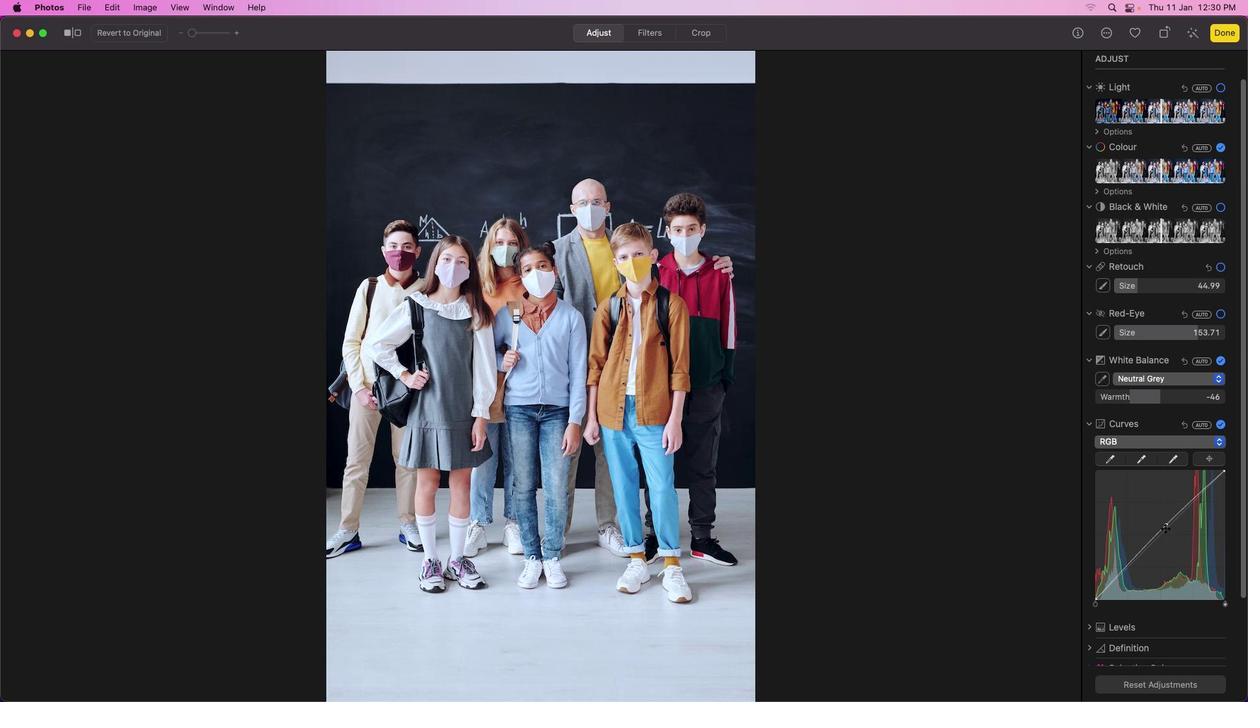 
Action: Mouse moved to (1222, 444)
Screenshot: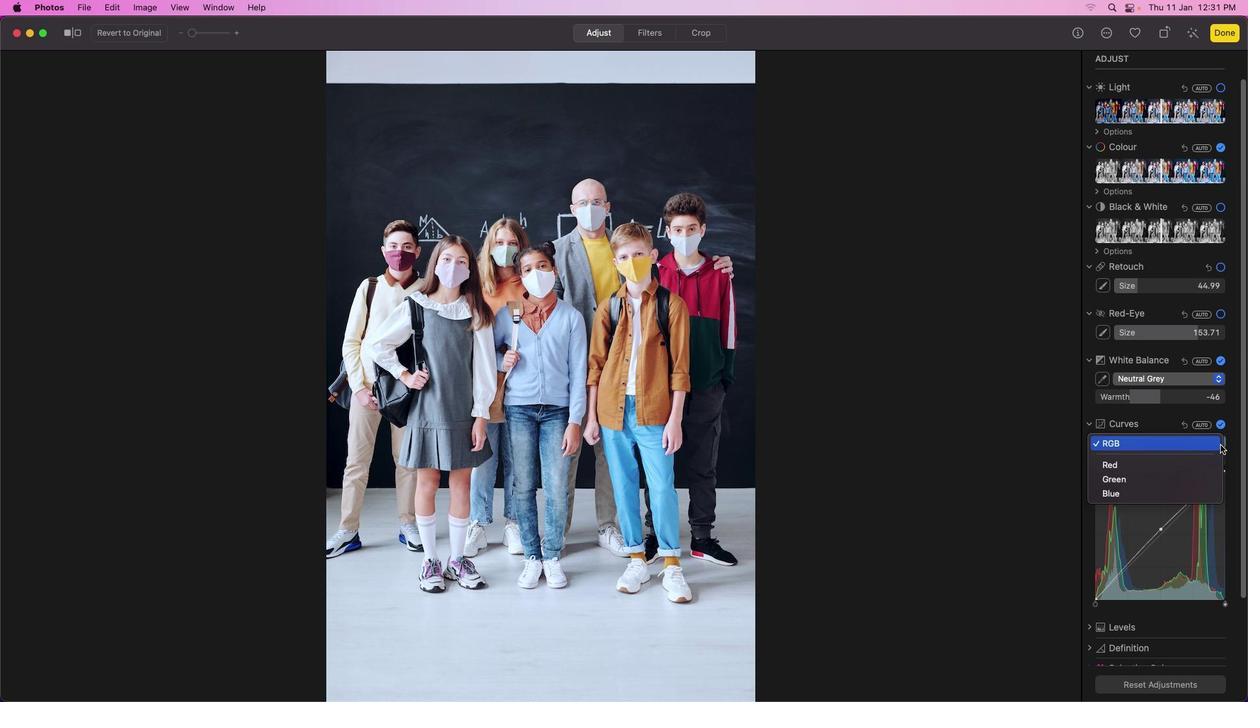 
Action: Mouse pressed left at (1222, 444)
Screenshot: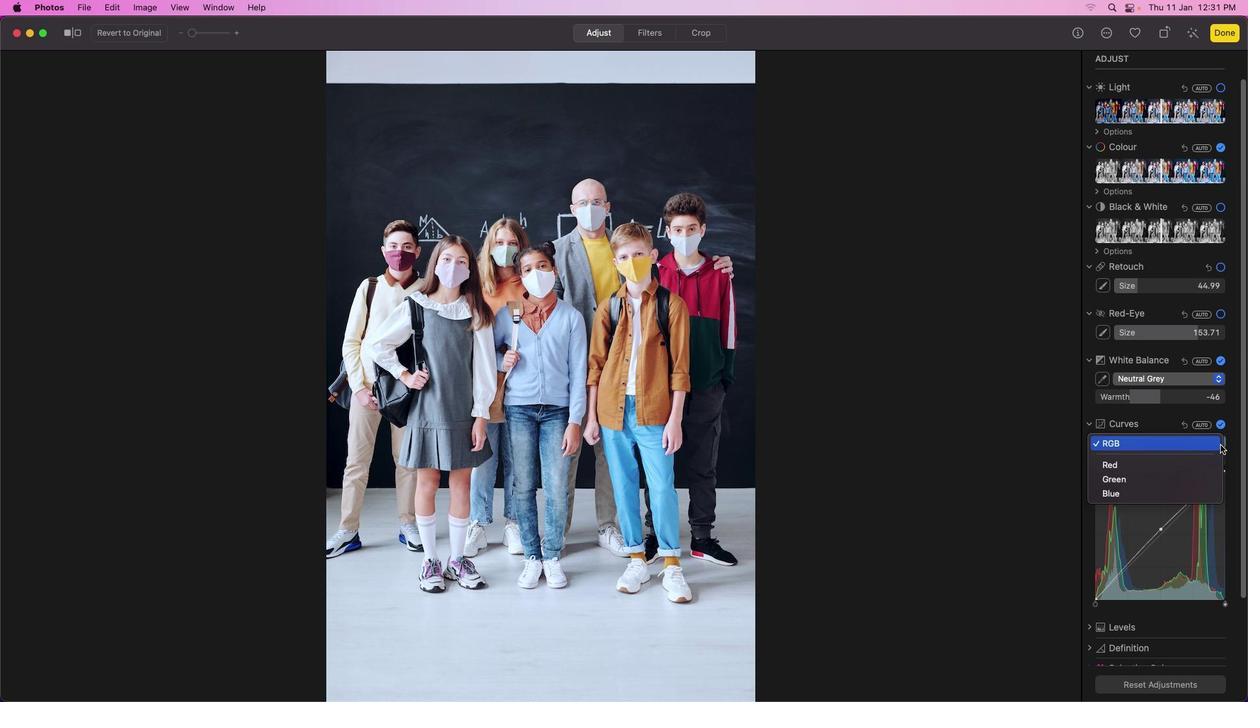 
Action: Mouse moved to (1135, 518)
Screenshot: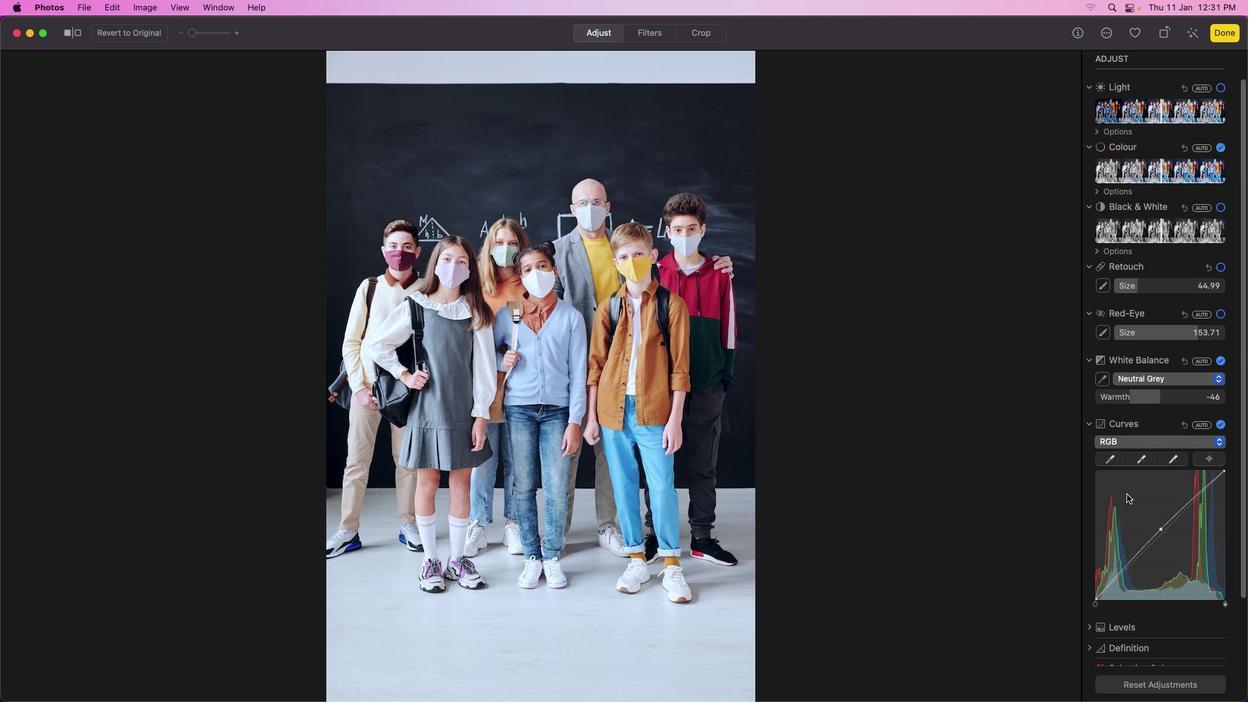 
Action: Mouse pressed left at (1135, 518)
Screenshot: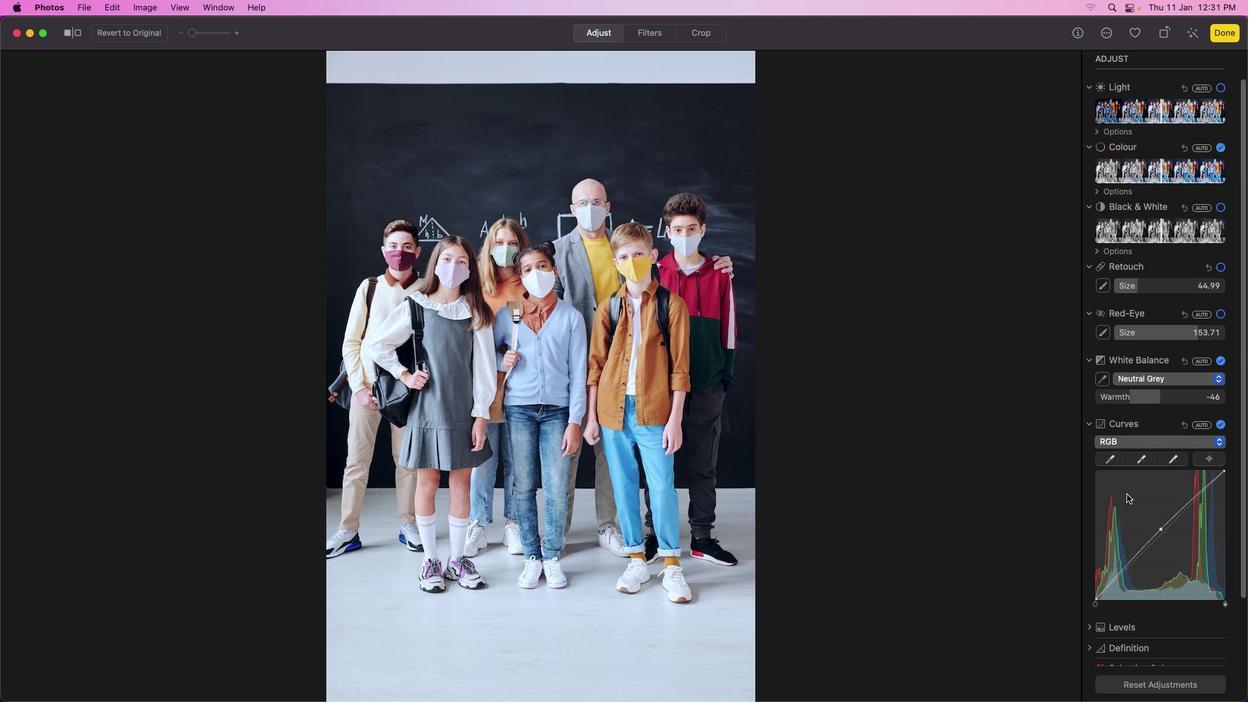 
Action: Mouse moved to (1114, 461)
Screenshot: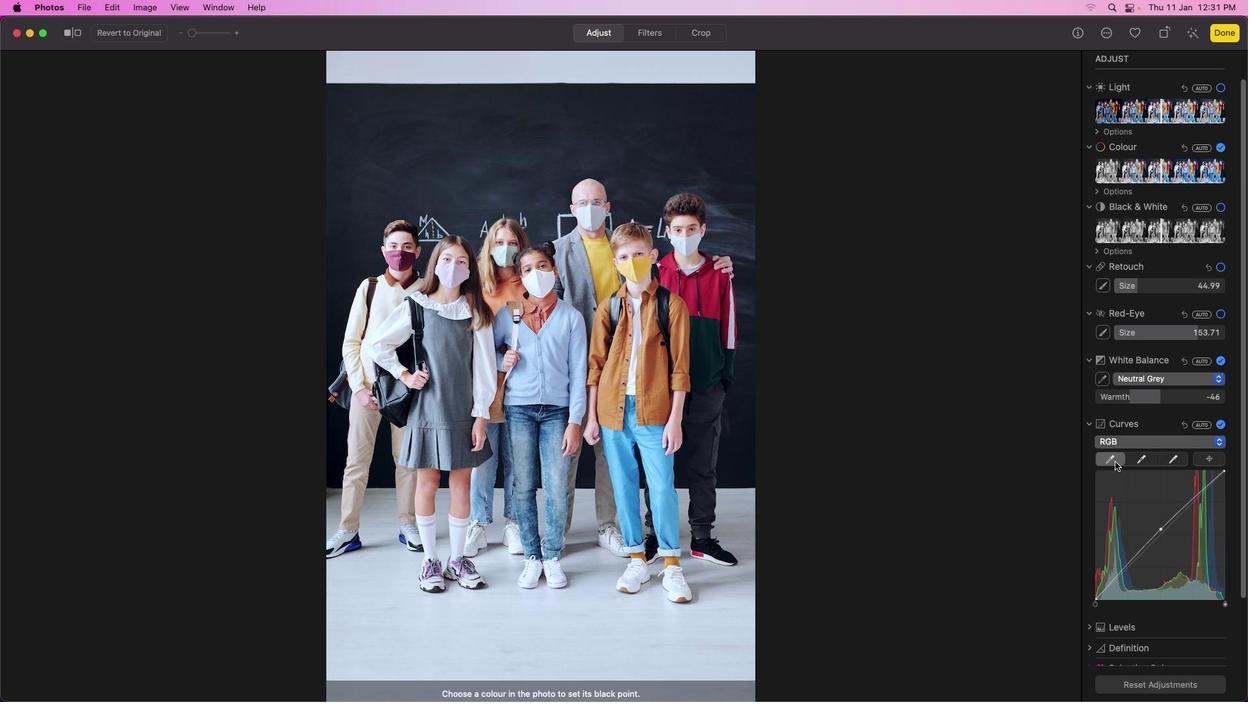
Action: Mouse pressed left at (1114, 461)
Screenshot: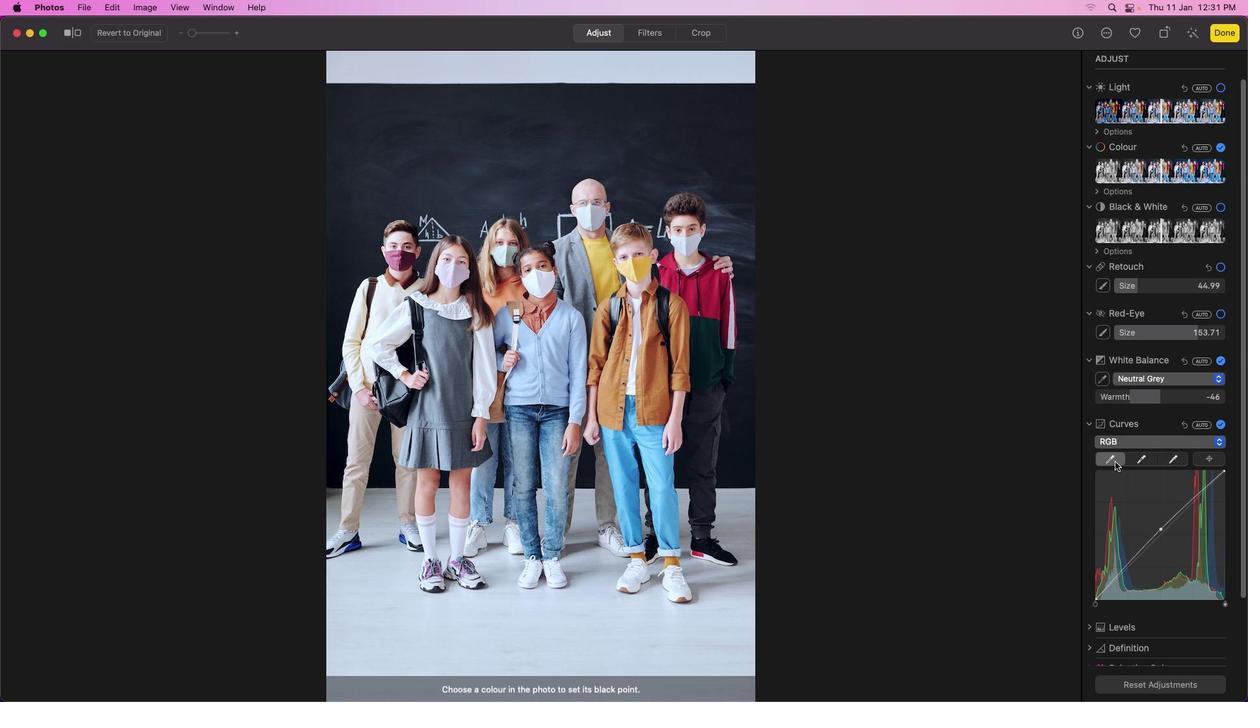 
Action: Mouse moved to (1161, 527)
Screenshot: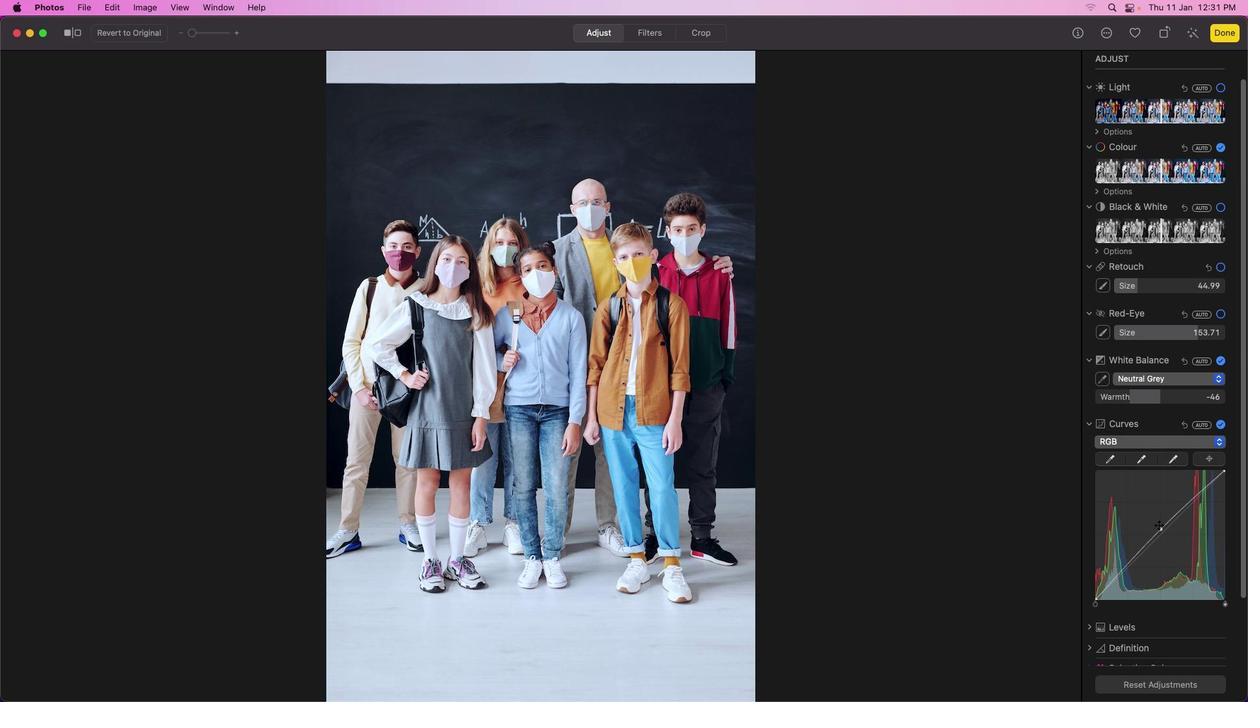 
Action: Mouse pressed left at (1161, 527)
Screenshot: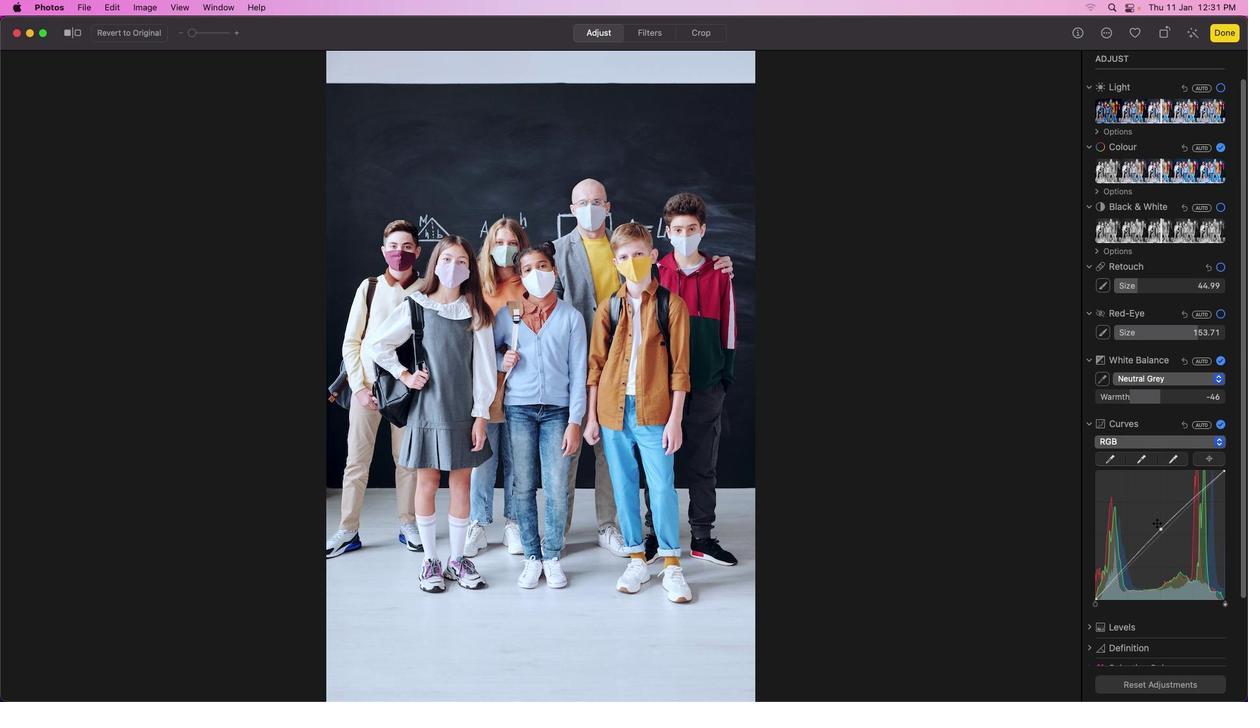 
Action: Mouse moved to (1161, 526)
Screenshot: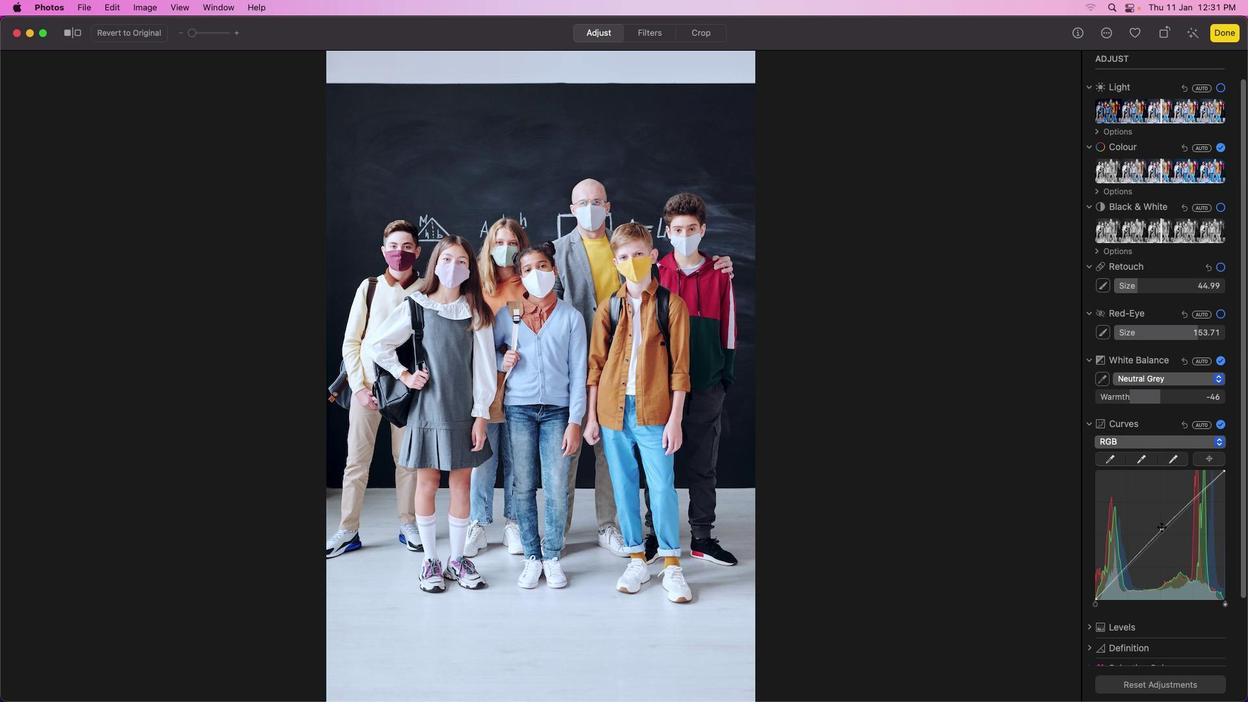 
Action: Mouse pressed left at (1161, 526)
Screenshot: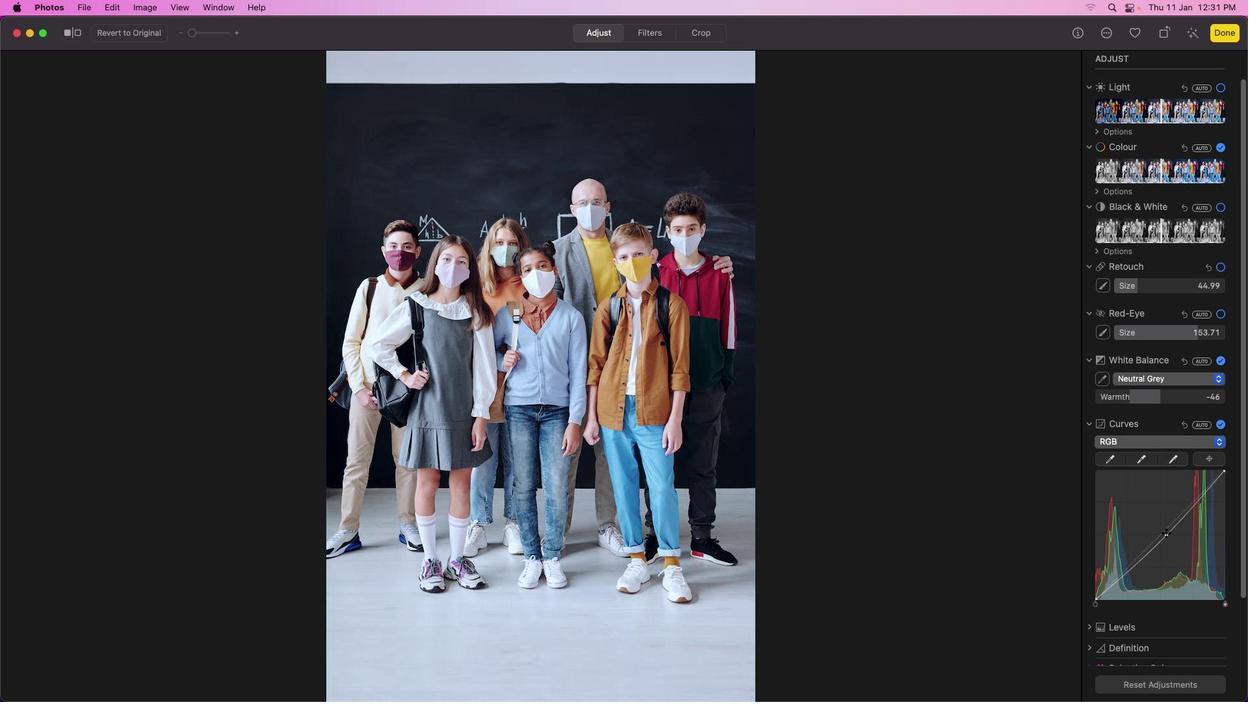 
Action: Mouse moved to (1175, 455)
Screenshot: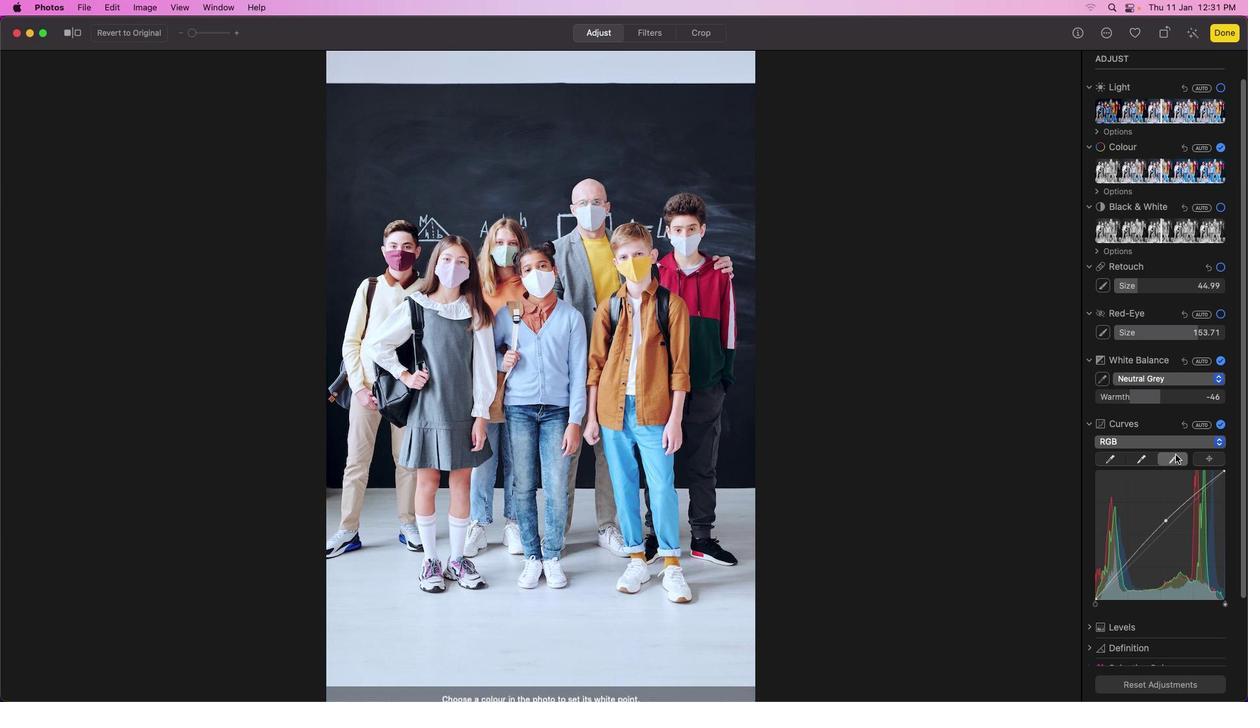 
Action: Mouse pressed left at (1175, 455)
Screenshot: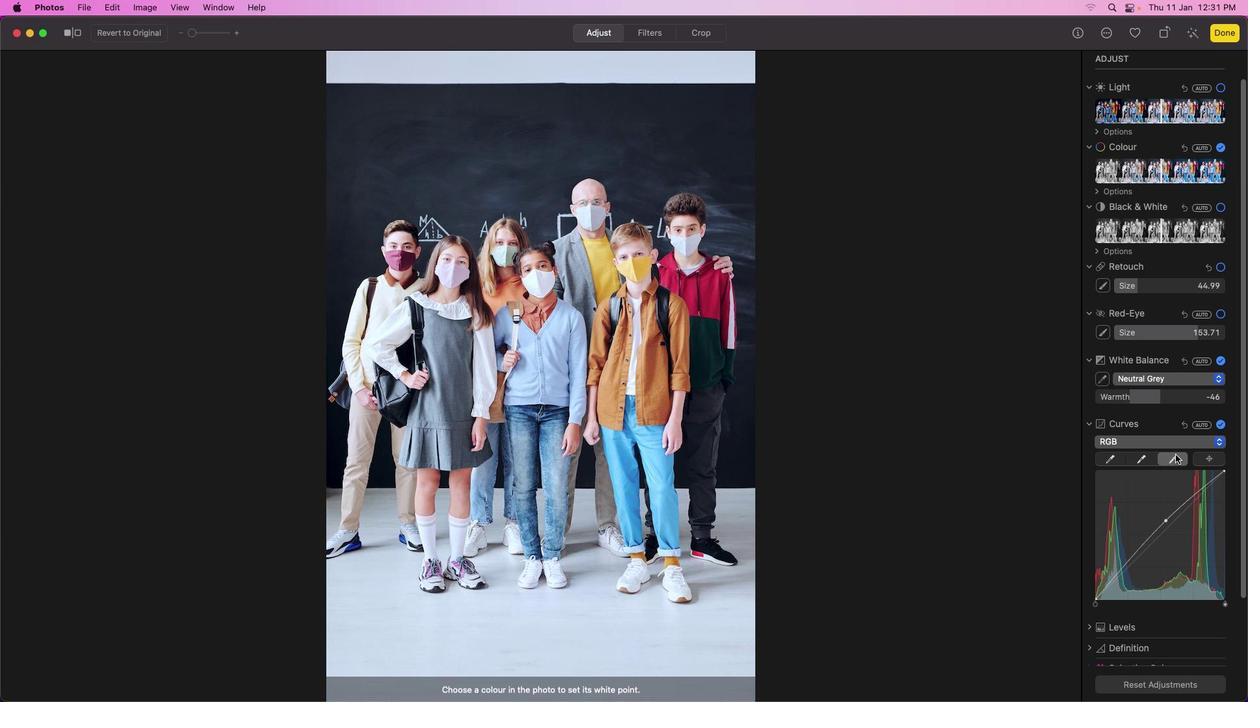 
Action: Mouse moved to (1165, 520)
Screenshot: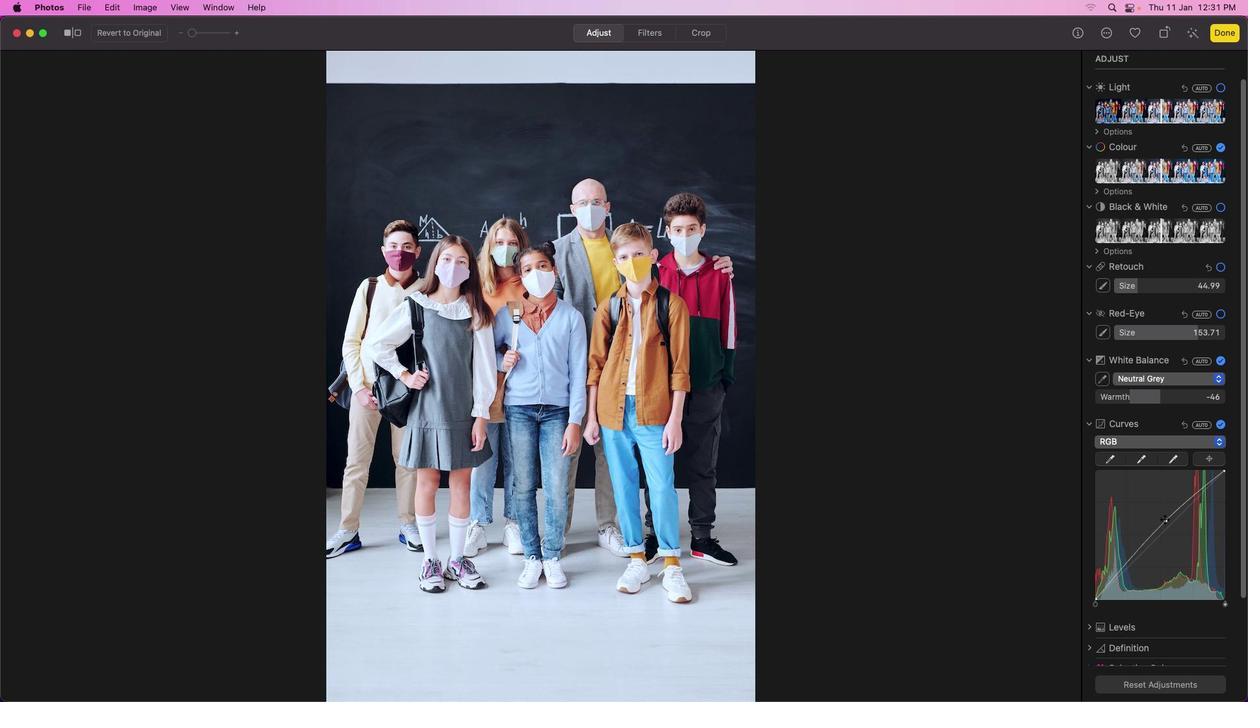 
Action: Mouse pressed left at (1165, 520)
Screenshot: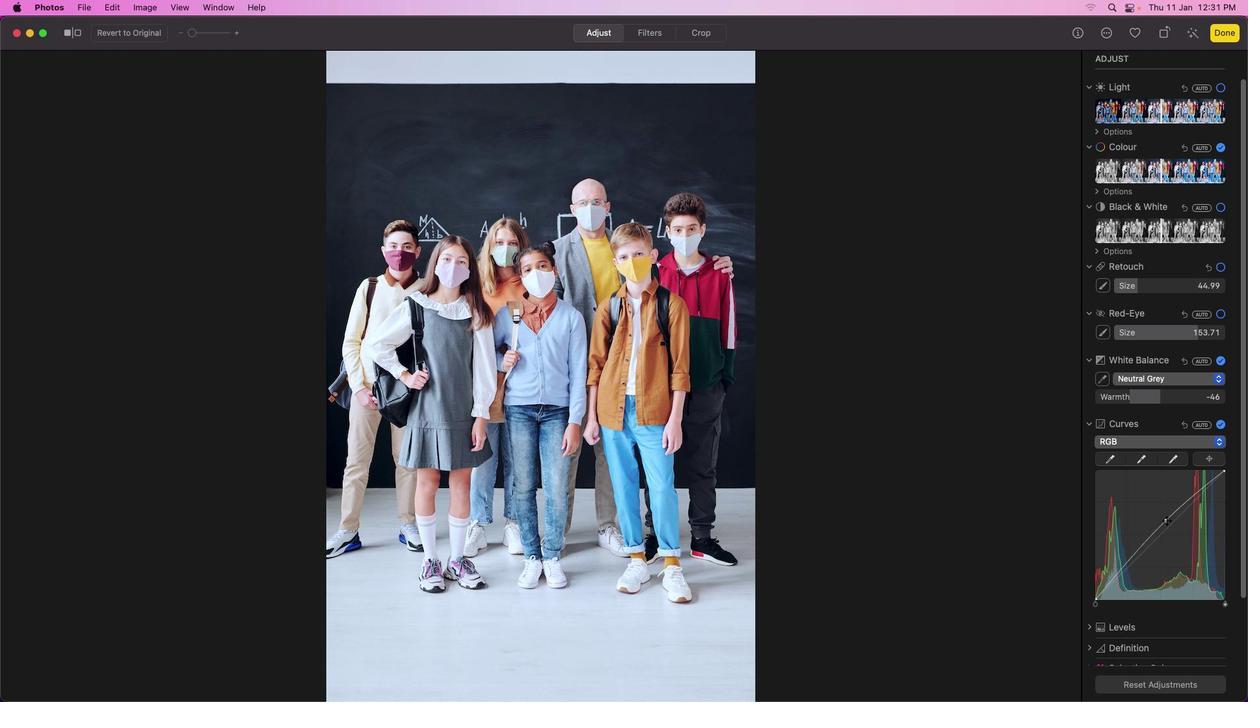 
Action: Mouse moved to (1166, 520)
Screenshot: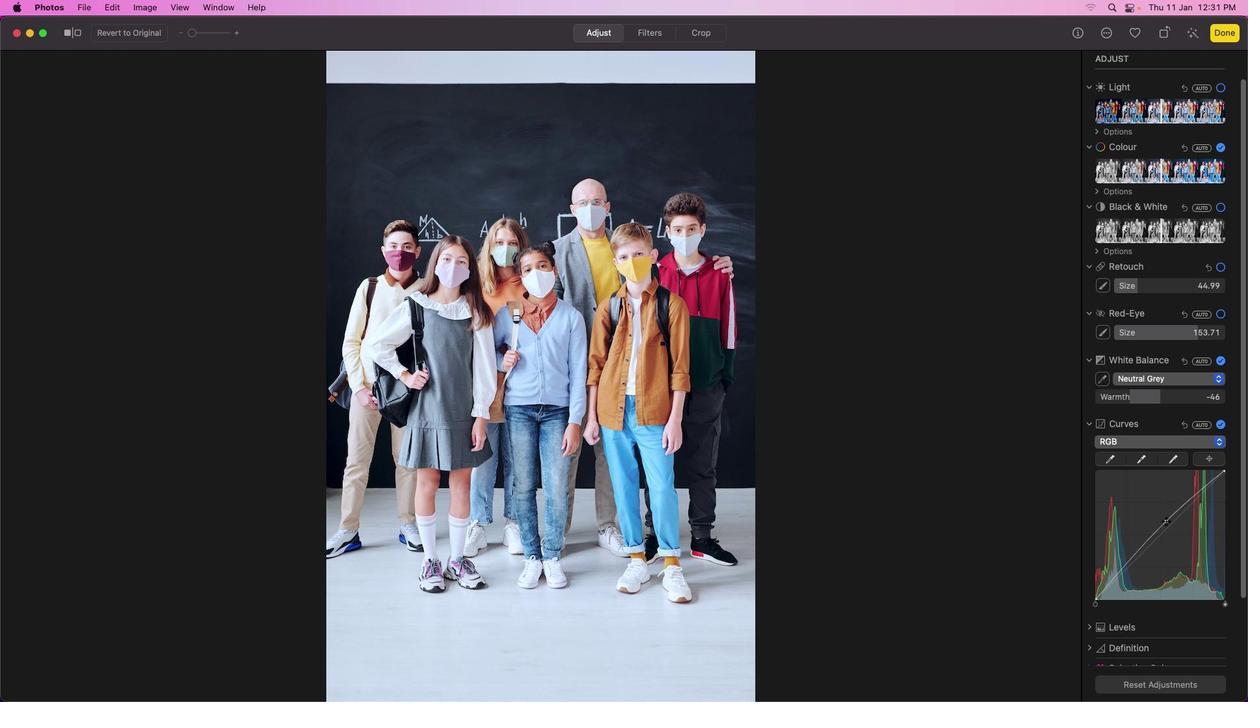 
Action: Mouse pressed left at (1166, 520)
Screenshot: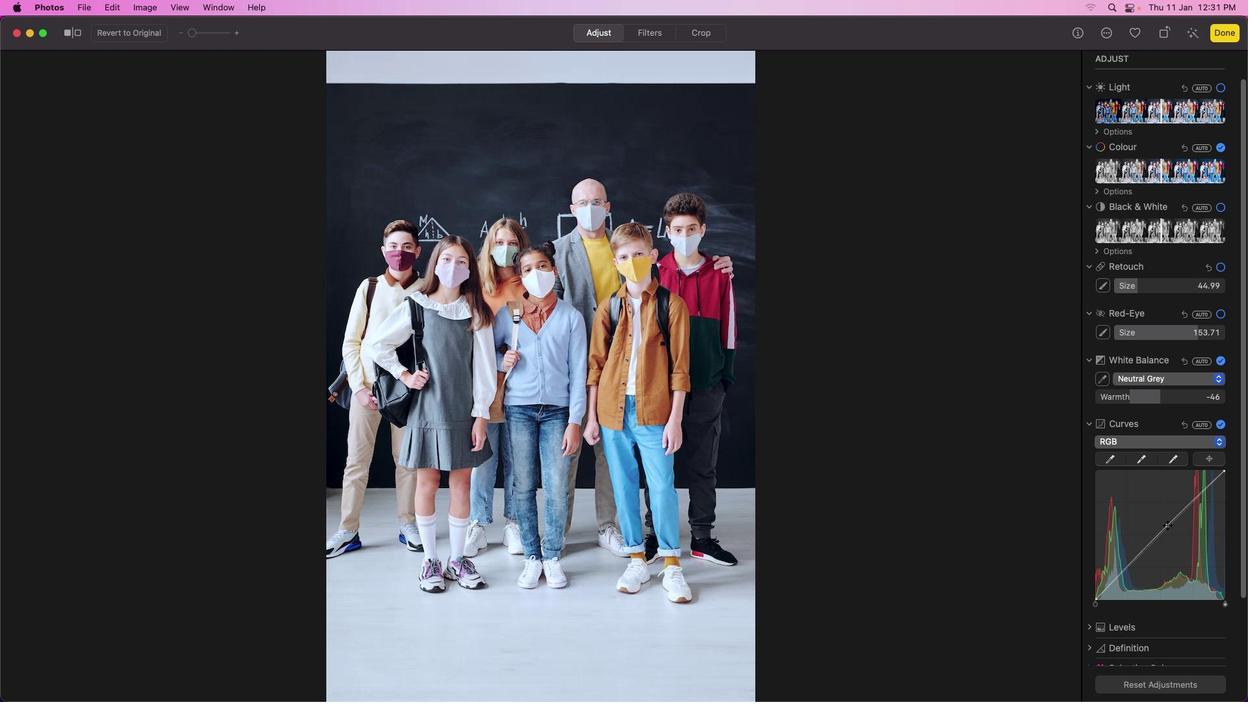 
Action: Mouse moved to (1209, 455)
Screenshot: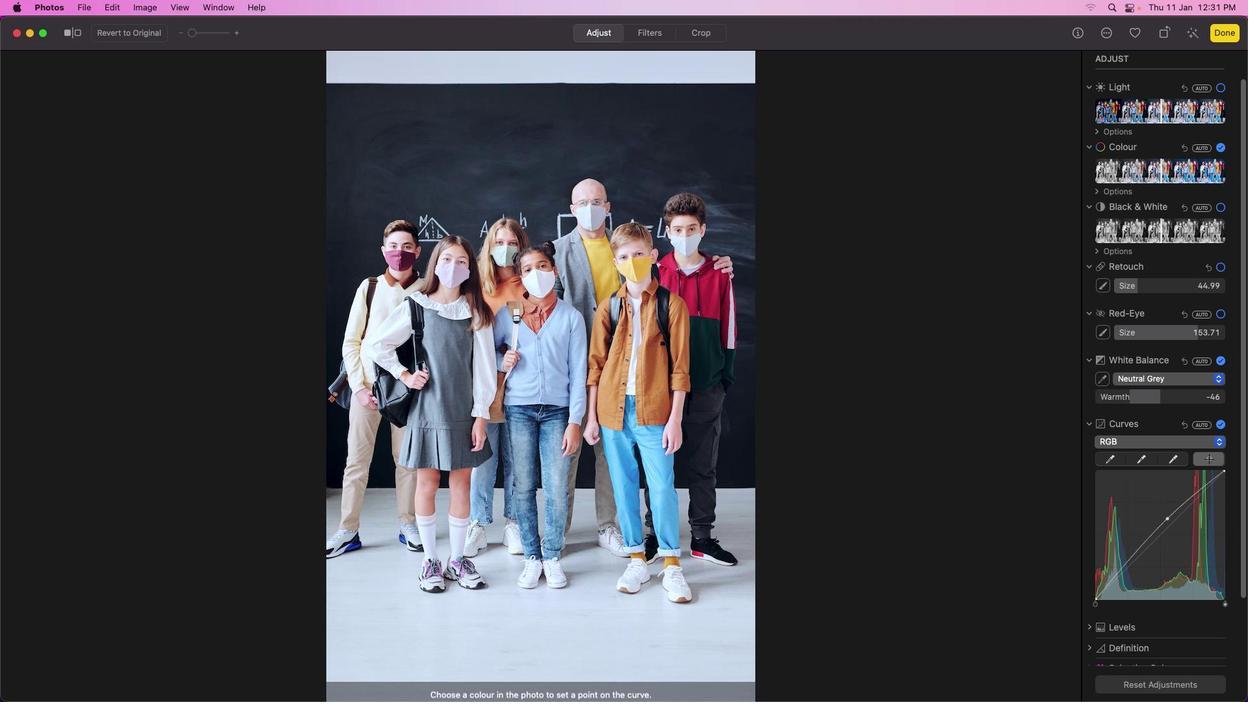 
Action: Mouse pressed left at (1209, 455)
Screenshot: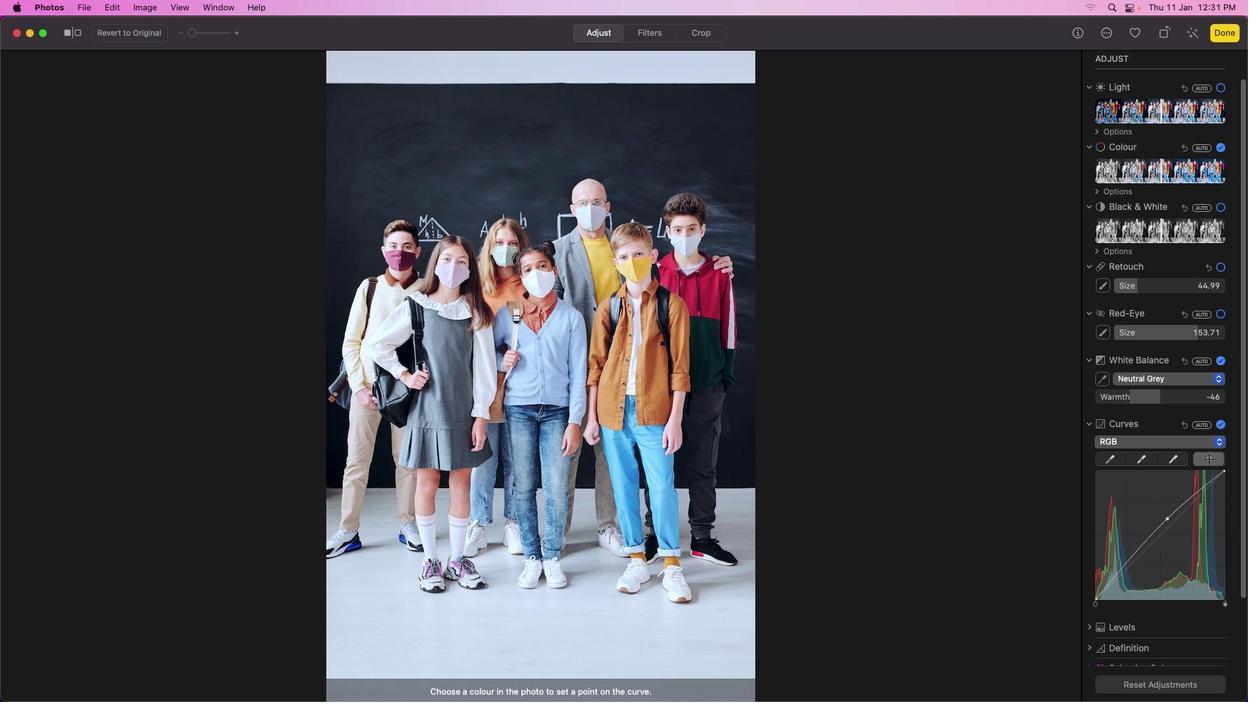 
Action: Mouse moved to (1170, 512)
Screenshot: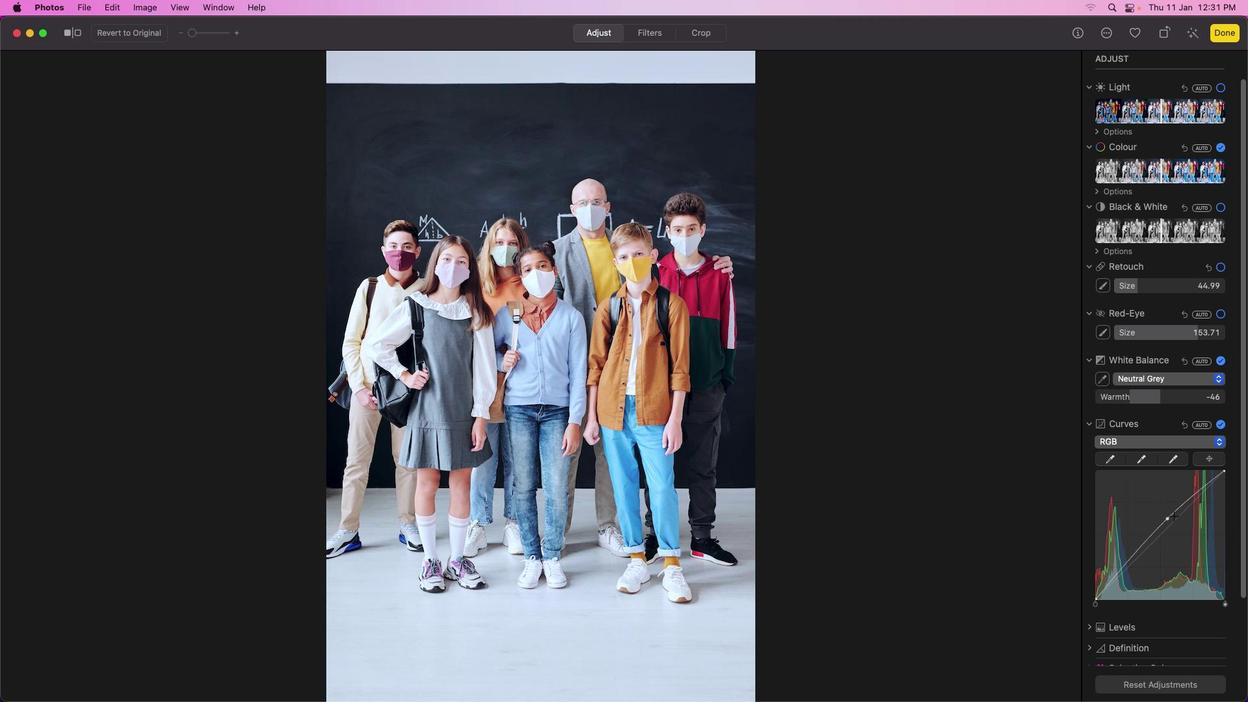 
Action: Mouse pressed left at (1170, 512)
Screenshot: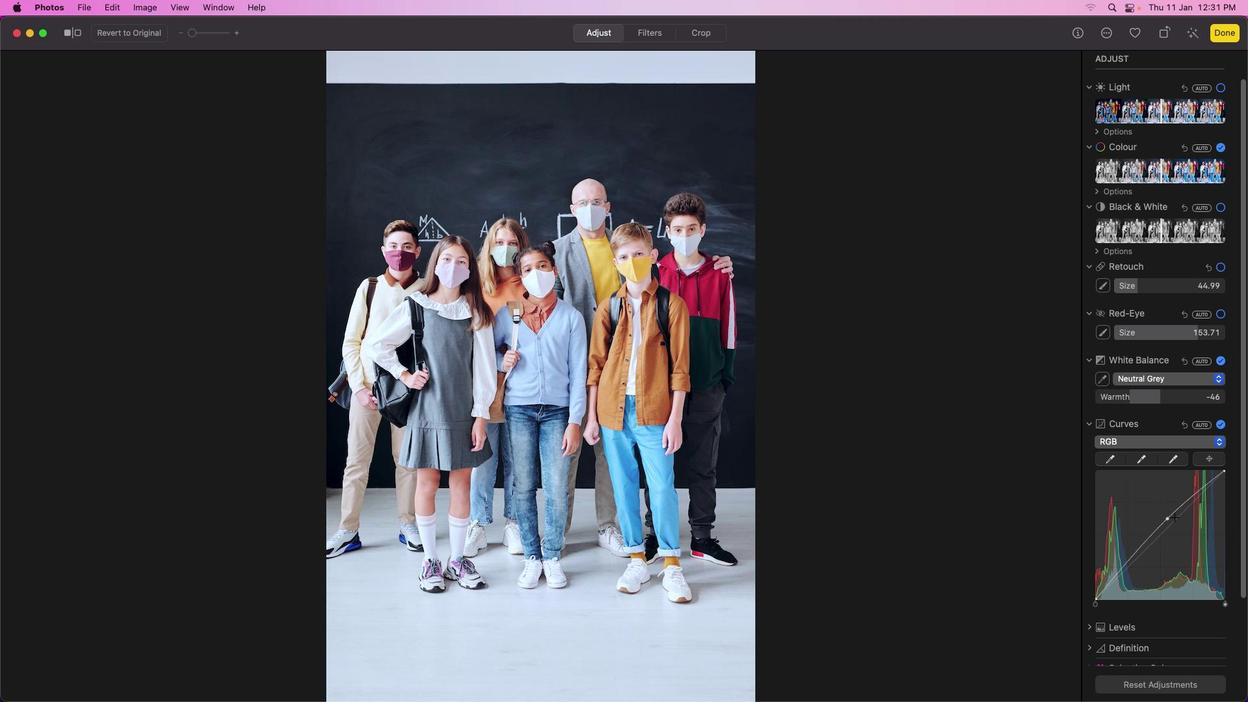 
Action: Mouse moved to (1171, 518)
Screenshot: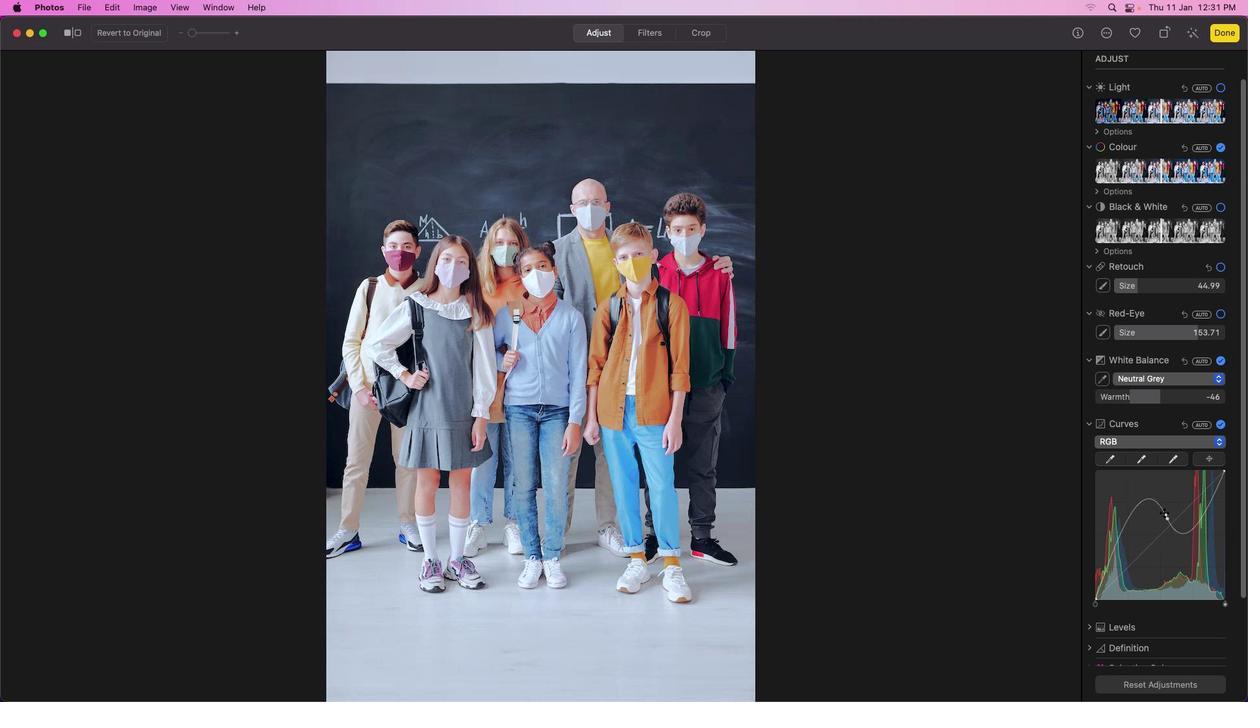 
Action: Mouse pressed left at (1171, 518)
Screenshot: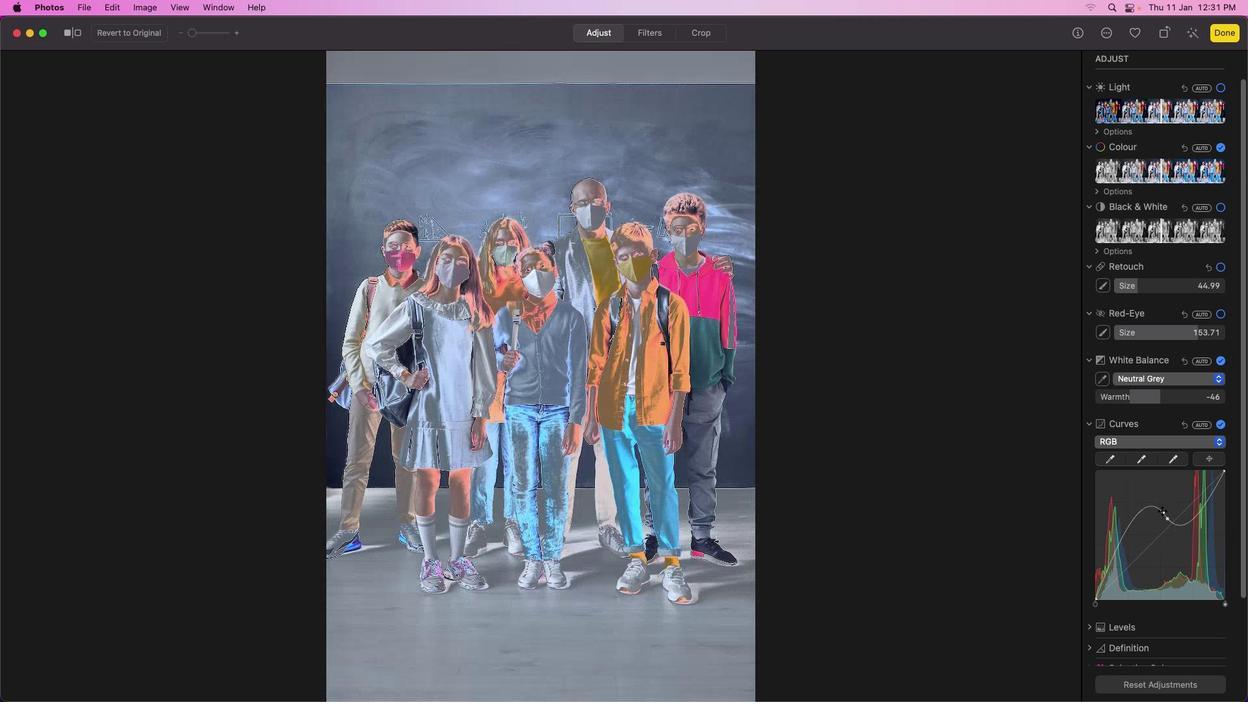 
Action: Mouse moved to (1213, 459)
Screenshot: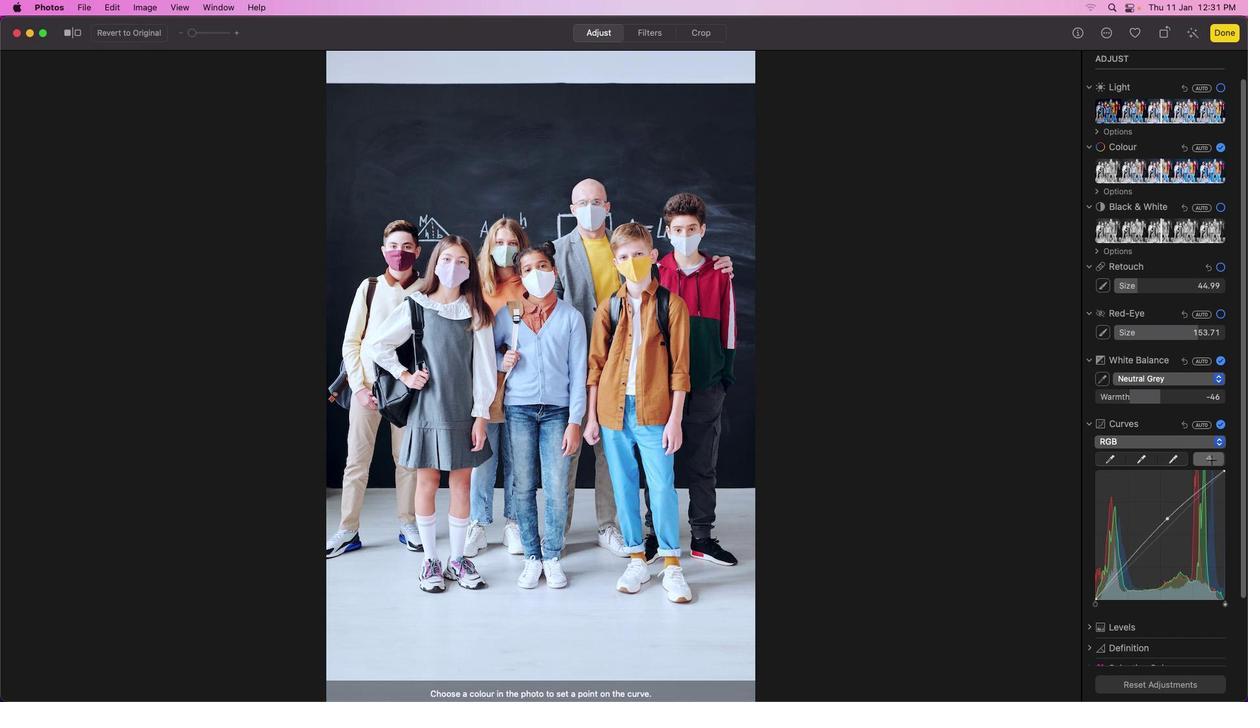 
Action: Mouse pressed left at (1213, 459)
Screenshot: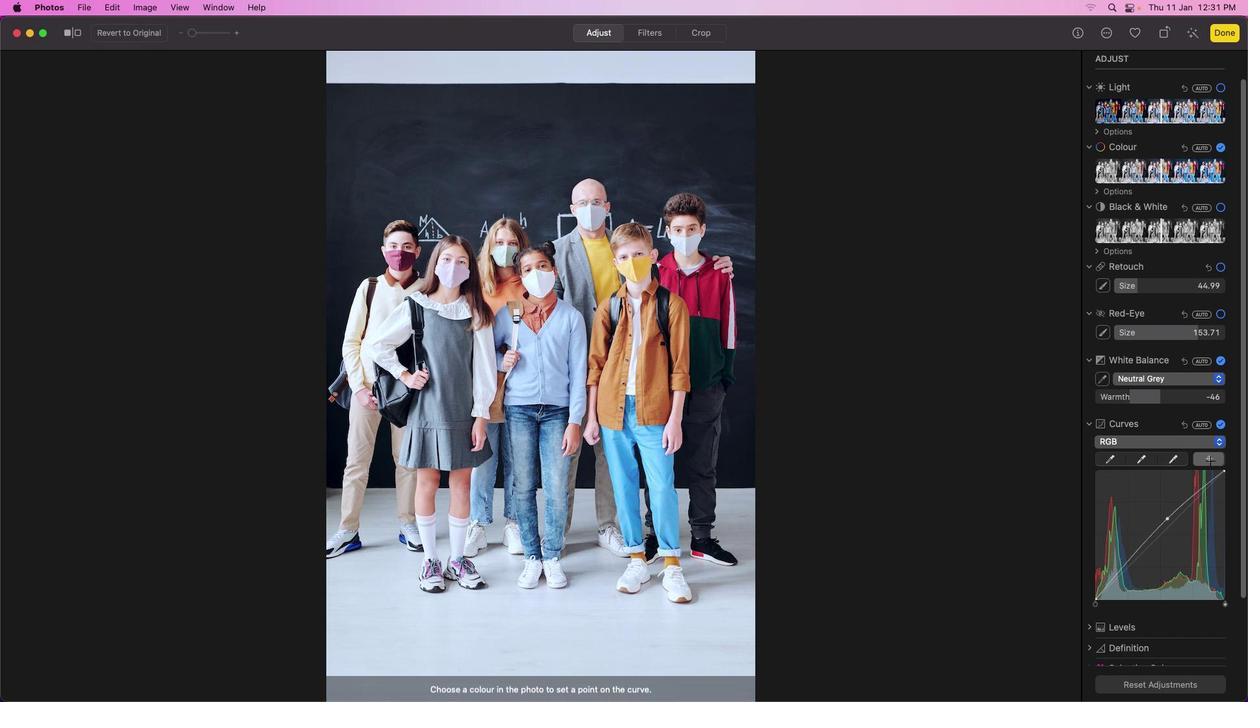 
Action: Mouse moved to (1151, 578)
Screenshot: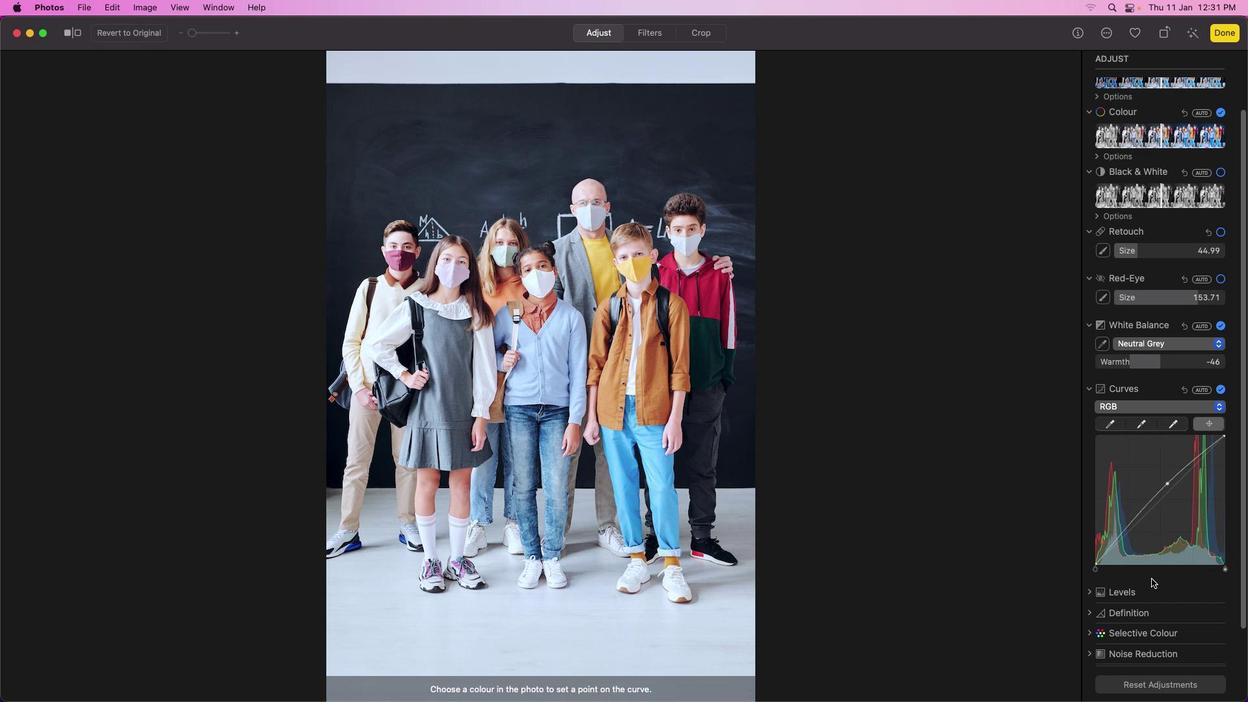 
Action: Mouse scrolled (1151, 578) with delta (0, 0)
Screenshot: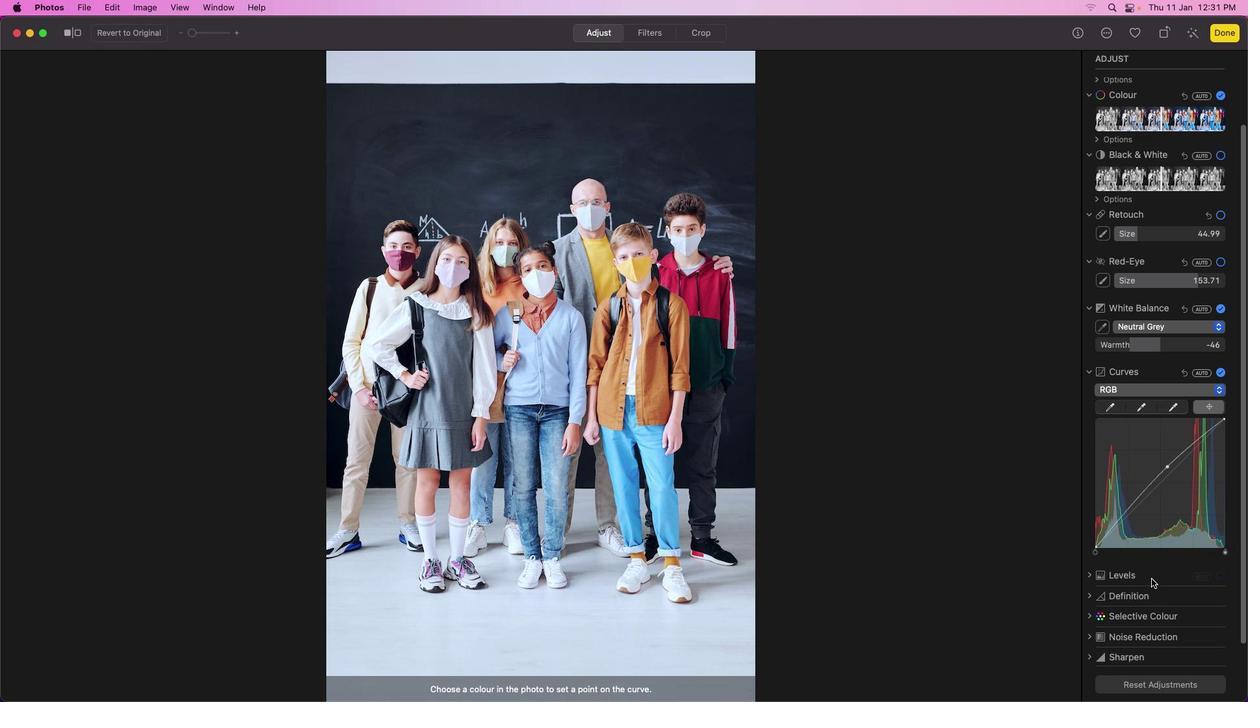 
Action: Mouse moved to (1151, 579)
Screenshot: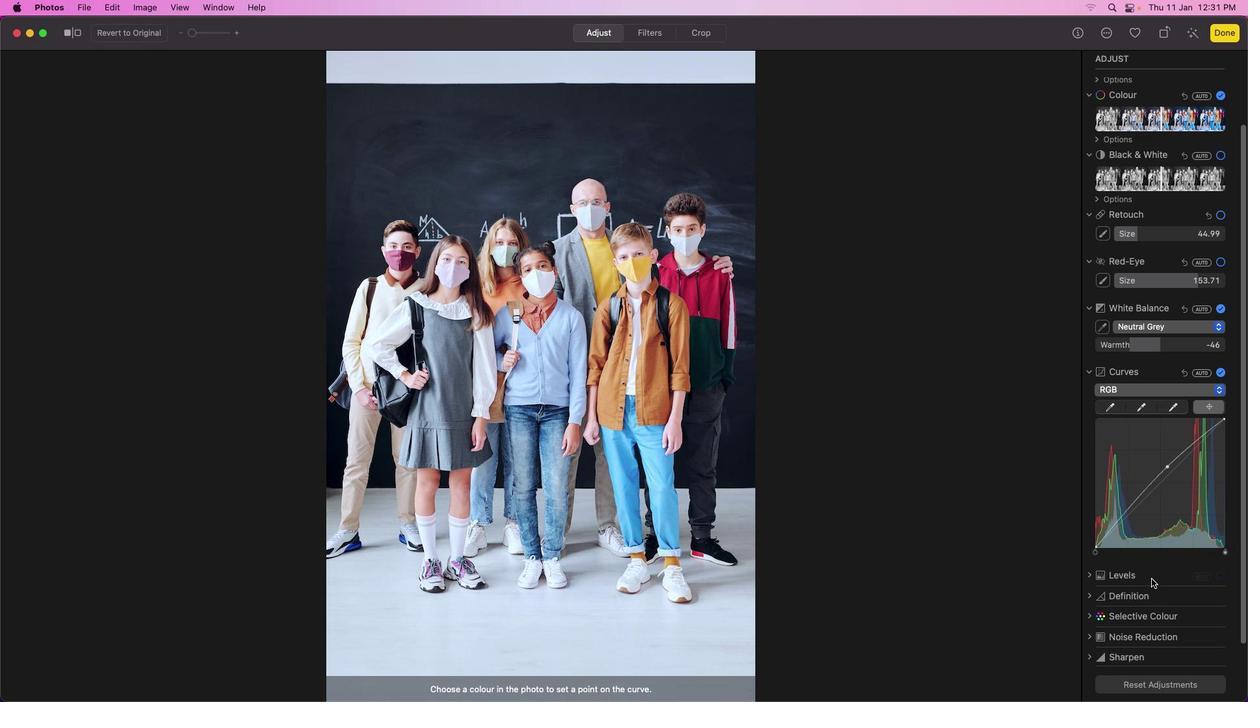 
Action: Mouse scrolled (1151, 579) with delta (0, 0)
Screenshot: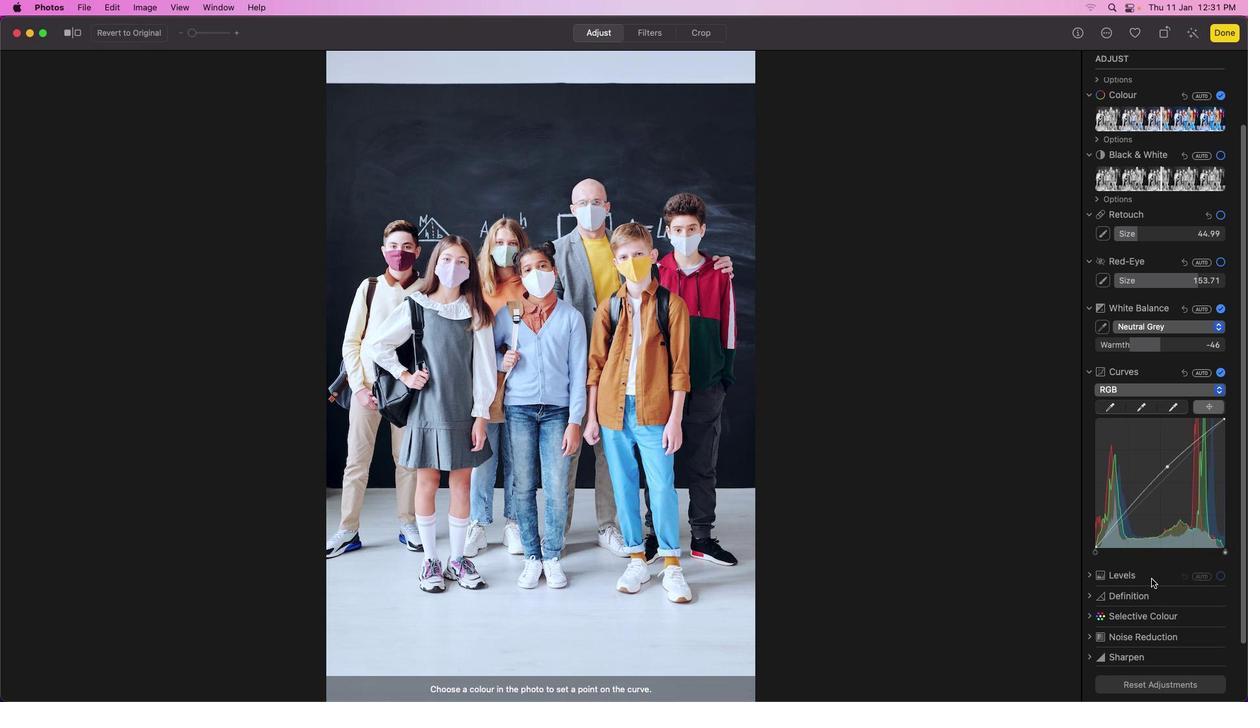 
Action: Mouse moved to (1151, 579)
Screenshot: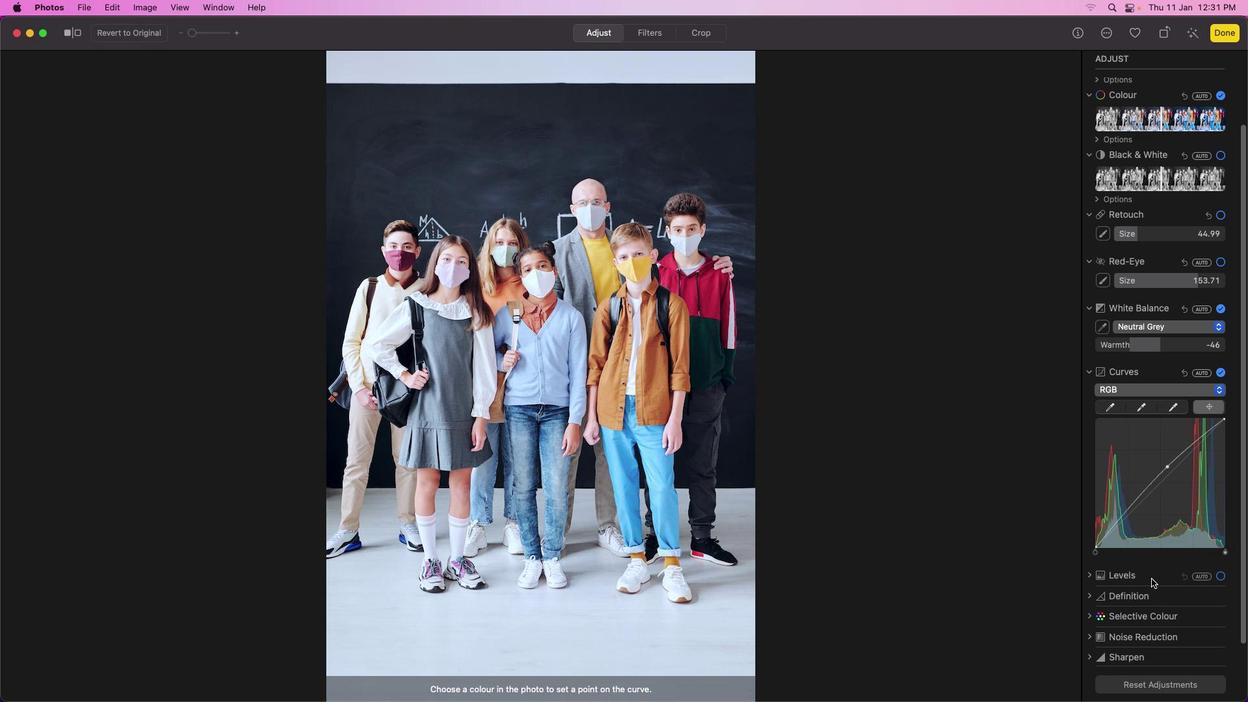 
Action: Mouse scrolled (1151, 579) with delta (0, 0)
Screenshot: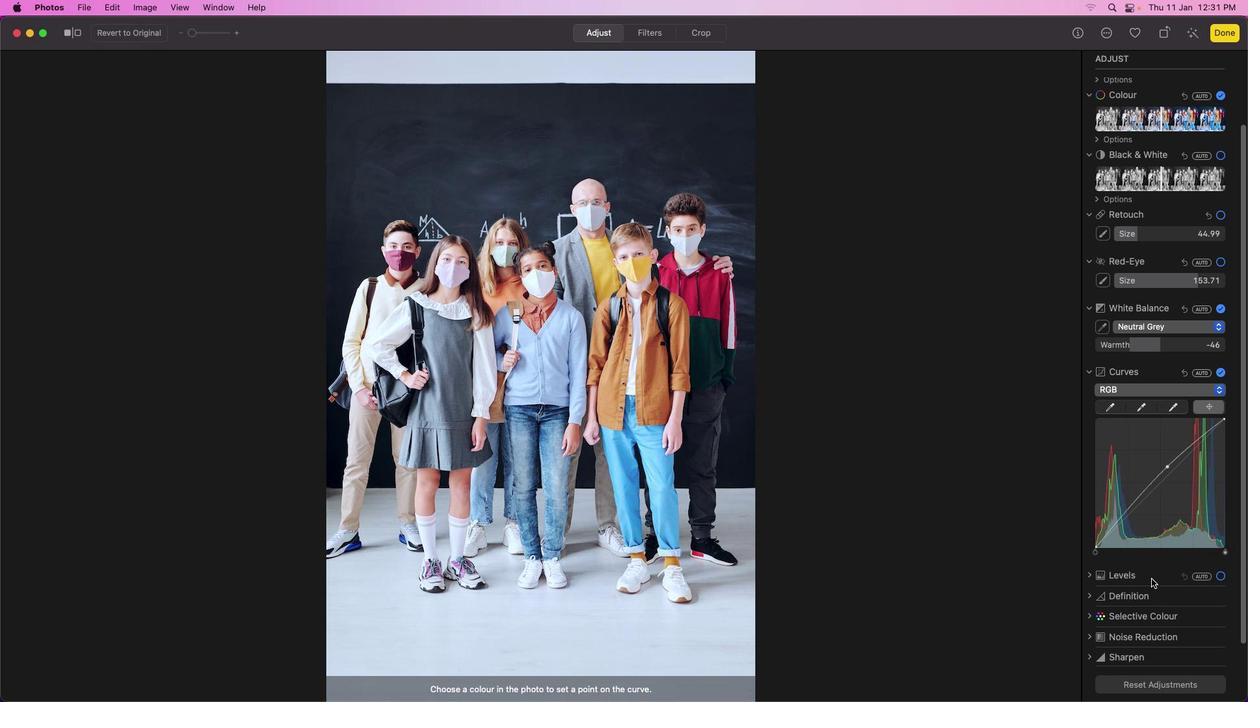 
Action: Mouse scrolled (1151, 579) with delta (0, 0)
Screenshot: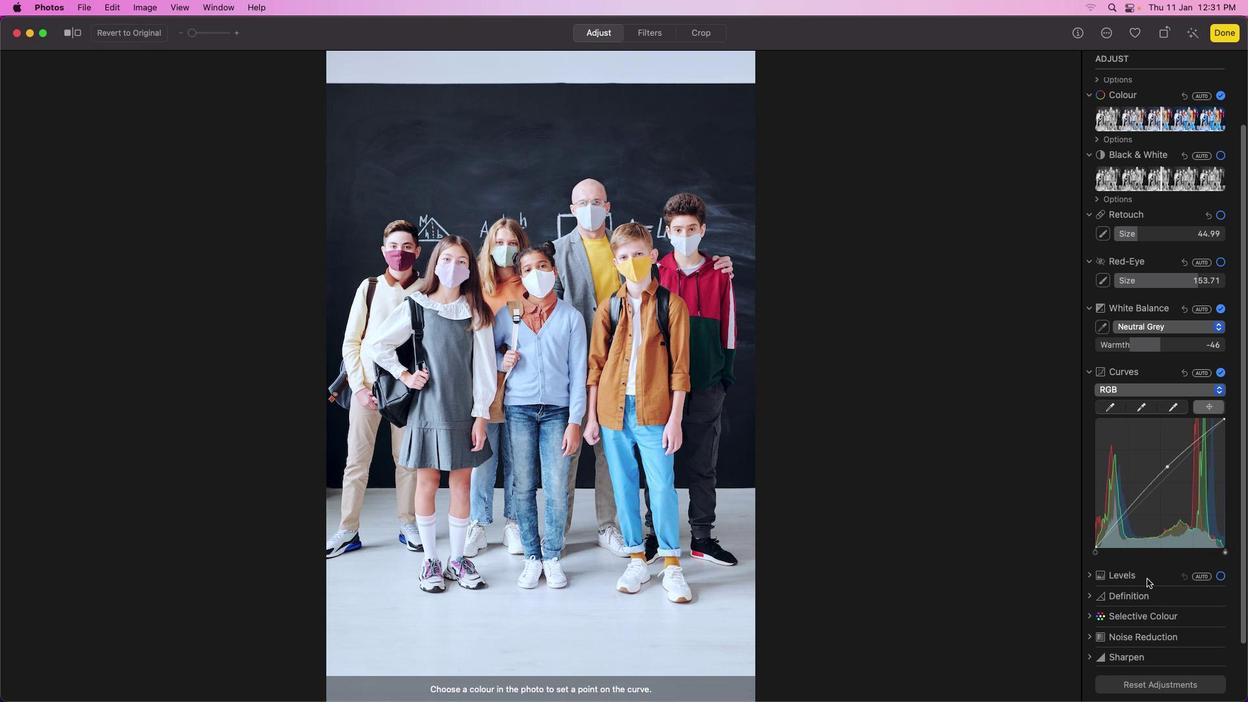 
Action: Mouse scrolled (1151, 579) with delta (0, -1)
Screenshot: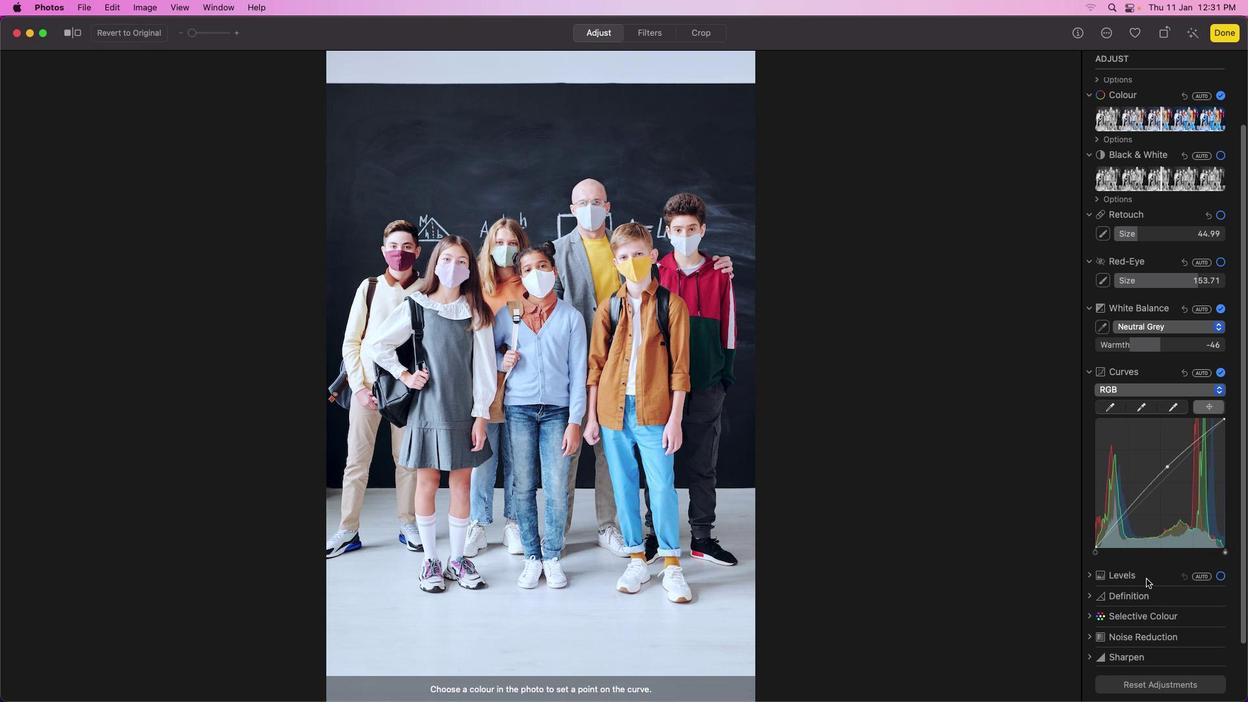 
Action: Mouse scrolled (1151, 579) with delta (0, -1)
Screenshot: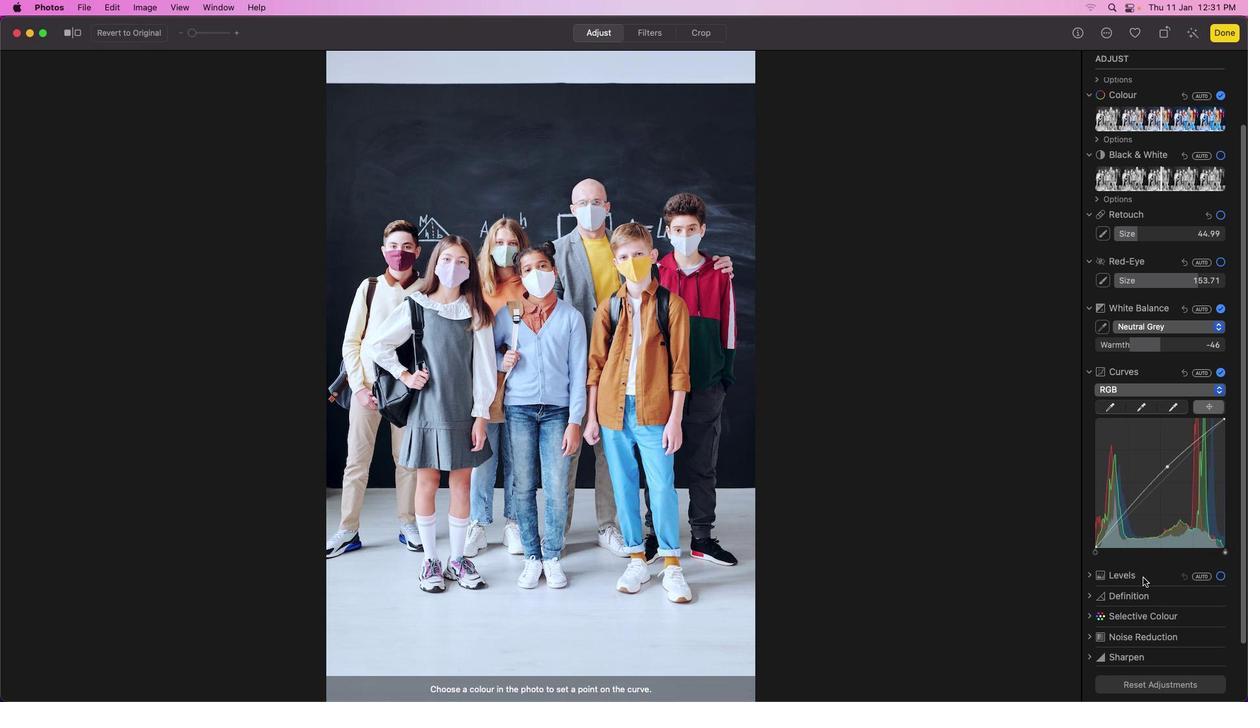 
Action: Mouse moved to (1139, 577)
Screenshot: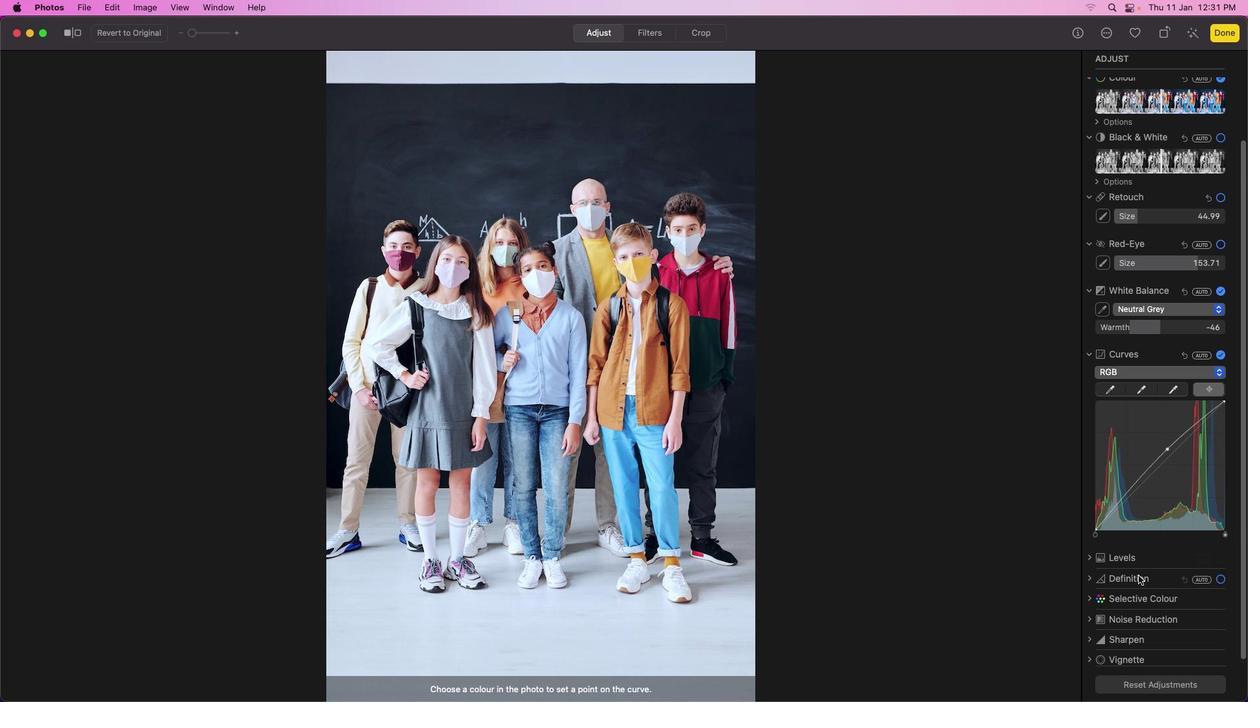 
Action: Mouse scrolled (1139, 577) with delta (0, 0)
Screenshot: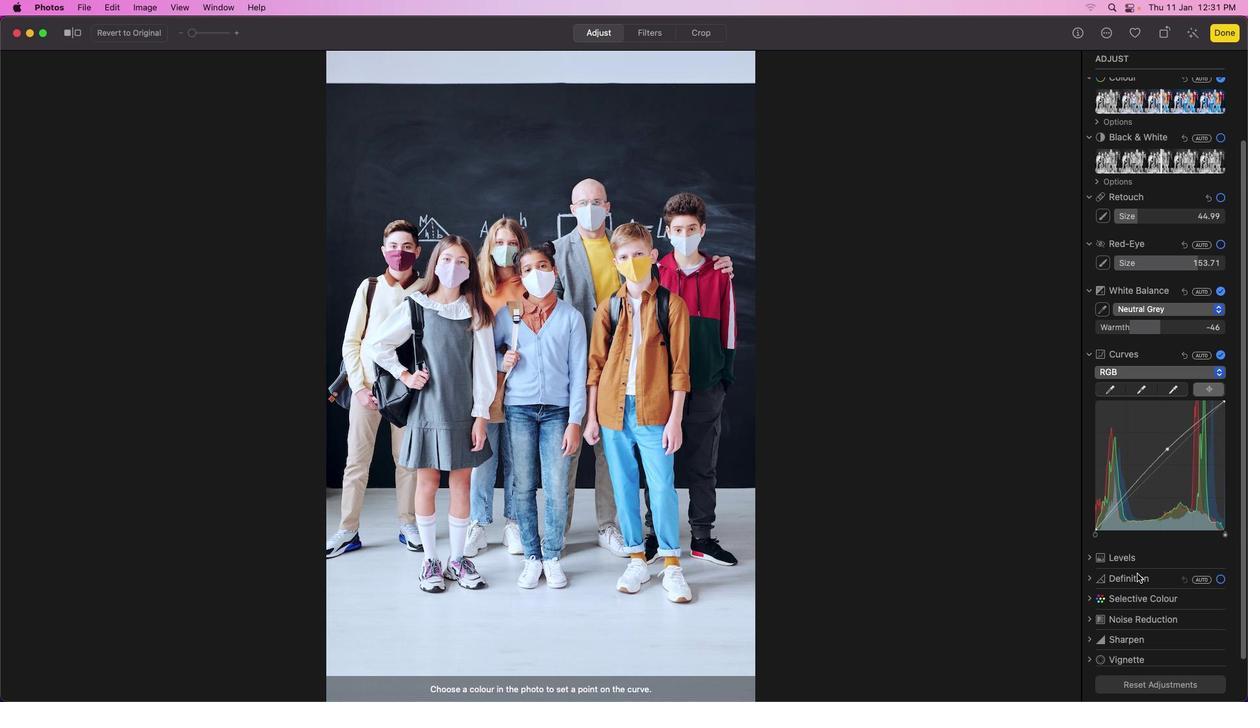 
Action: Mouse scrolled (1139, 577) with delta (0, 0)
Screenshot: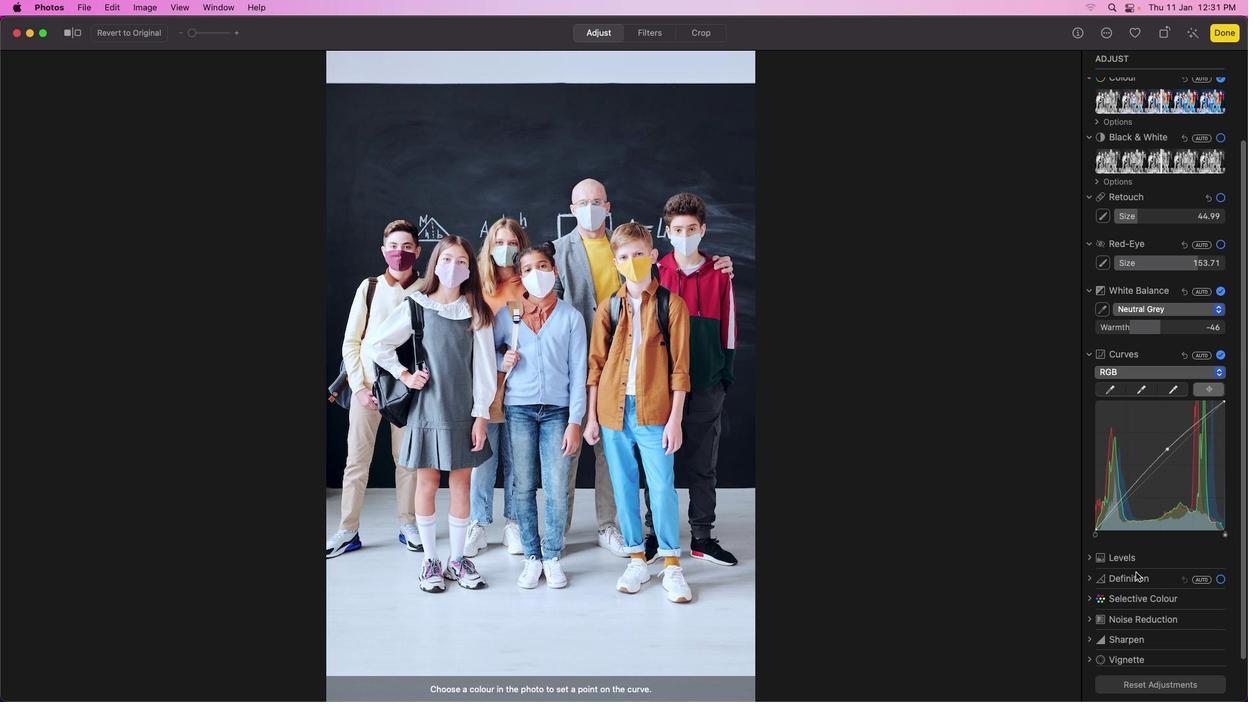 
Action: Mouse scrolled (1139, 577) with delta (0, 0)
Screenshot: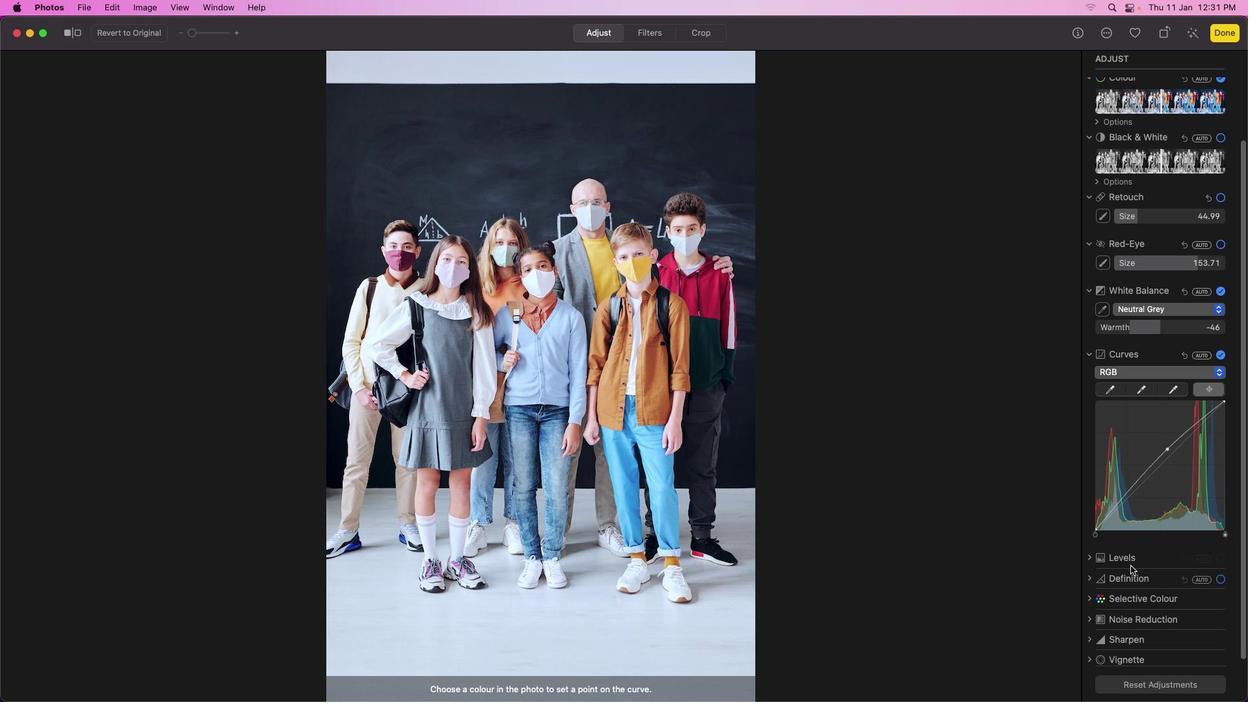 
Action: Mouse moved to (1127, 562)
Screenshot: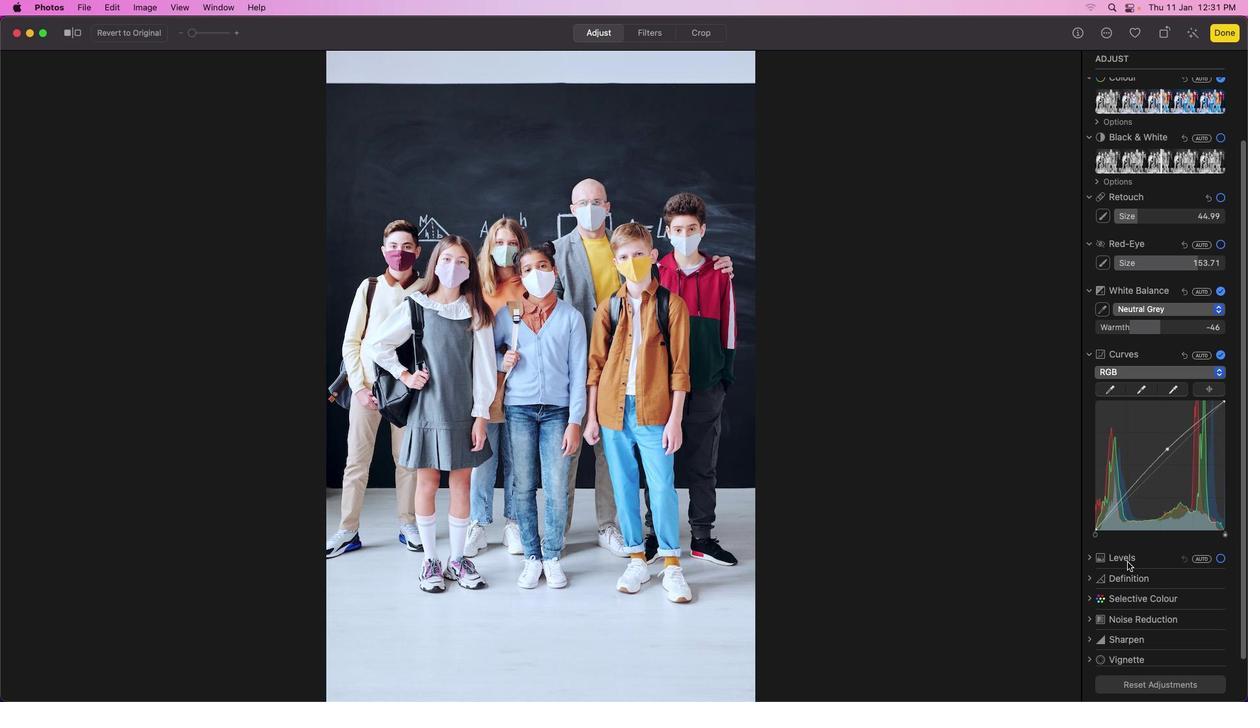 
Action: Mouse pressed left at (1127, 562)
Screenshot: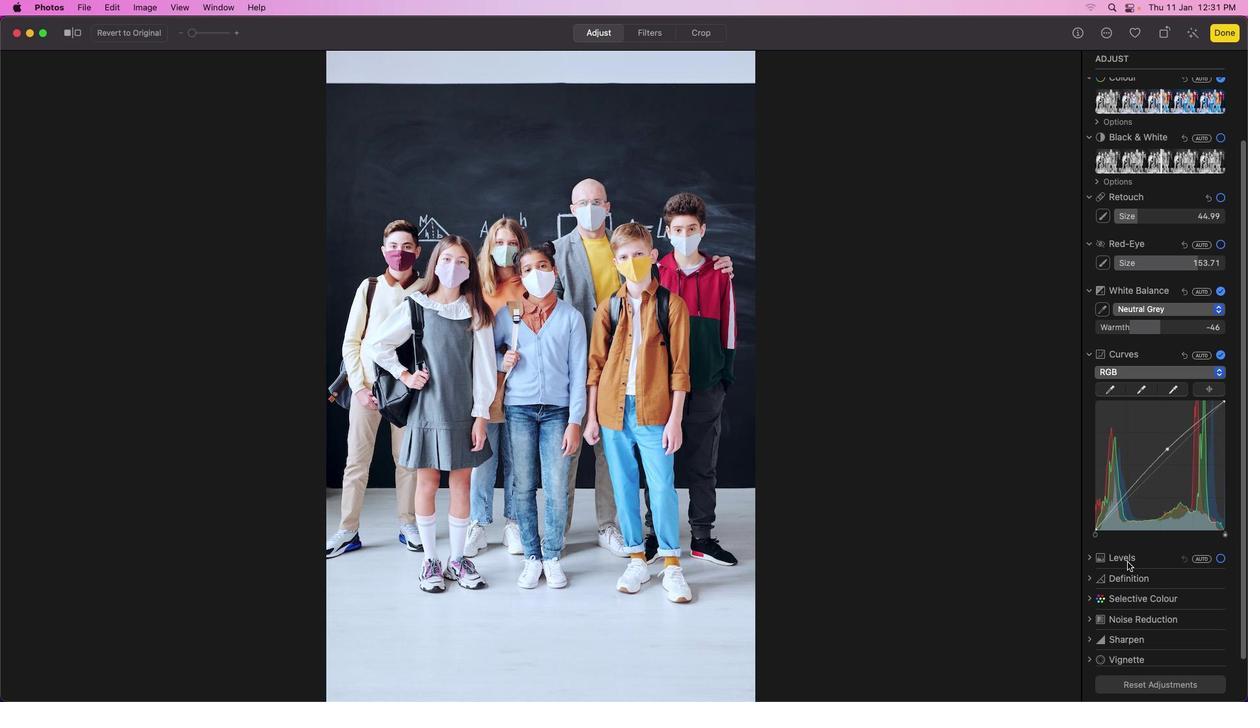 
Action: Mouse moved to (1124, 558)
Screenshot: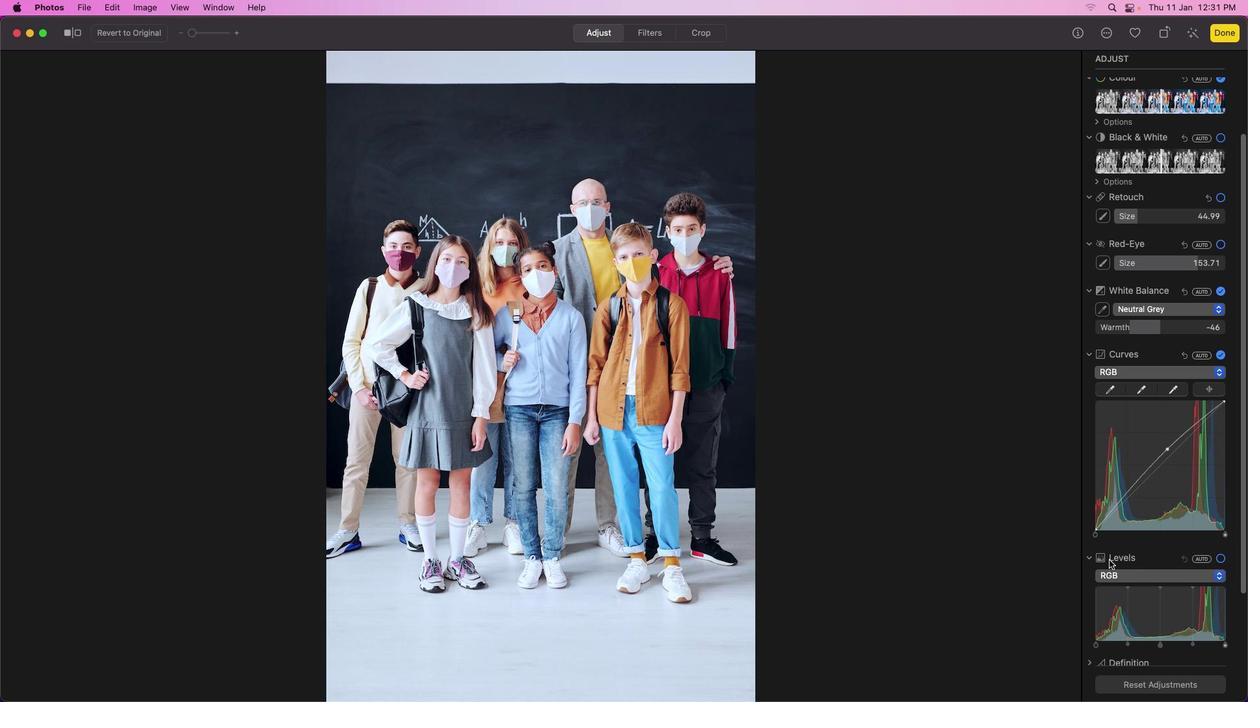 
Action: Mouse pressed left at (1124, 558)
Screenshot: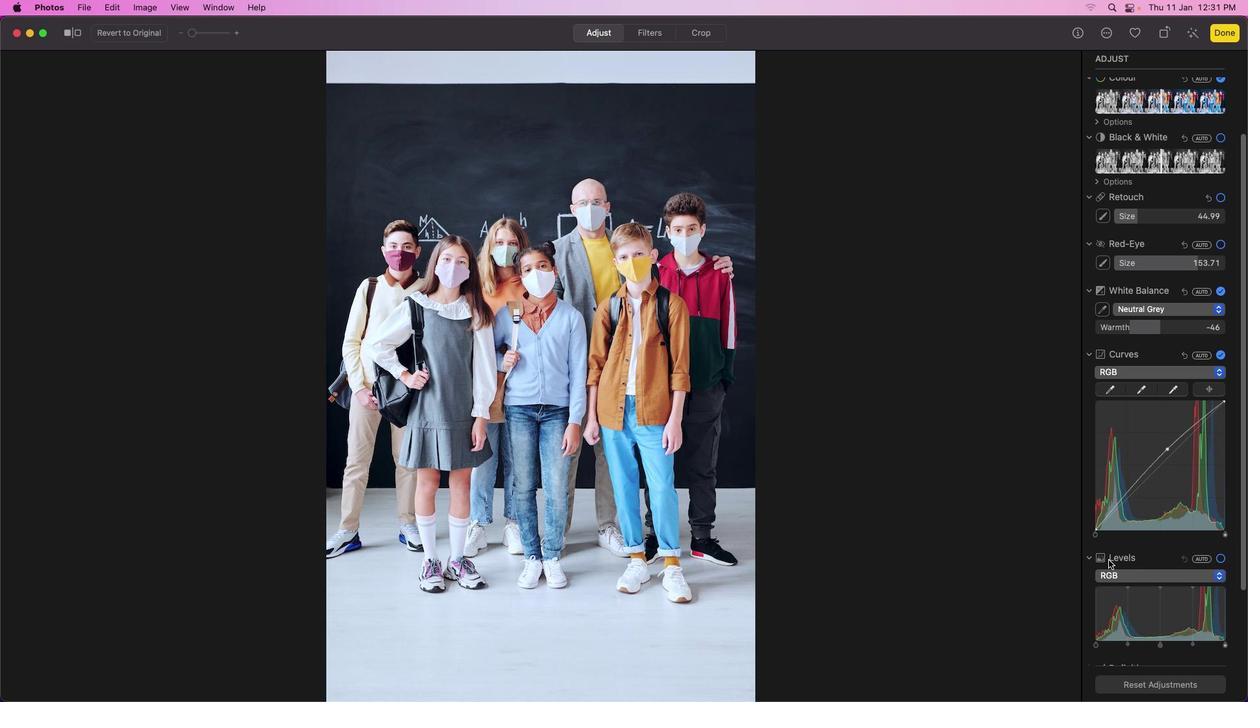 
Action: Mouse moved to (1115, 568)
Screenshot: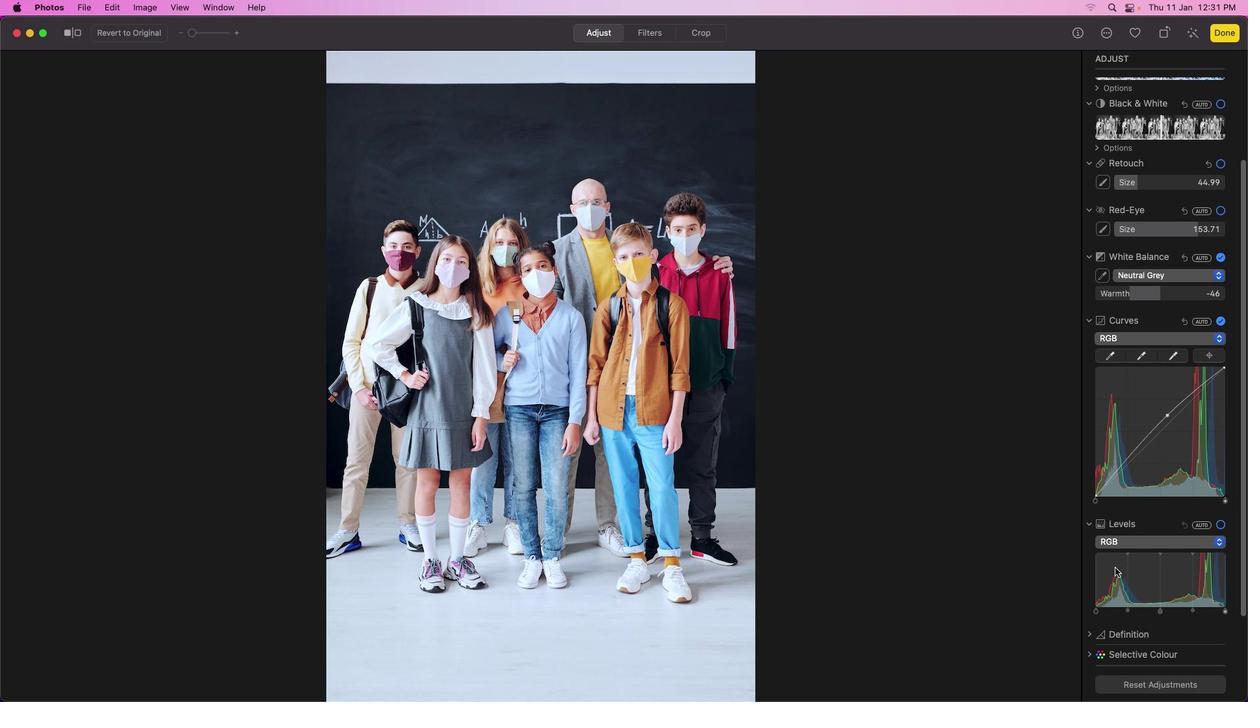 
Action: Mouse scrolled (1115, 568) with delta (0, 0)
Screenshot: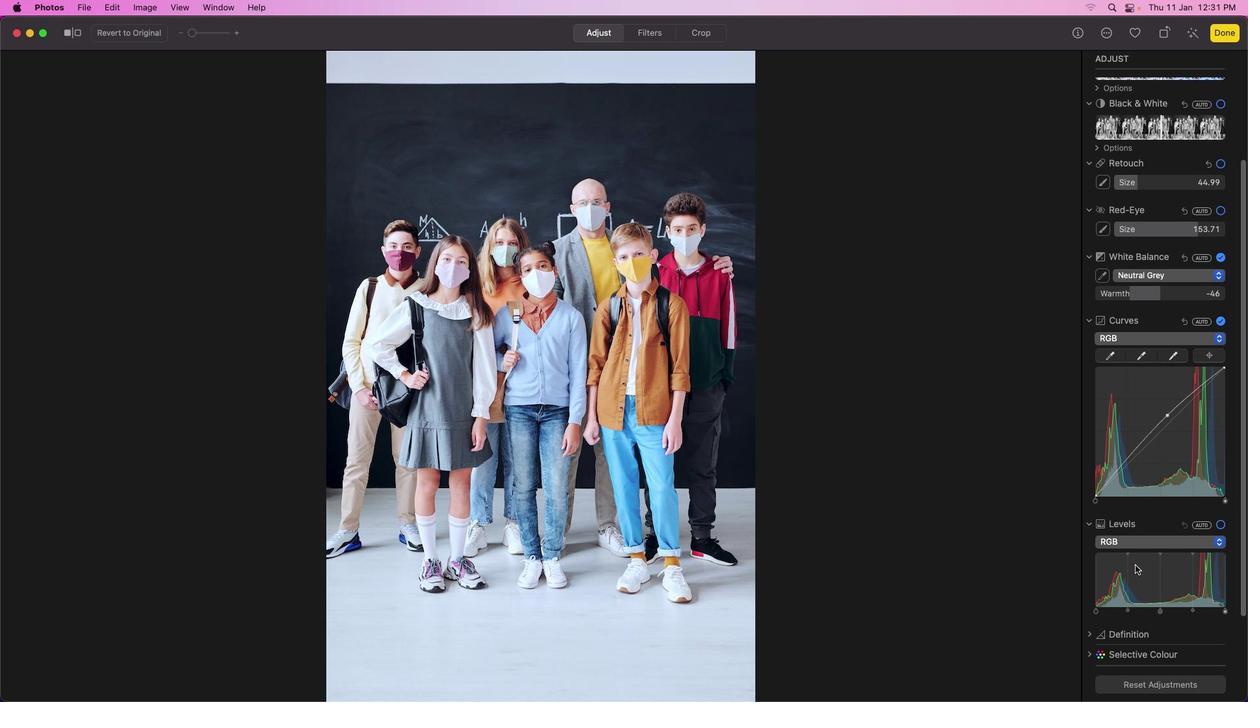 
Action: Mouse scrolled (1115, 568) with delta (0, 0)
Screenshot: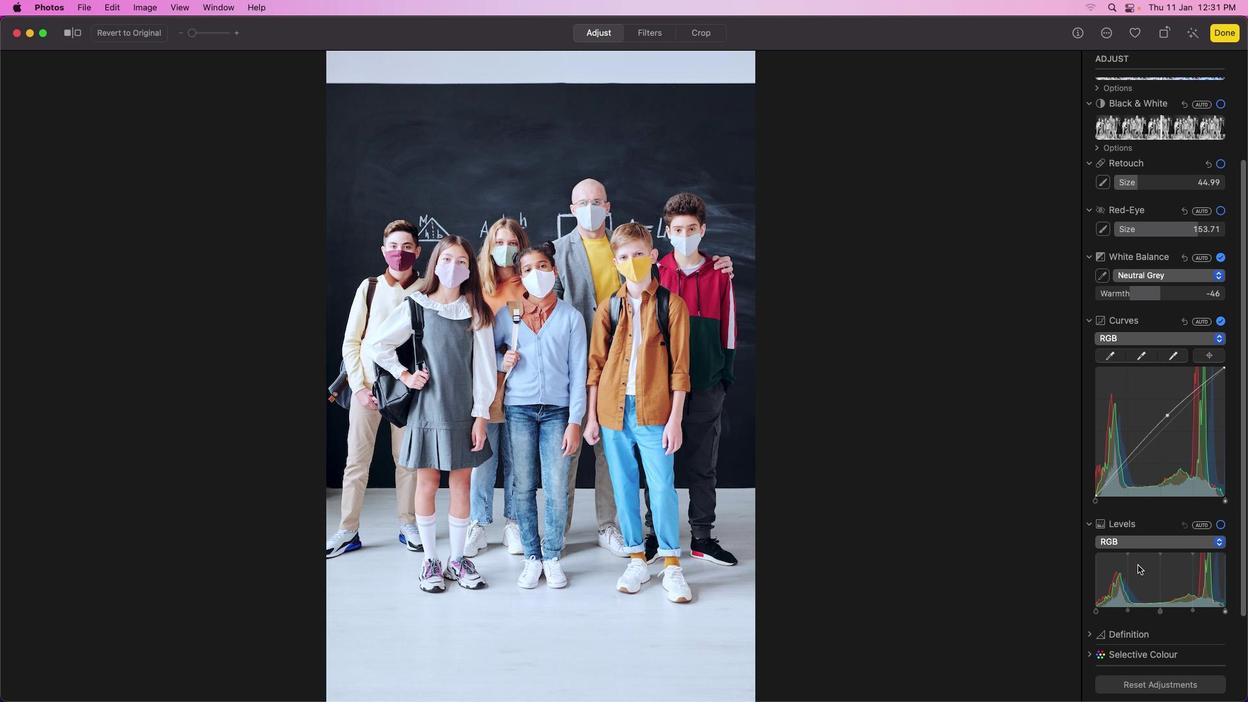 
Action: Mouse scrolled (1115, 568) with delta (0, -1)
Screenshot: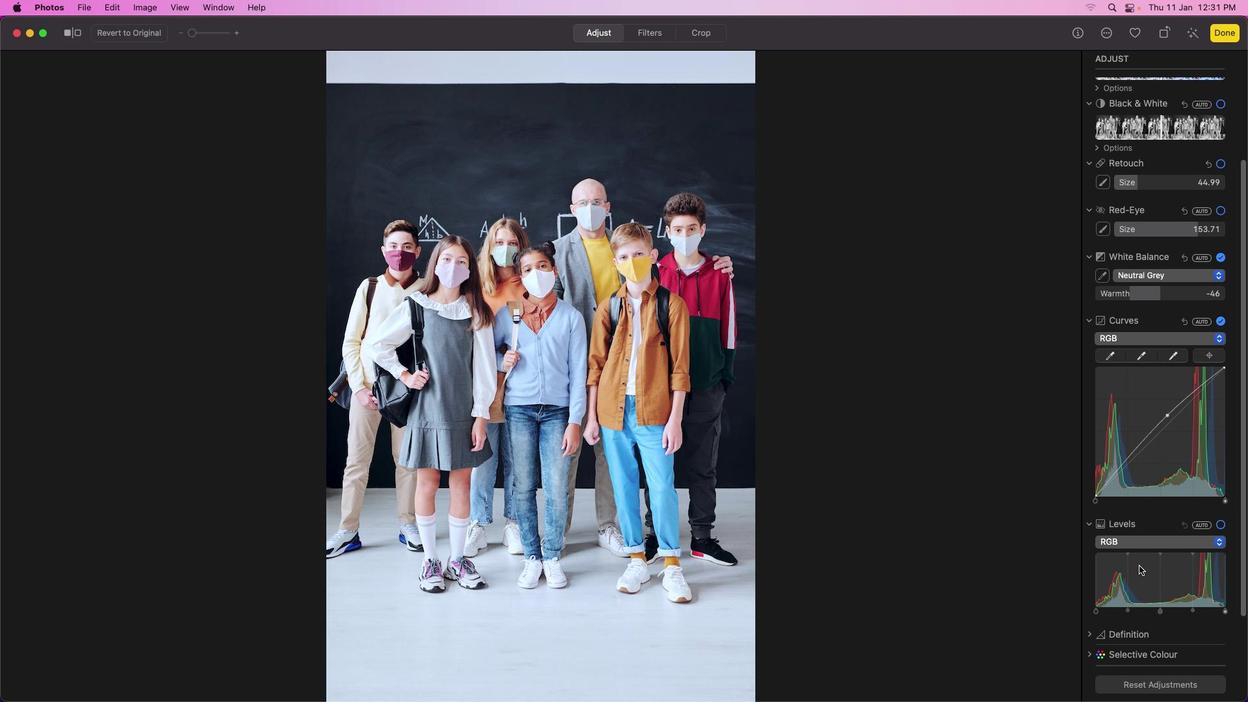 
Action: Mouse scrolled (1115, 568) with delta (0, -1)
Screenshot: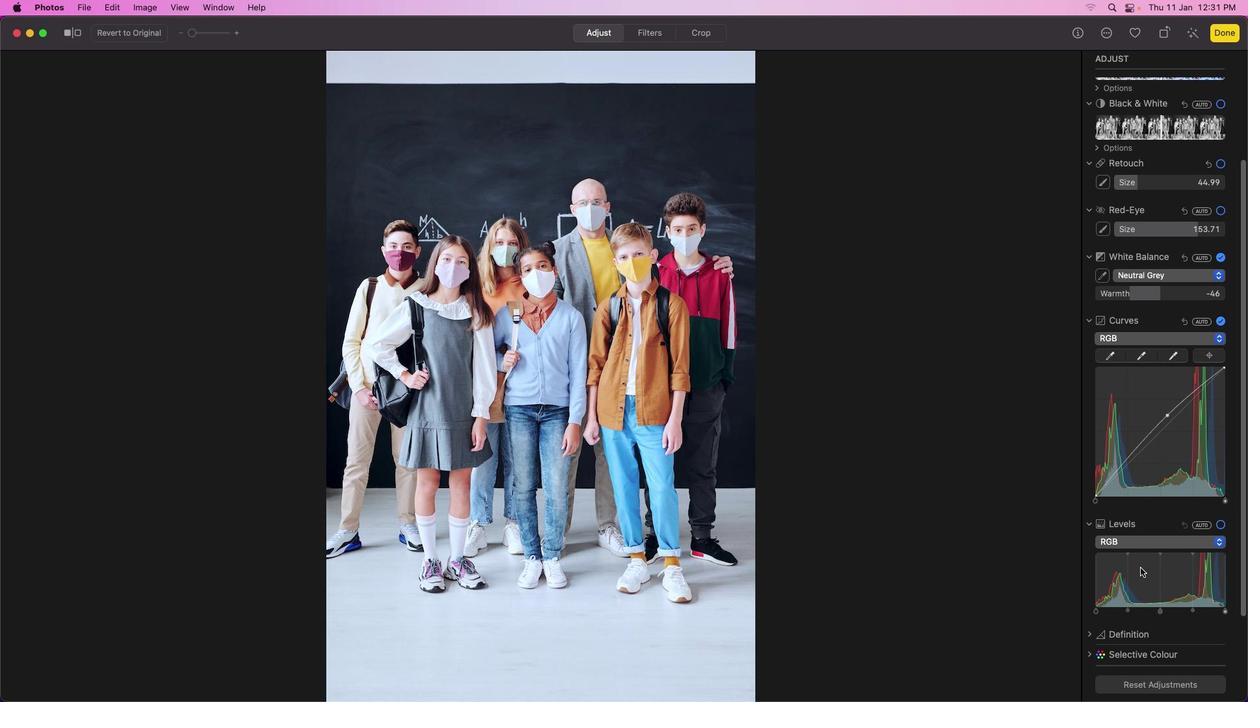 
Action: Mouse moved to (1124, 576)
Screenshot: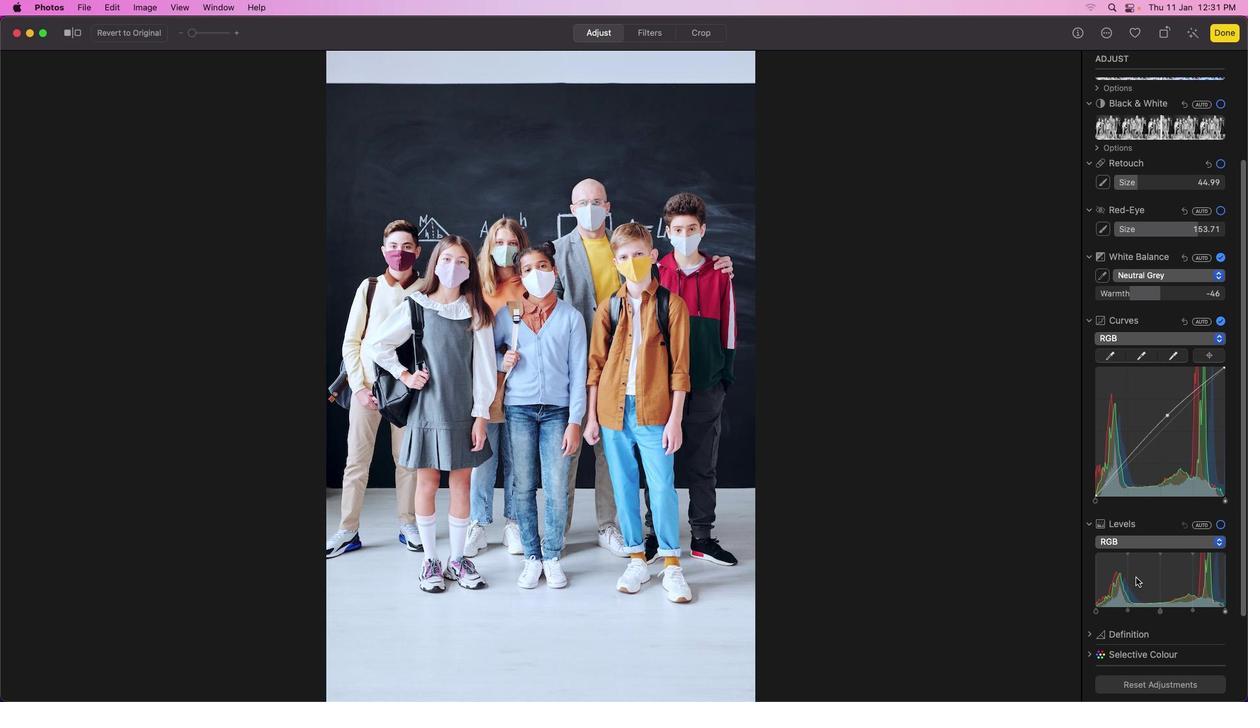 
Action: Mouse pressed left at (1124, 576)
Screenshot: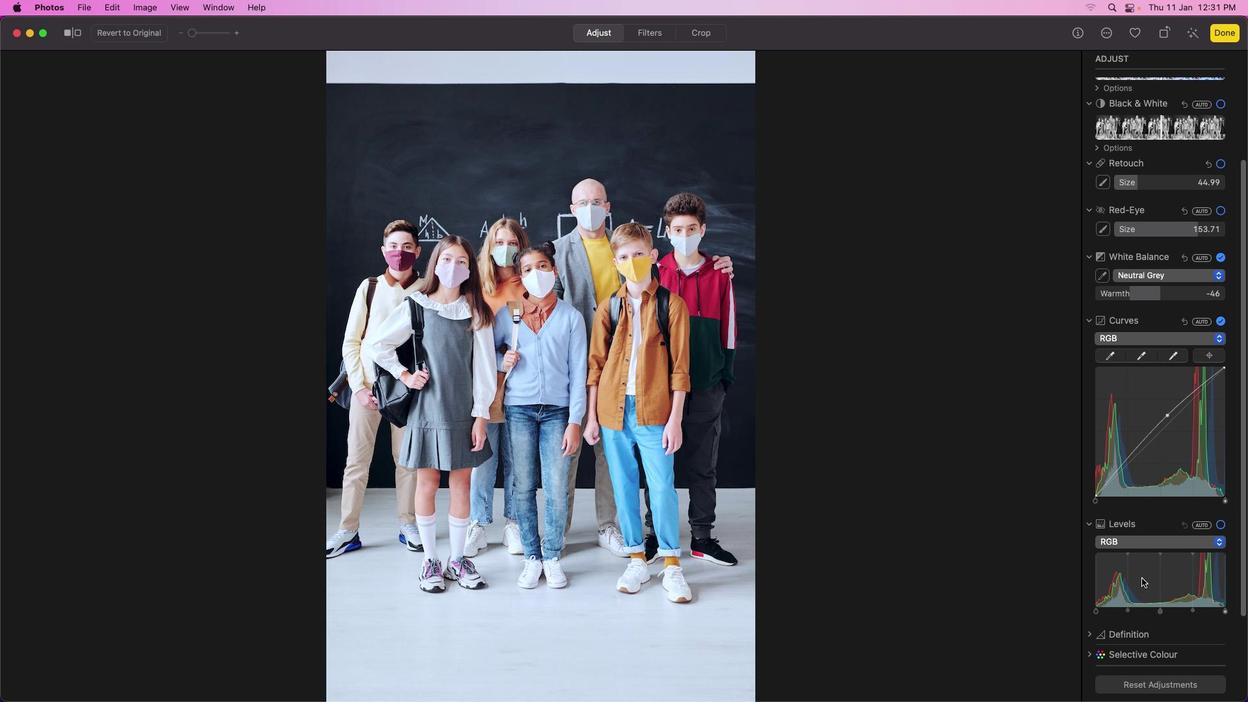 
Action: Mouse moved to (1122, 592)
Screenshot: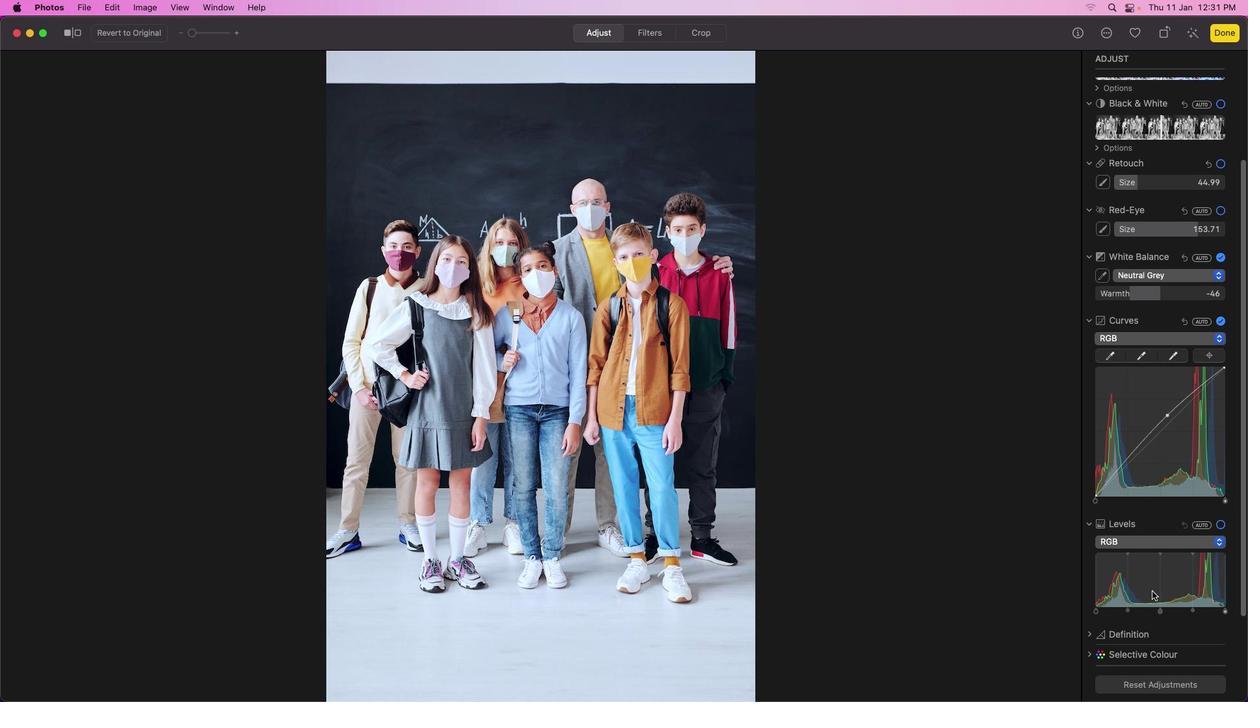 
Action: Mouse pressed left at (1122, 592)
Screenshot: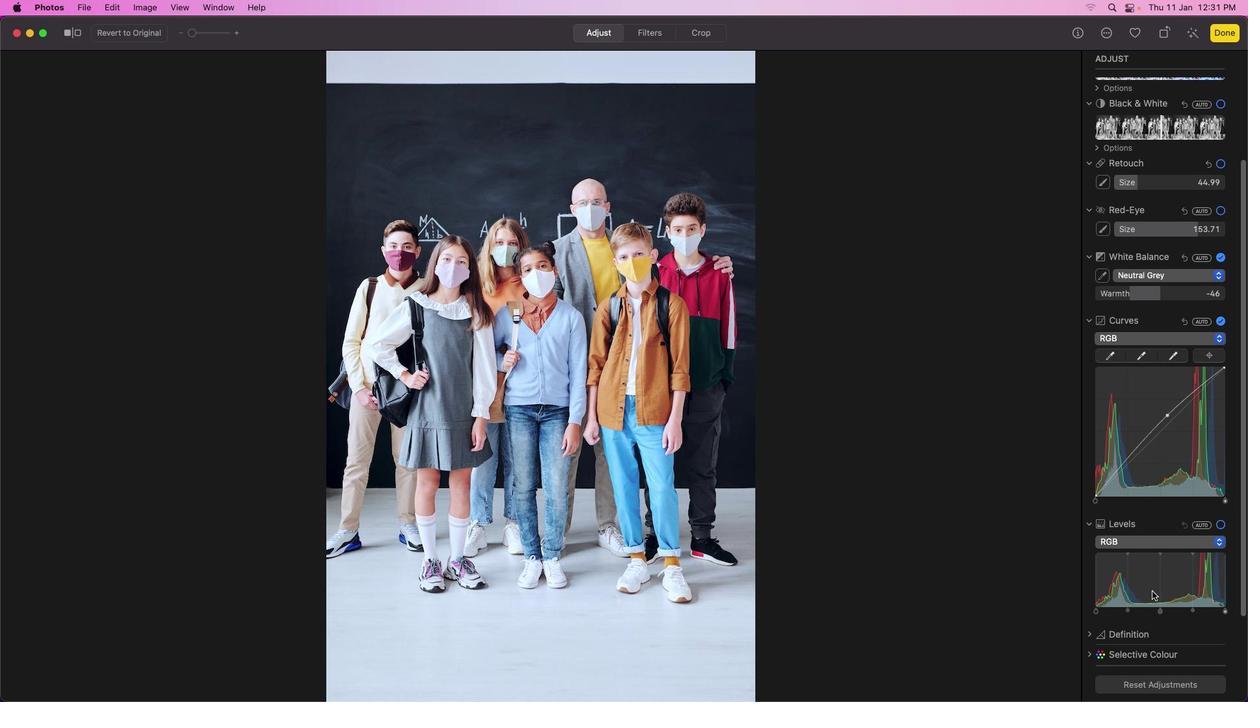 
Action: Mouse moved to (1128, 609)
Screenshot: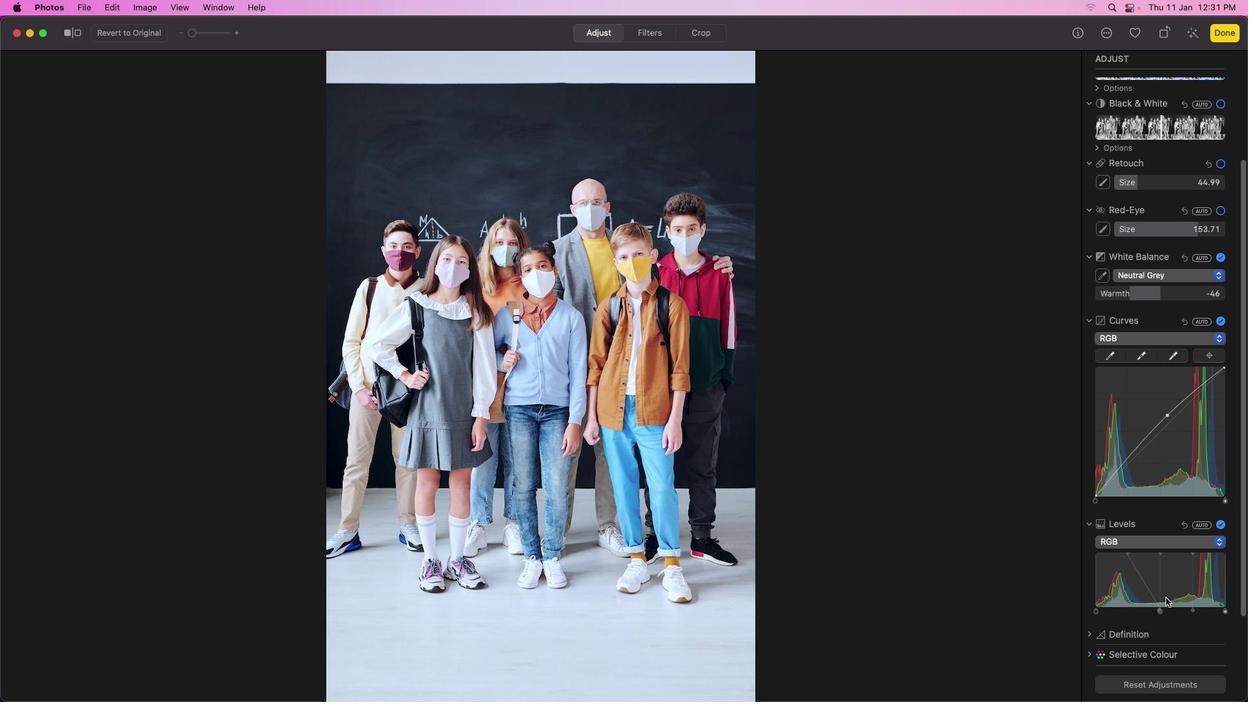 
Action: Mouse pressed left at (1128, 609)
Screenshot: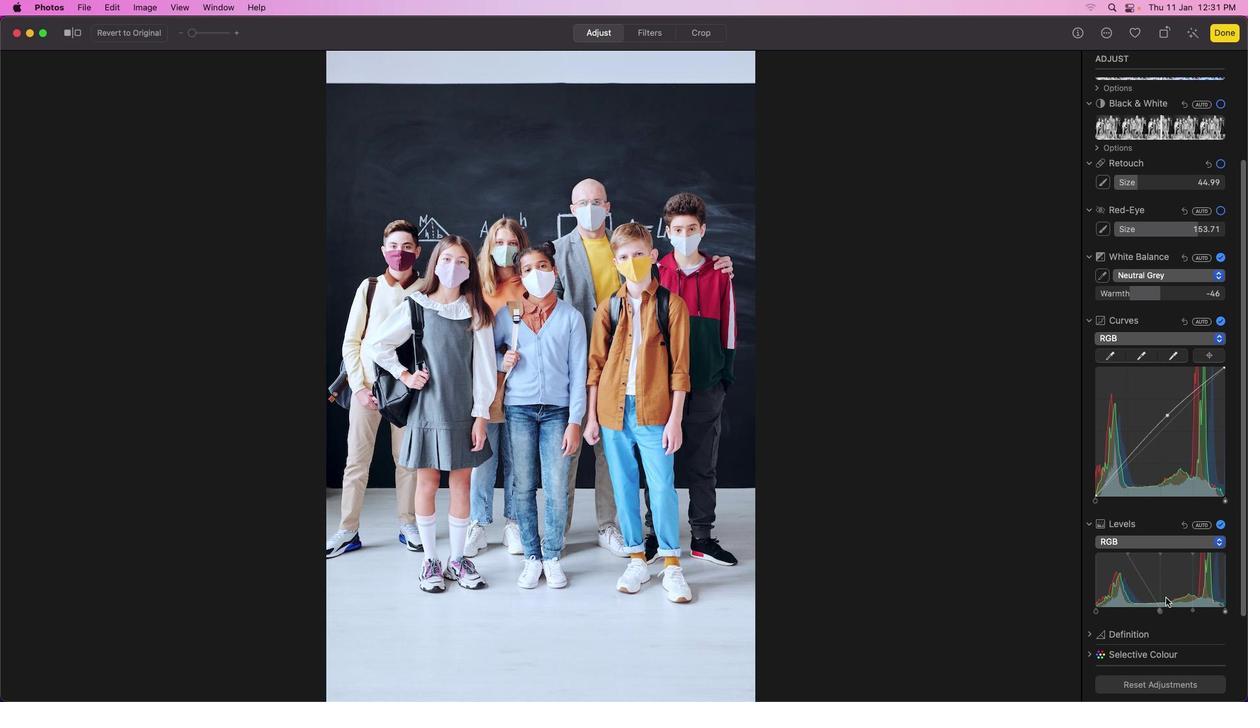 
Action: Mouse moved to (1162, 570)
Screenshot: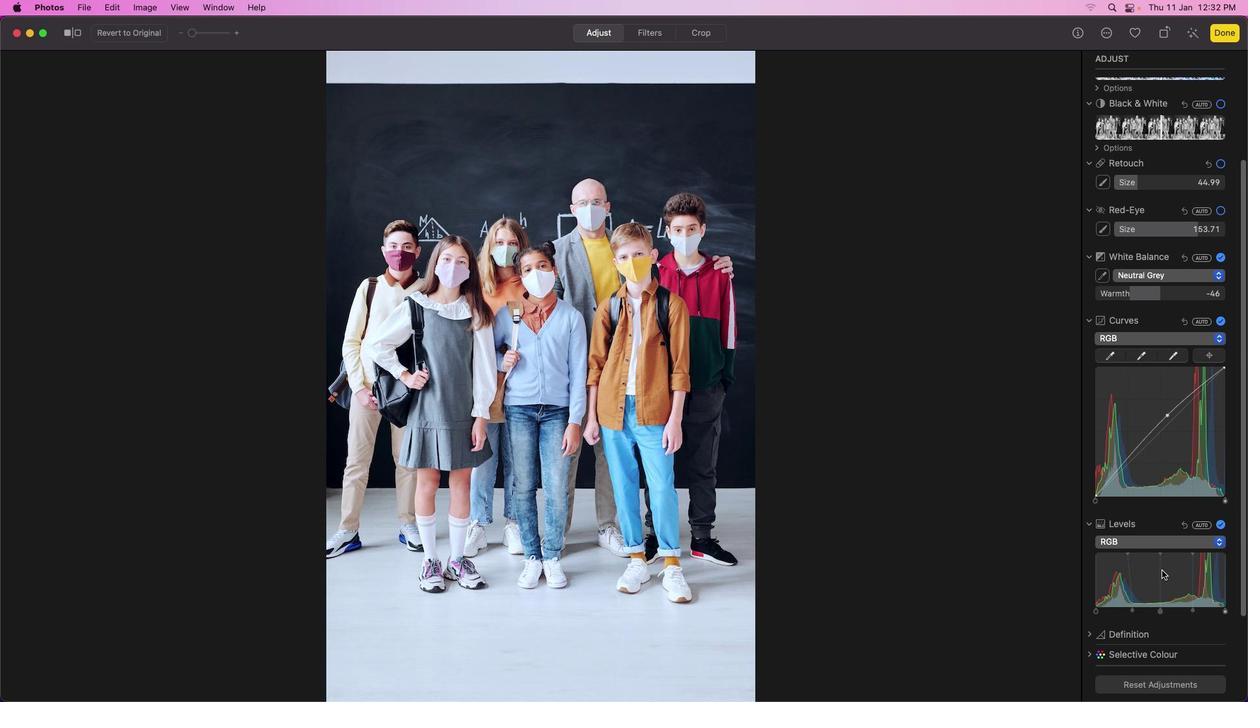 
Action: Mouse pressed left at (1162, 570)
Screenshot: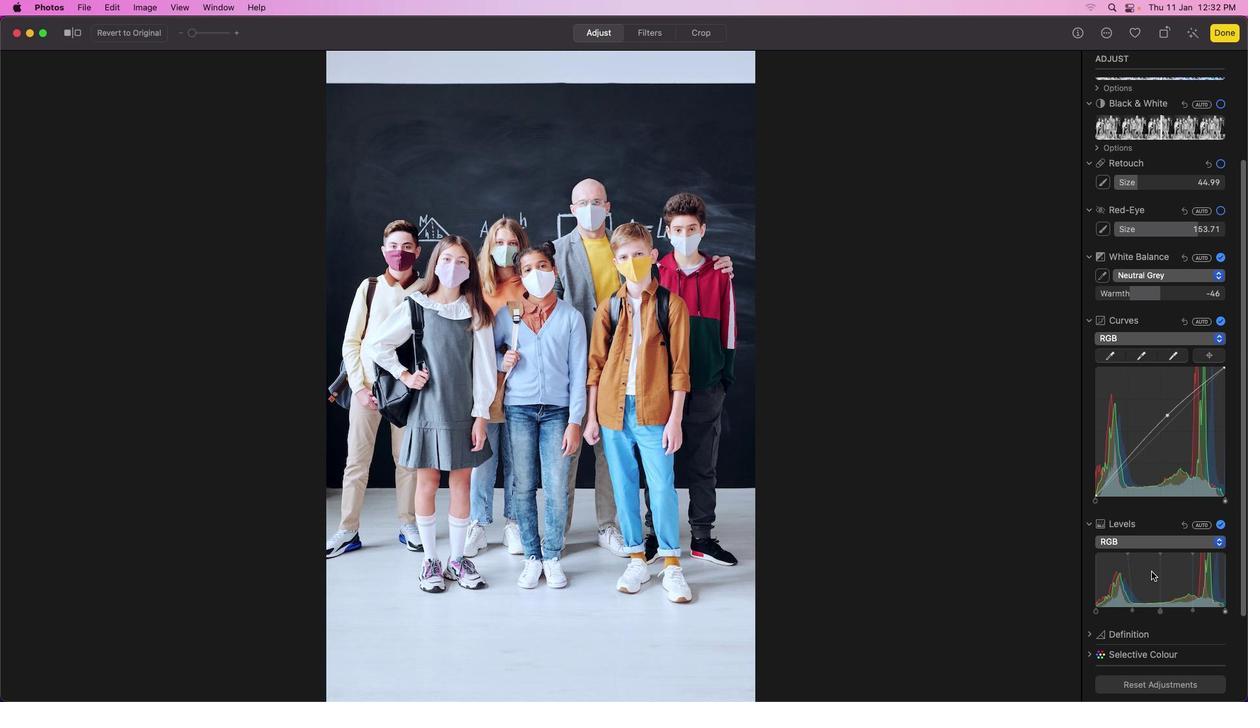 
Action: Mouse moved to (1159, 609)
Screenshot: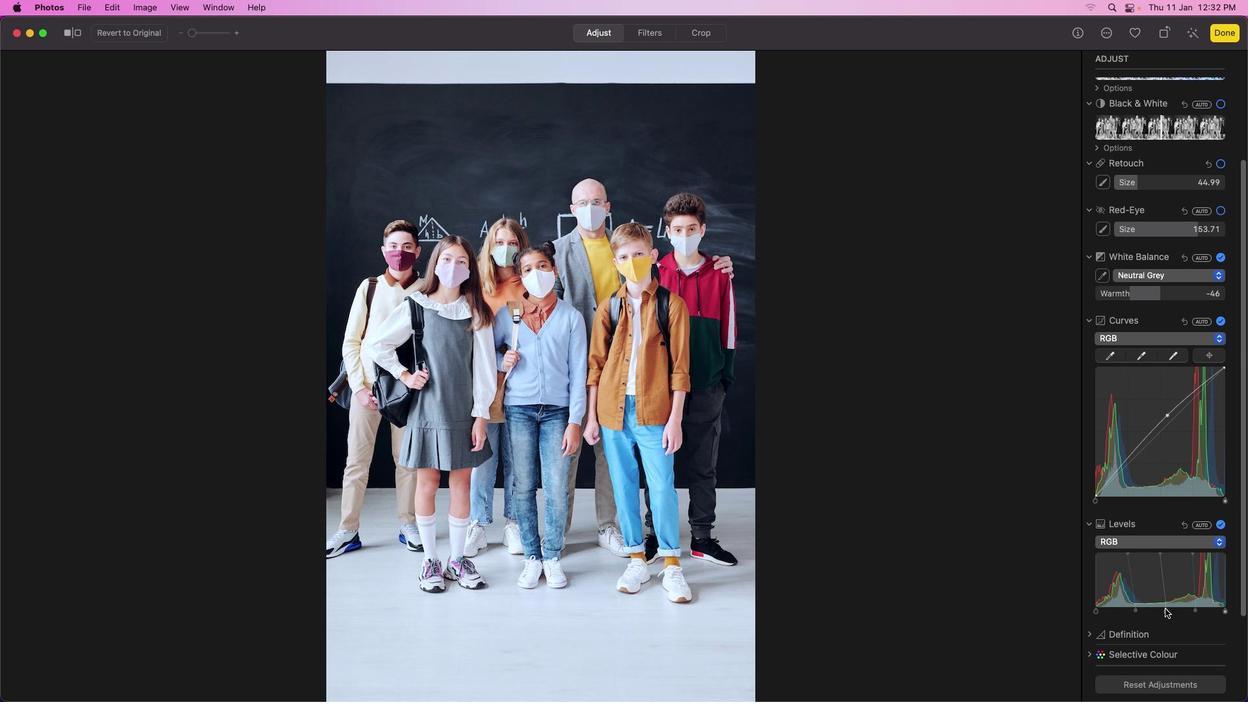 
Action: Mouse pressed left at (1159, 609)
Screenshot: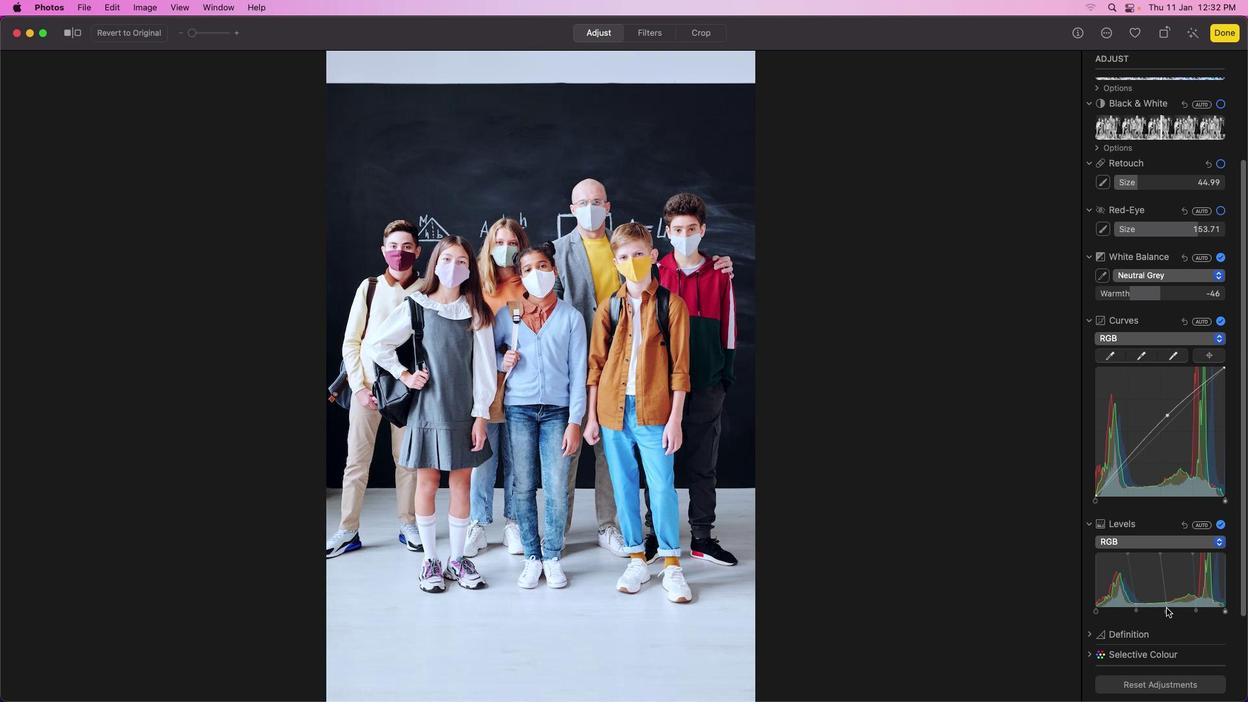 
Action: Mouse moved to (1155, 610)
Screenshot: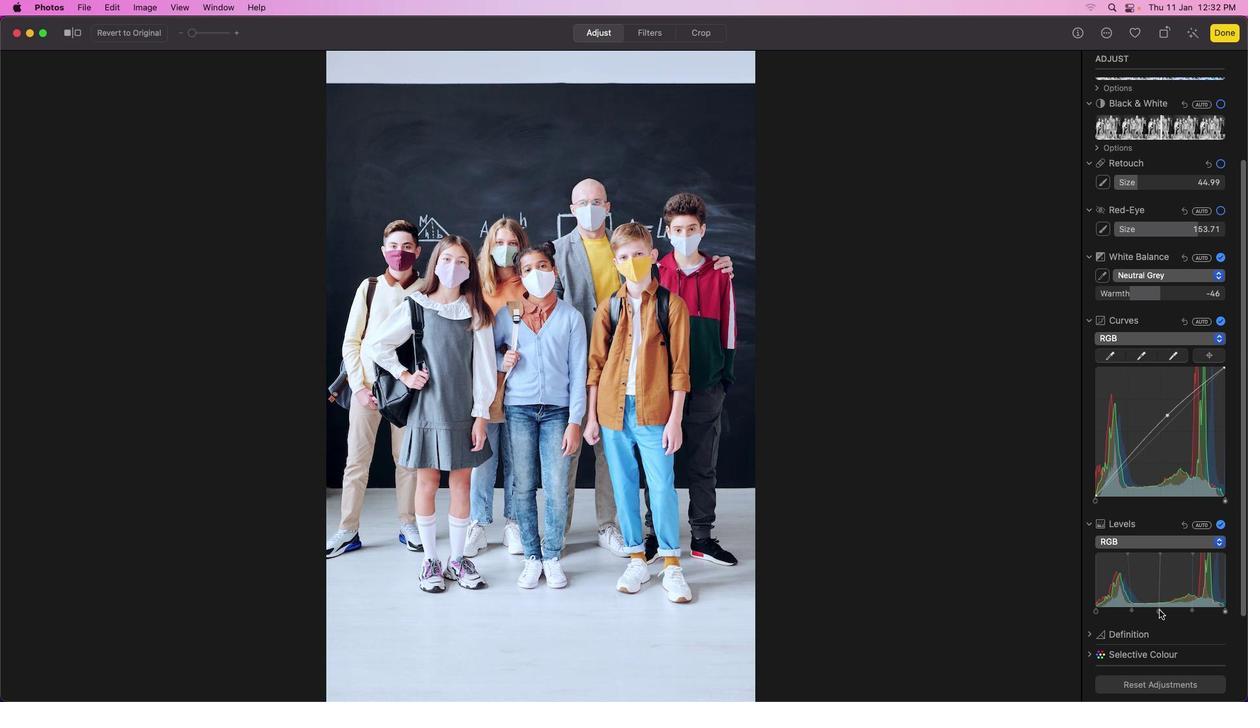 
Action: Mouse pressed left at (1155, 610)
Screenshot: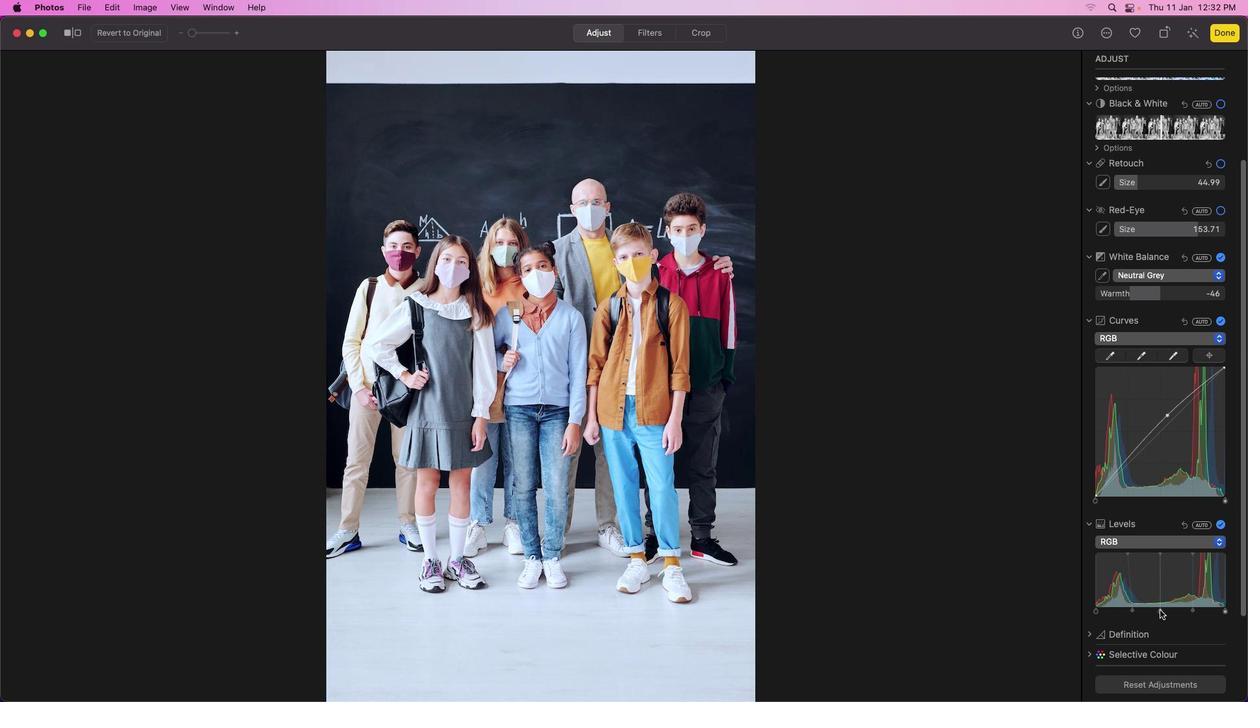 
Action: Mouse moved to (1192, 609)
Screenshot: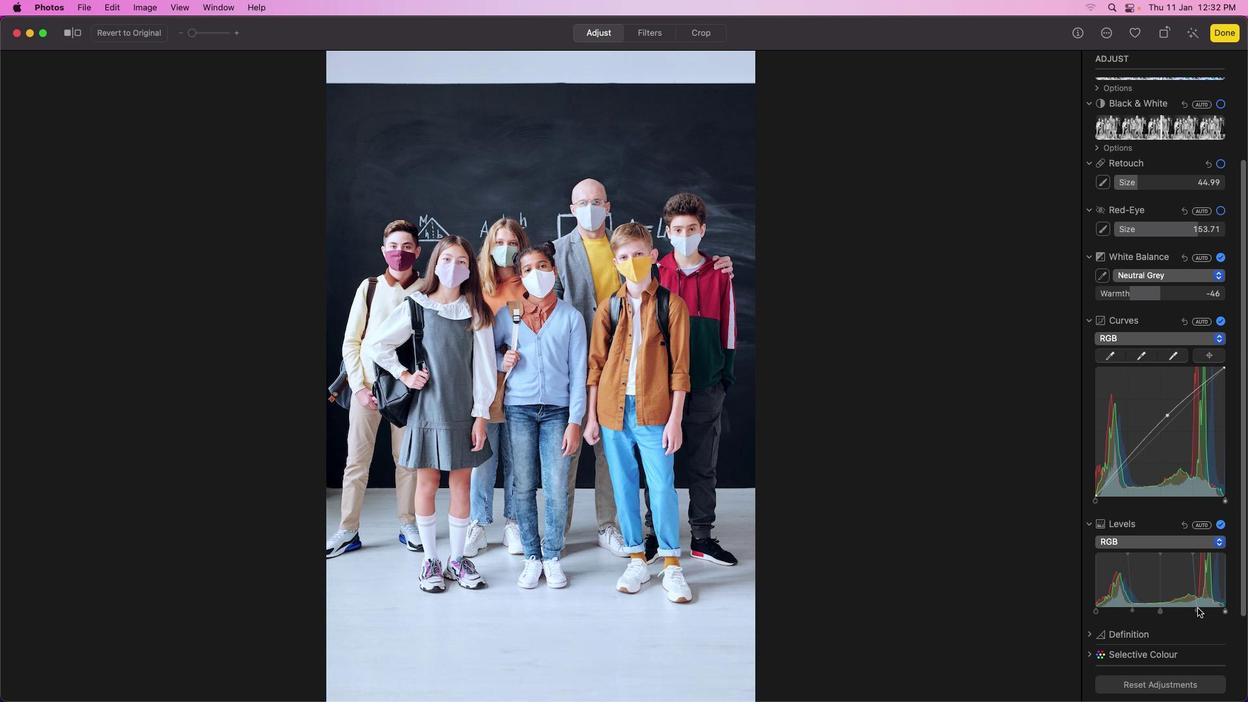 
Action: Mouse pressed left at (1192, 609)
Screenshot: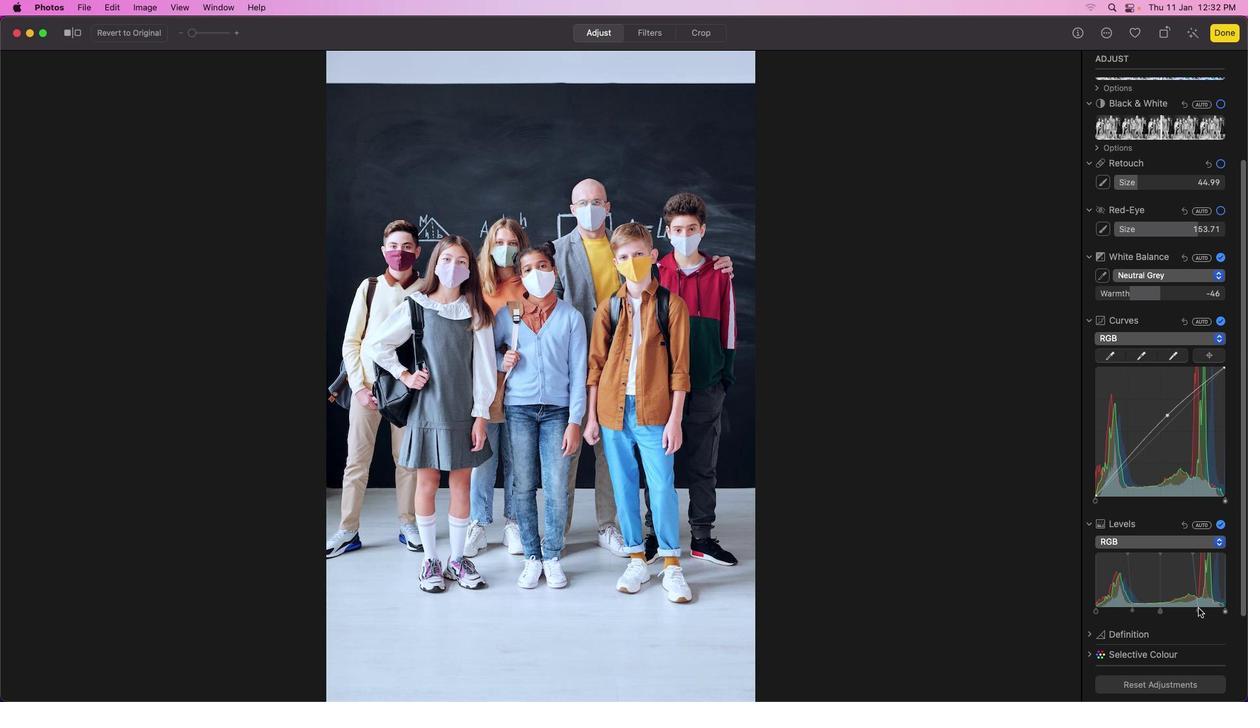 
Action: Mouse moved to (1133, 609)
Screenshot: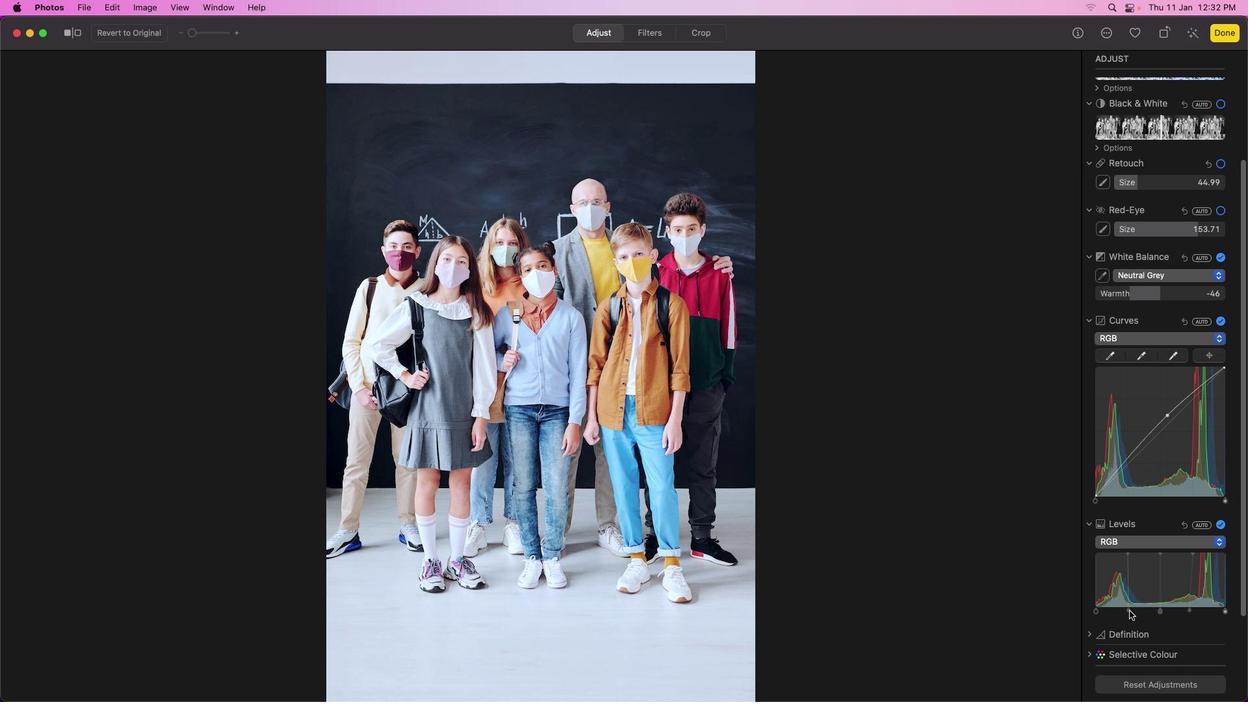 
Action: Mouse pressed left at (1133, 609)
Screenshot: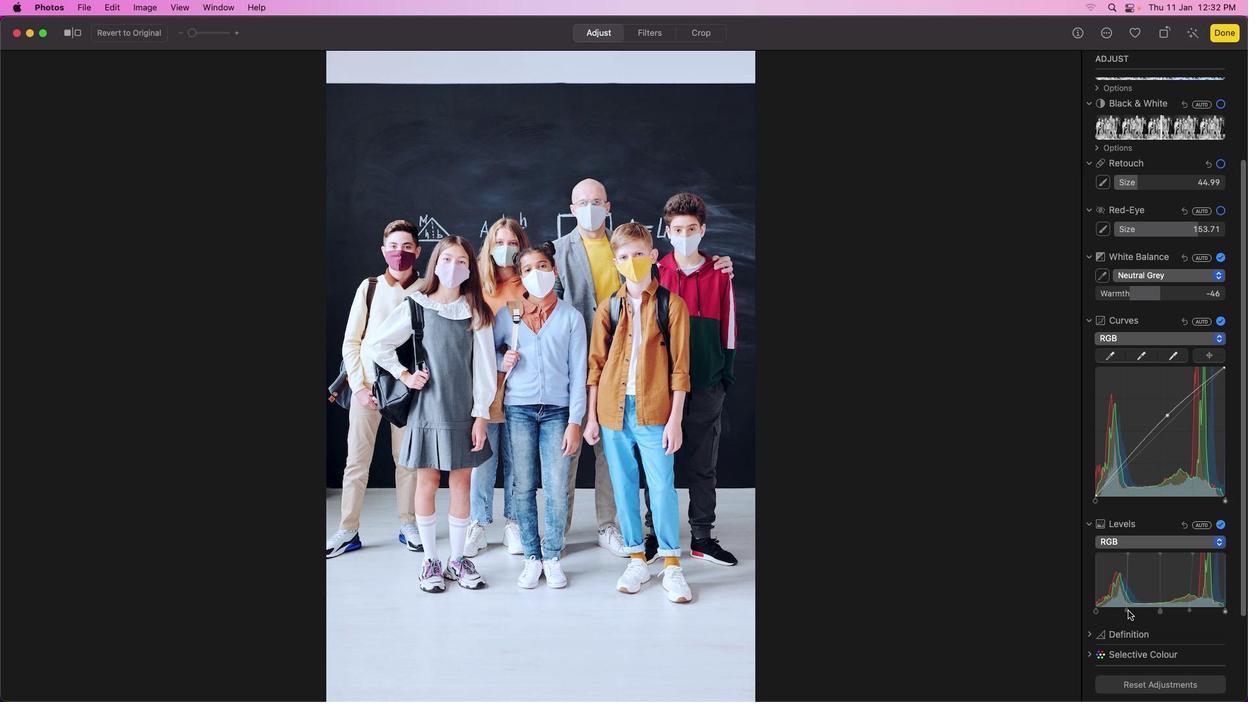 
Action: Mouse moved to (1166, 415)
Screenshot: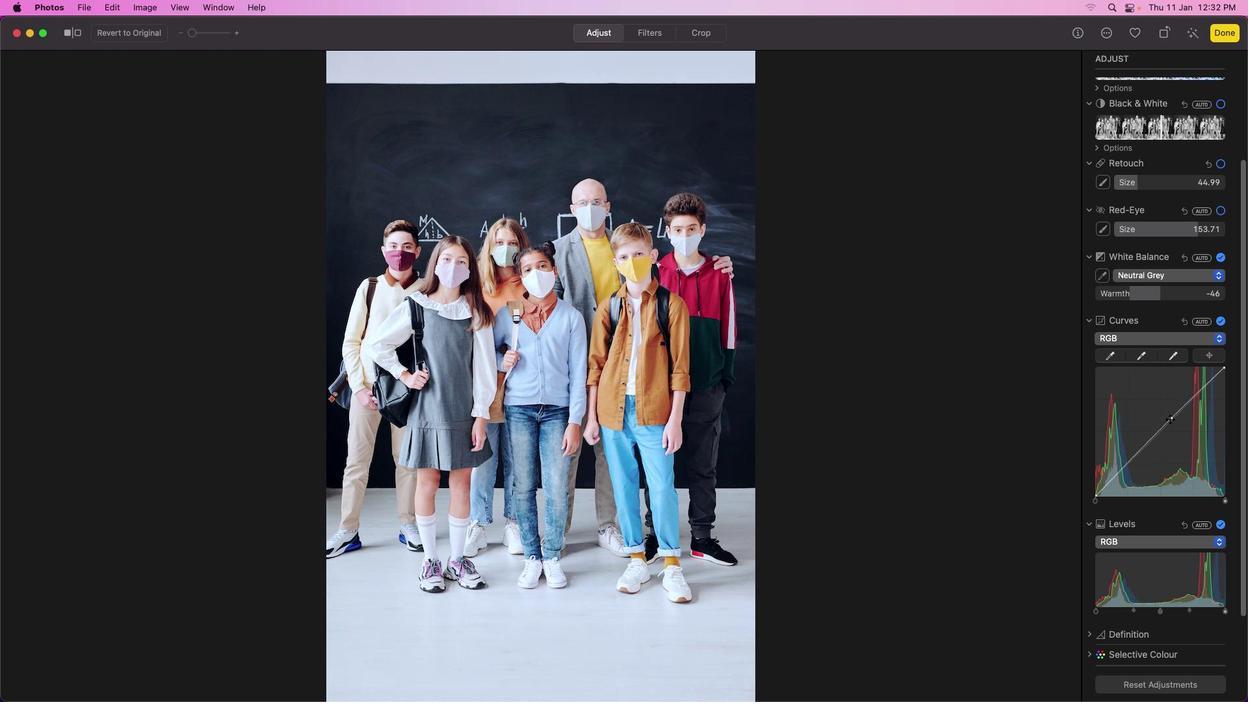 
Action: Mouse pressed left at (1166, 415)
Screenshot: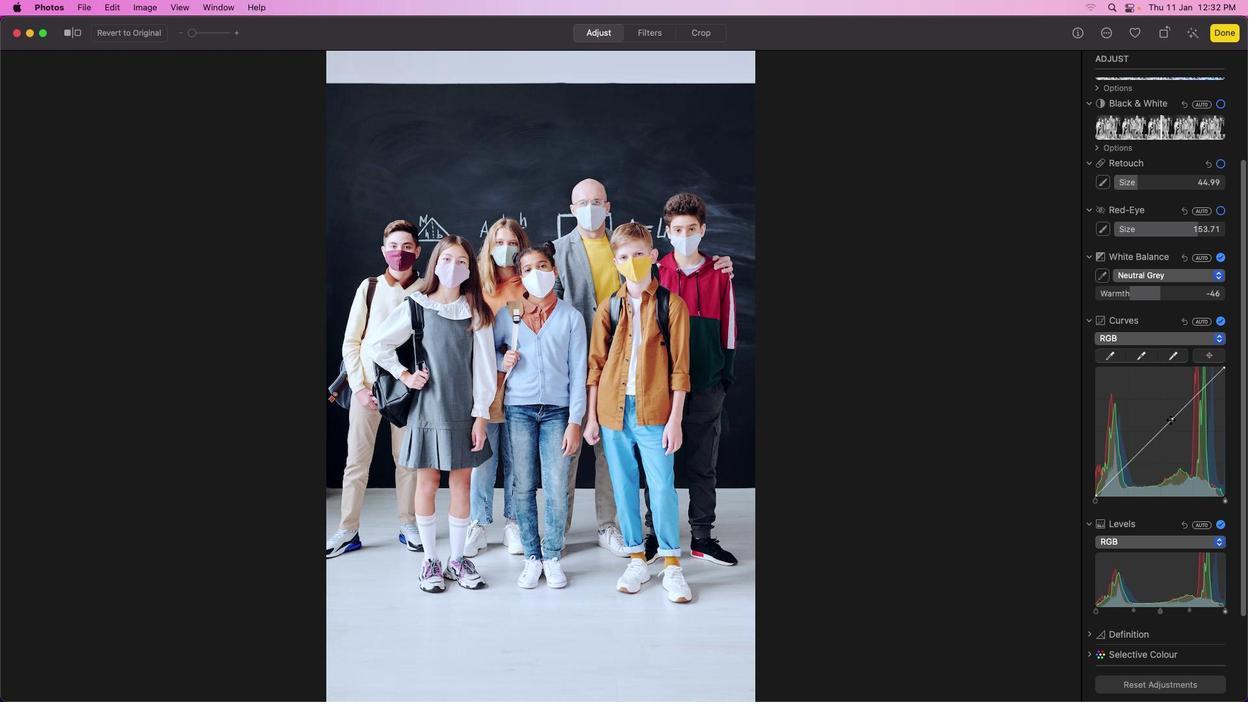 
Action: Mouse moved to (1179, 294)
Screenshot: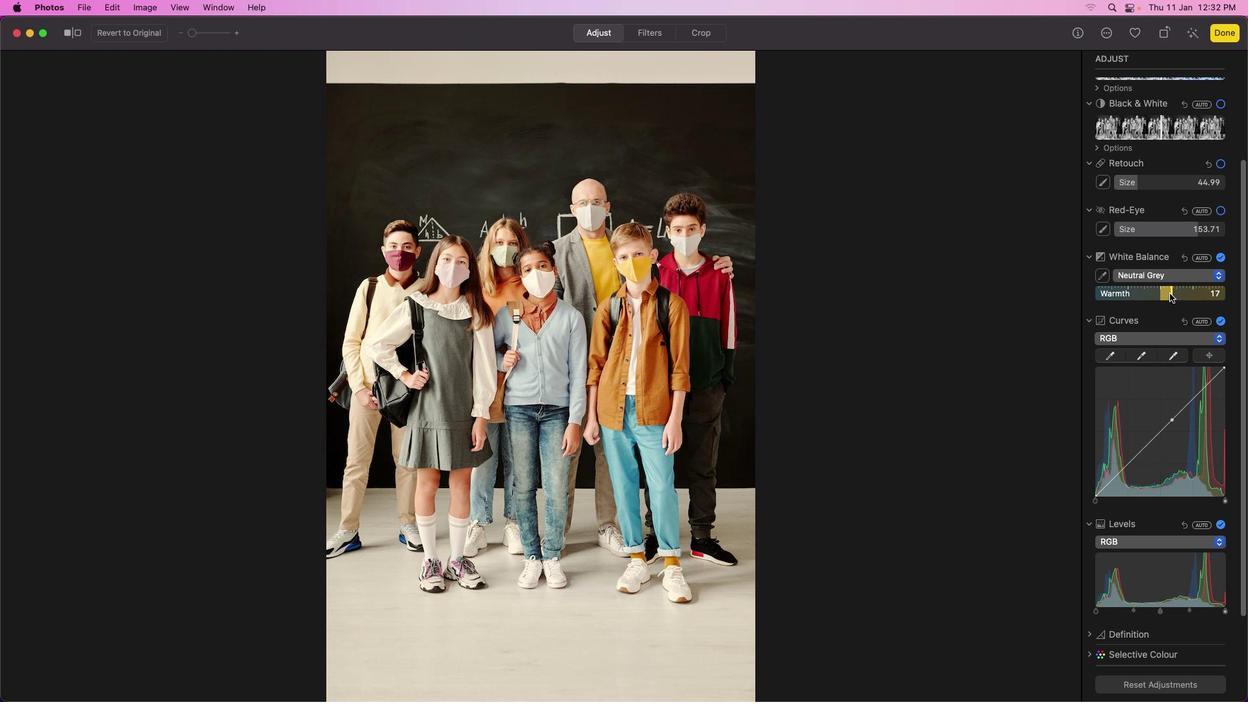 
Action: Mouse pressed left at (1179, 294)
Screenshot: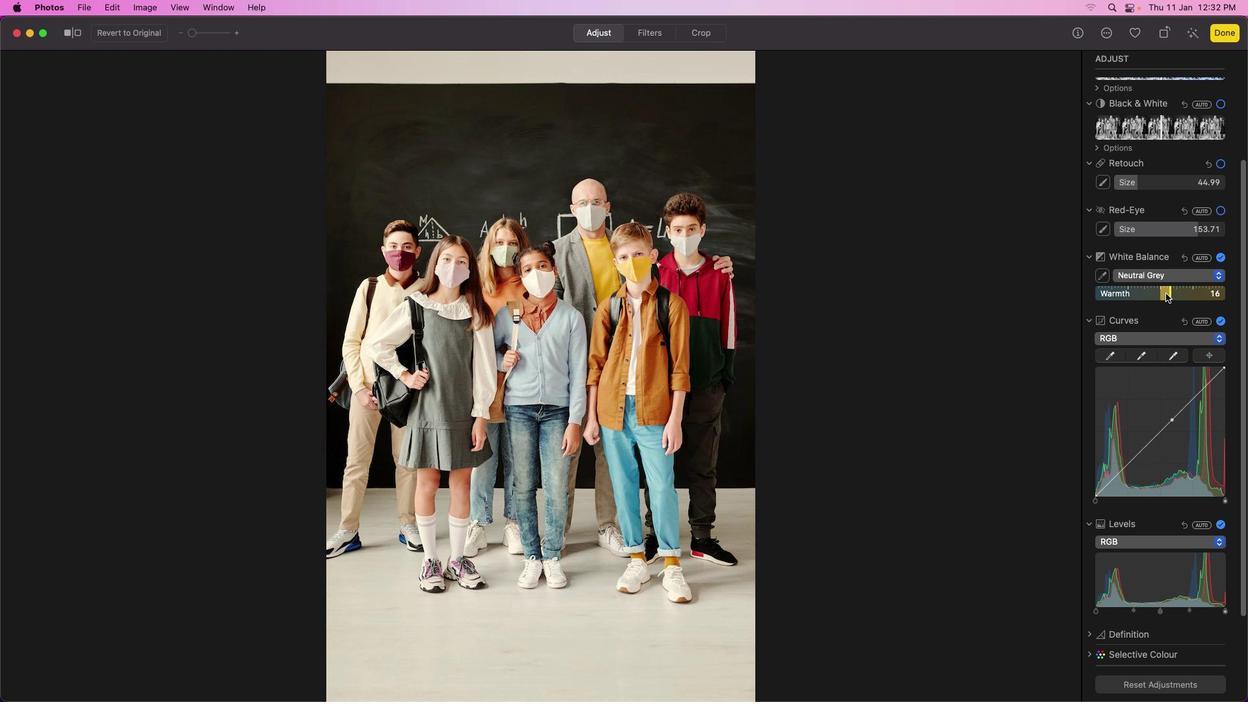 
Action: Mouse moved to (1168, 228)
Screenshot: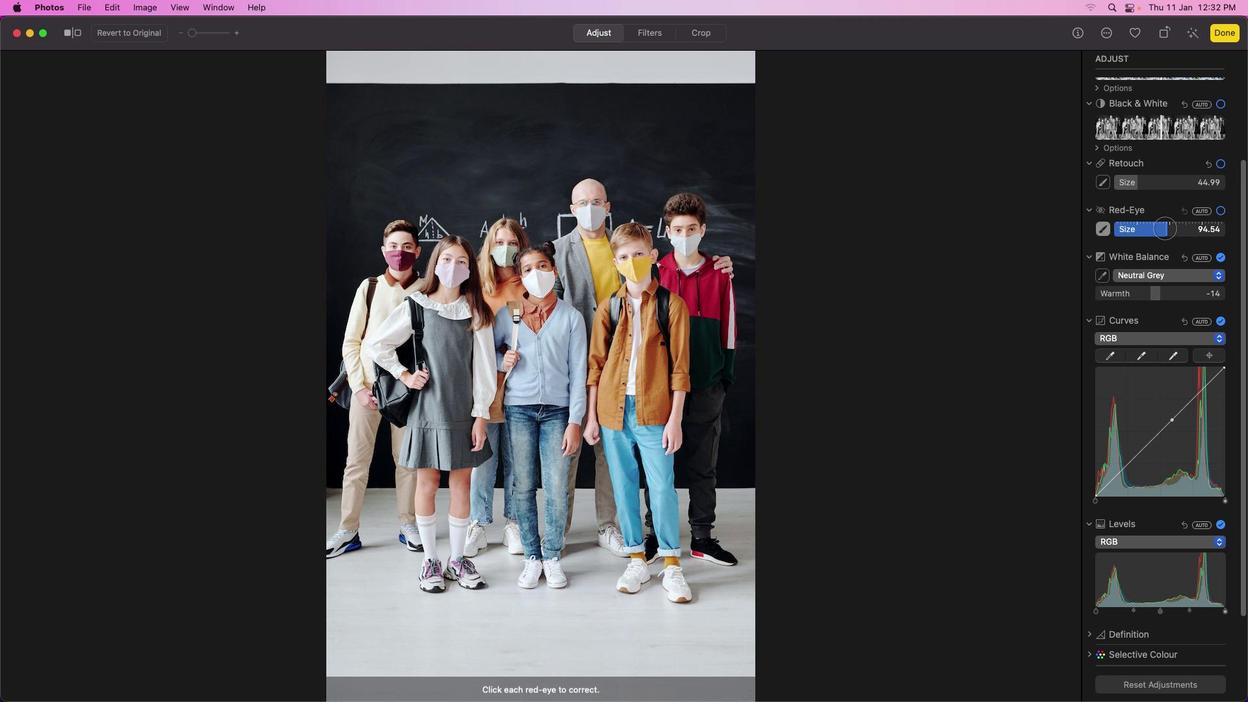 
Action: Mouse pressed left at (1168, 228)
Screenshot: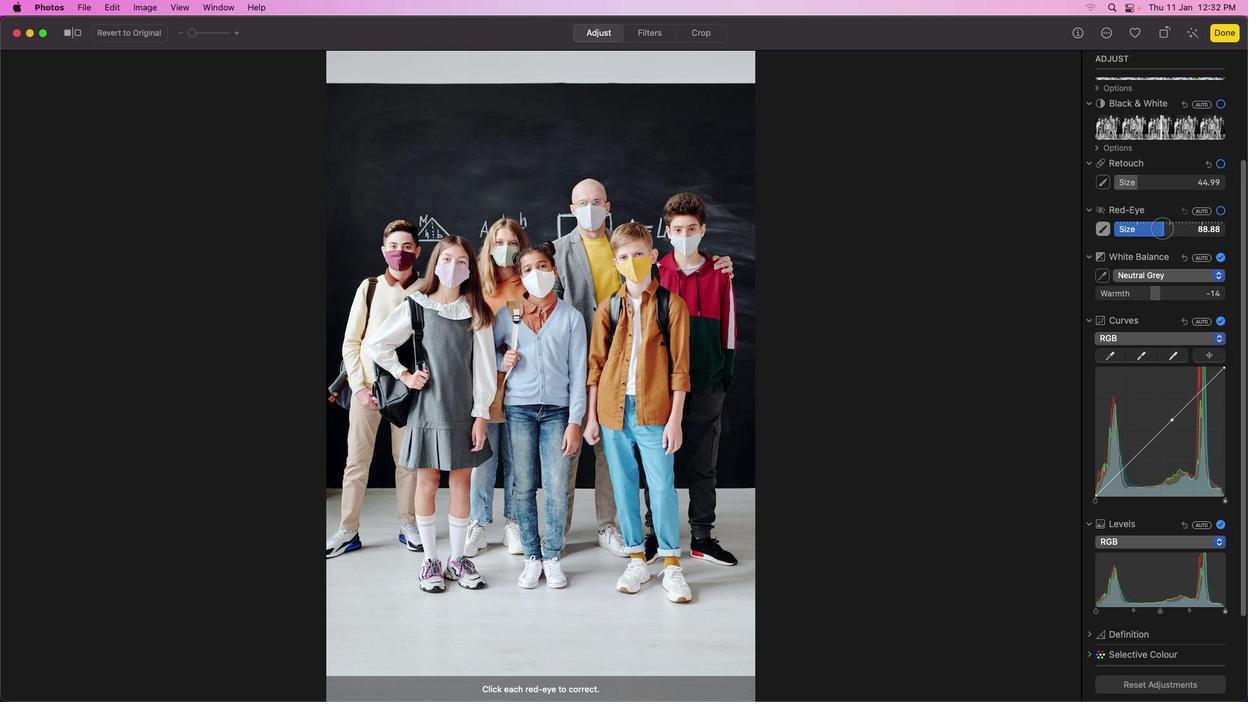 
Action: Mouse moved to (1159, 385)
Screenshot: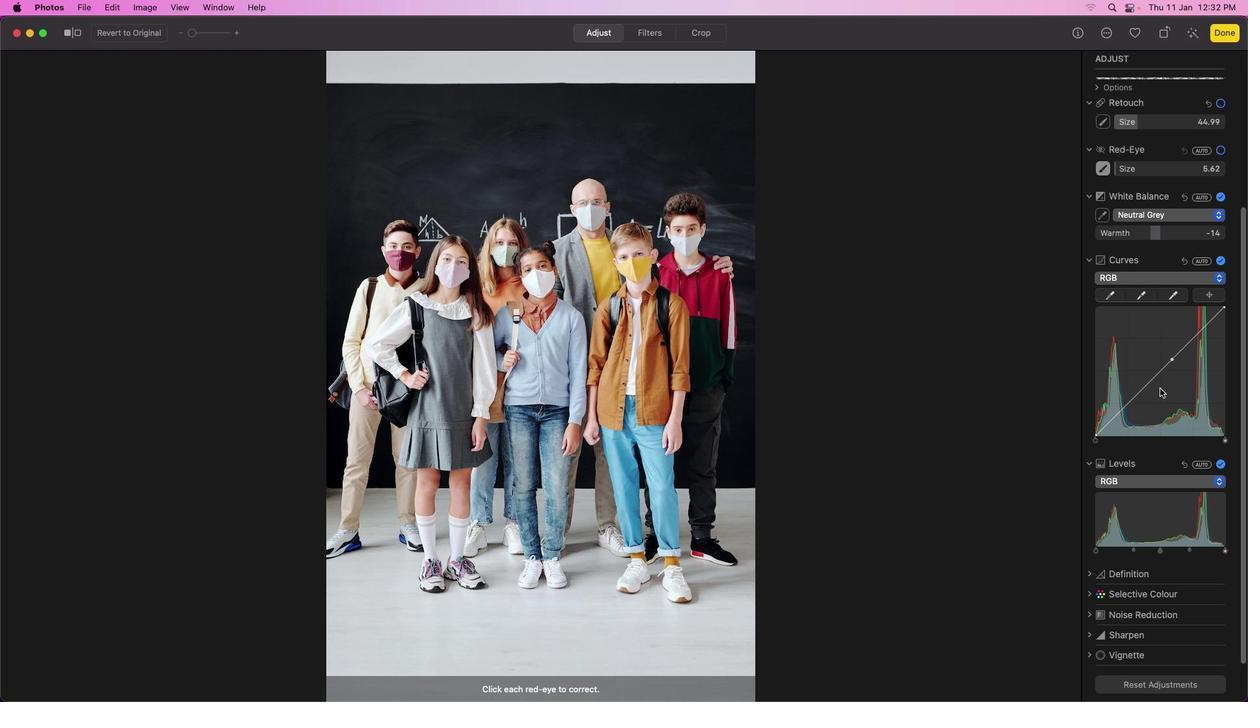 
Action: Mouse scrolled (1159, 385) with delta (0, 0)
Screenshot: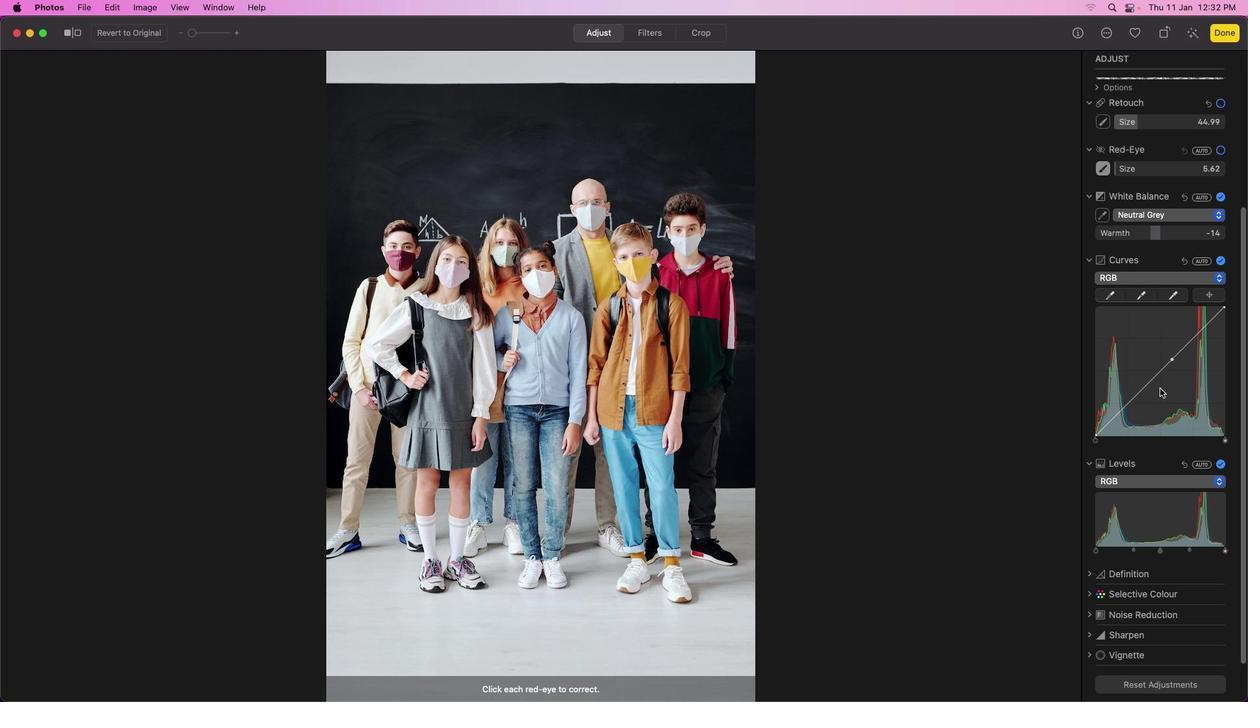 
Action: Mouse moved to (1159, 388)
Screenshot: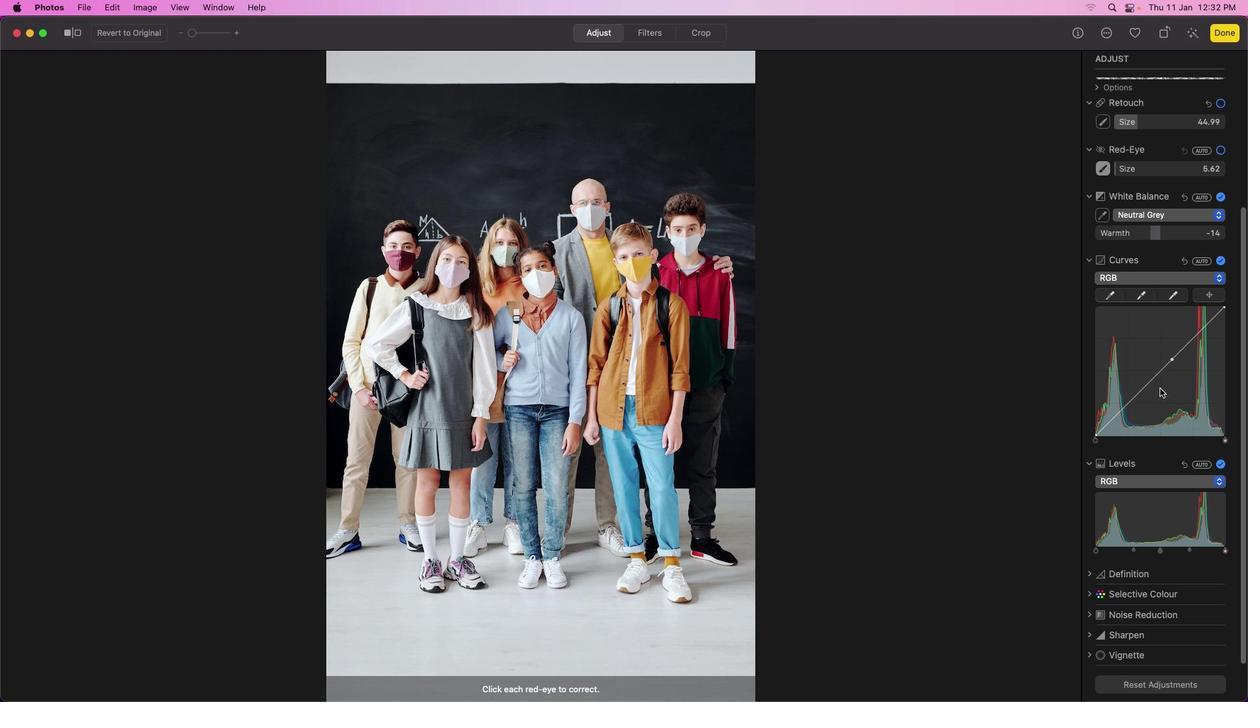 
Action: Mouse scrolled (1159, 388) with delta (0, 0)
Screenshot: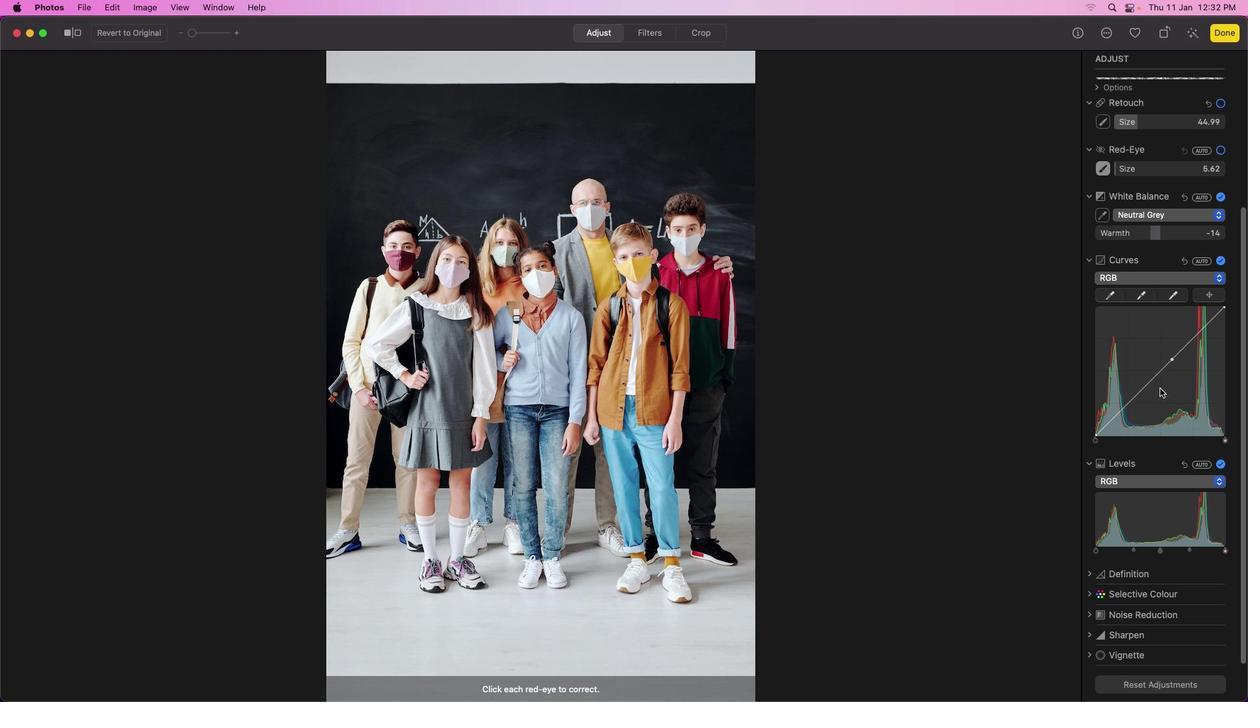 
Action: Mouse moved to (1159, 388)
Screenshot: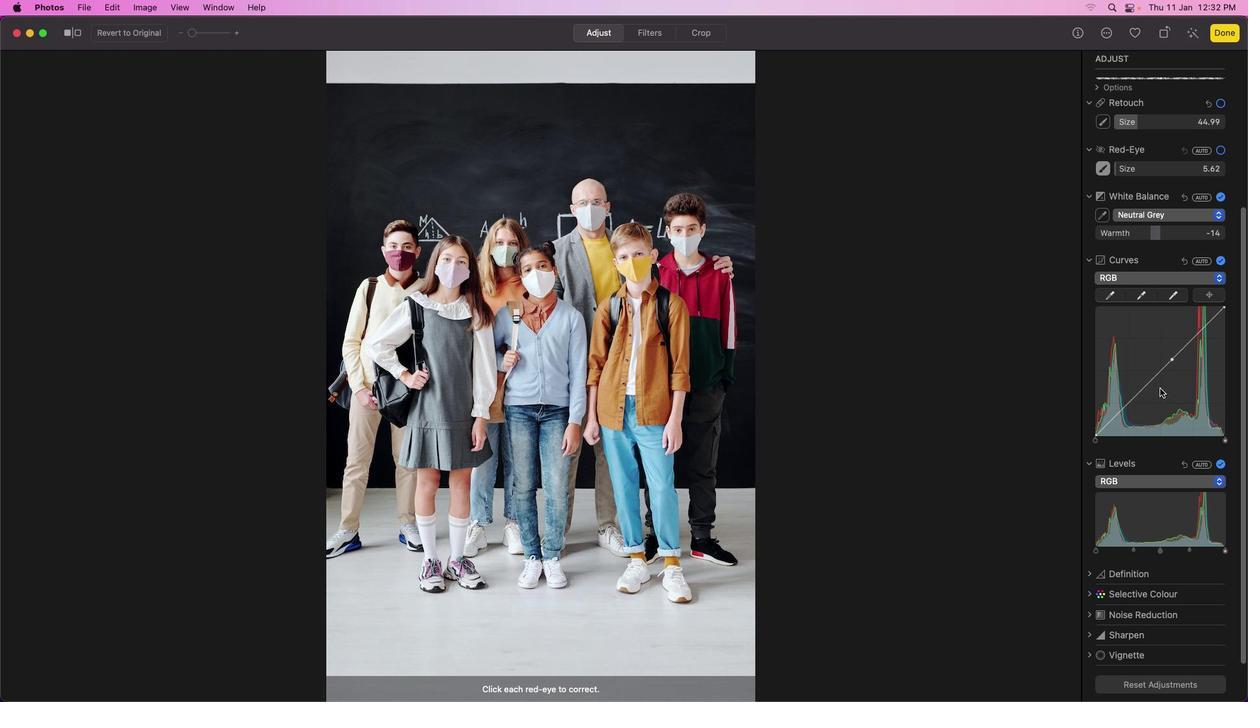 
Action: Mouse scrolled (1159, 388) with delta (0, 0)
Screenshot: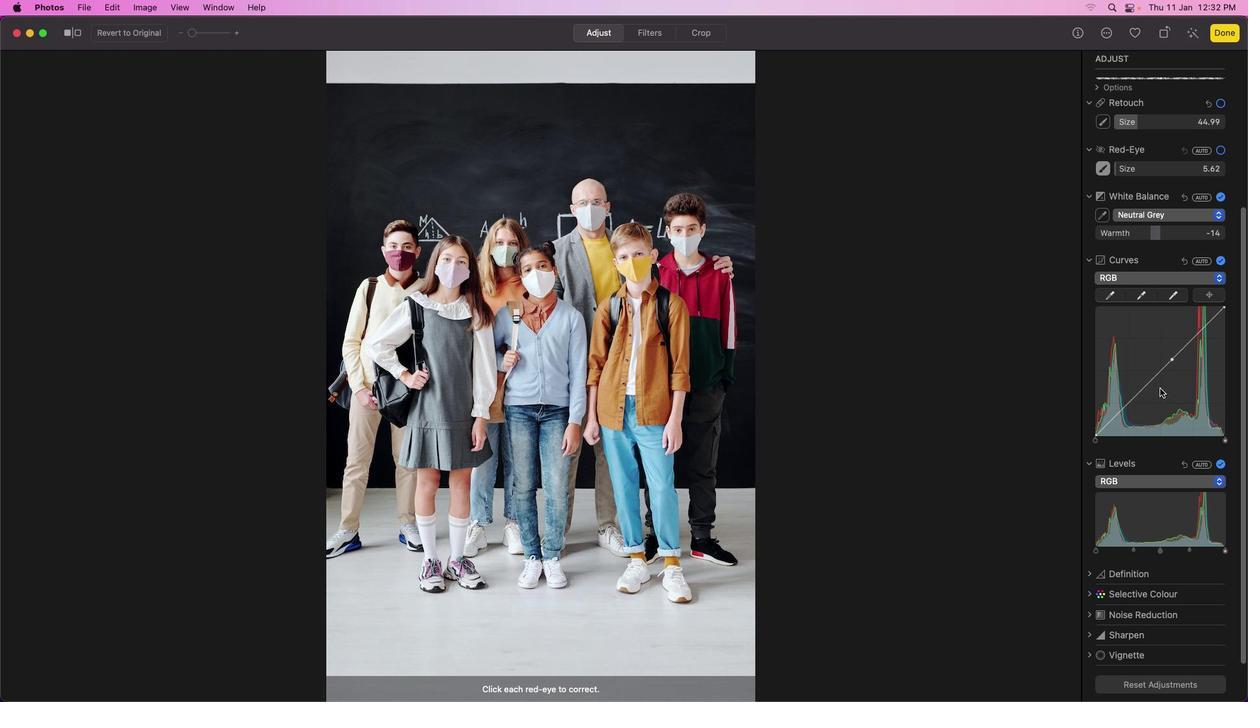
Action: Mouse moved to (1159, 388)
Screenshot: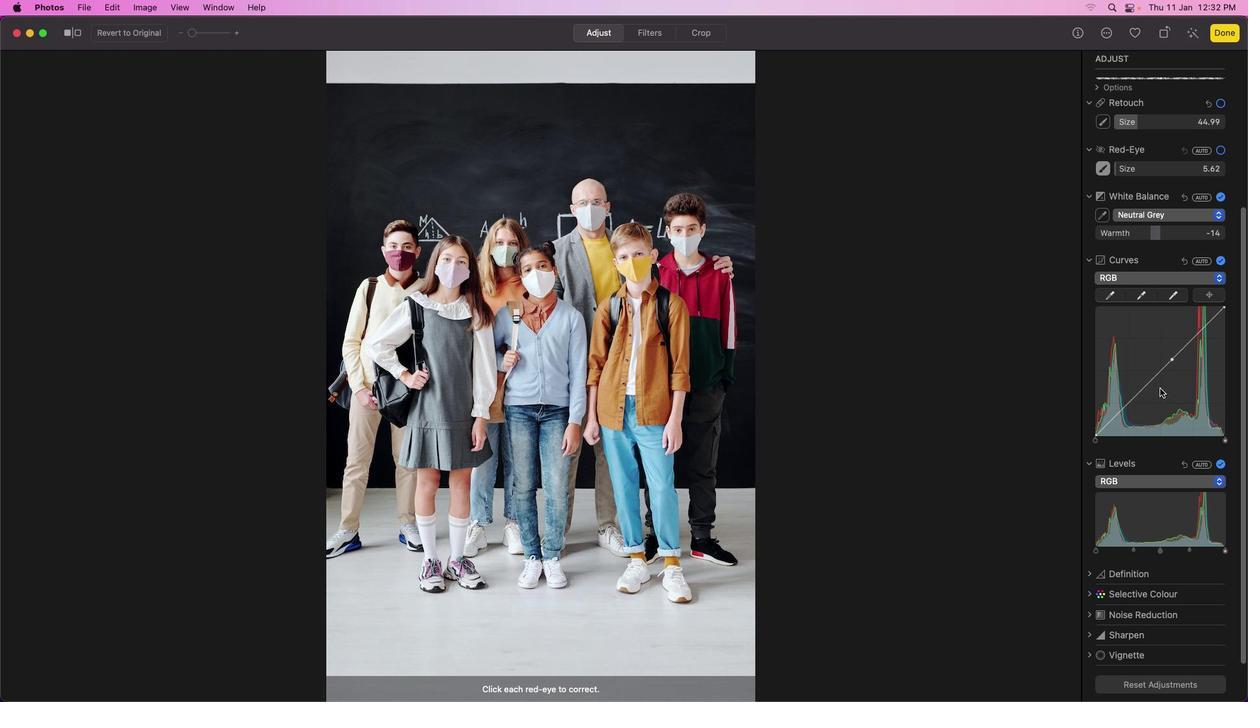 
Action: Mouse scrolled (1159, 388) with delta (0, -1)
Screenshot: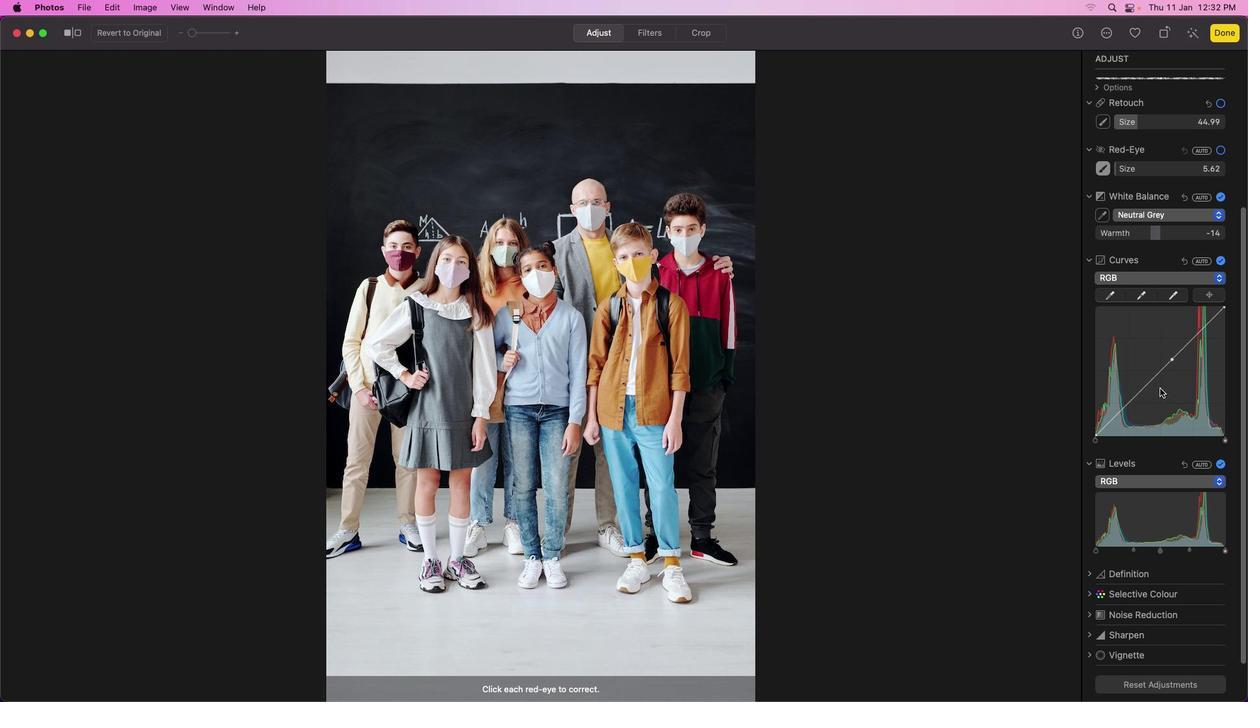 
Action: Mouse scrolled (1159, 388) with delta (0, -1)
Screenshot: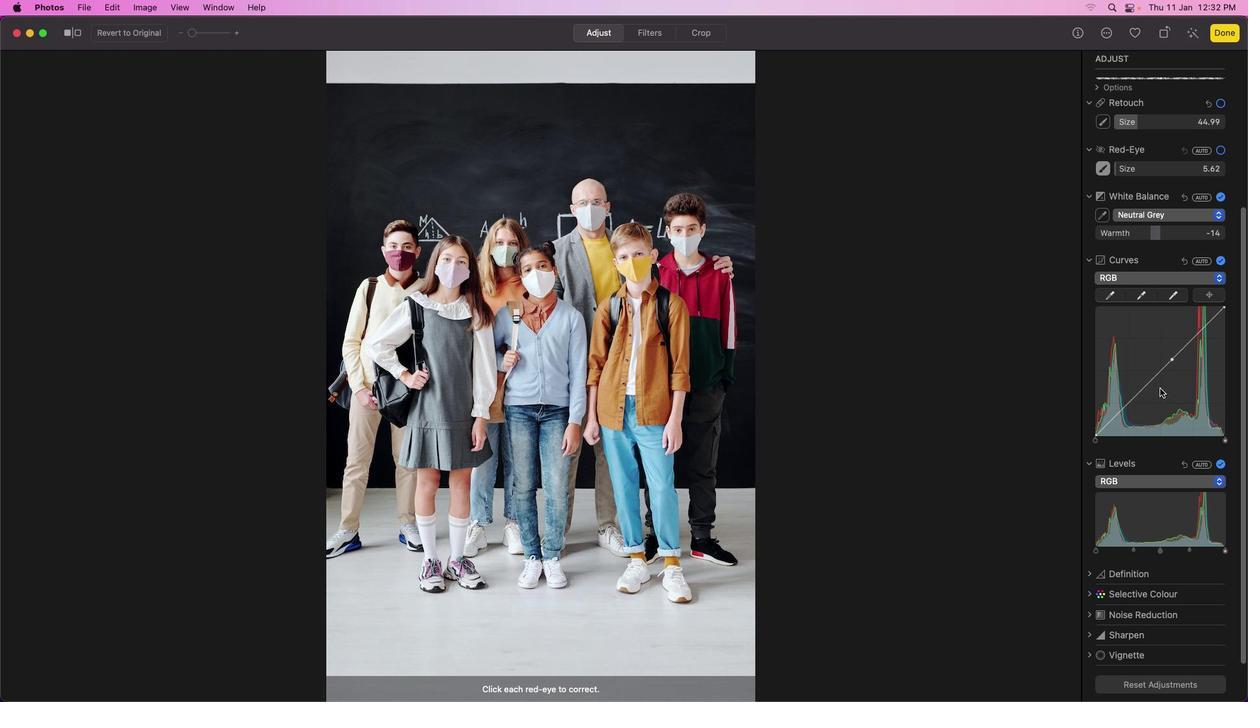 
Action: Mouse scrolled (1159, 388) with delta (0, -2)
Screenshot: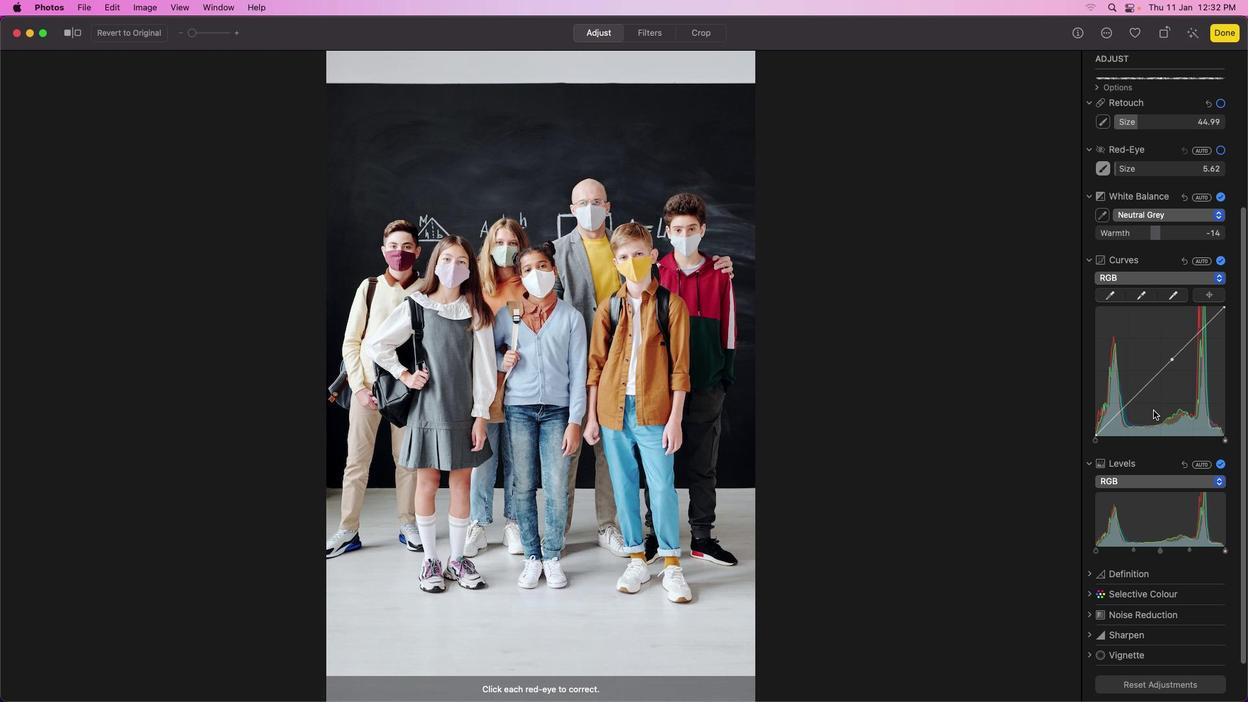 
Action: Mouse moved to (1118, 572)
Screenshot: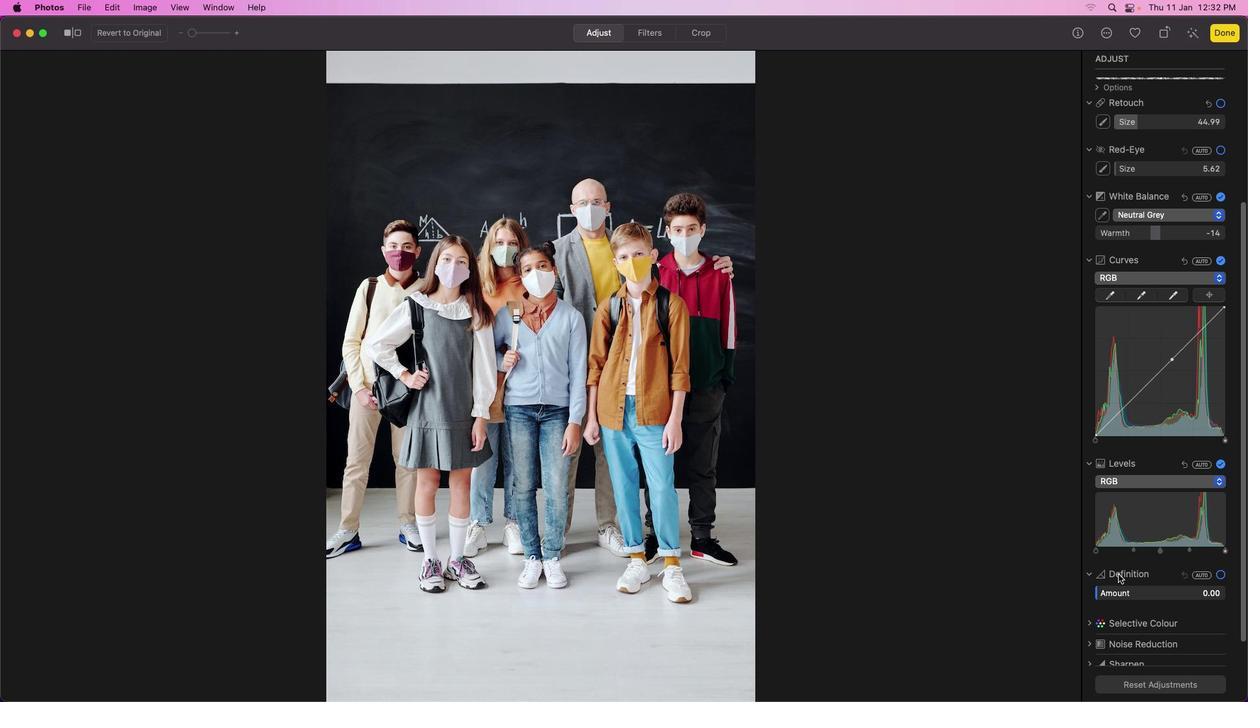 
Action: Mouse pressed left at (1118, 572)
Screenshot: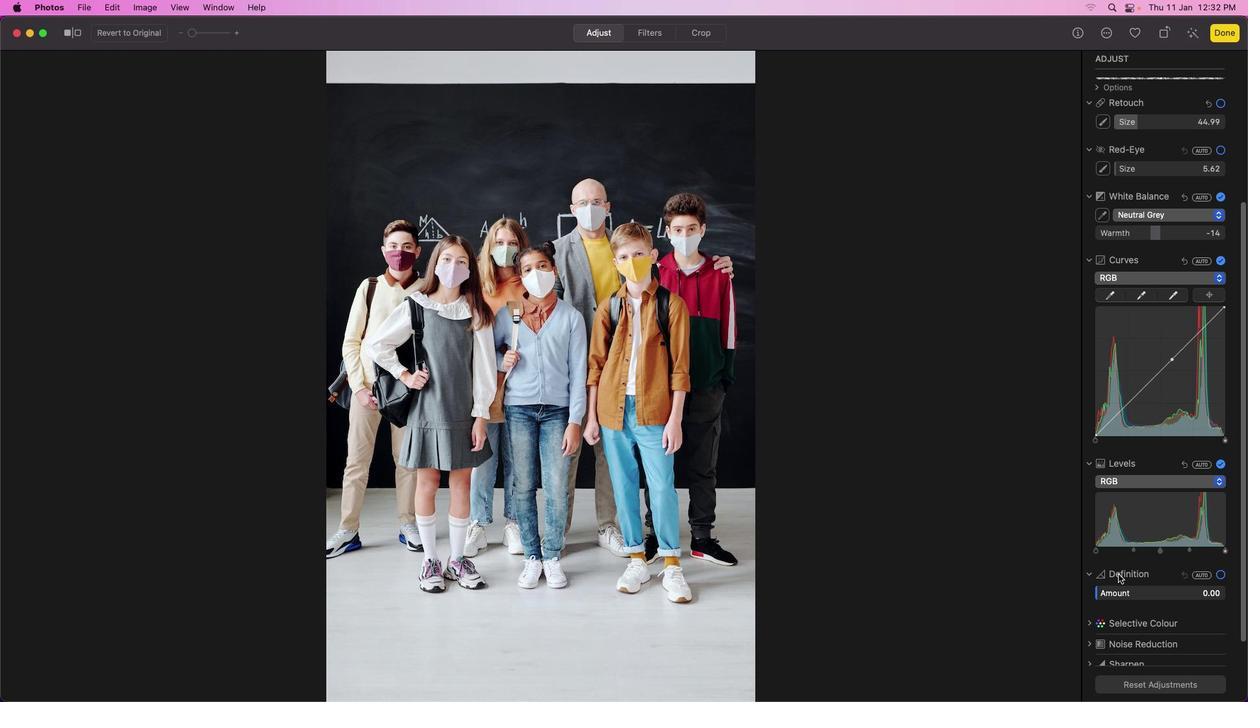 
Action: Mouse moved to (1133, 592)
Screenshot: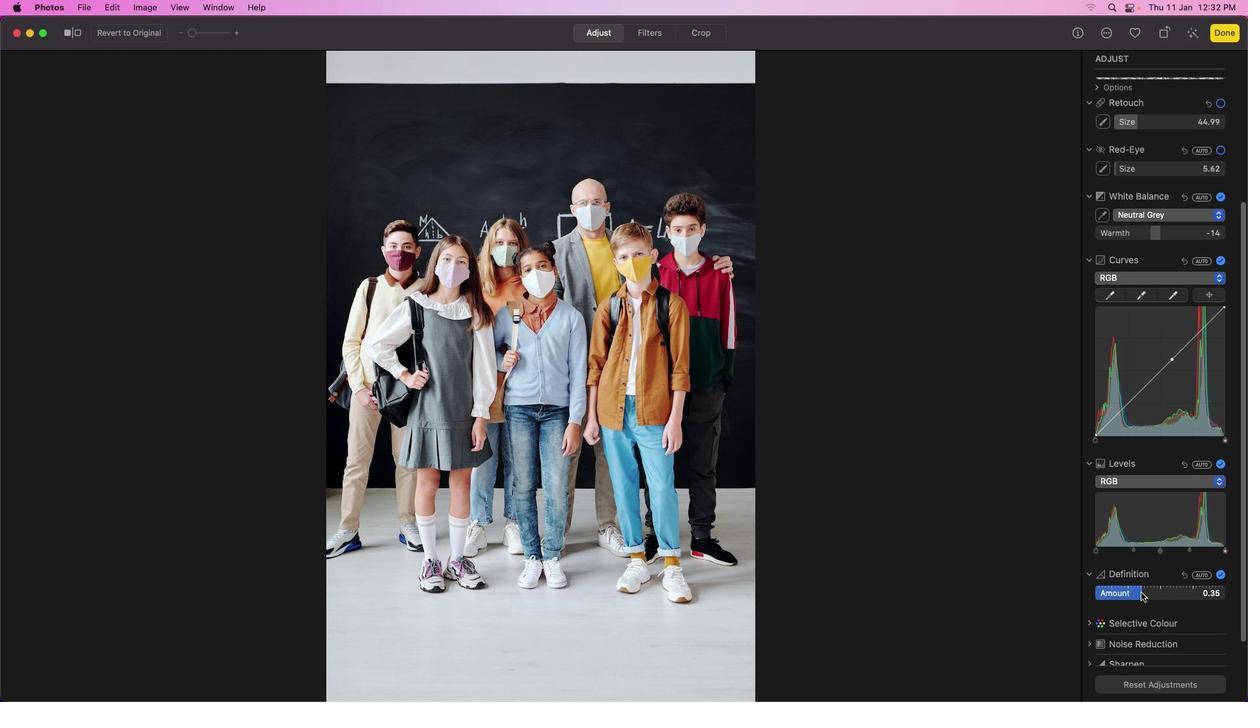 
Action: Mouse pressed left at (1133, 592)
Screenshot: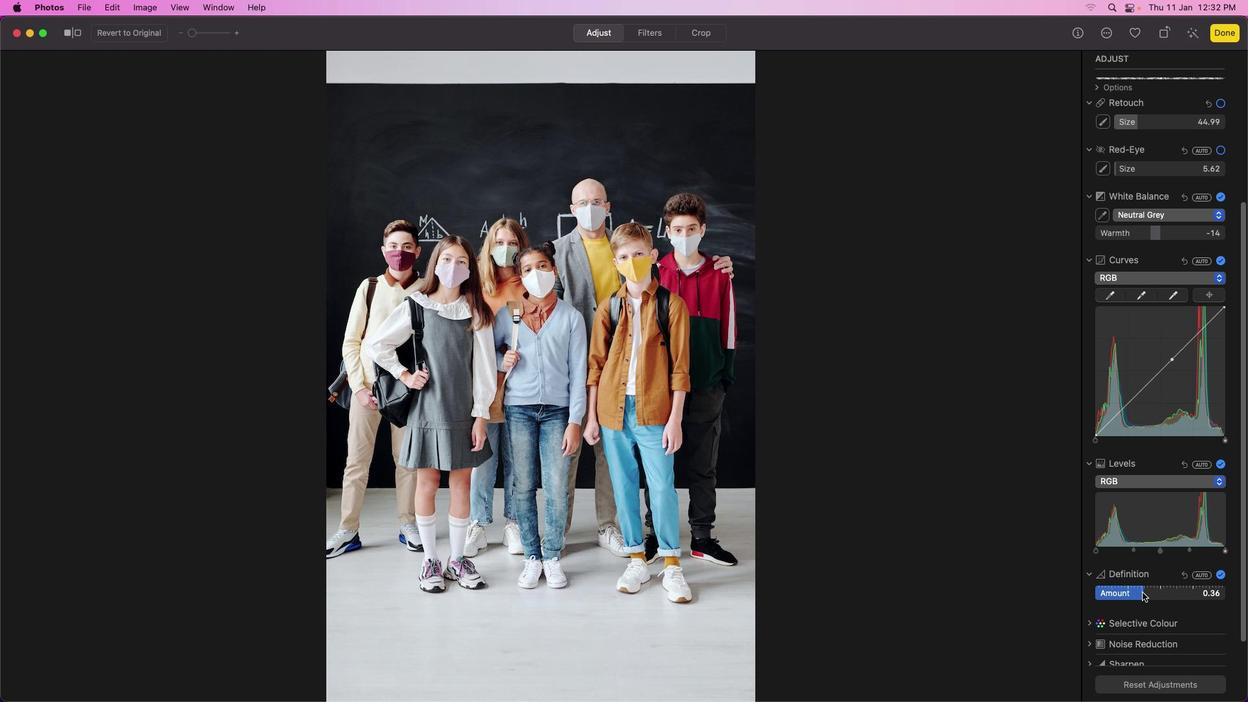 
Action: Mouse moved to (1155, 607)
Screenshot: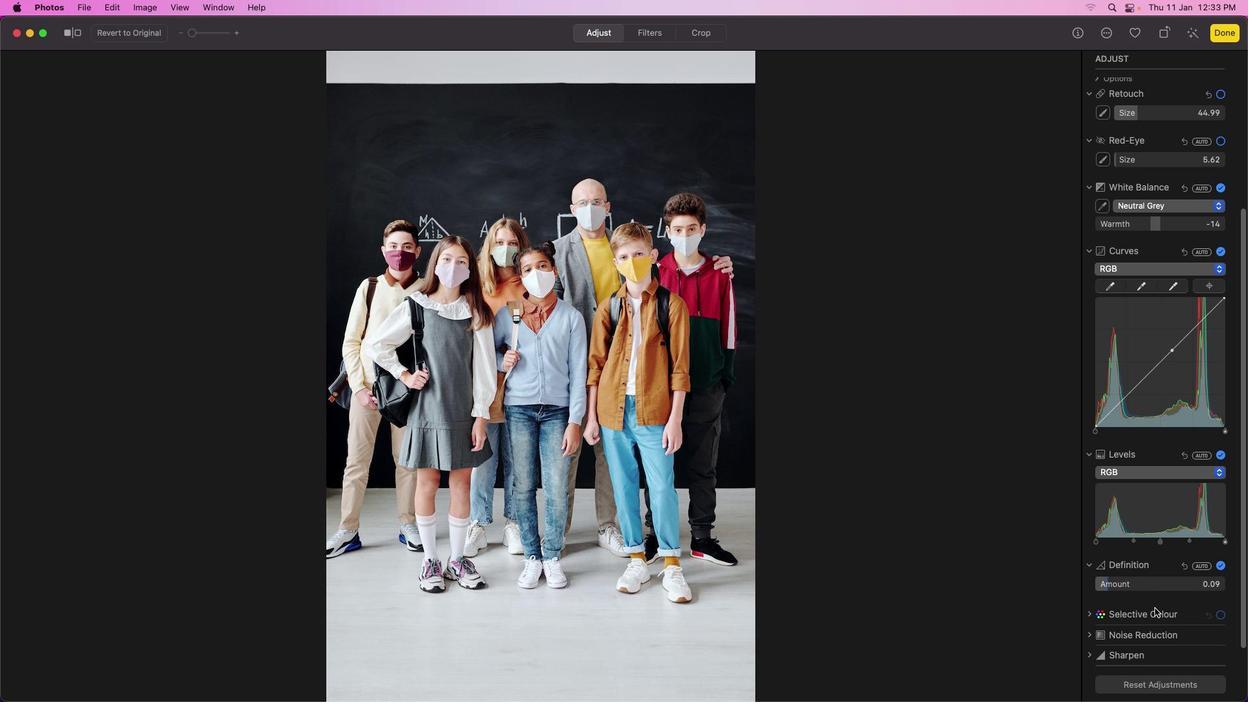 
Action: Mouse scrolled (1155, 607) with delta (0, 0)
Screenshot: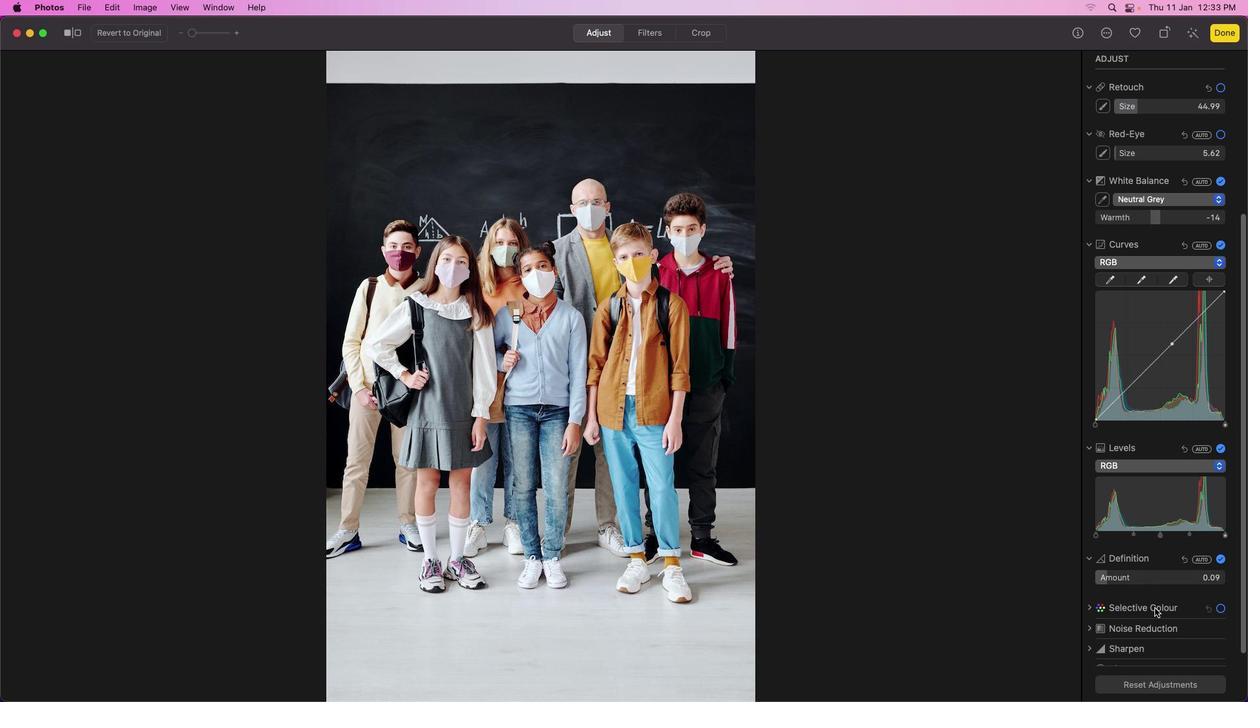 
Action: Mouse scrolled (1155, 607) with delta (0, 0)
Screenshot: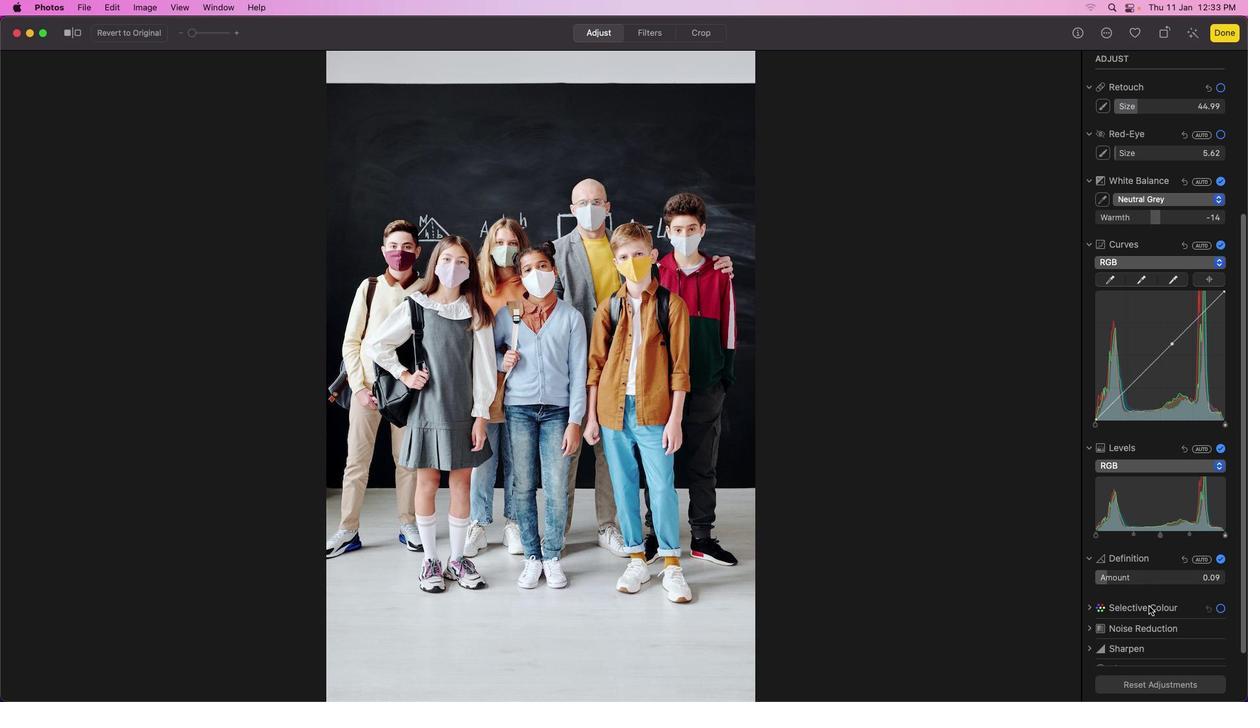
Action: Mouse scrolled (1155, 607) with delta (0, 0)
Screenshot: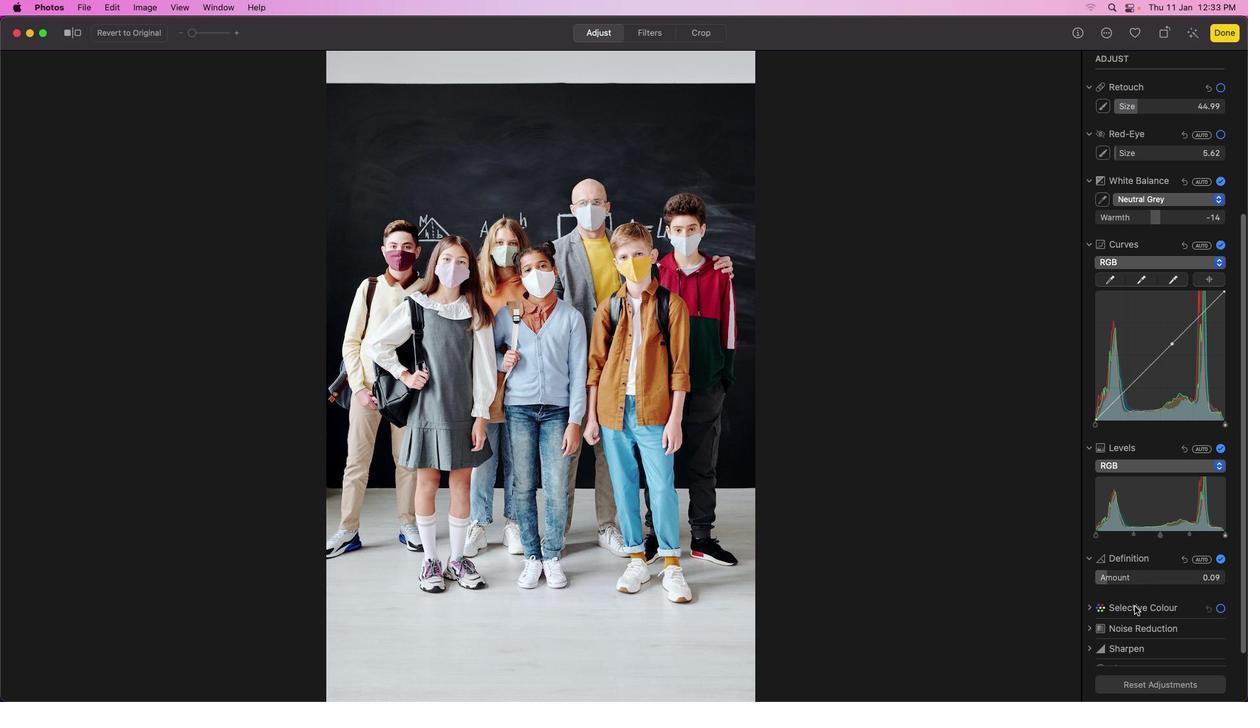 
Action: Mouse scrolled (1155, 607) with delta (0, 0)
Screenshot: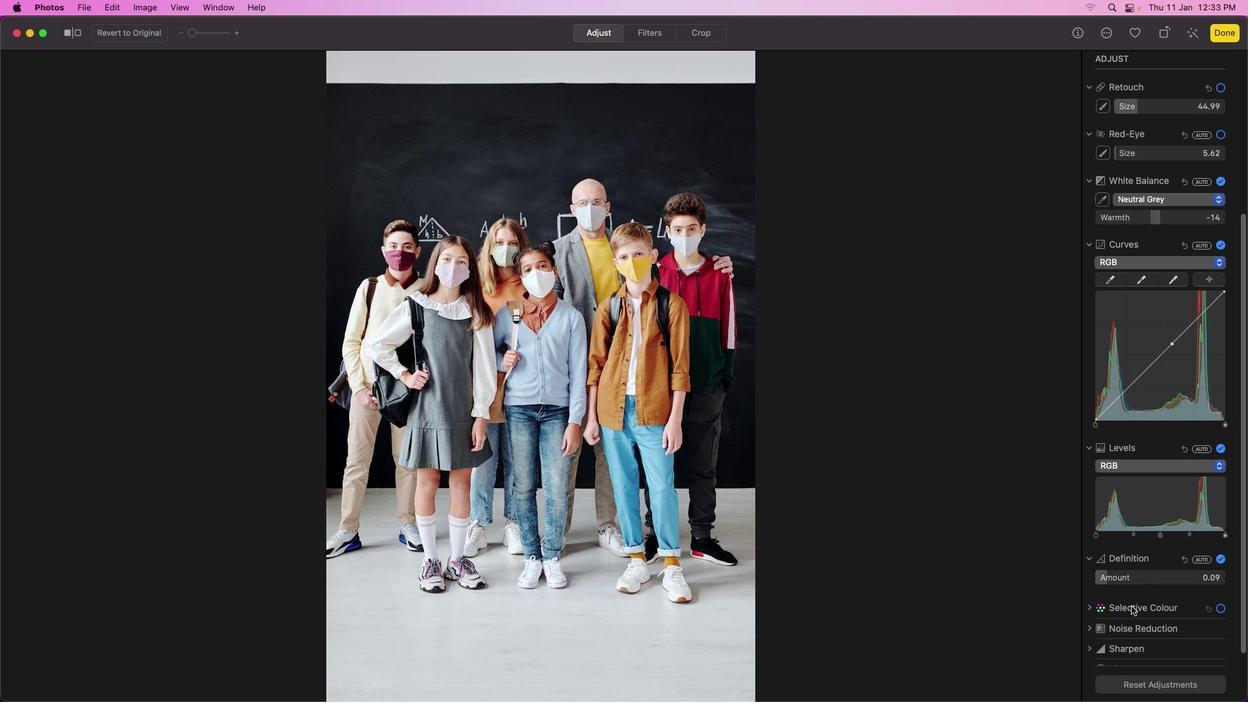 
Action: Mouse moved to (1131, 605)
Screenshot: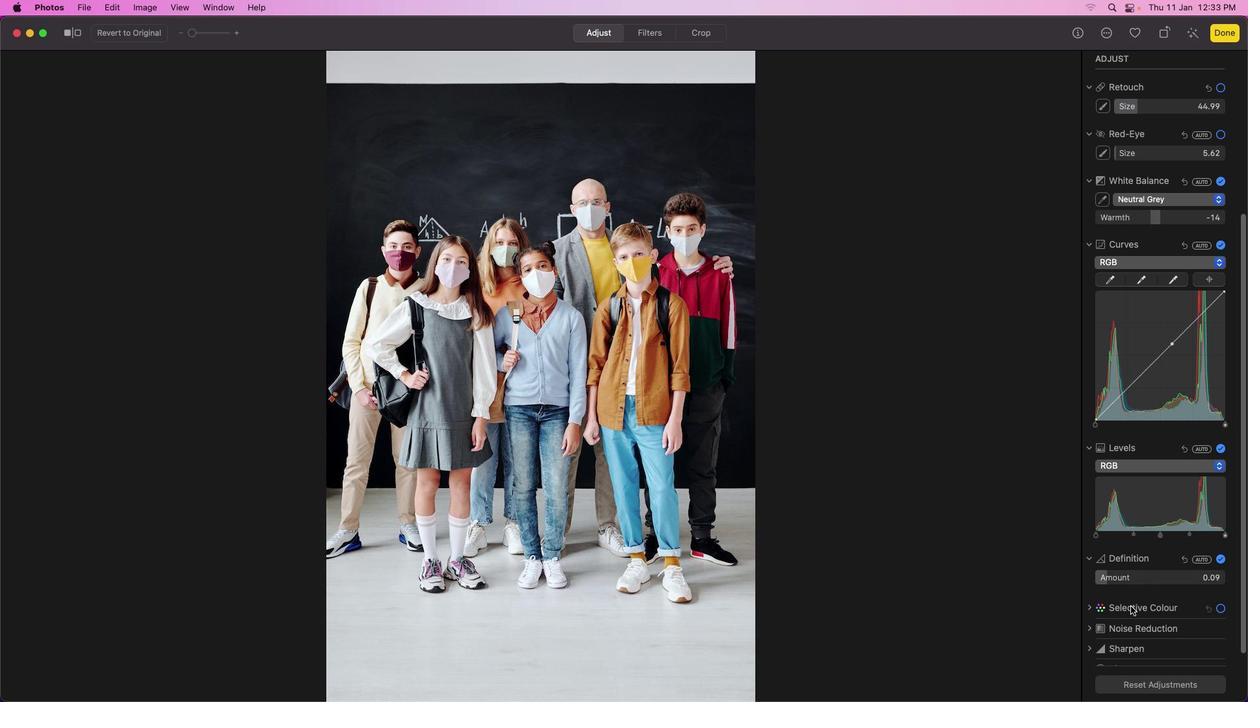 
Action: Mouse pressed left at (1131, 605)
Screenshot: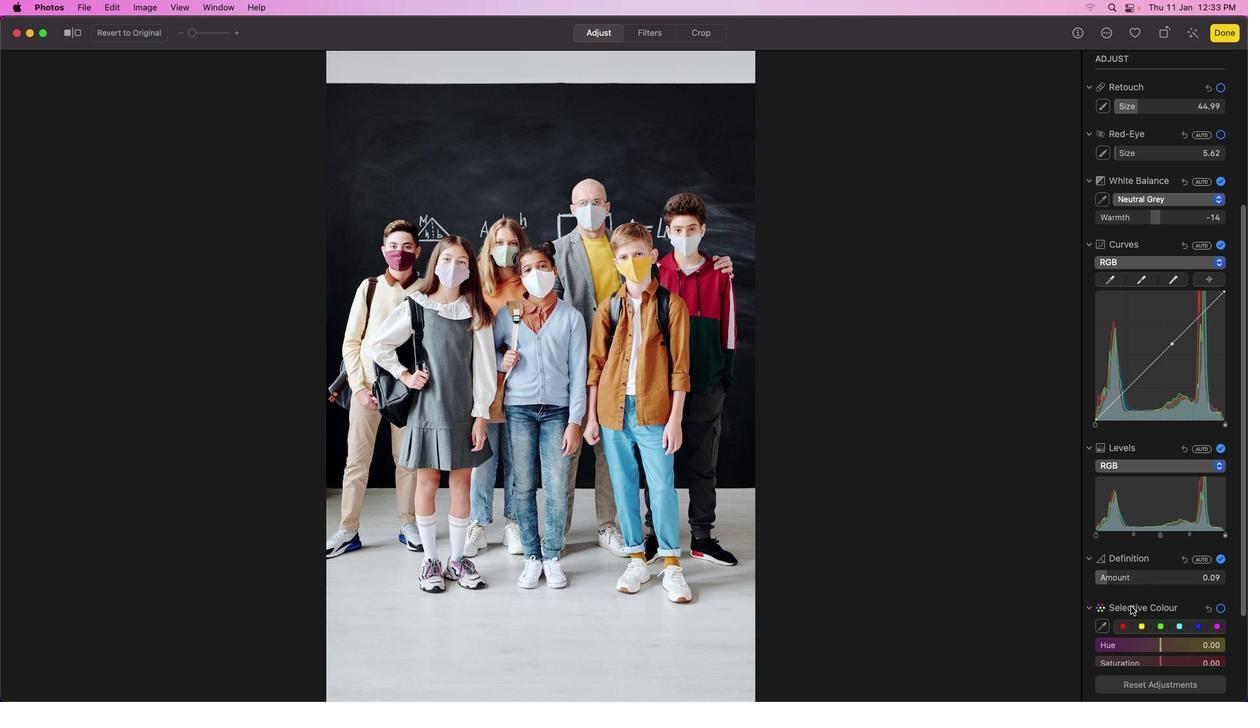 
Action: Mouse moved to (1130, 611)
Screenshot: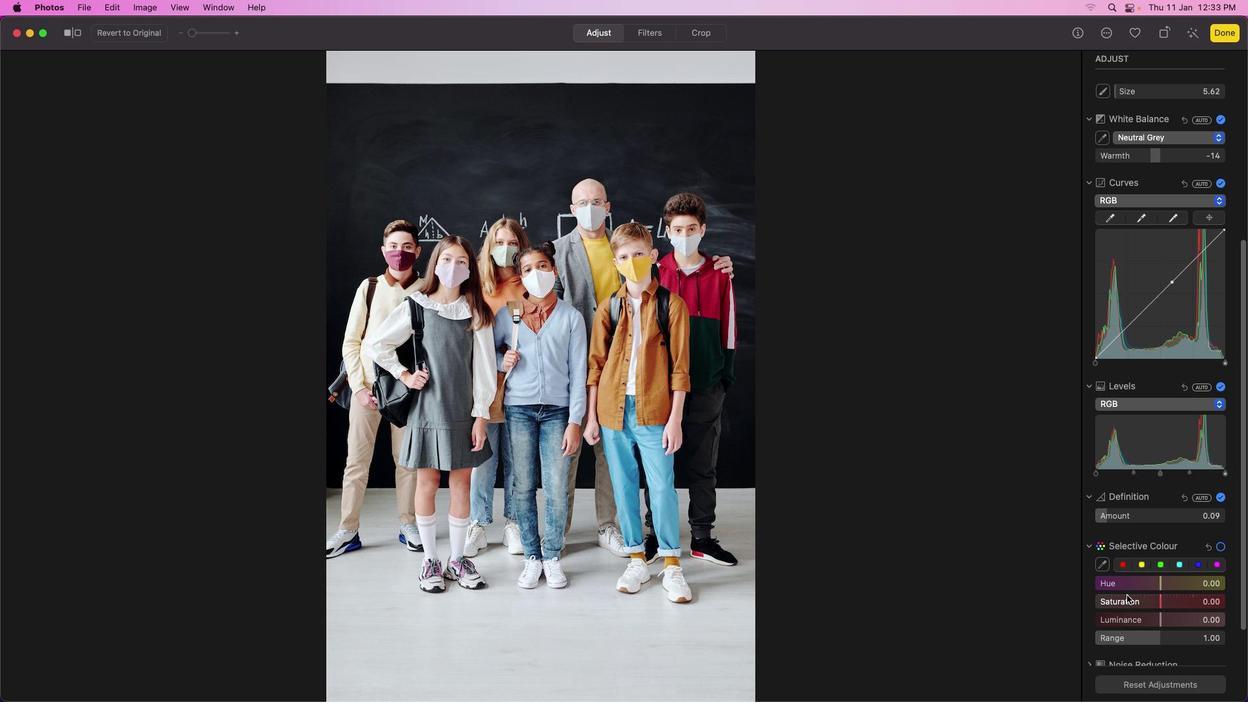 
Action: Mouse scrolled (1130, 611) with delta (0, 0)
Screenshot: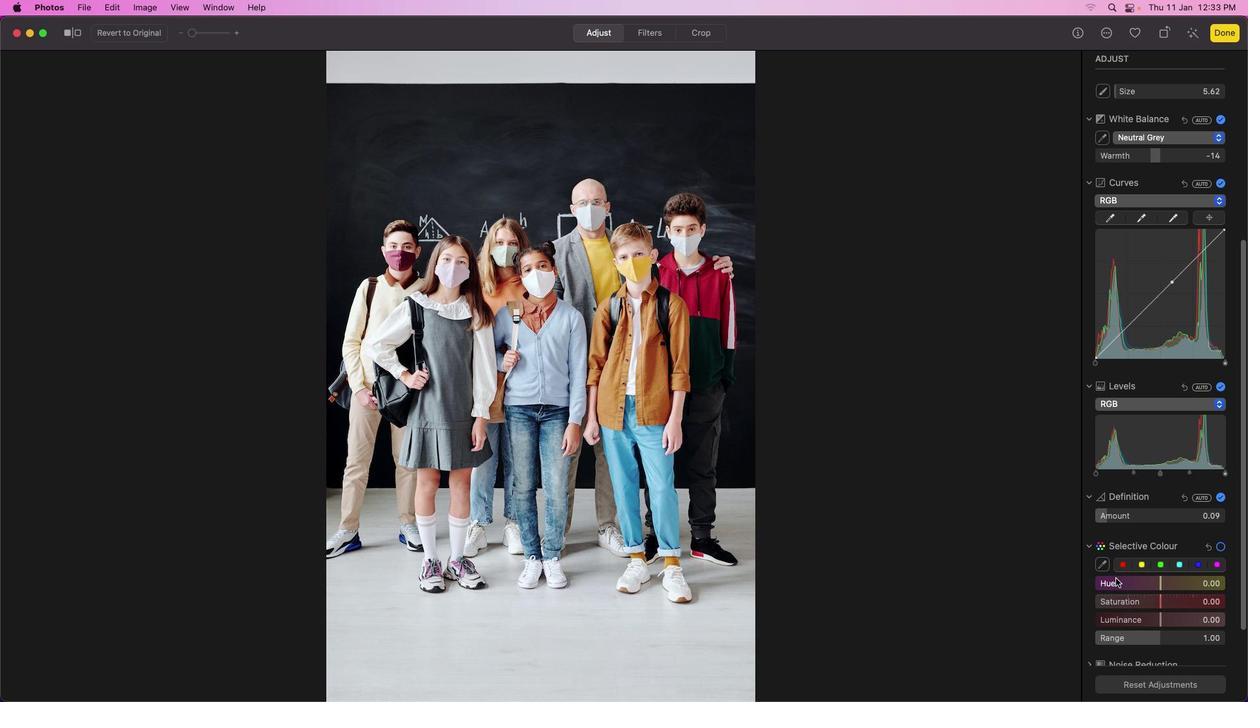 
Action: Mouse moved to (1130, 611)
Screenshot: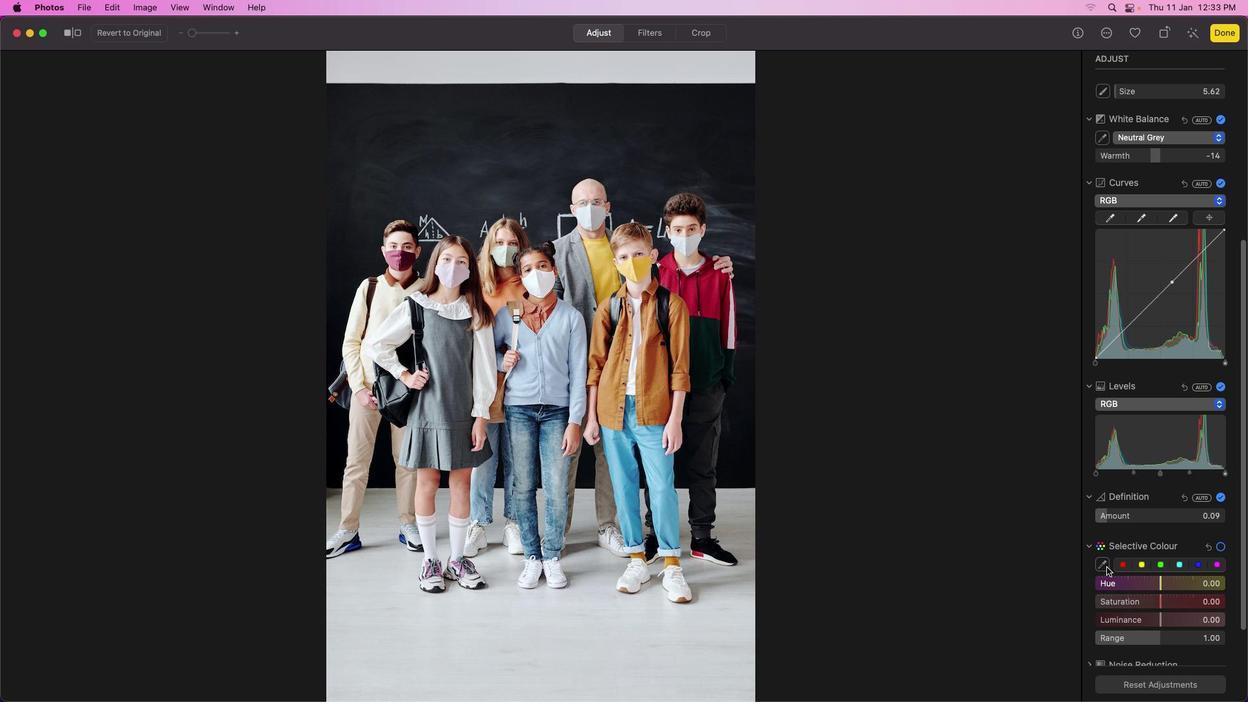 
Action: Mouse scrolled (1130, 611) with delta (0, 0)
Screenshot: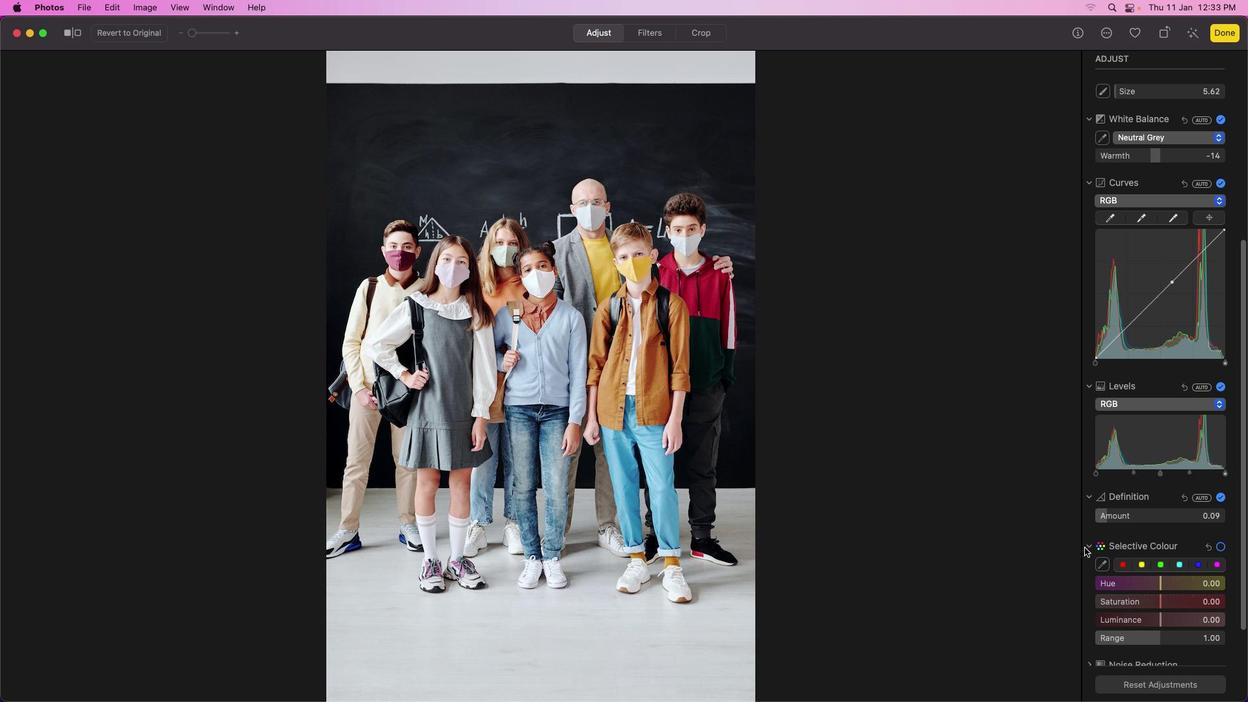 
Action: Mouse scrolled (1130, 611) with delta (0, 0)
